 Task: Slide 15 - Participant Reviews.
Action: Mouse moved to (37, 88)
Screenshot: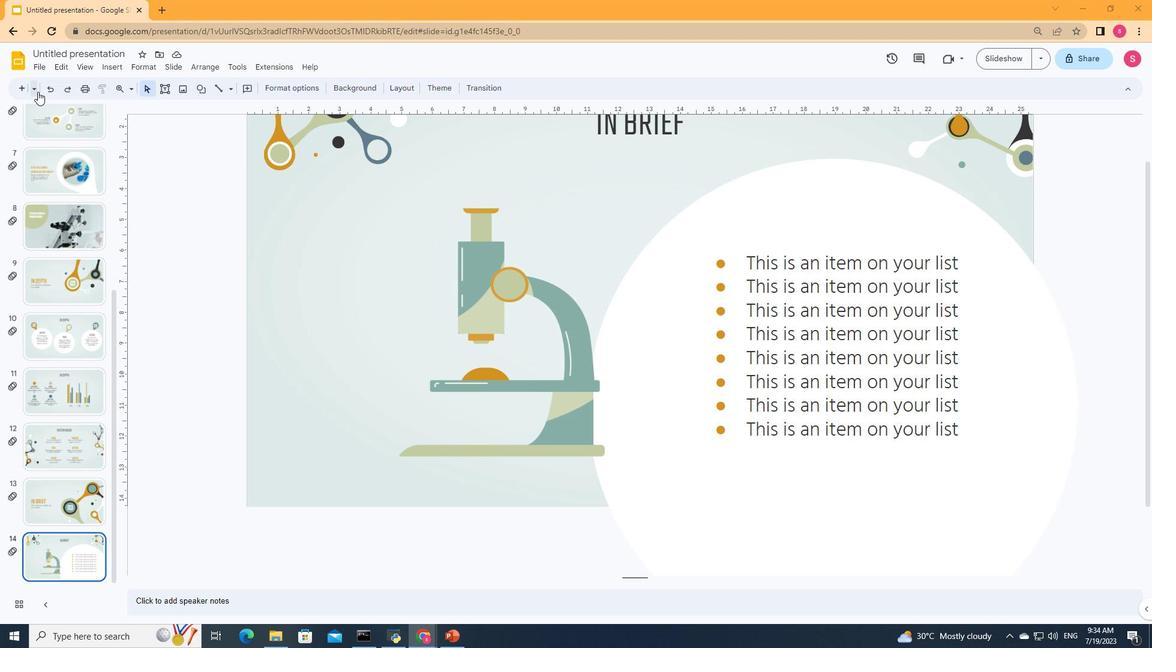 
Action: Mouse pressed left at (37, 88)
Screenshot: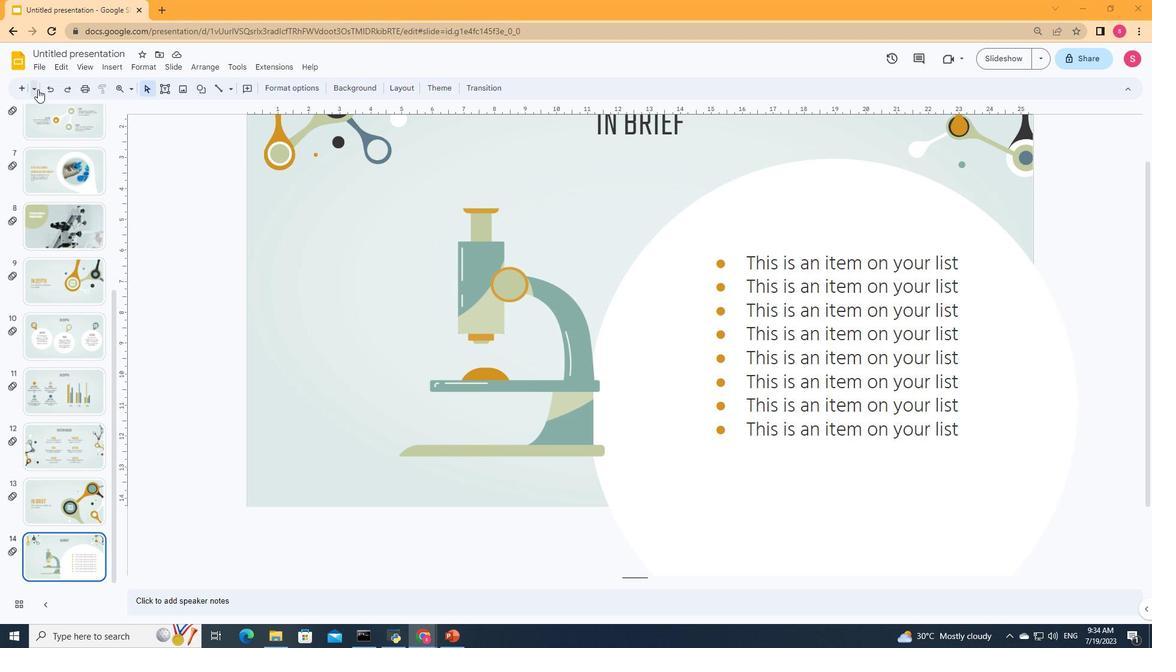 
Action: Mouse moved to (137, 448)
Screenshot: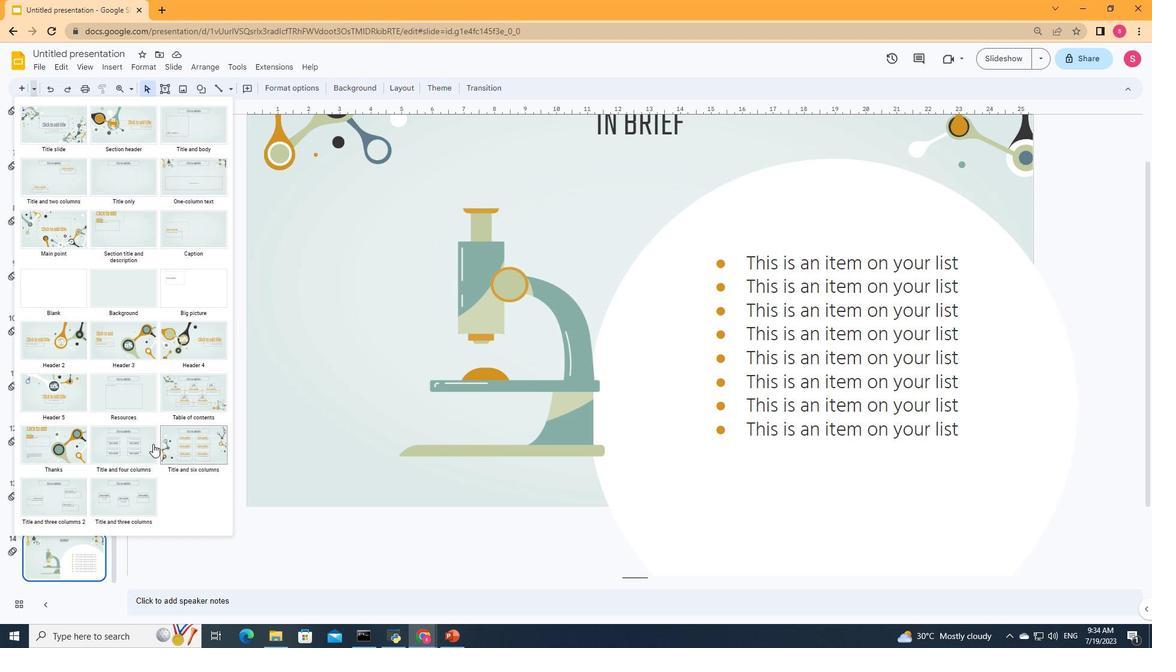 
Action: Mouse pressed left at (137, 448)
Screenshot: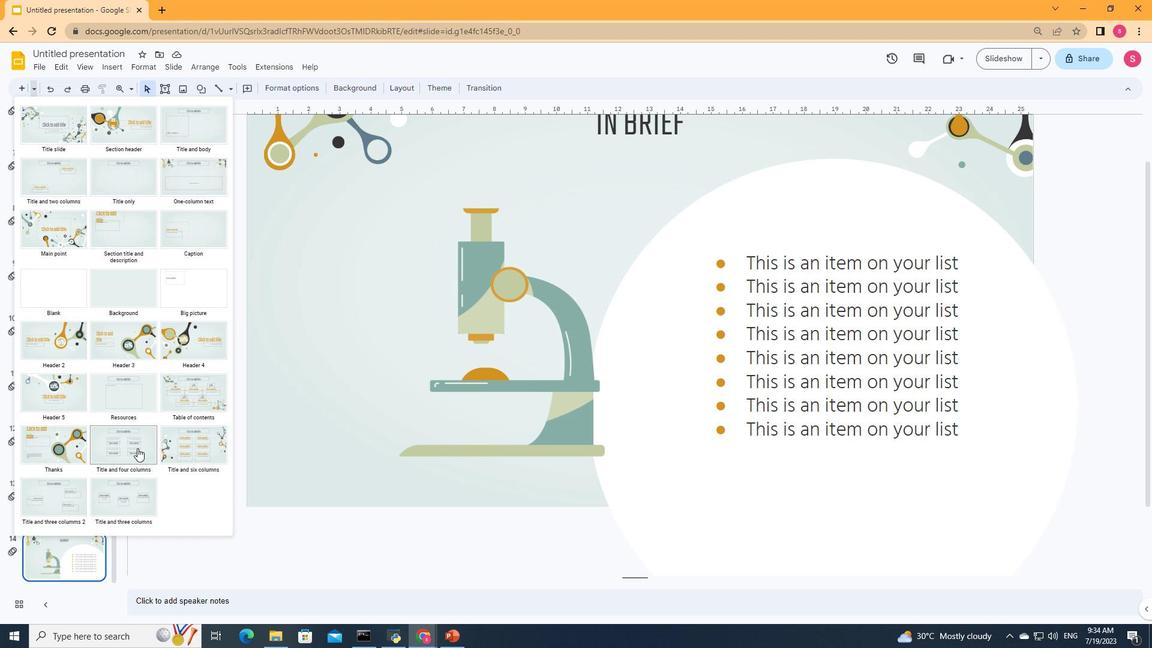 
Action: Mouse moved to (600, 164)
Screenshot: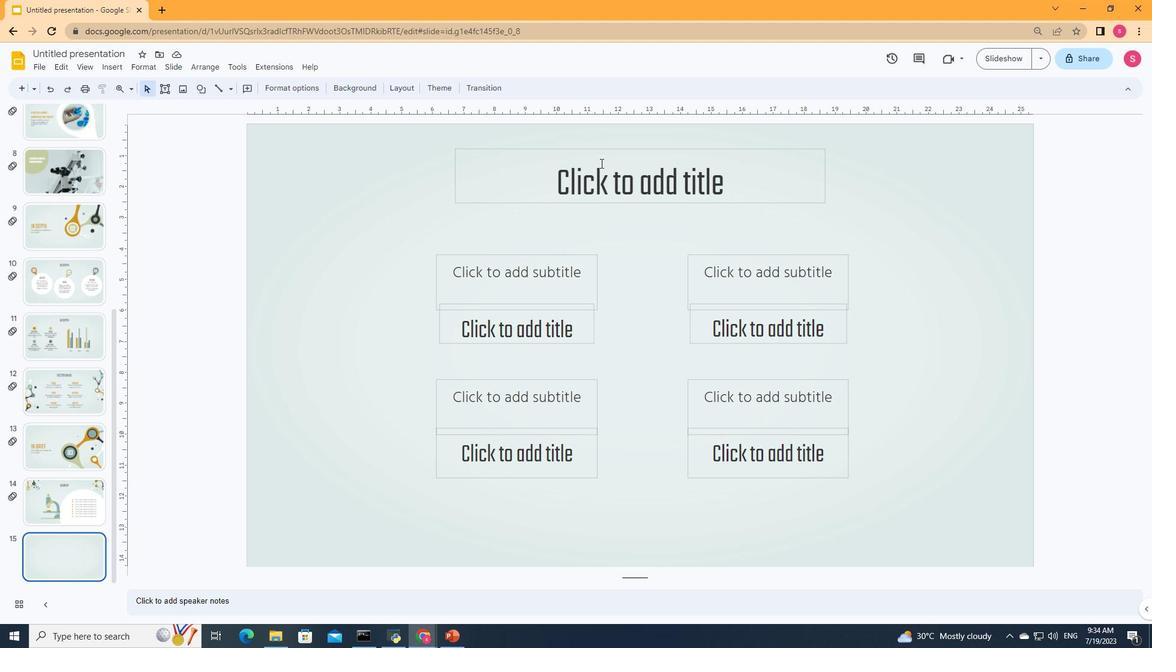 
Action: Mouse pressed left at (600, 164)
Screenshot: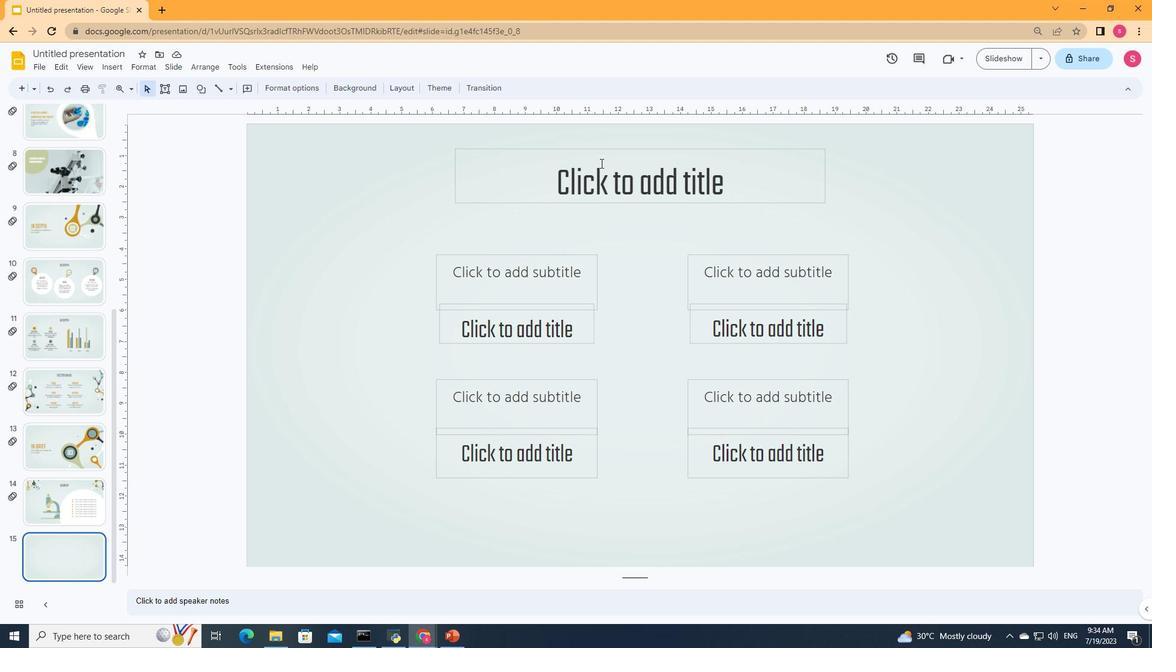 
Action: Key pressed <Key.shift>PARTICIPANT<Key.space>REVIEWS
Screenshot: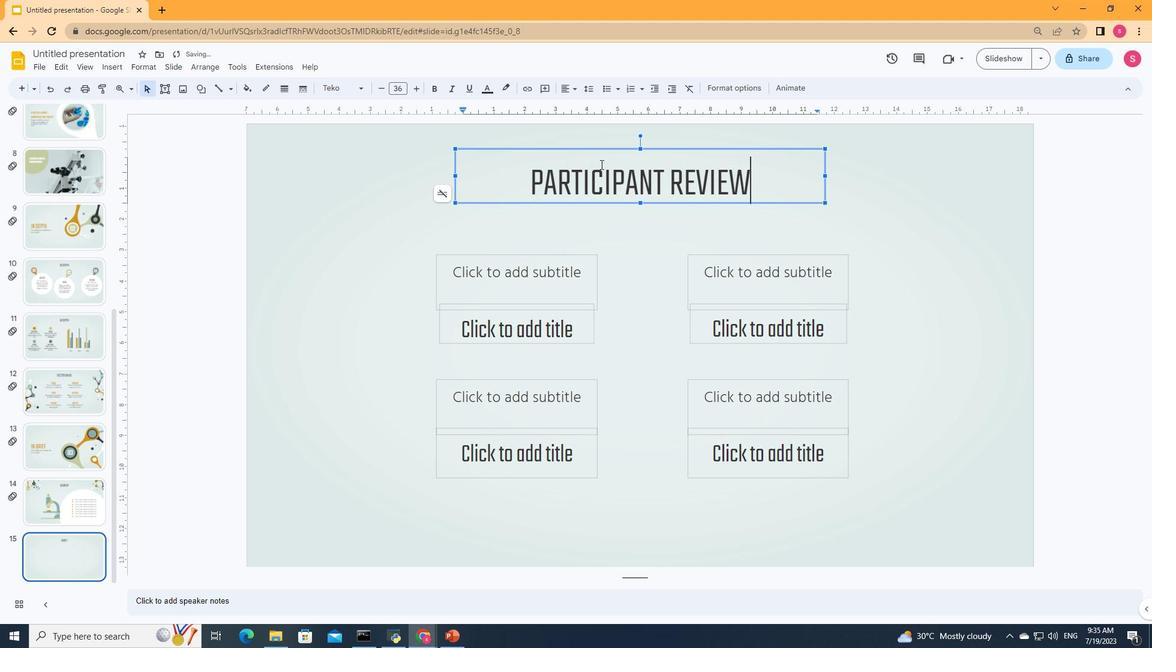 
Action: Mouse moved to (540, 285)
Screenshot: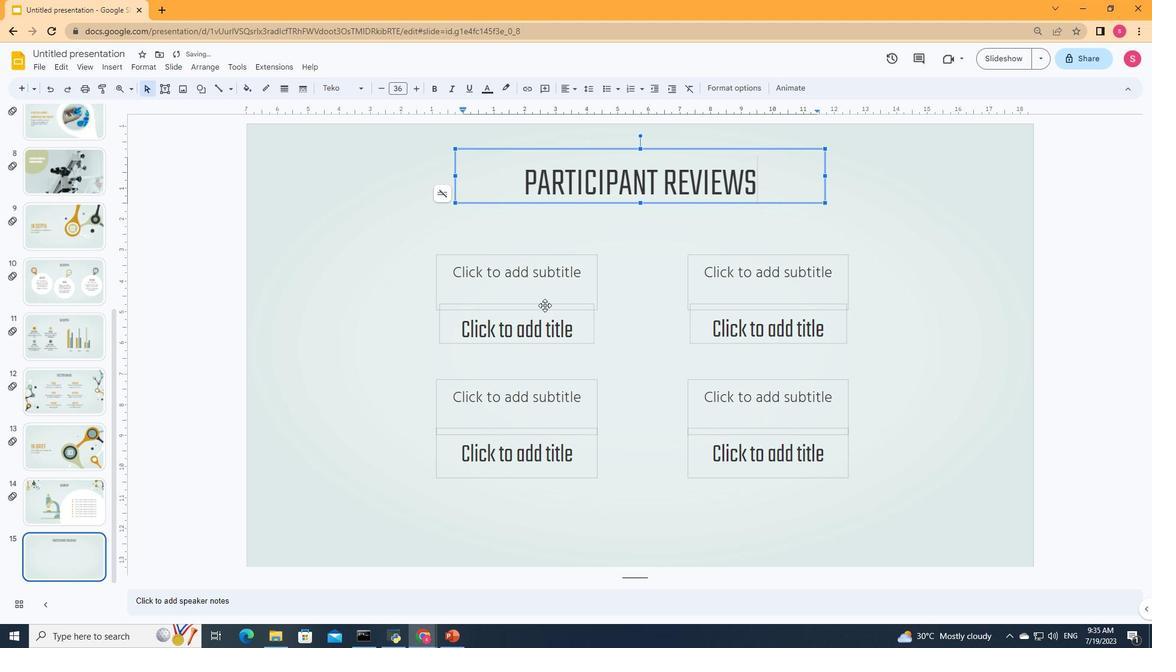 
Action: Mouse pressed left at (540, 285)
Screenshot: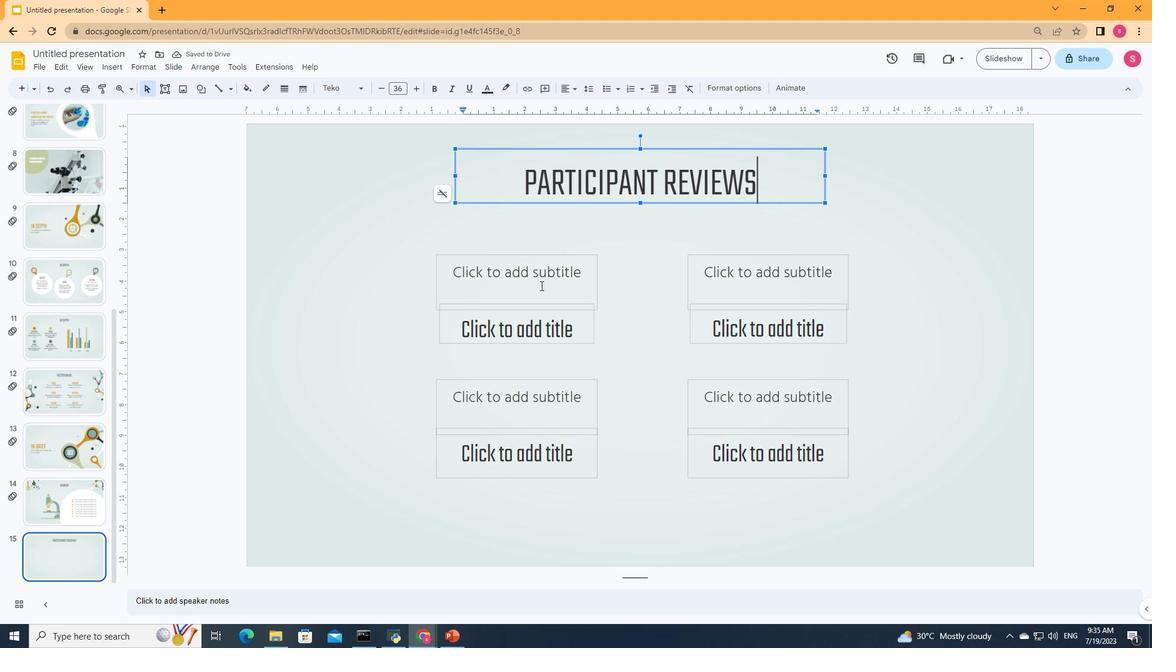 
Action: Key pressed <Key.shift><Key.shift><Key.shift><Key.shift><Key.shift><Key.shift><Key.shift><Key.shift><Key.shift><Key.shift><Key.shift><Key.shift><Key.shift><Key.shift><Key.shift><Key.shift><Key.shift><Key.shift><Key.shift><Key.shift><Key.shift><Key.shift><Key.shift><Key.shift><Key.shift><Key.shift><Key.shift><Key.shift><Key.shift><Key.shift><Key.shift><Key.shift><Key.shift><Key.shift><Key.shift><Key.shift><Key.shift><Key.shift><Key.shift><Key.shift><Key.shift><Key.shift><Key.shift><Key.shift><Key.shift><Key.shift><Key.shift><Key.shift><Key.shift>De<Key.backspace><Key.backspace><Key.shift>"<Key.shift><Key.shift><Key.shift><Key.shift><Key.shift><Key.shift><Key.shift><Key.shift><Key.shift><Key.shift>Despite<Key.space>being<Key.space>red,<Key.space><Key.shift>Mars<Key.space><Key.shift><Key.shift><Key.shift><Key.shift><Key.shift><Key.shift><Key.shift>I<Key.backspace>is<Key.space>a<Key.space>cold<Key.space>place<Key.shift>"
Screenshot: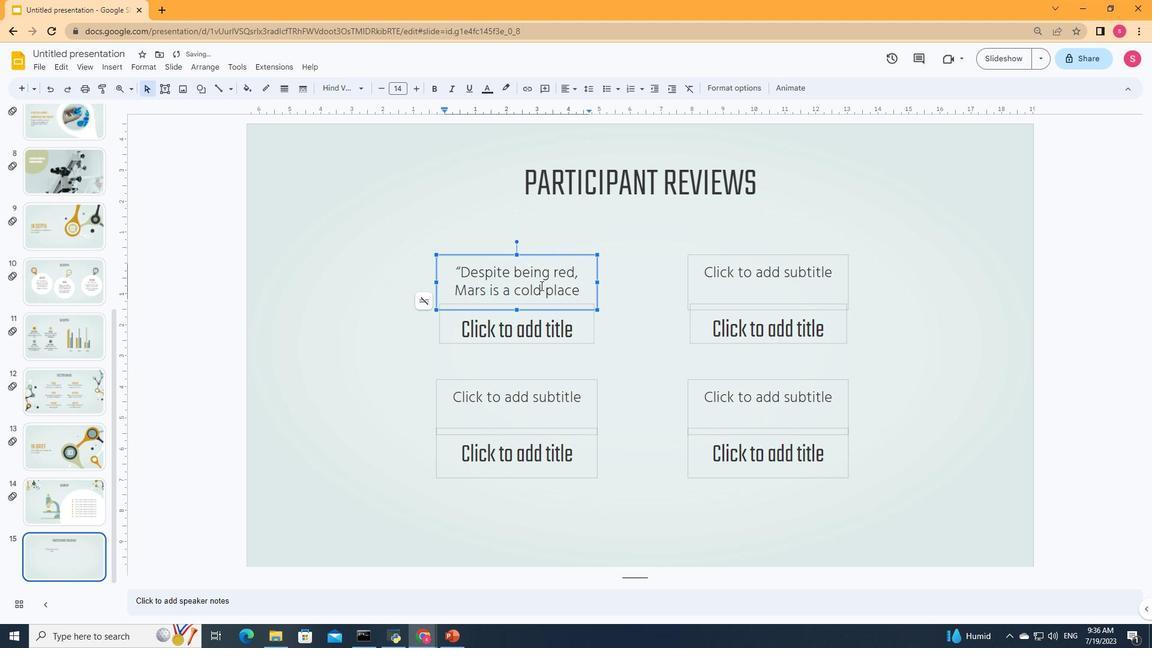 
Action: Mouse moved to (516, 330)
Screenshot: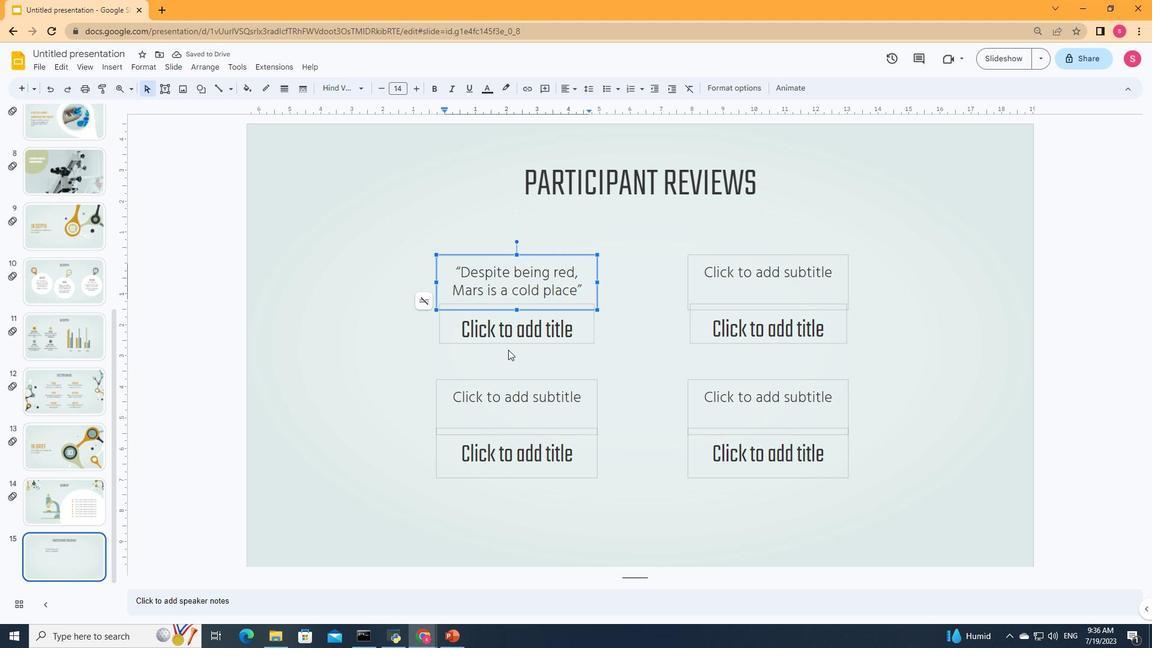 
Action: Mouse pressed left at (516, 330)
Screenshot: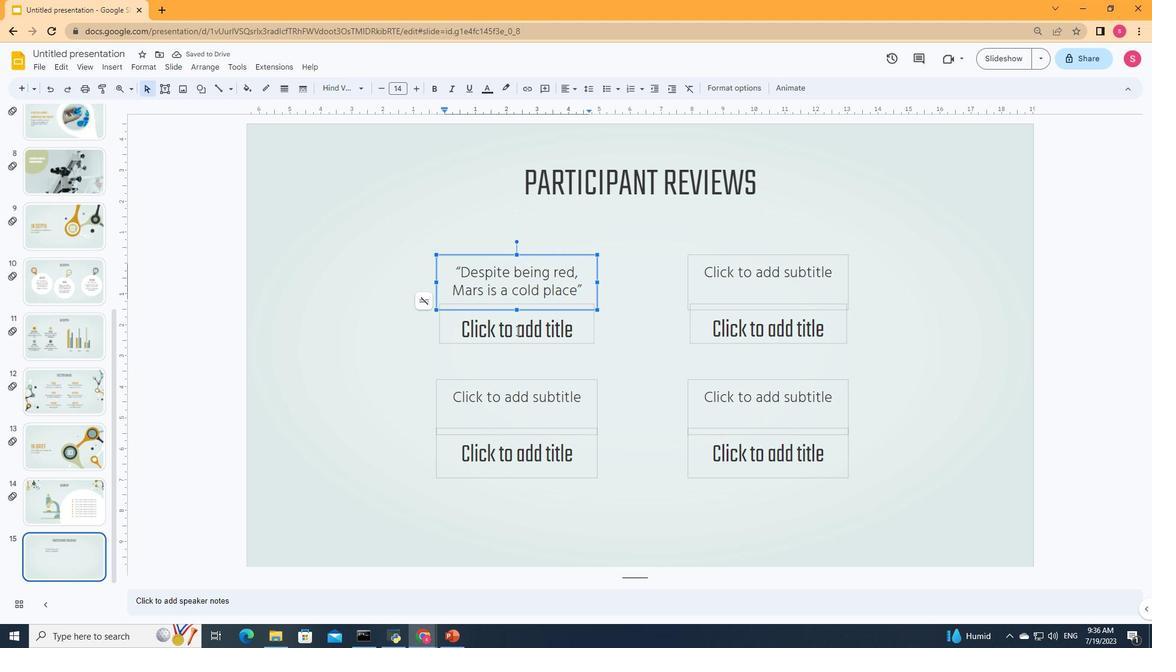 
Action: Key pressed <Key.shift><Key.shift><Key.shift>_<Key.backspace>-<Key.shift>La<Key.backspace><Key.shift>ANE<Key.space>SHARPE
Screenshot: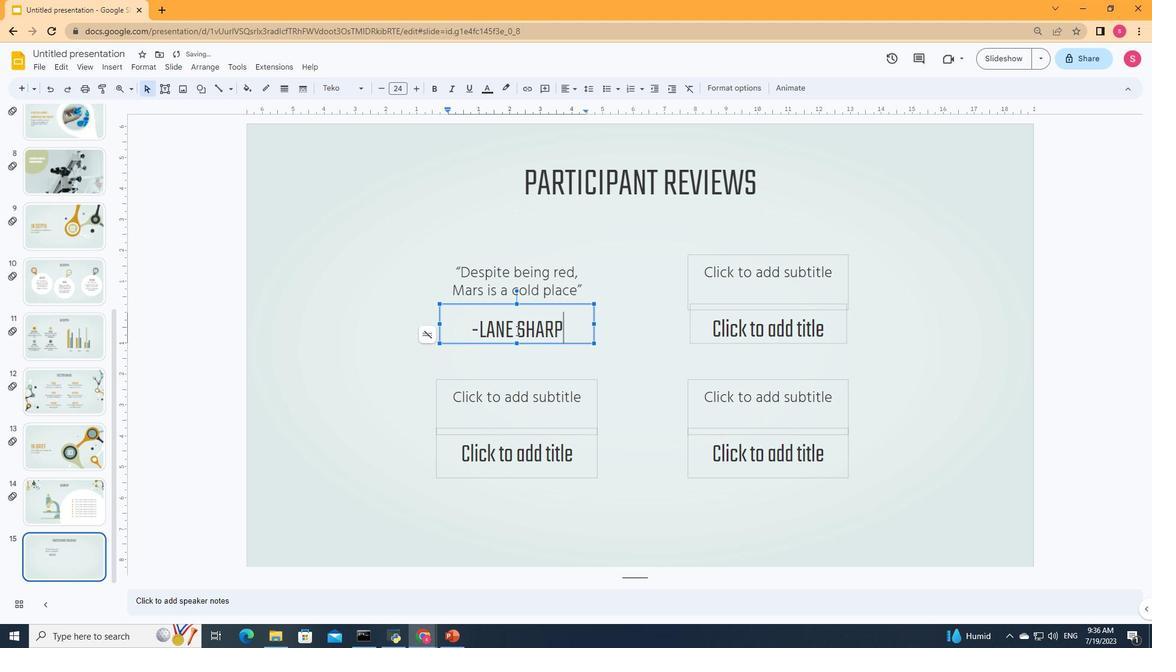 
Action: Mouse moved to (474, 289)
Screenshot: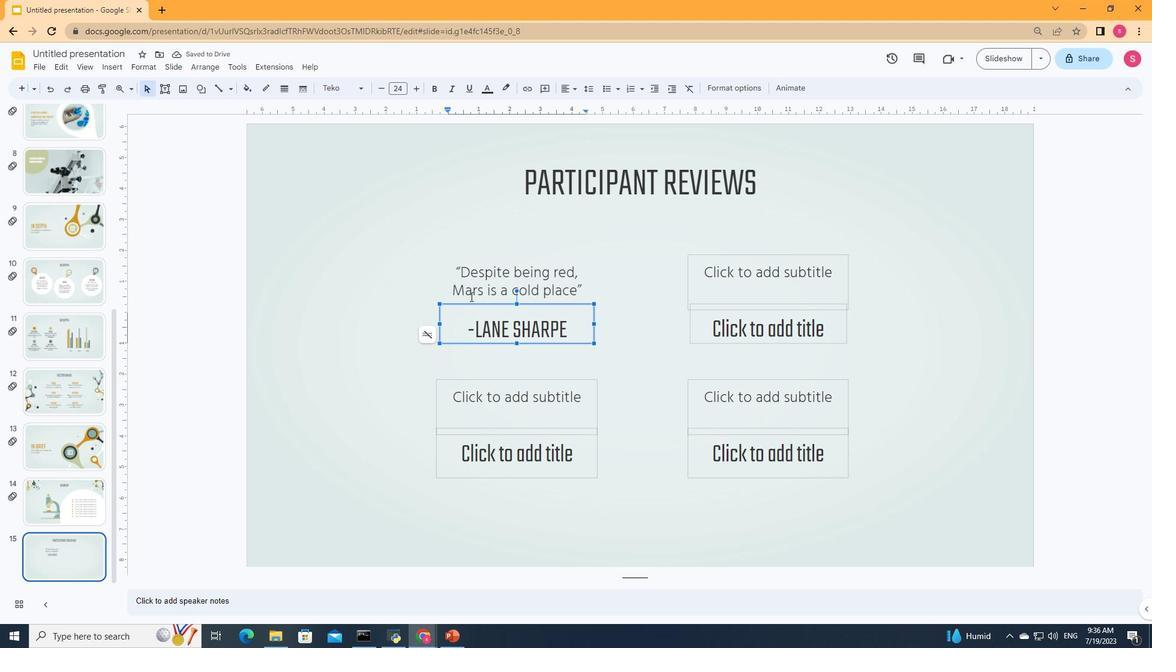
Action: Mouse pressed left at (474, 289)
Screenshot: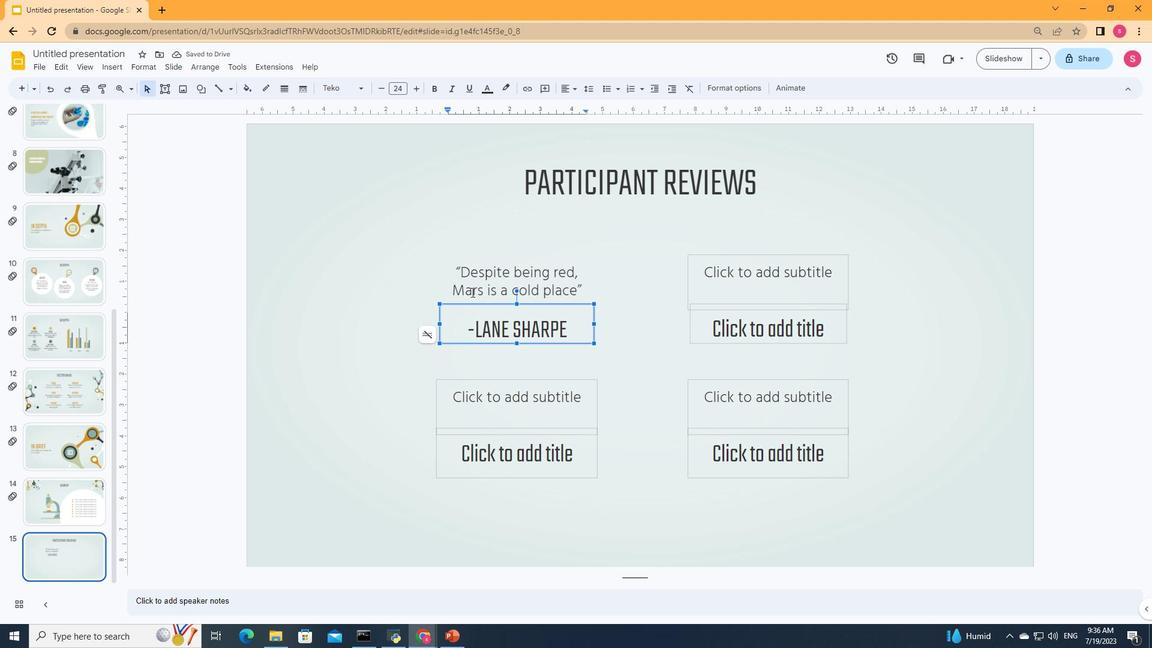 
Action: Mouse moved to (109, 69)
Screenshot: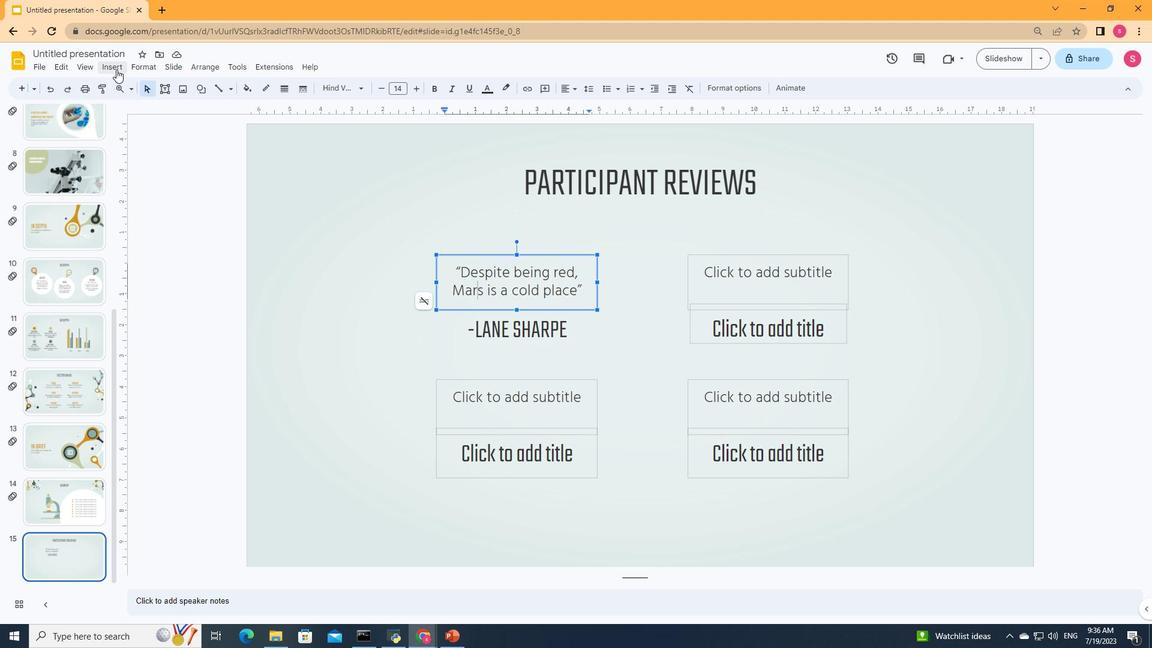 
Action: Mouse pressed left at (109, 69)
Screenshot: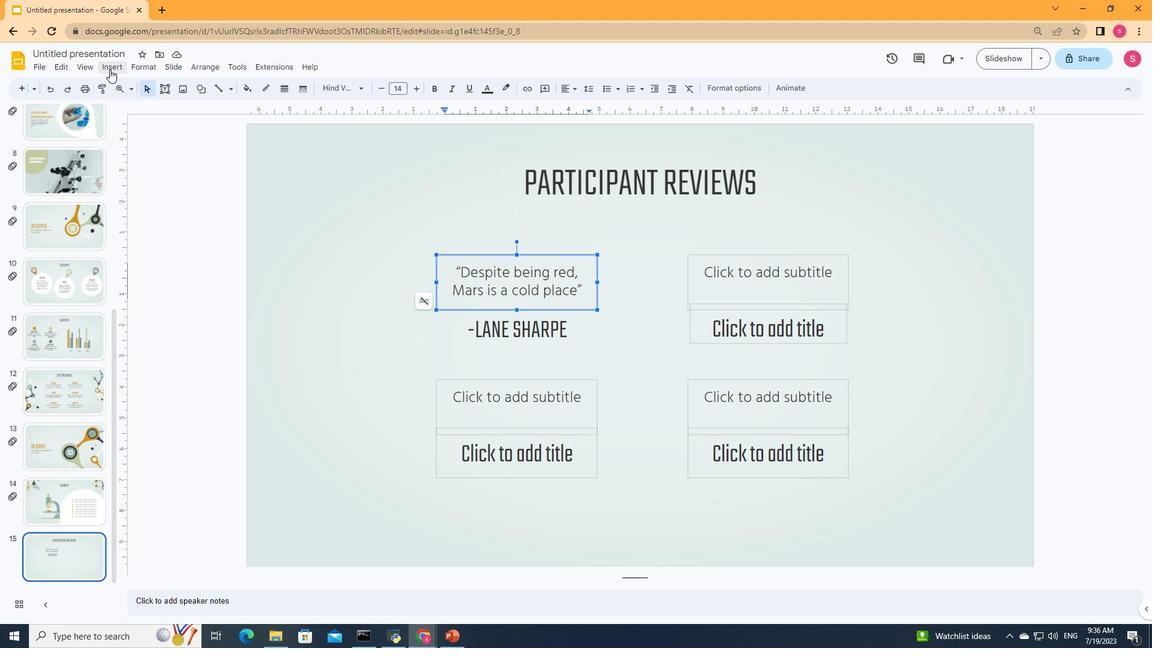 
Action: Mouse moved to (147, 87)
Screenshot: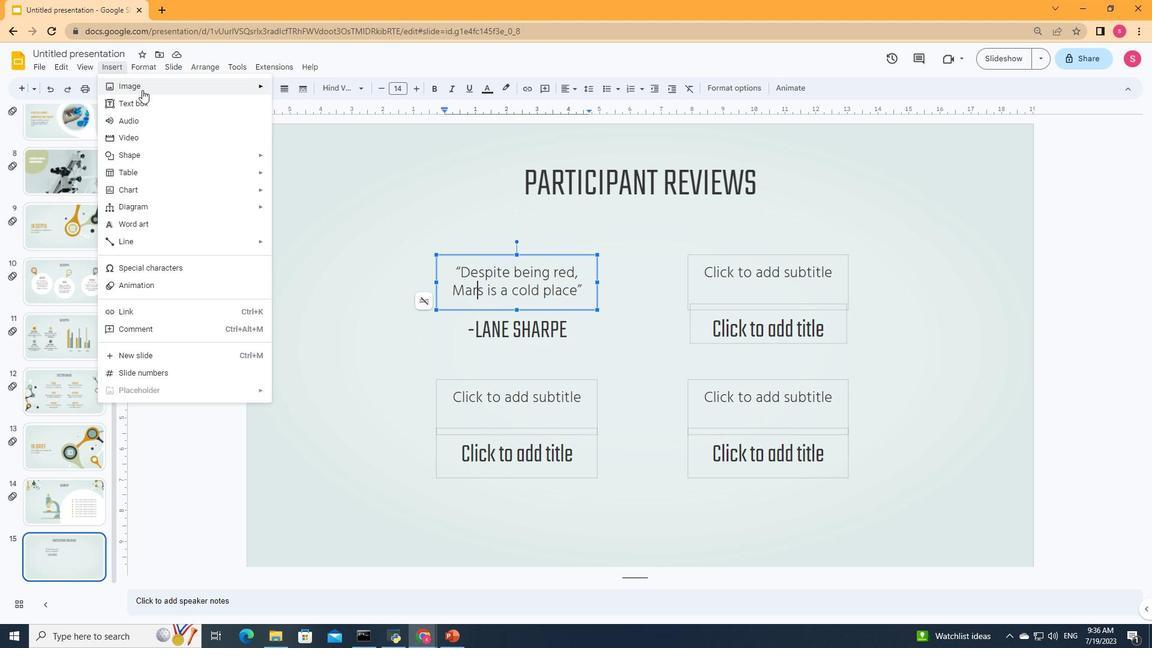 
Action: Mouse pressed left at (147, 87)
Screenshot: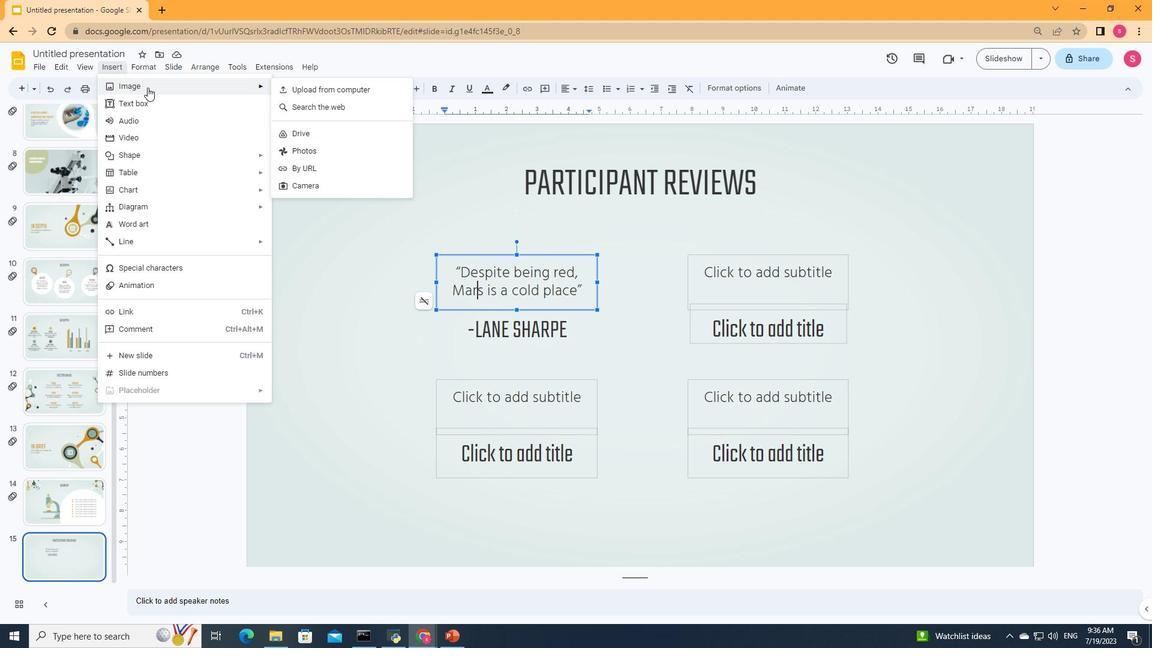 
Action: Mouse moved to (344, 88)
Screenshot: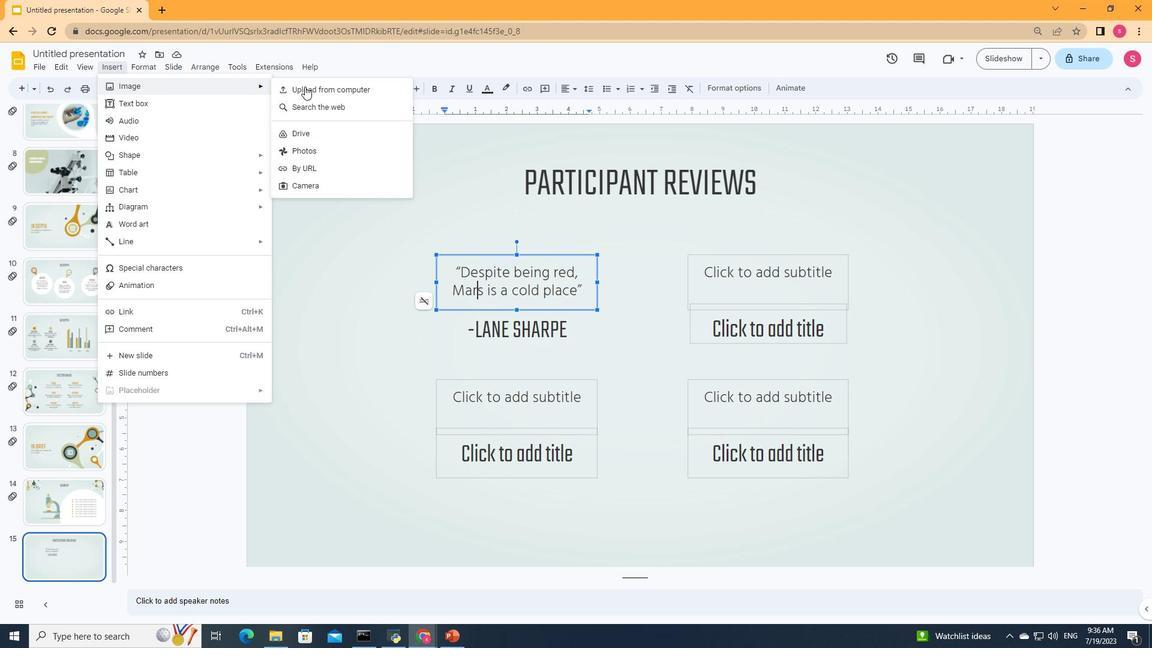 
Action: Mouse pressed left at (344, 88)
Screenshot: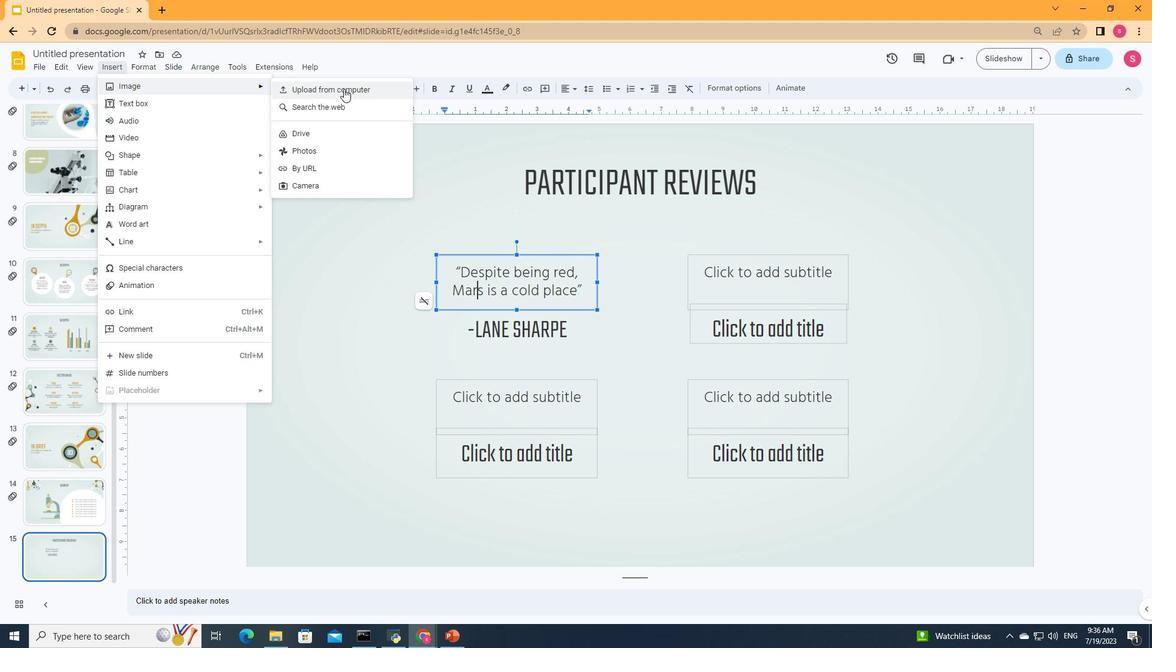 
Action: Mouse moved to (348, 180)
Screenshot: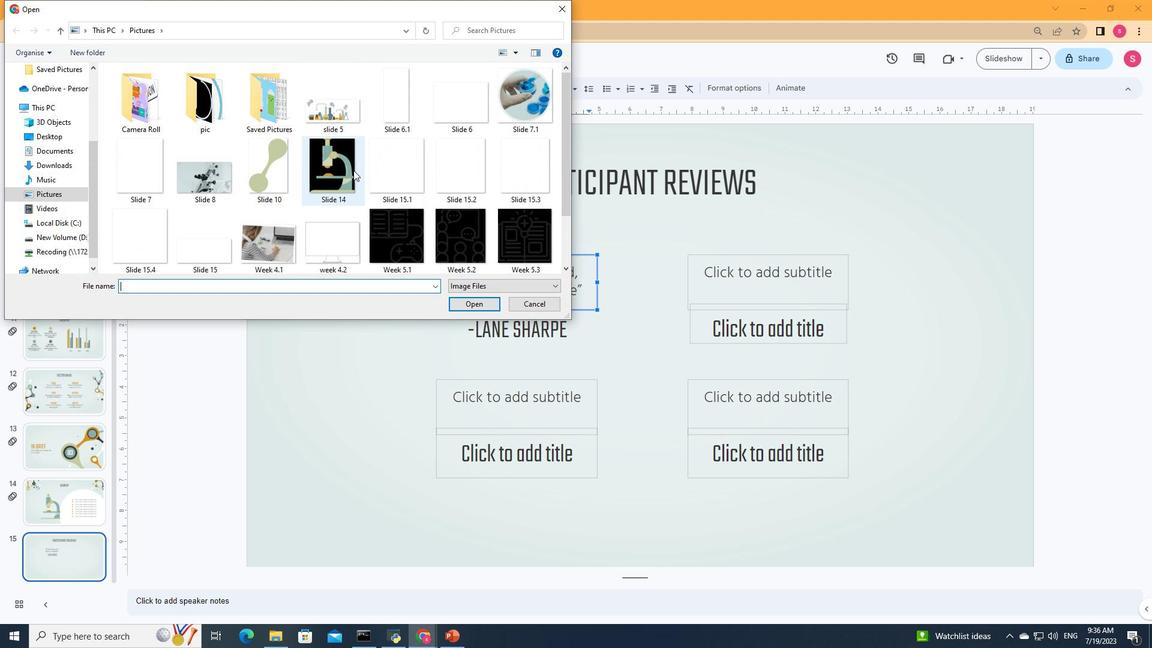 
Action: Mouse scrolled (348, 180) with delta (0, 0)
Screenshot: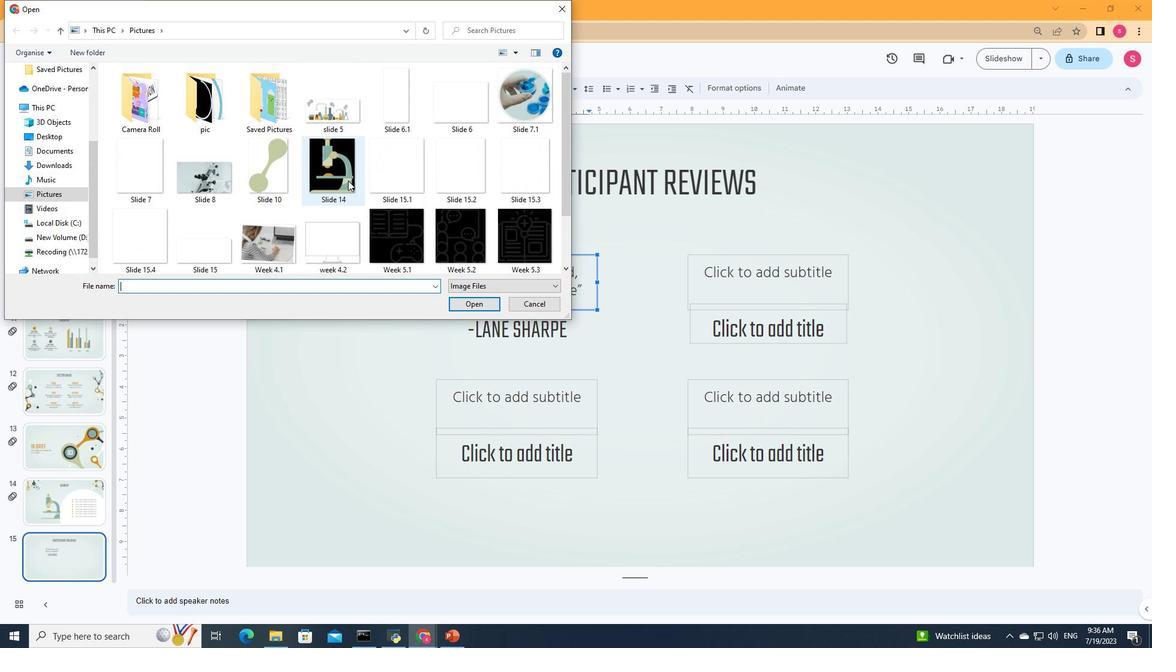 
Action: Mouse scrolled (348, 180) with delta (0, 0)
Screenshot: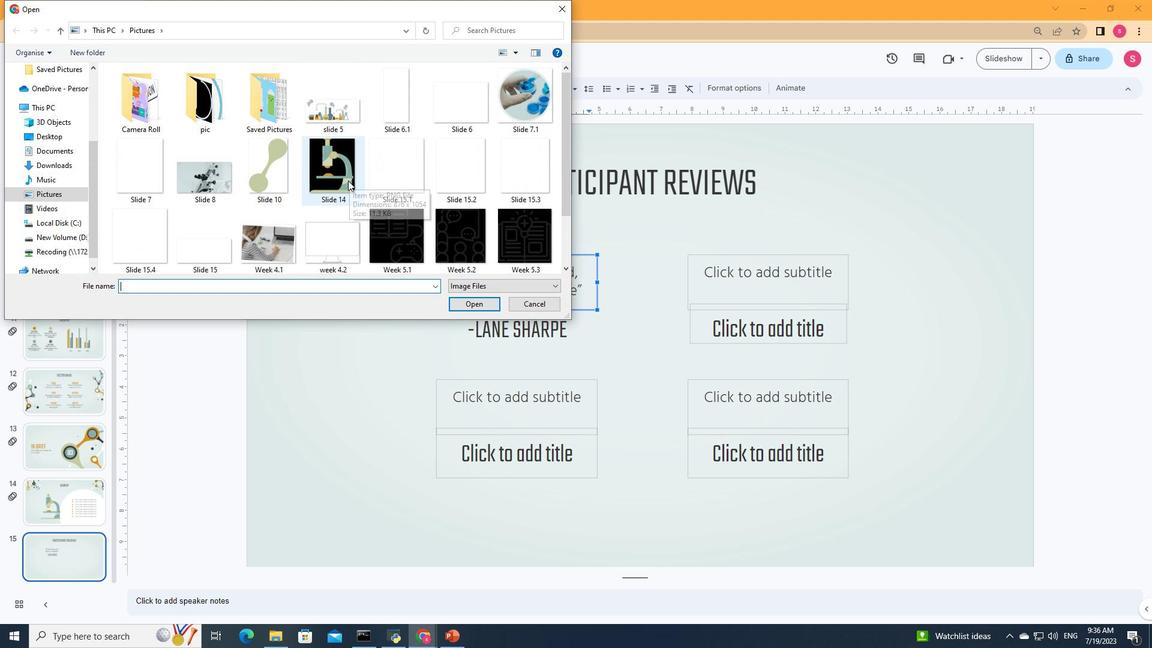 
Action: Mouse moved to (200, 180)
Screenshot: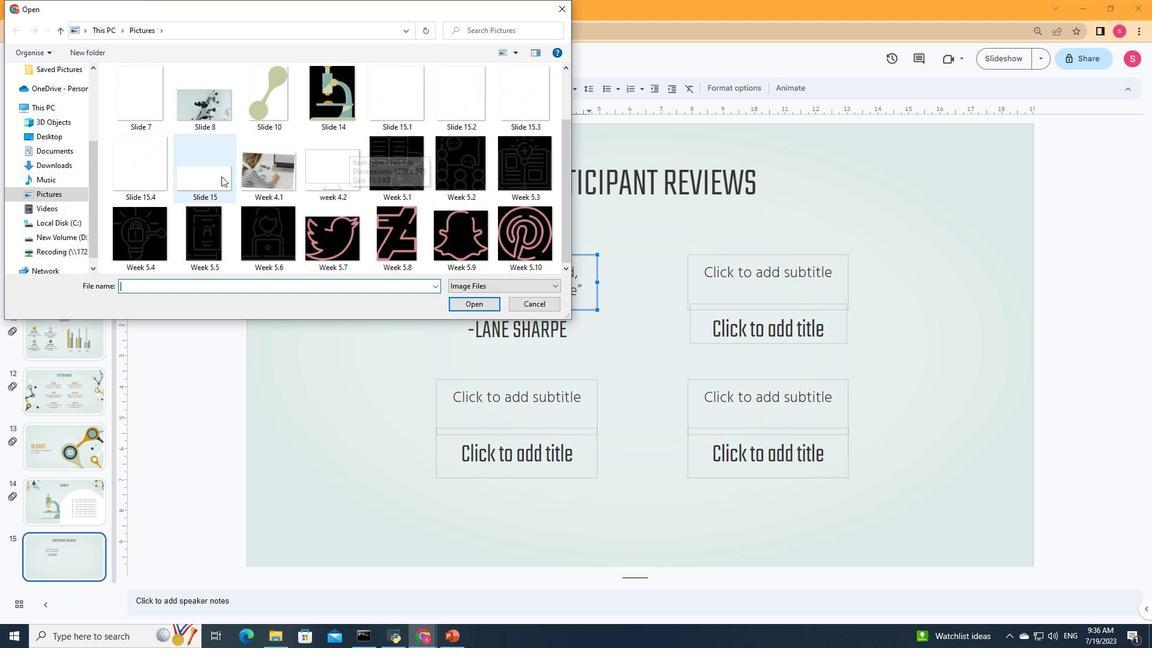 
Action: Mouse pressed left at (200, 180)
Screenshot: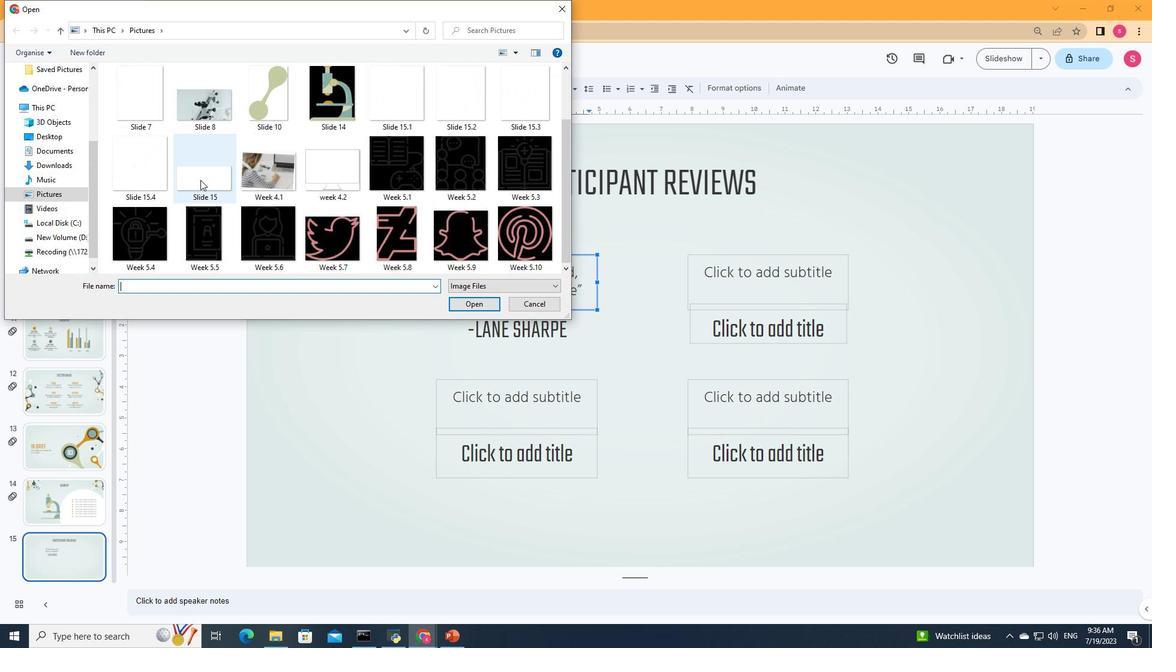 
Action: Mouse moved to (482, 304)
Screenshot: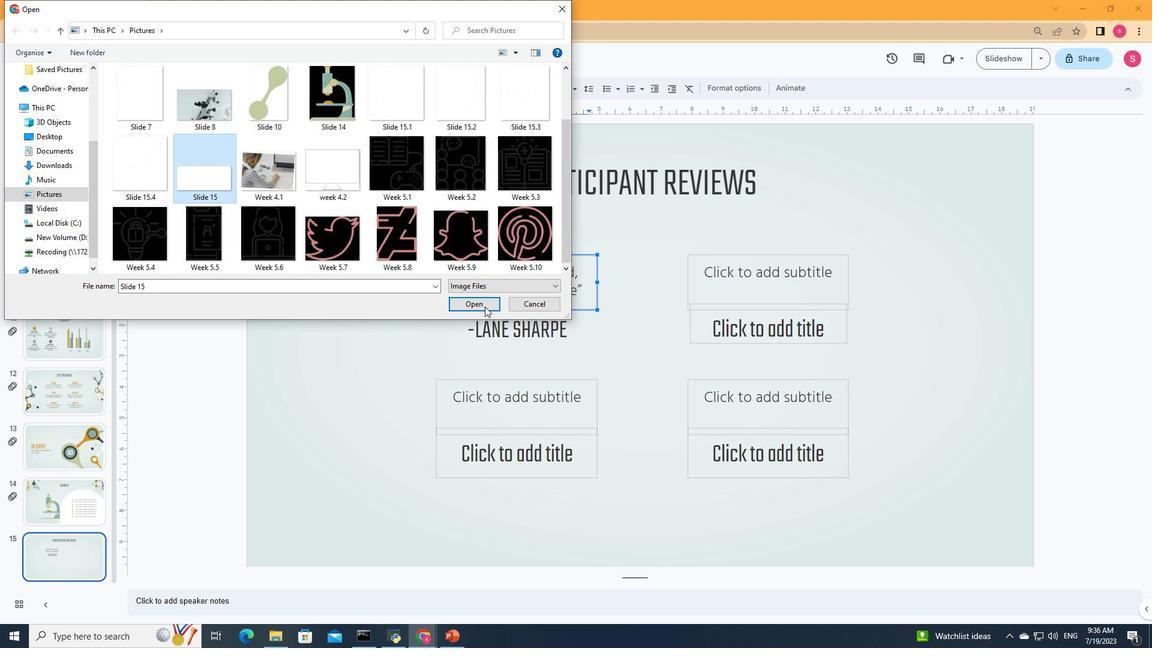 
Action: Mouse pressed left at (482, 304)
Screenshot: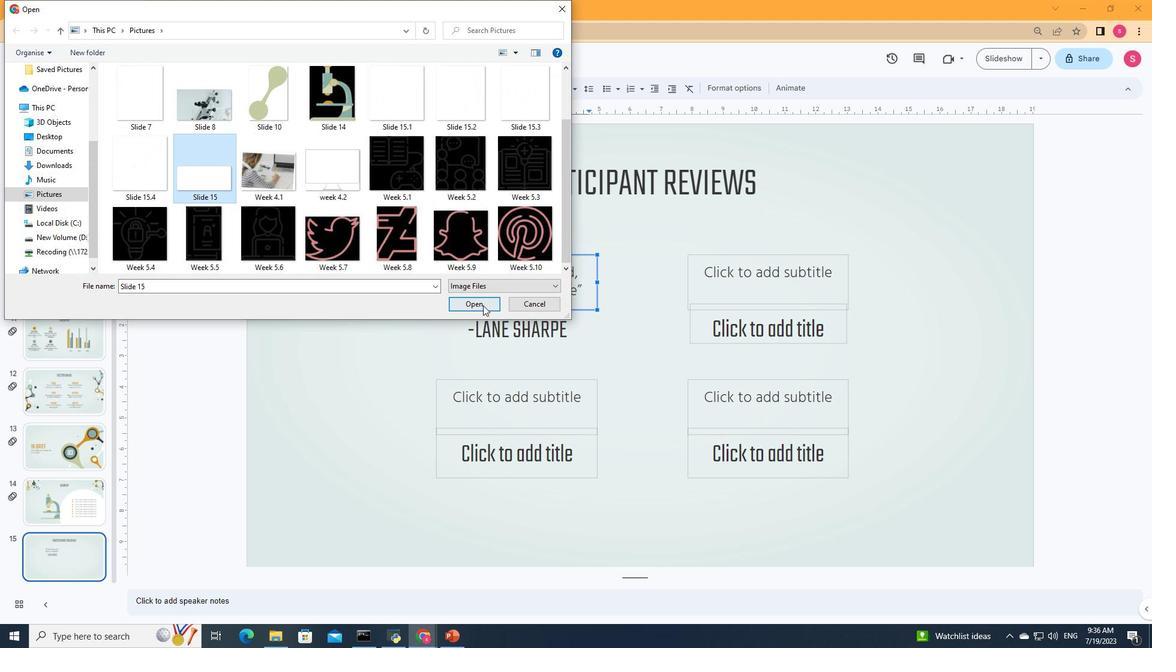 
Action: Mouse moved to (479, 304)
Screenshot: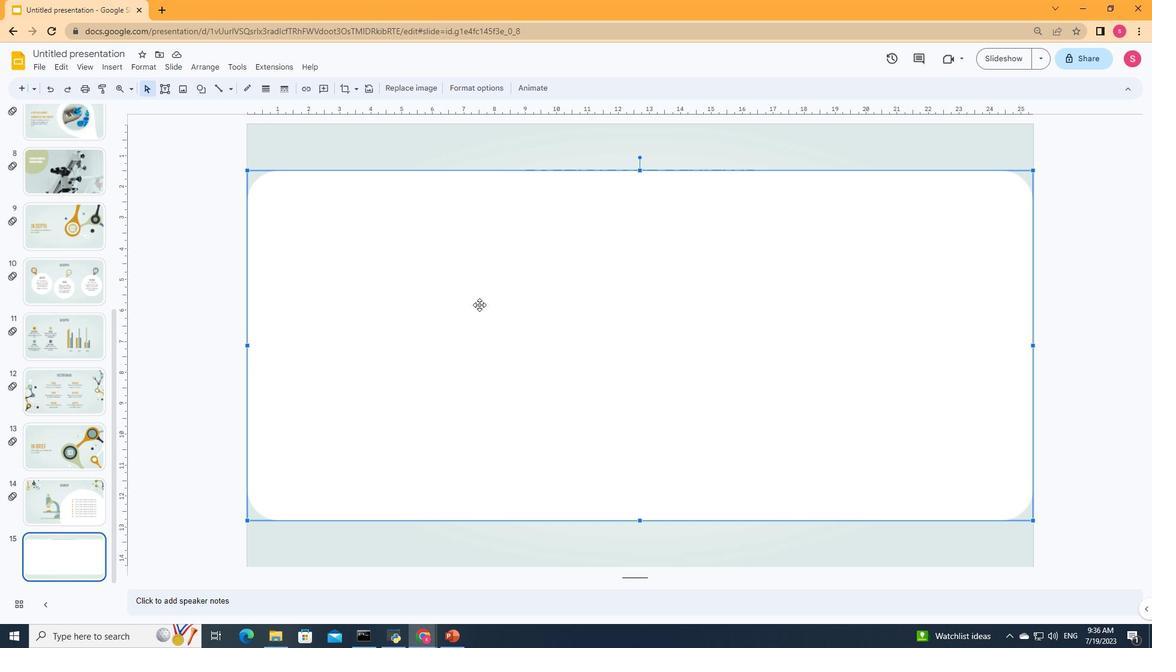 
Action: Key pressed <Key.delete>
Screenshot: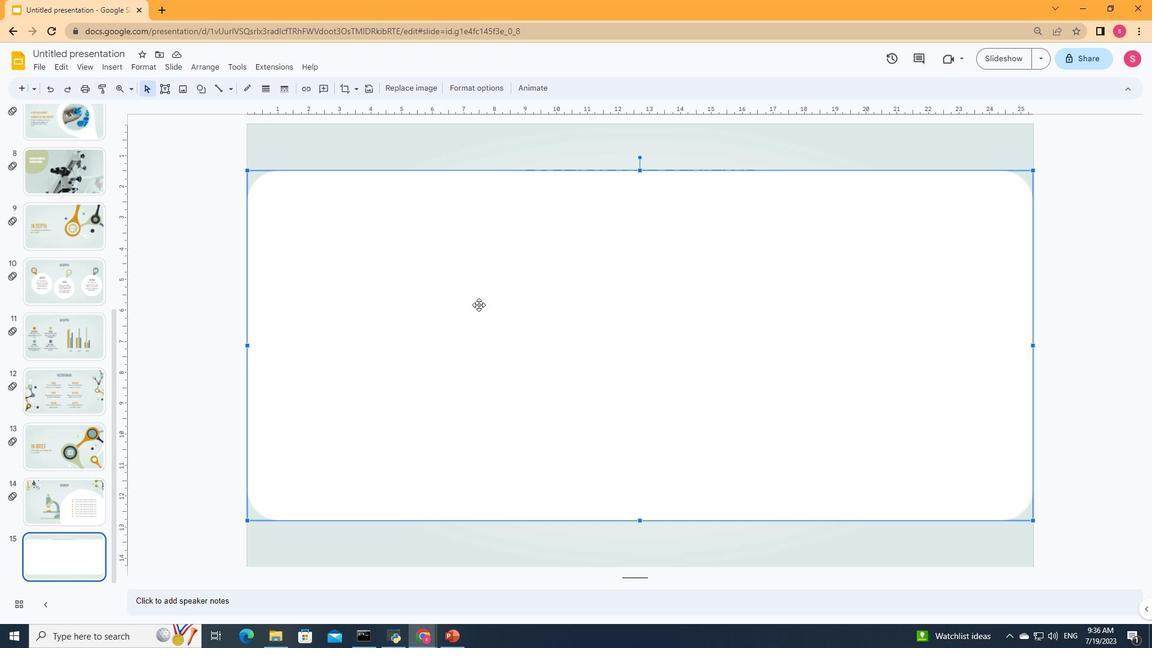 
Action: Mouse moved to (202, 94)
Screenshot: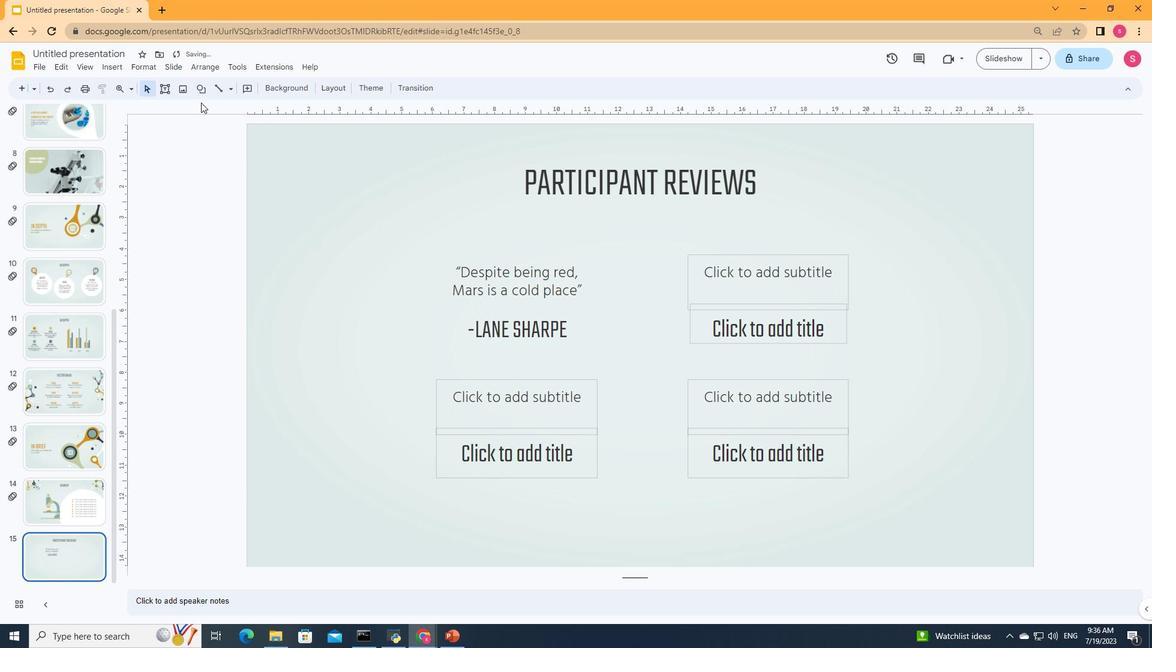 
Action: Mouse pressed left at (202, 94)
Screenshot: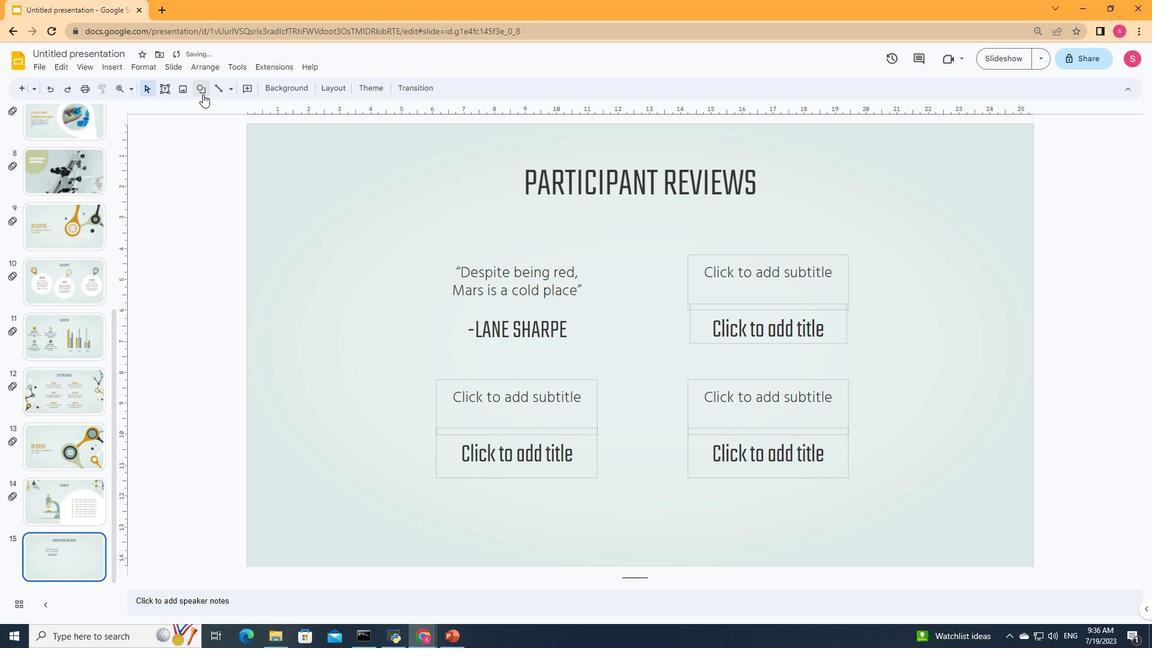 
Action: Mouse moved to (350, 111)
Screenshot: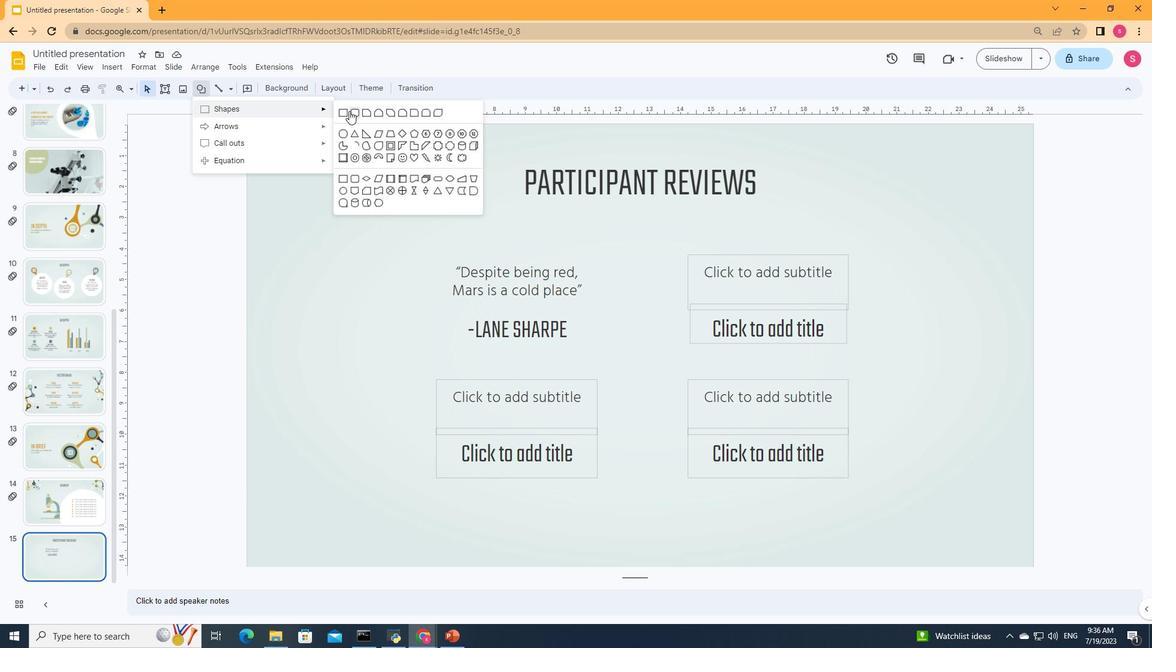 
Action: Mouse pressed left at (350, 111)
Screenshot: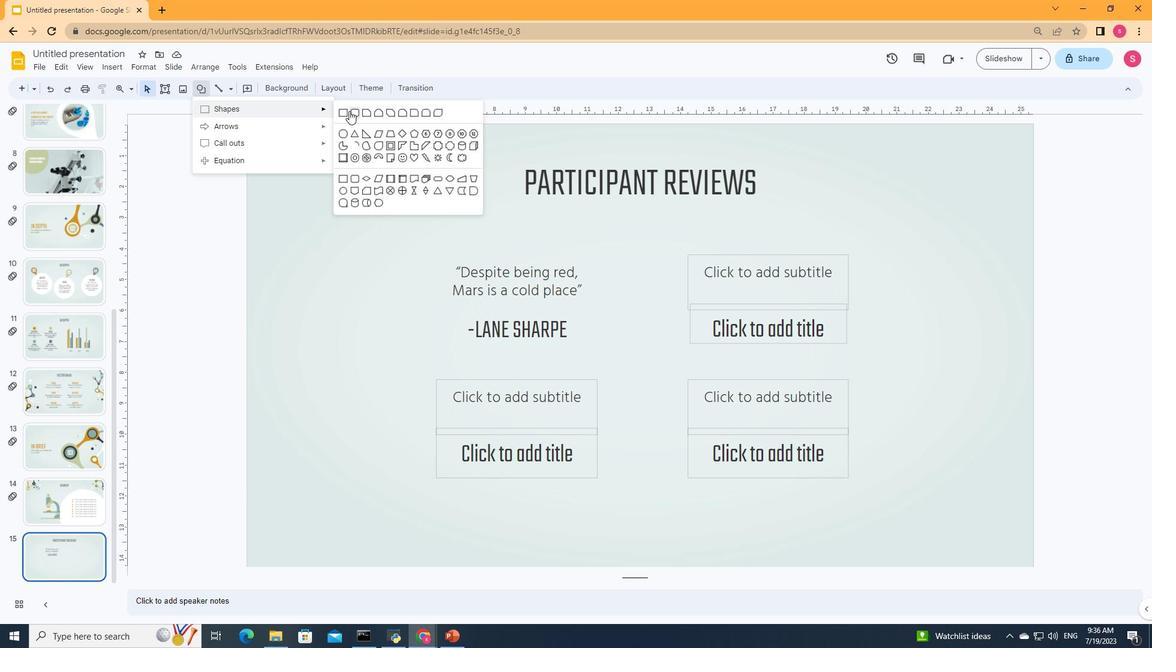 
Action: Mouse moved to (431, 247)
Screenshot: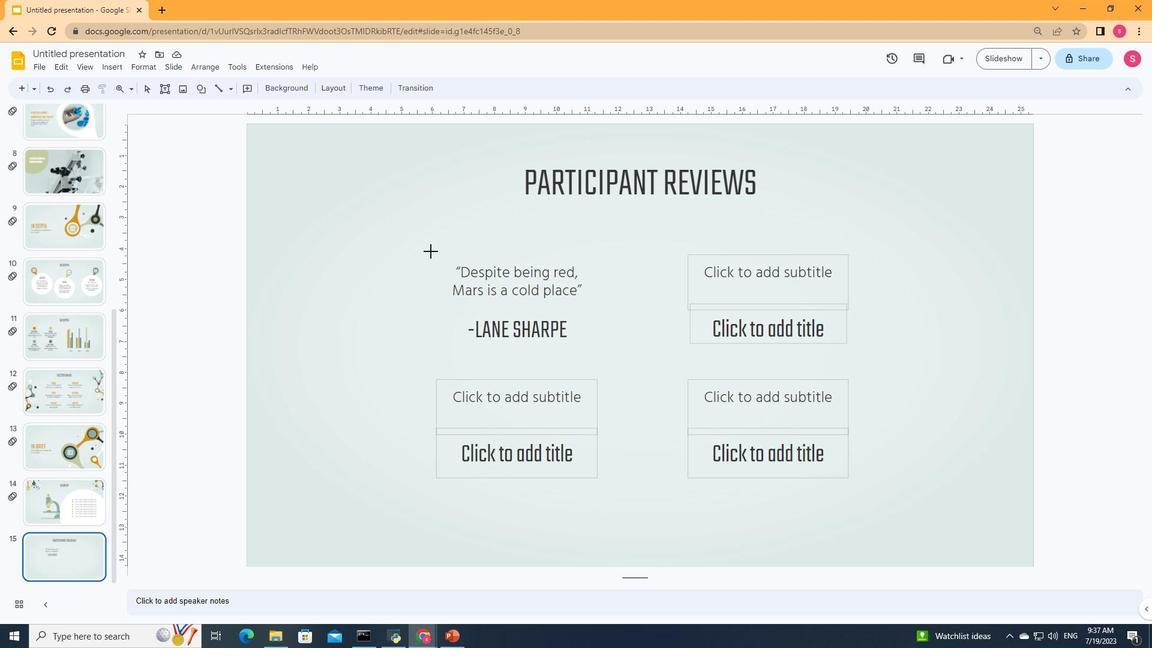 
Action: Mouse pressed left at (431, 247)
Screenshot: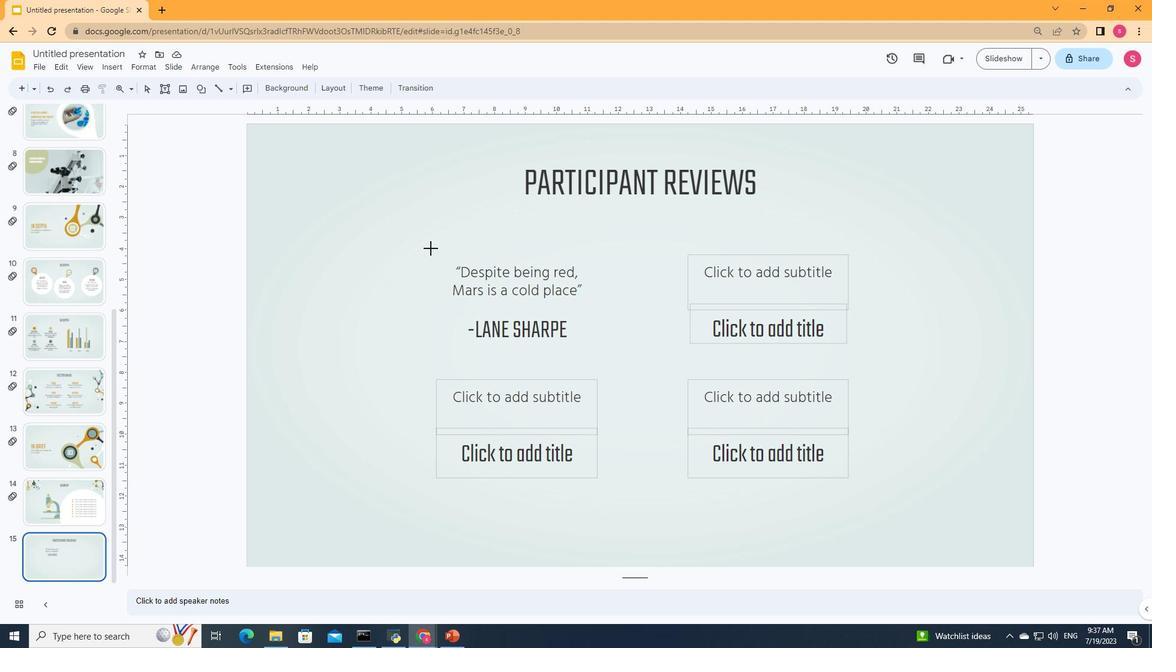
Action: Mouse moved to (494, 324)
Screenshot: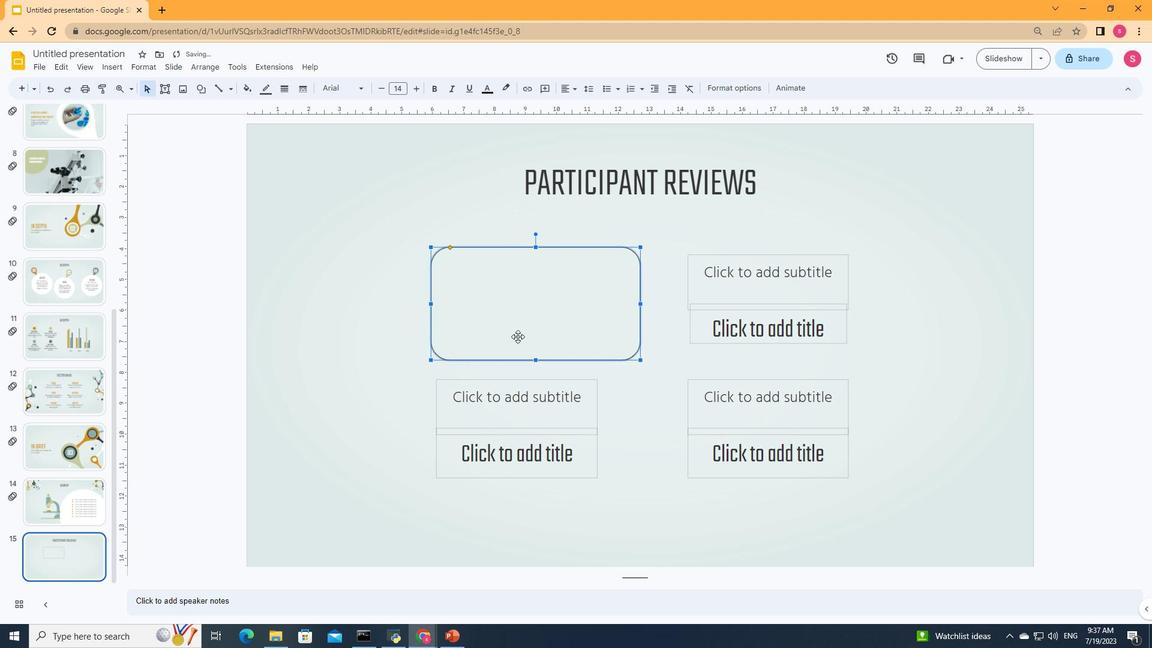 
Action: Mouse pressed left at (494, 324)
Screenshot: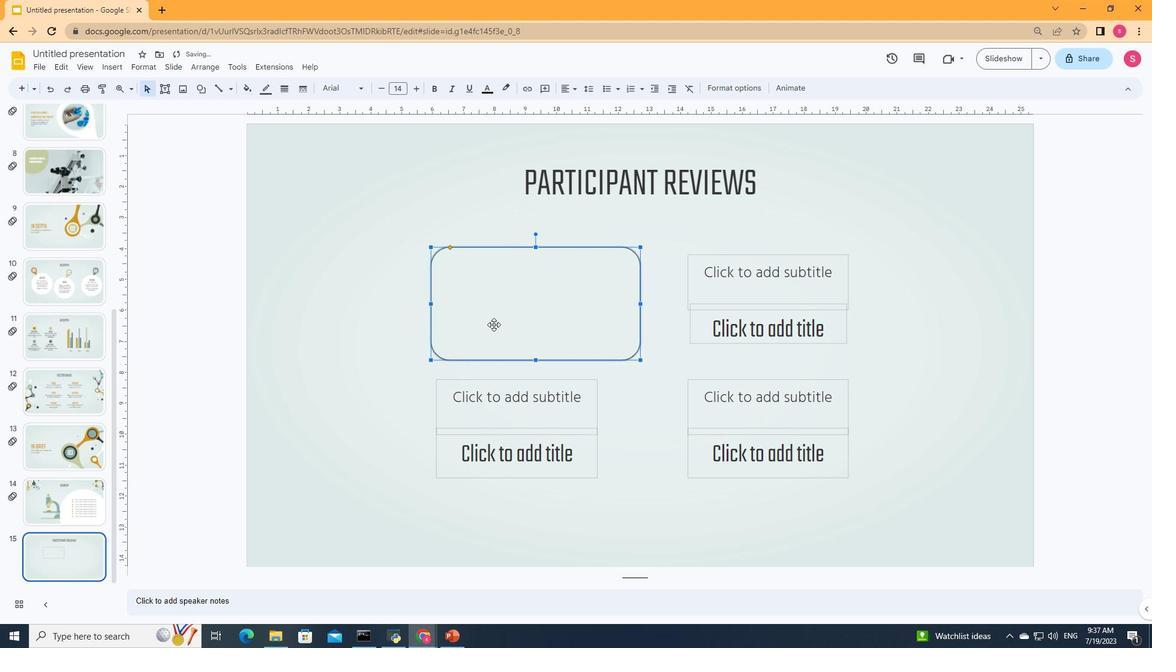 
Action: Mouse moved to (512, 289)
Screenshot: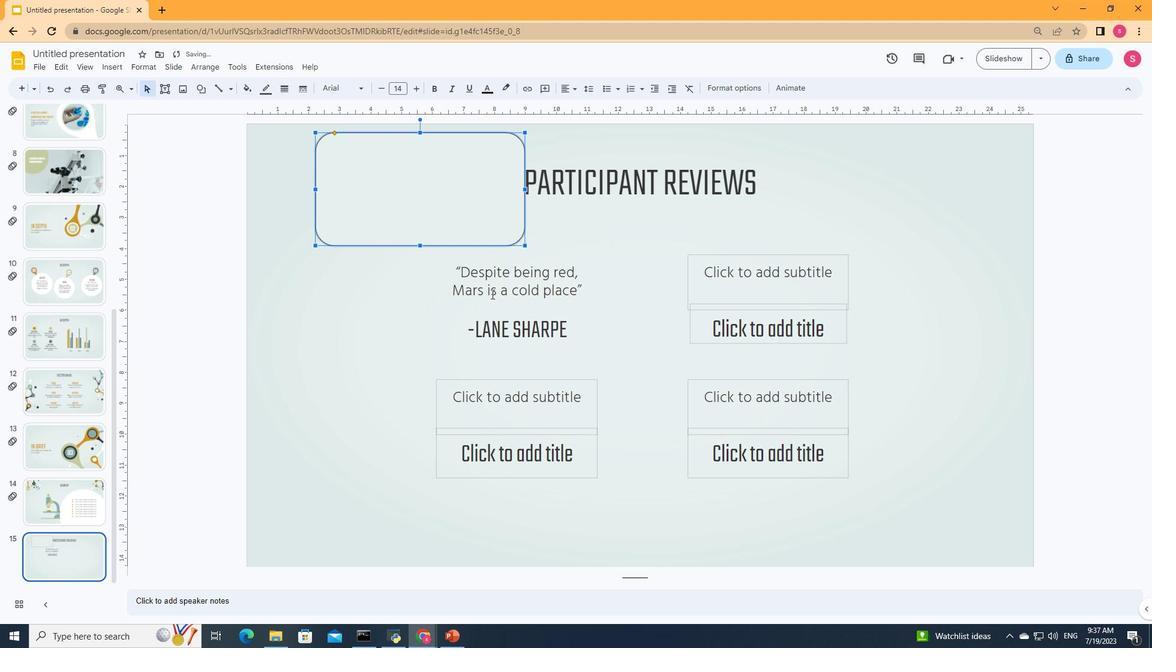 
Action: Mouse pressed left at (512, 289)
Screenshot: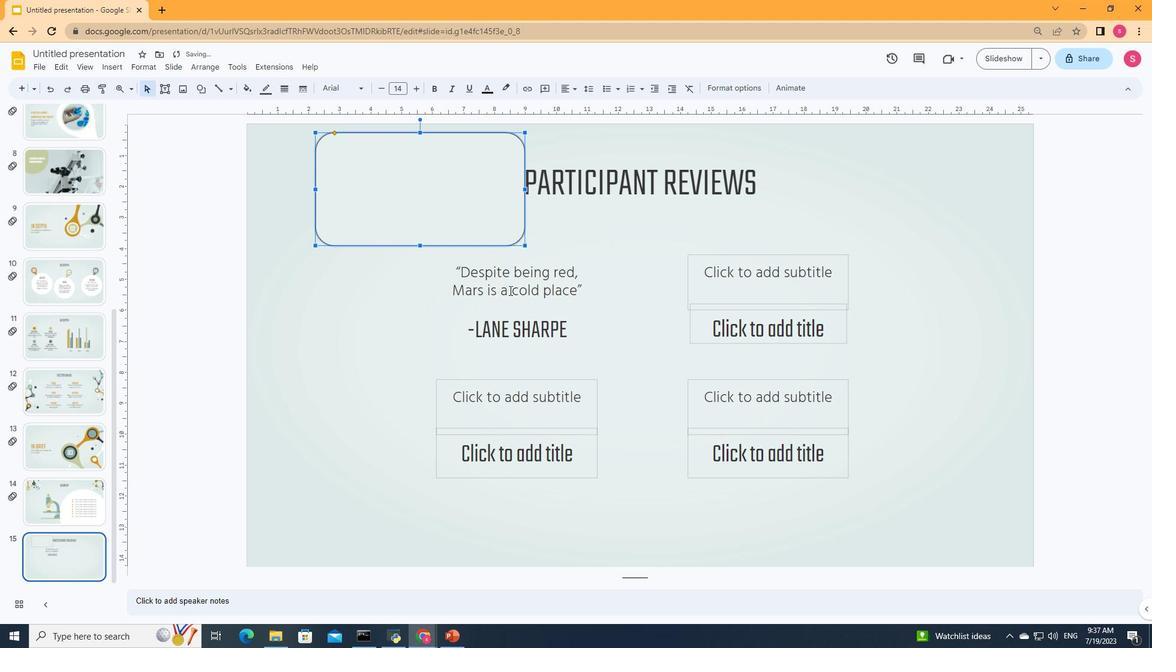 
Action: Mouse moved to (527, 336)
Screenshot: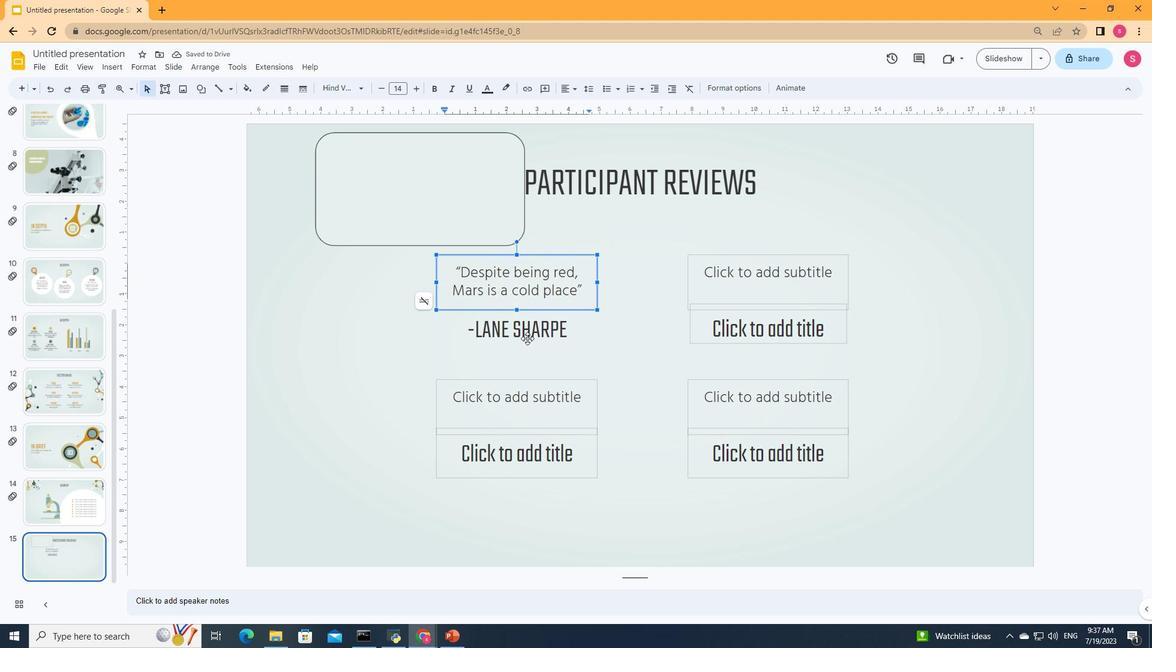 
Action: Mouse pressed left at (527, 336)
Screenshot: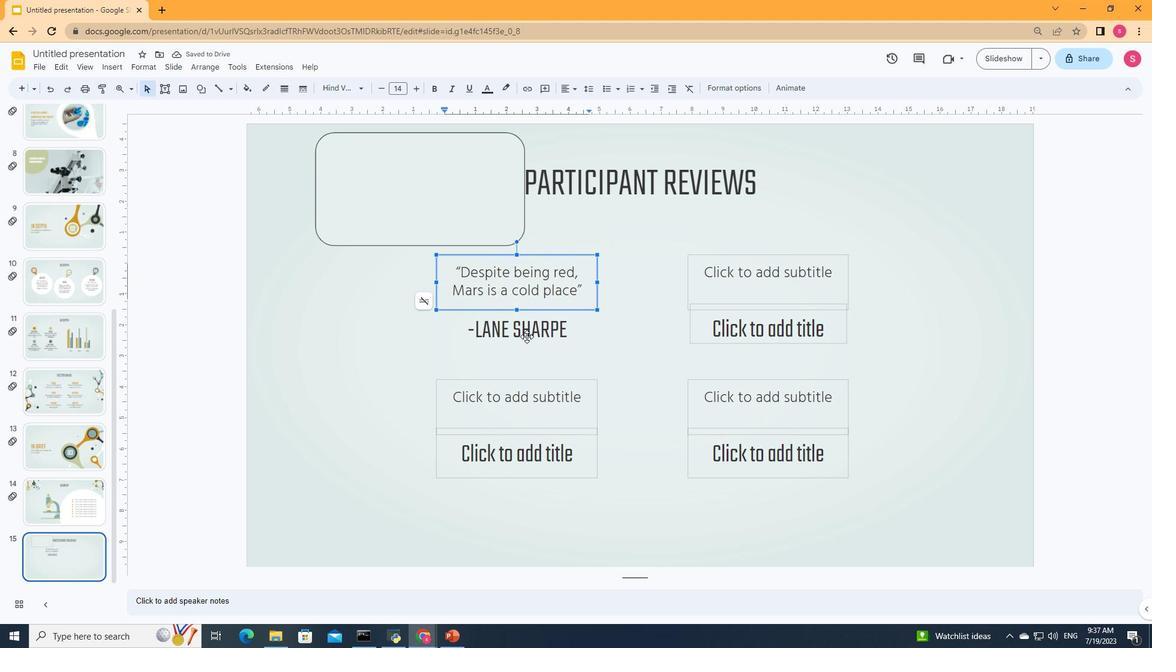 
Action: Mouse moved to (512, 291)
Screenshot: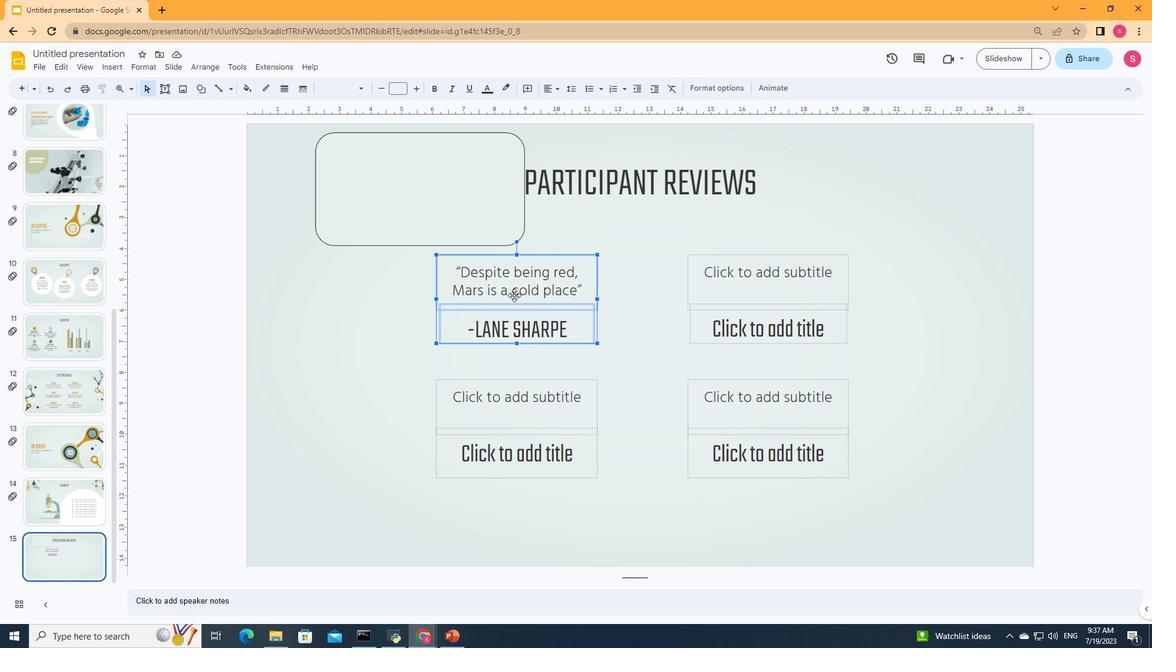 
Action: Mouse pressed left at (512, 291)
Screenshot: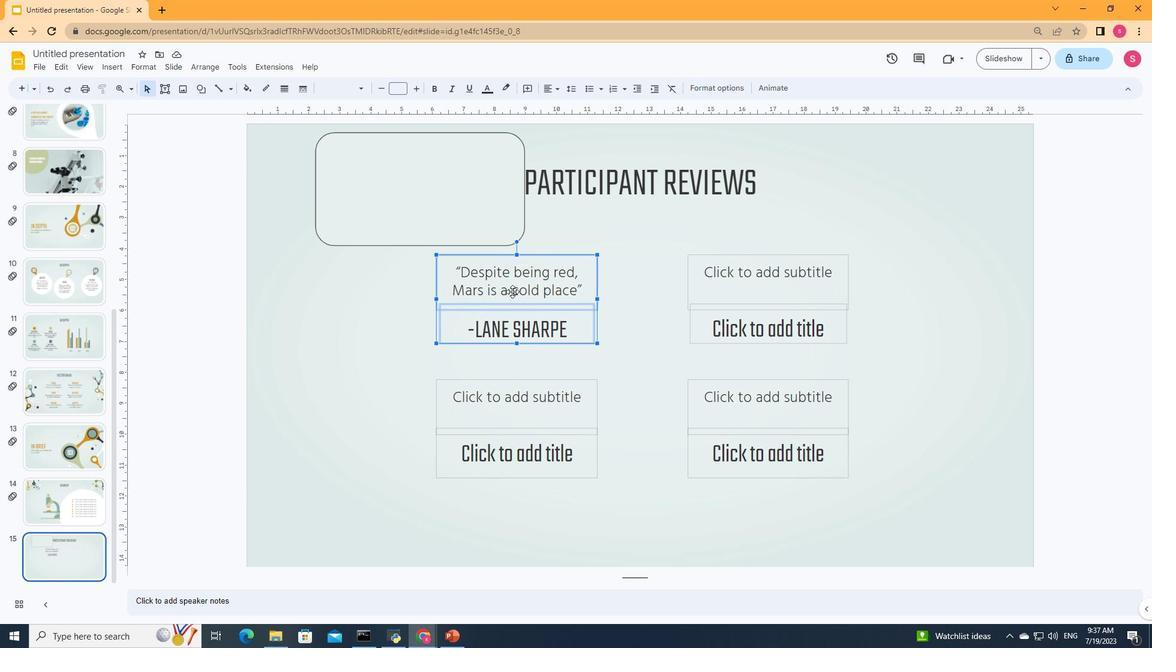 
Action: Mouse moved to (434, 202)
Screenshot: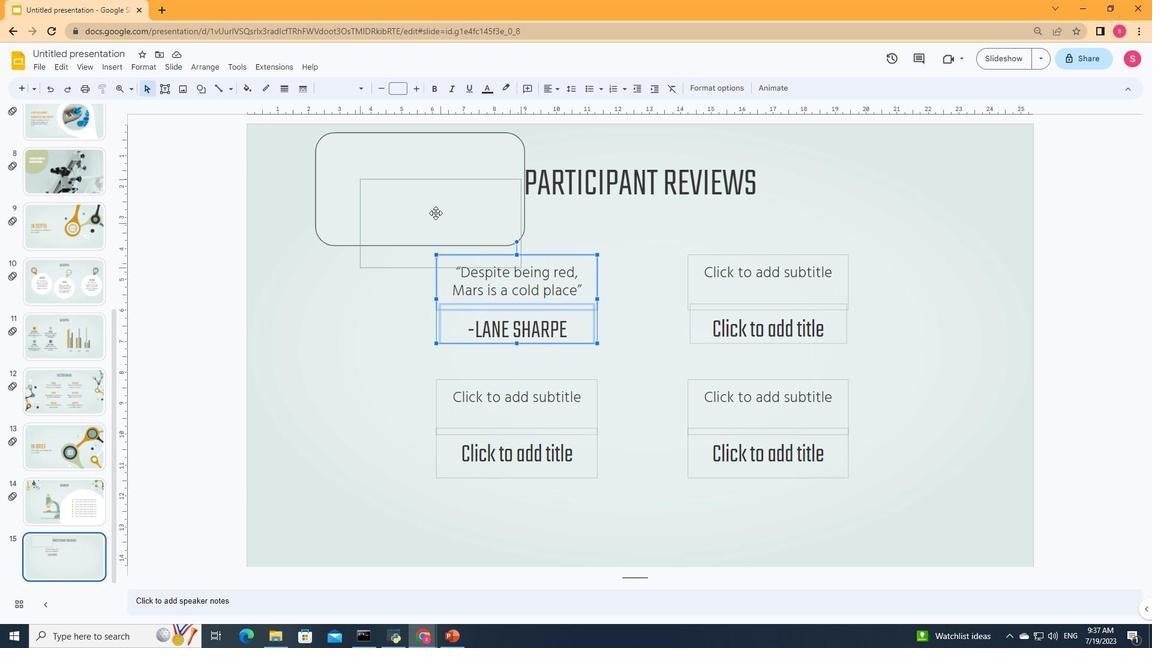 
Action: Key pressed ctrl+Z
Screenshot: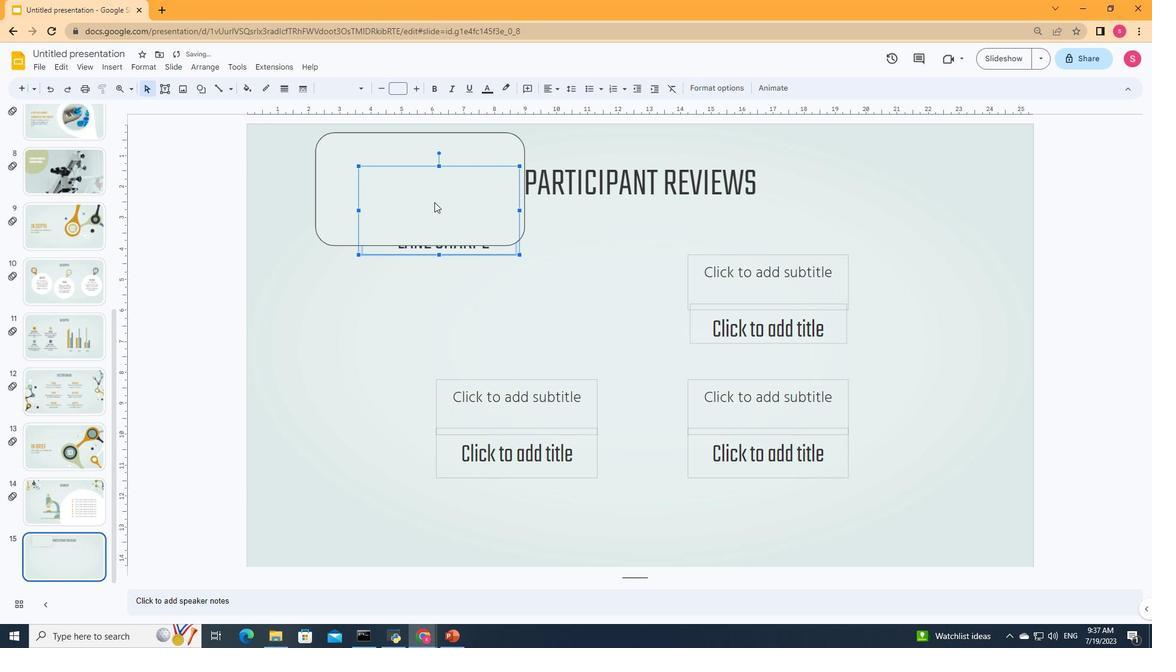 
Action: Mouse moved to (521, 257)
Screenshot: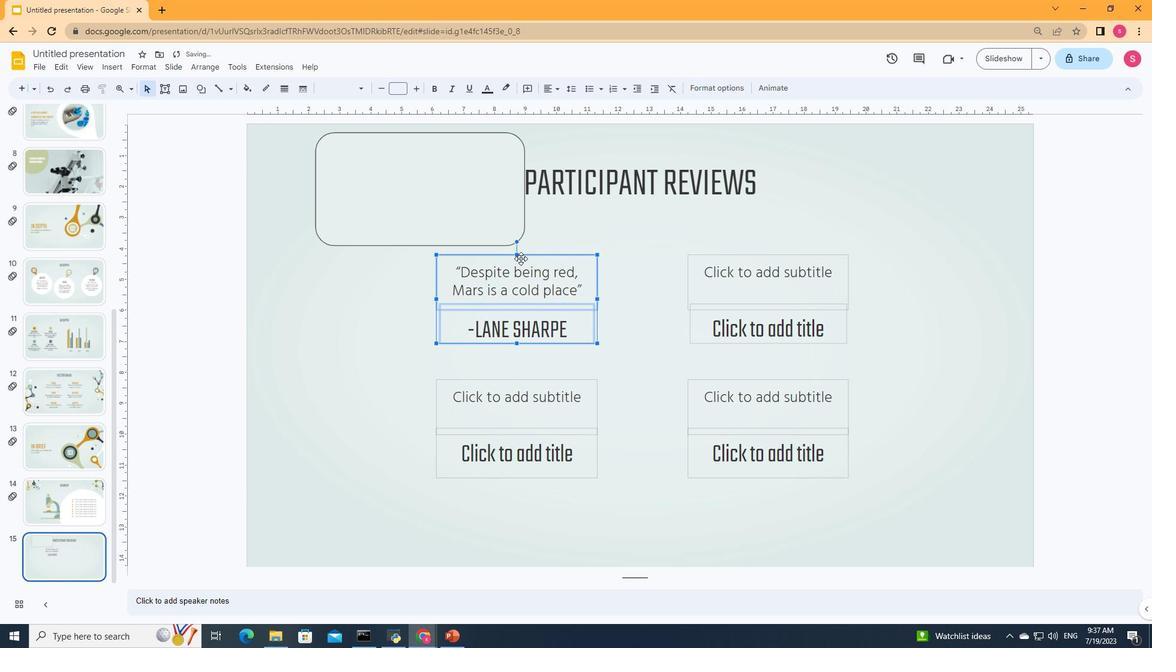 
Action: Mouse pressed left at (521, 257)
Screenshot: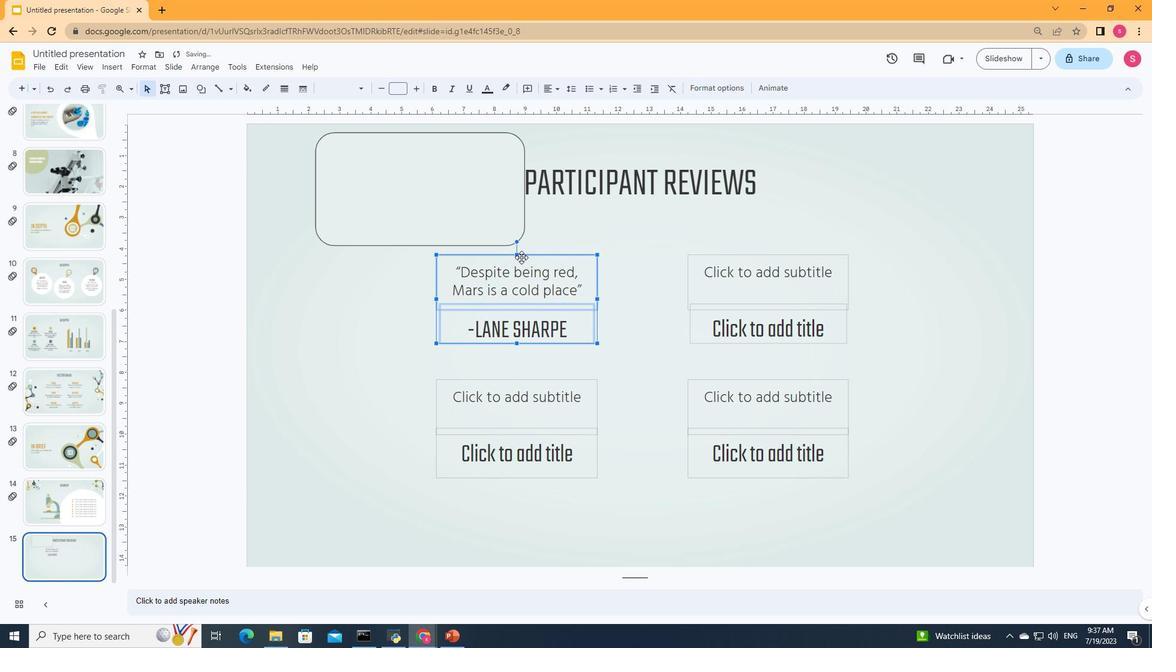 
Action: Mouse moved to (522, 256)
Screenshot: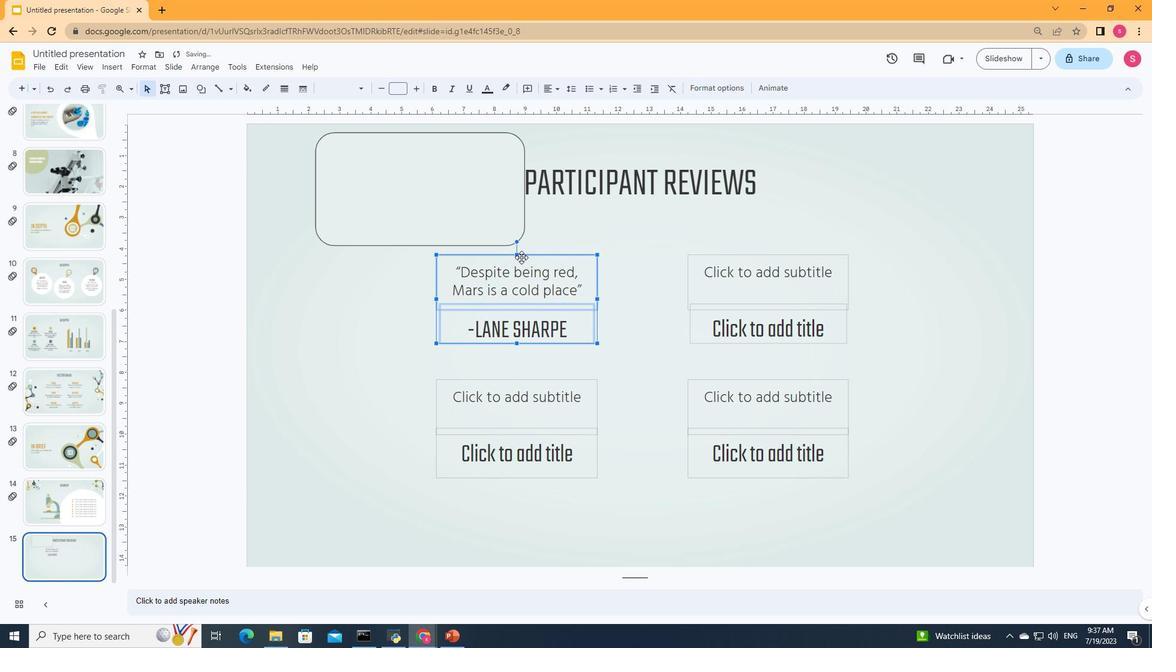 
Action: Mouse pressed left at (522, 256)
Screenshot: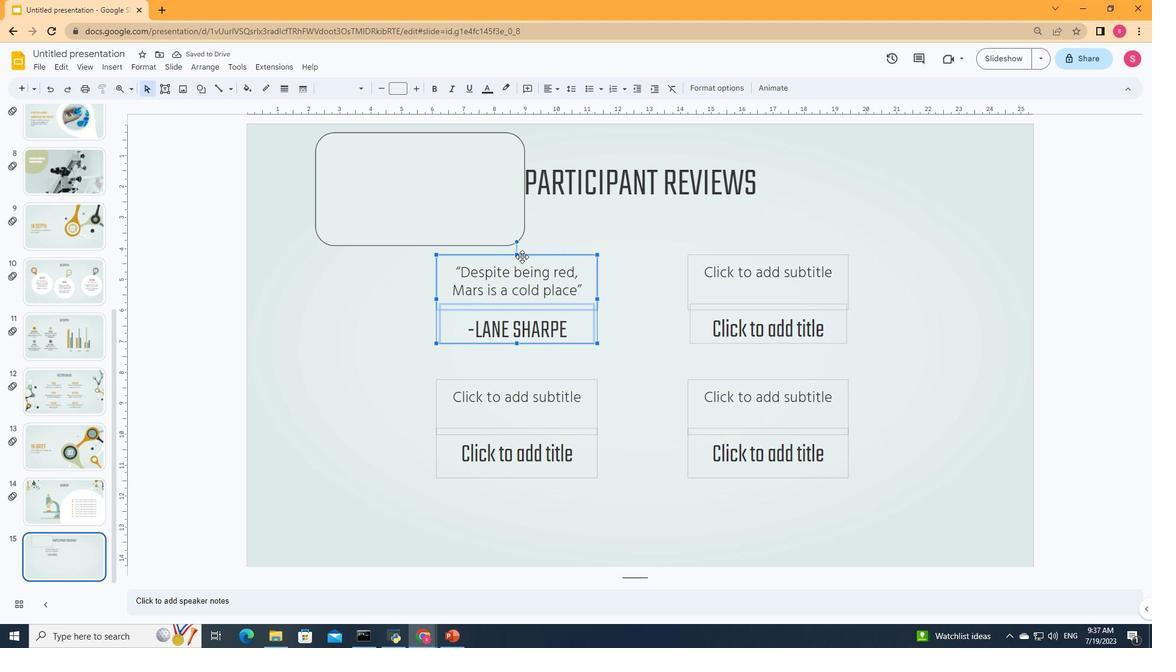 
Action: Mouse moved to (499, 279)
Screenshot: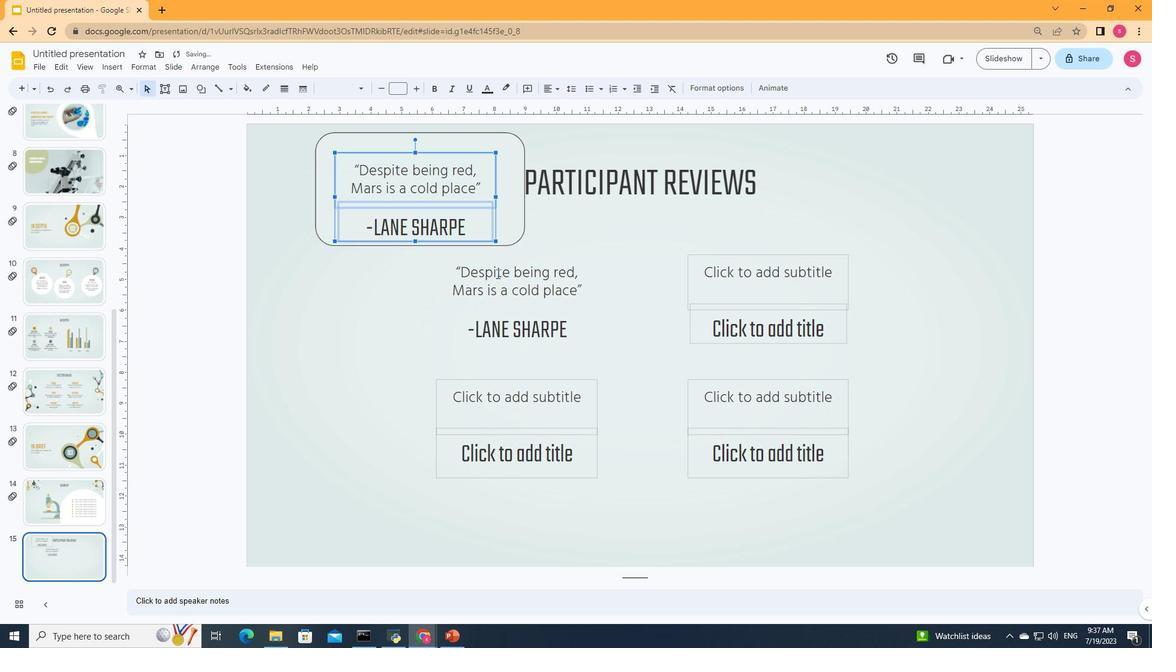
Action: Mouse pressed left at (499, 279)
Screenshot: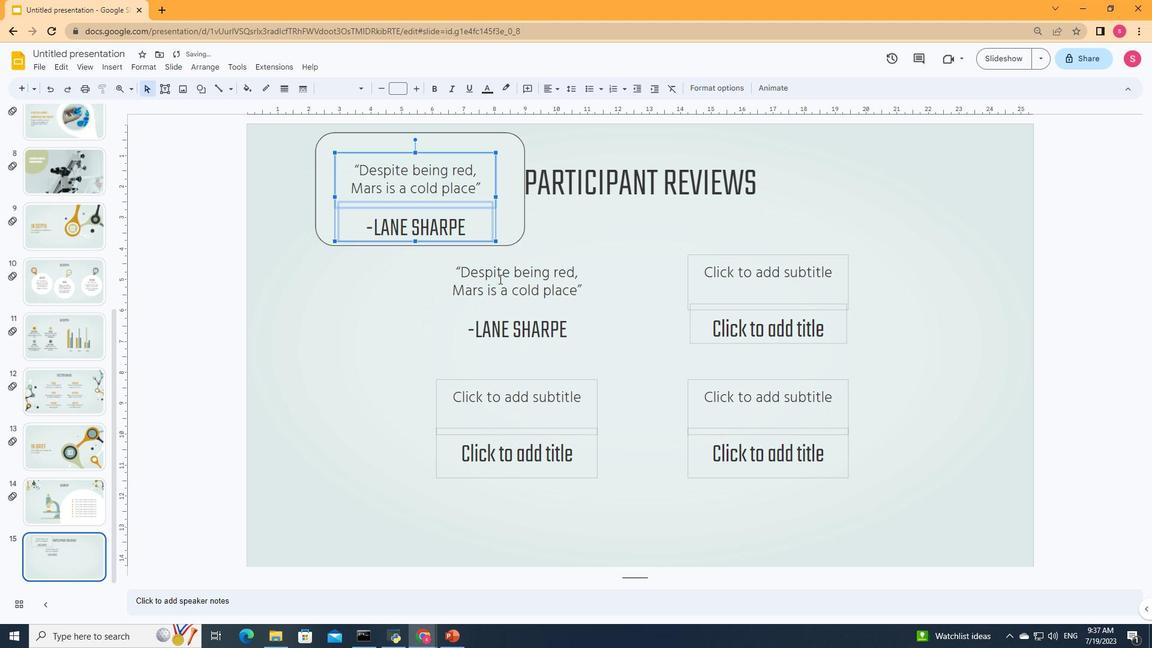 
Action: Mouse moved to (512, 336)
Screenshot: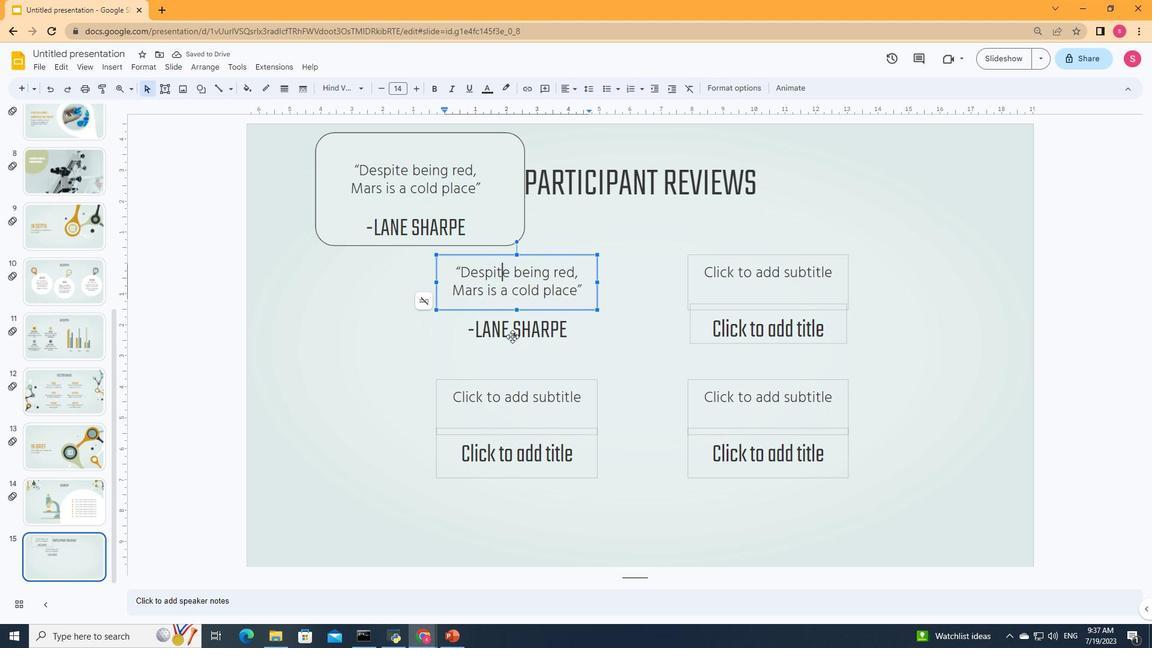 
Action: Mouse pressed left at (512, 336)
Screenshot: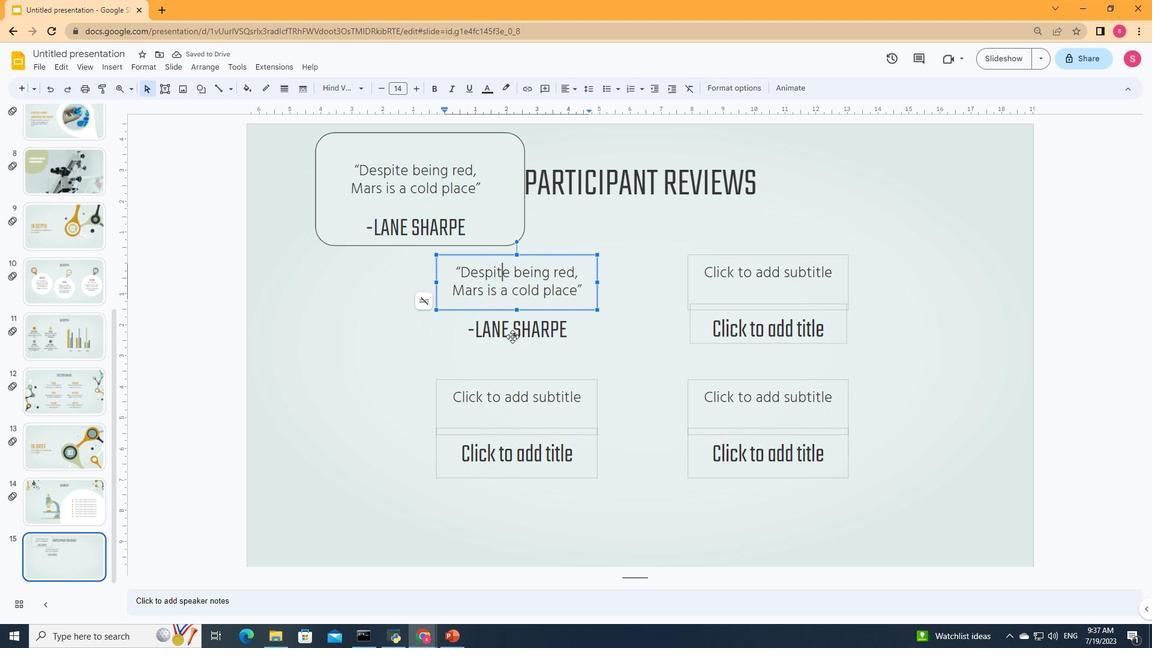 
Action: Mouse moved to (512, 336)
Screenshot: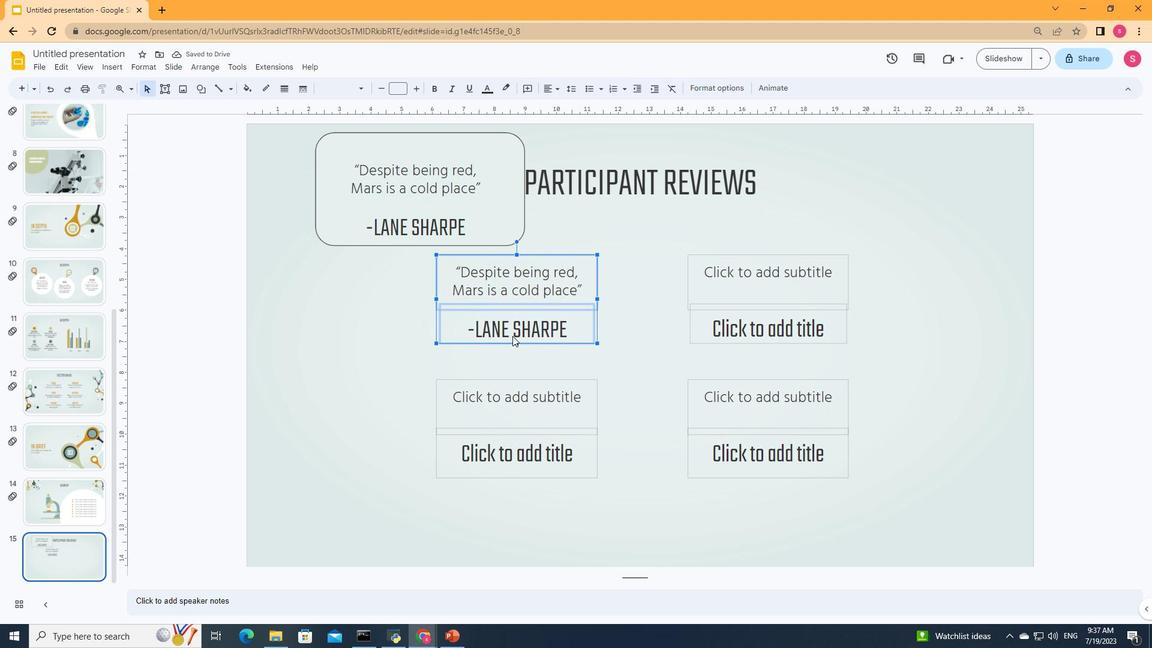 
Action: Key pressed <Key.delete>
Screenshot: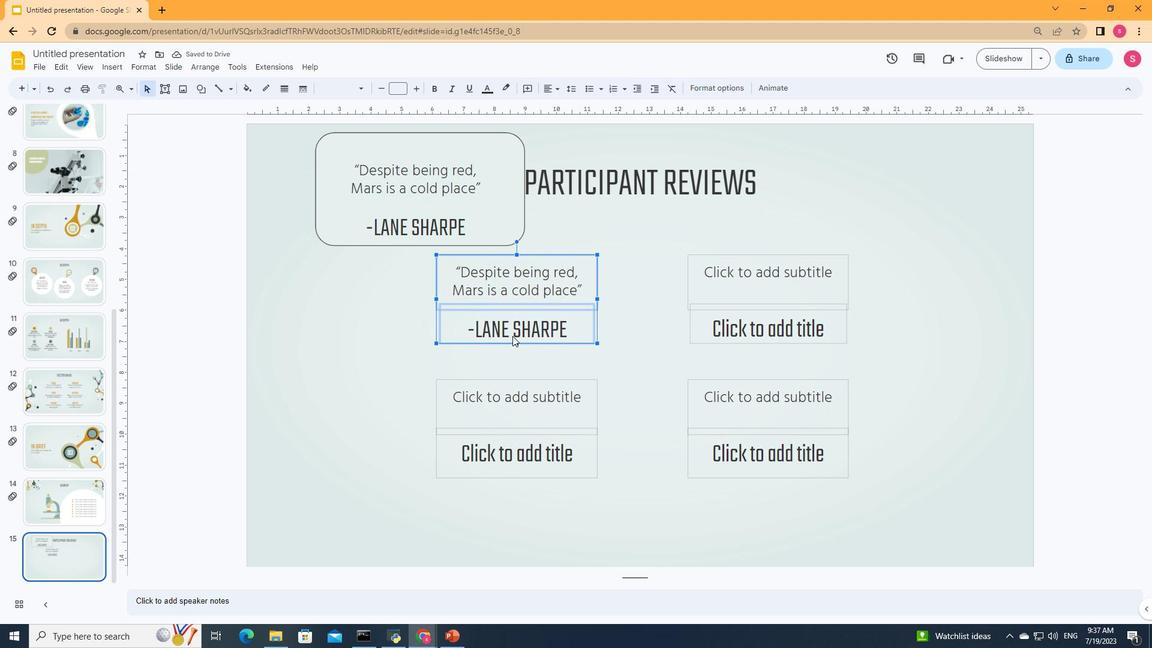 
Action: Mouse moved to (424, 160)
Screenshot: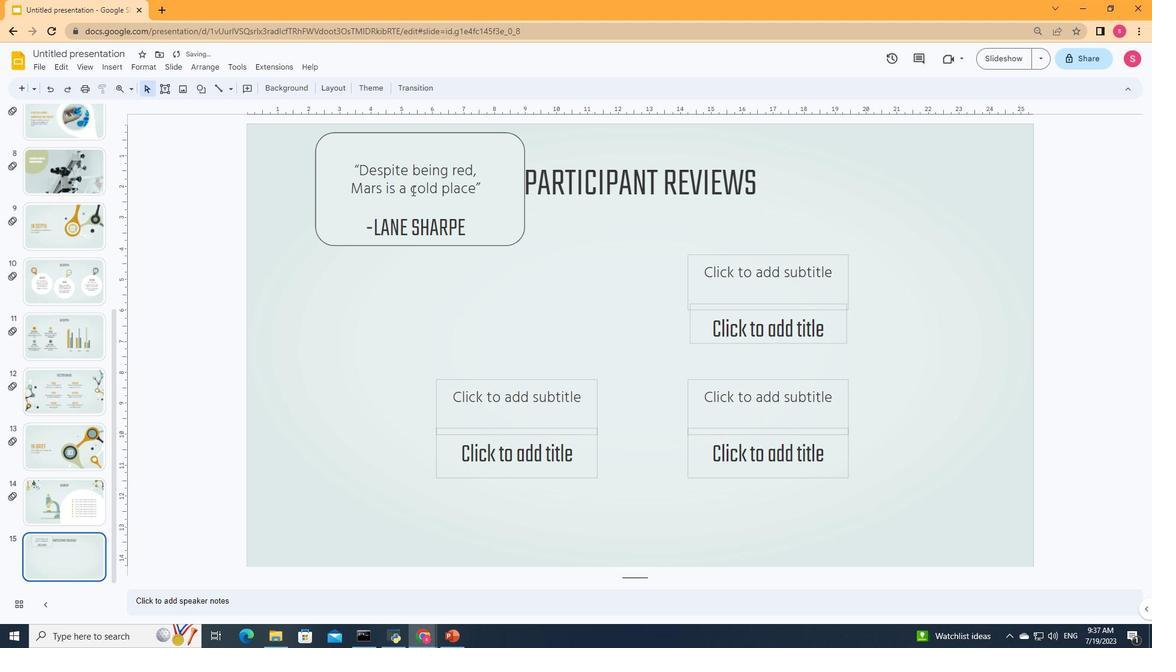 
Action: Mouse pressed left at (424, 160)
Screenshot: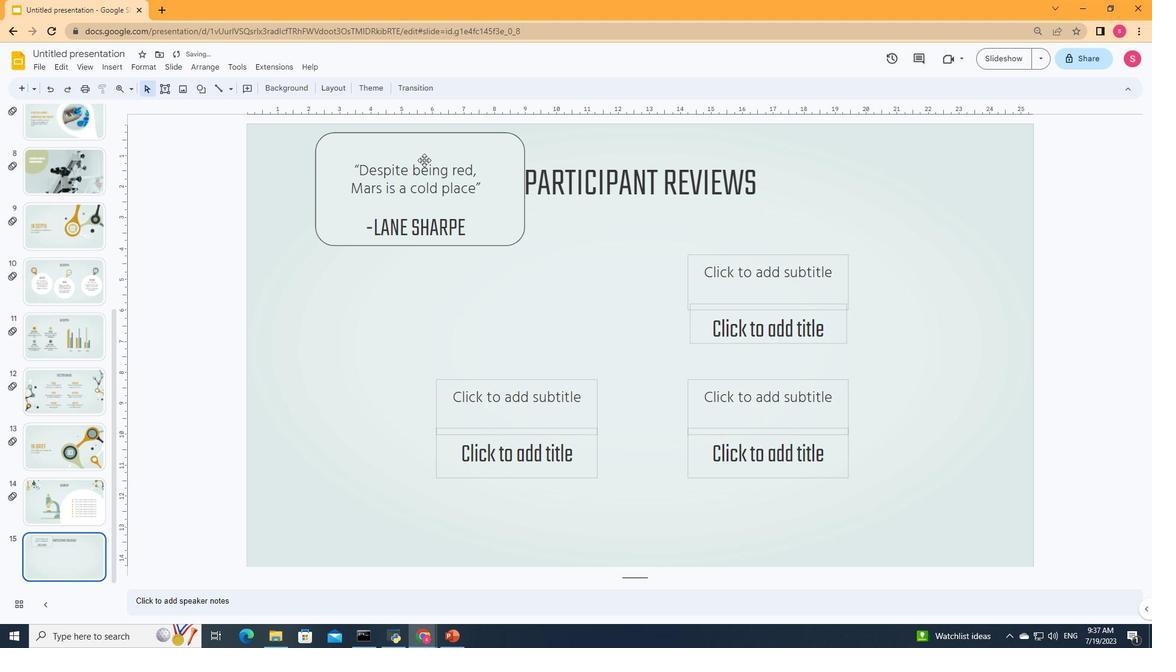 
Action: Mouse moved to (435, 220)
Screenshot: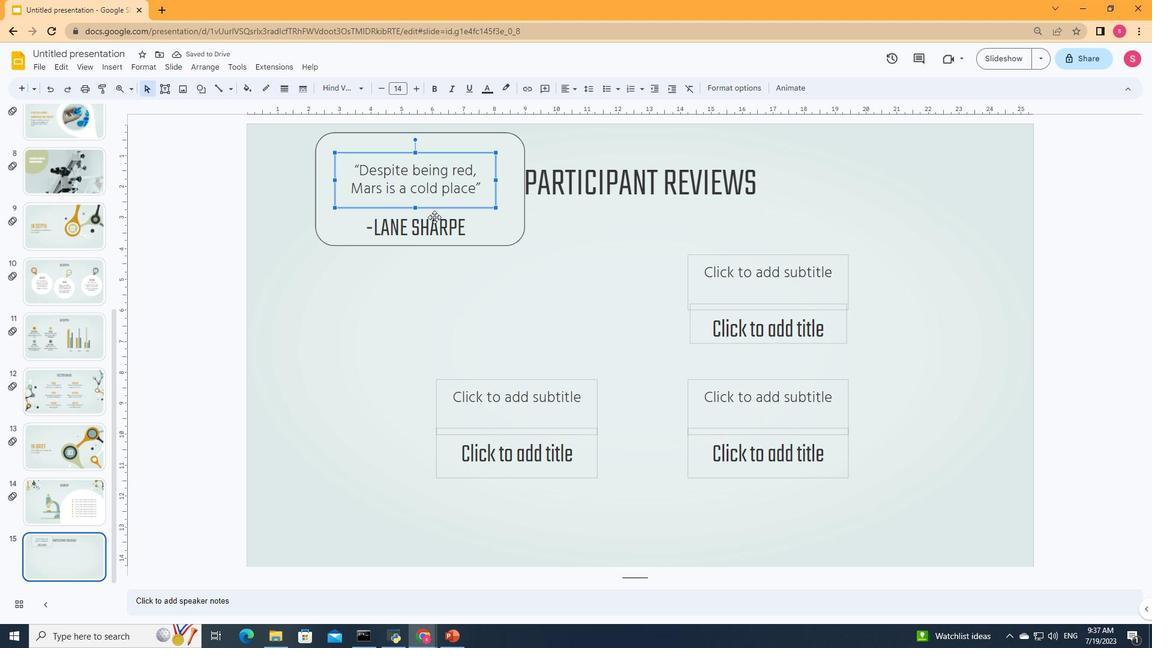 
Action: Mouse pressed left at (435, 220)
Screenshot: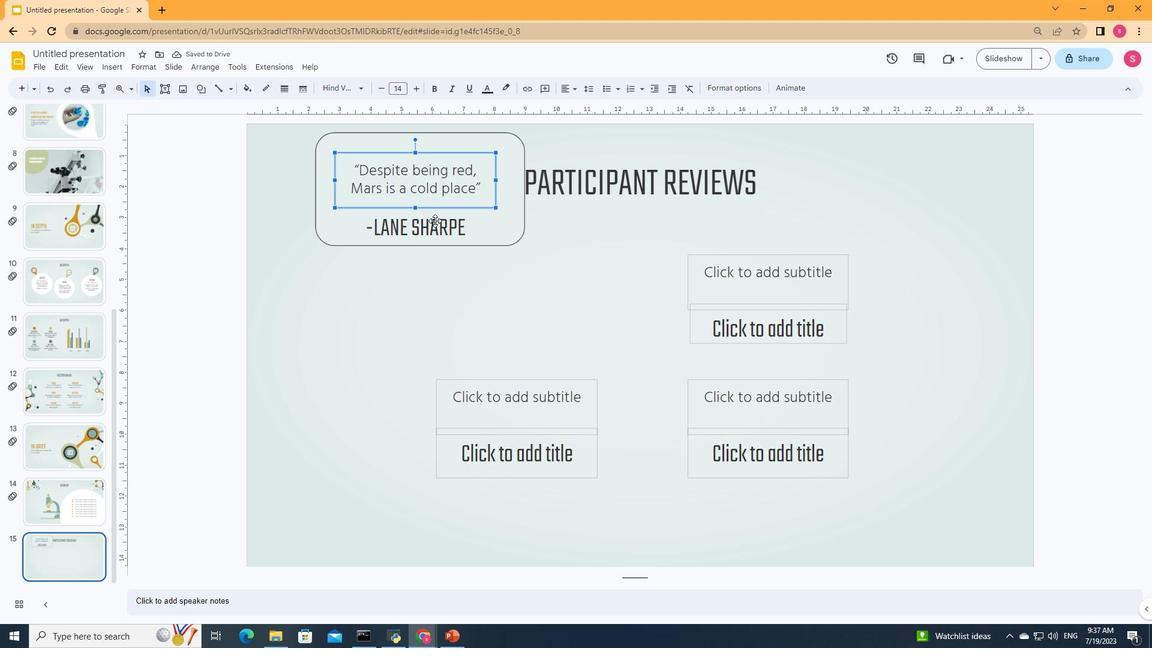 
Action: Mouse moved to (446, 153)
Screenshot: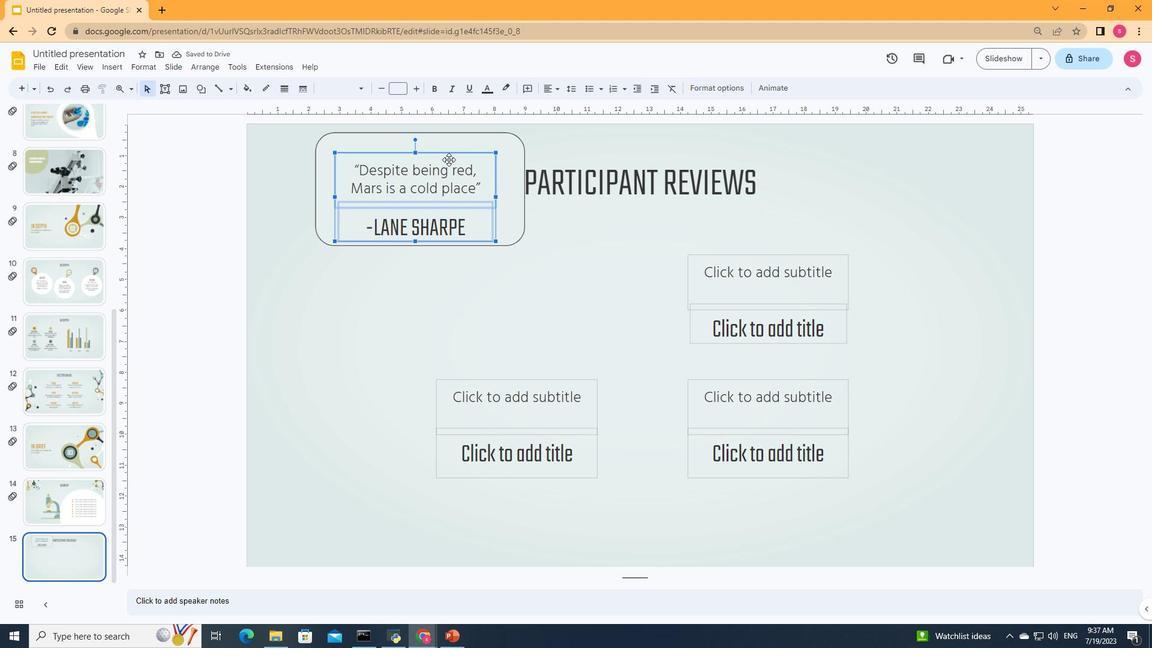 
Action: Mouse pressed left at (446, 153)
Screenshot: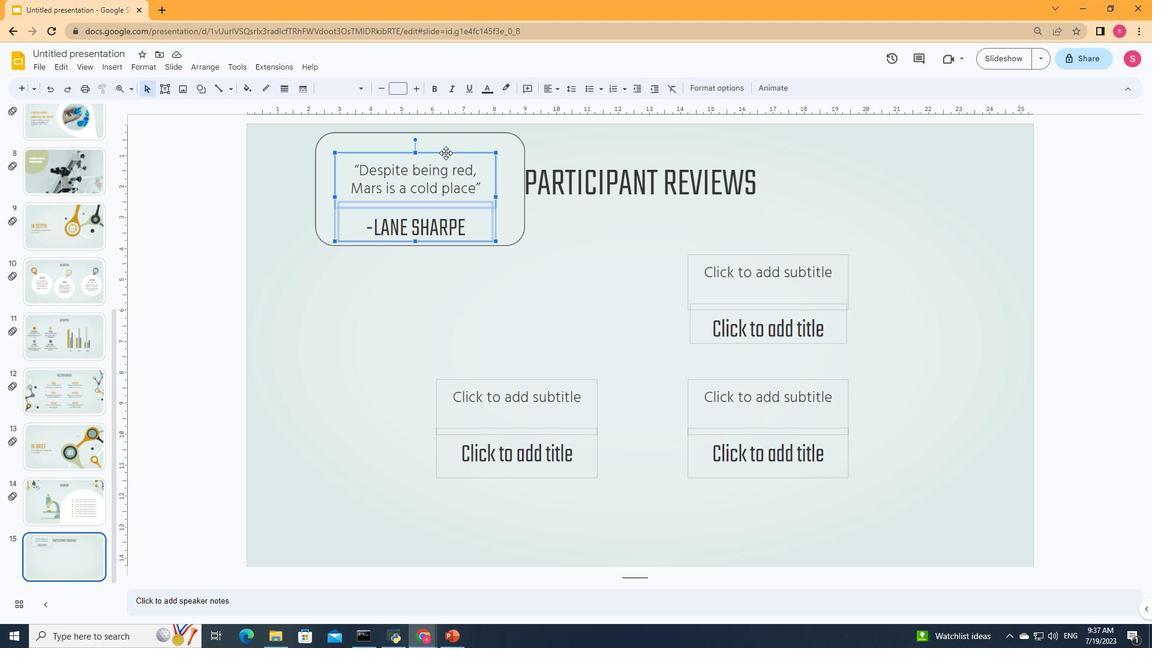
Action: Mouse moved to (430, 175)
Screenshot: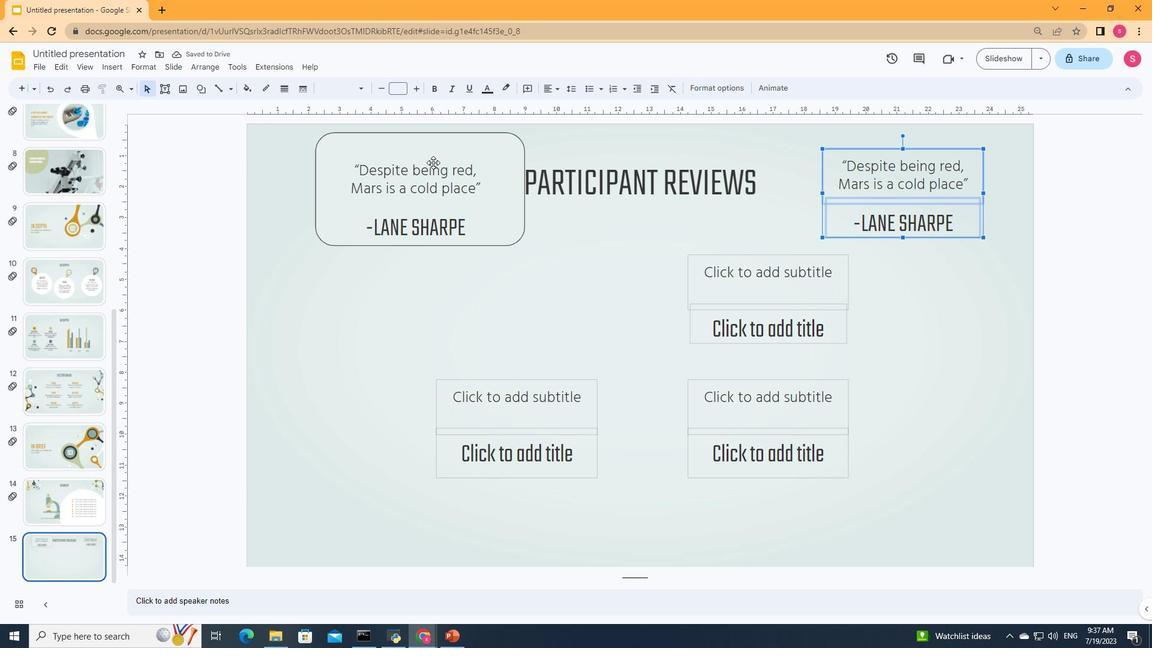 
Action: Mouse pressed left at (430, 175)
Screenshot: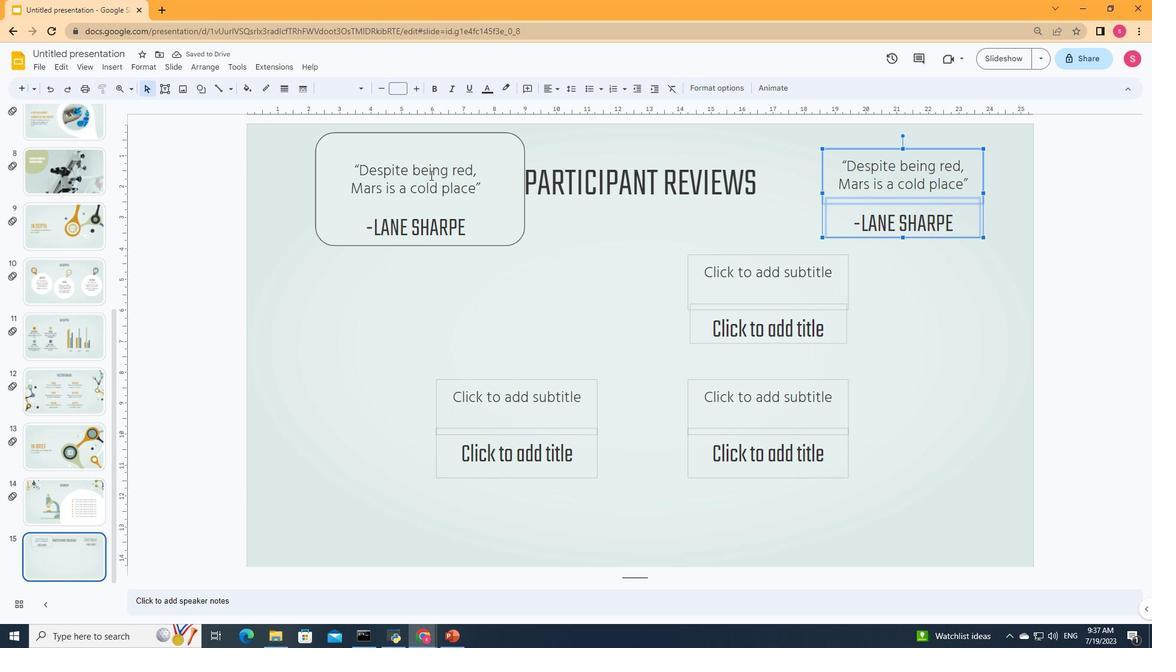 
Action: Mouse moved to (428, 226)
Screenshot: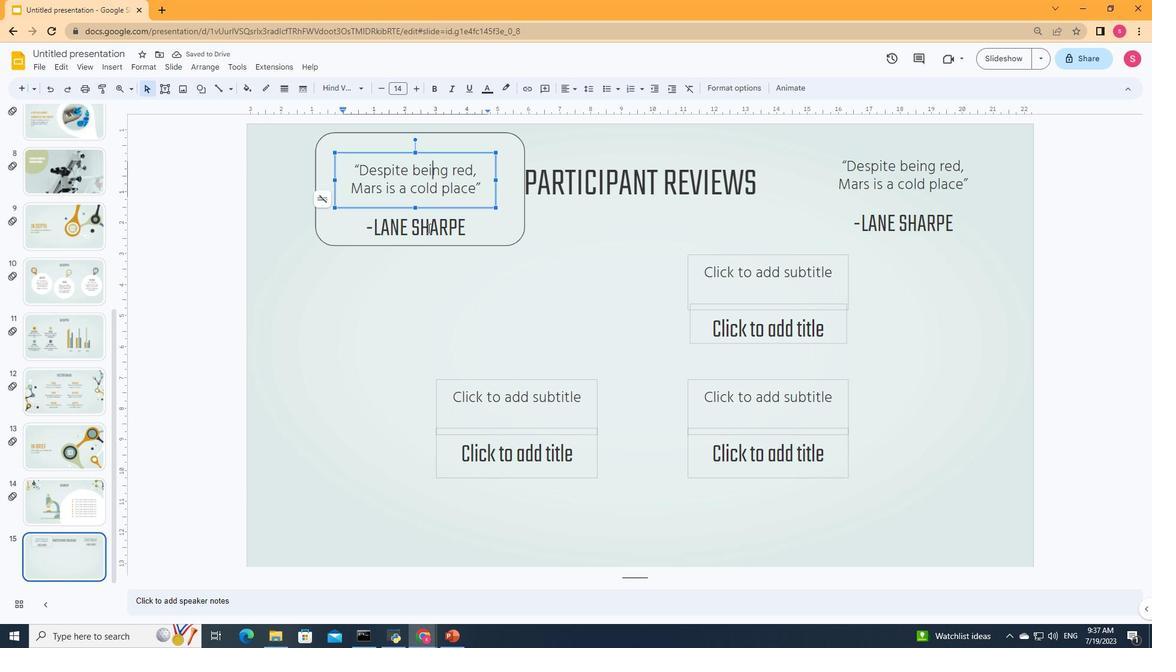 
Action: Mouse pressed left at (428, 226)
Screenshot: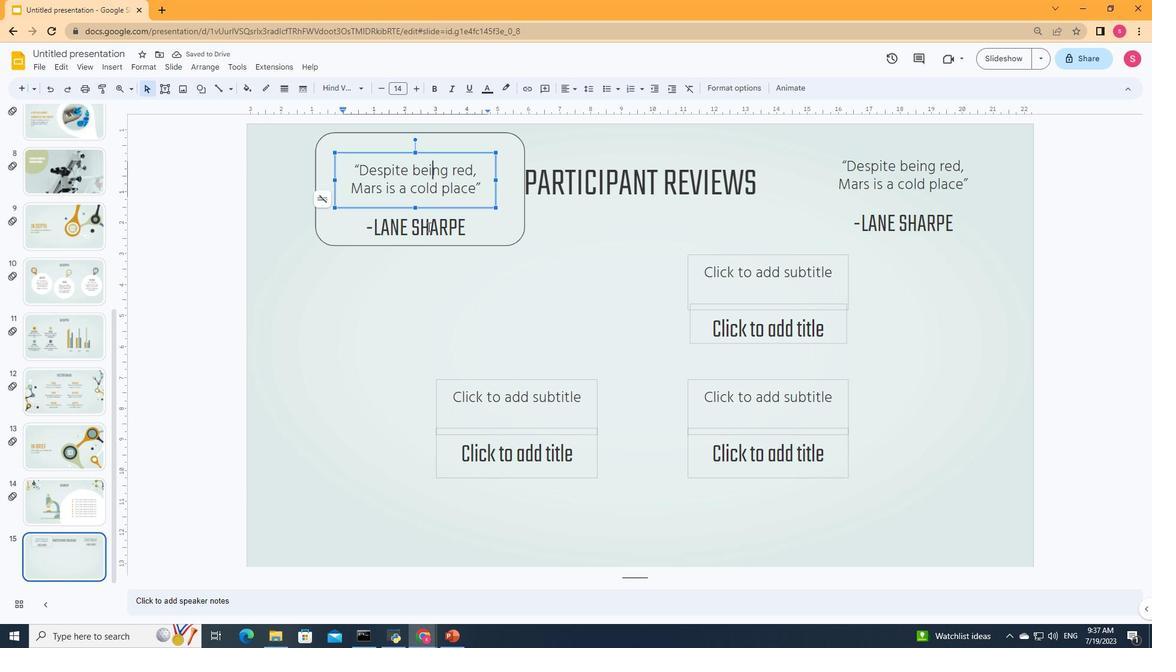 
Action: Mouse moved to (437, 177)
Screenshot: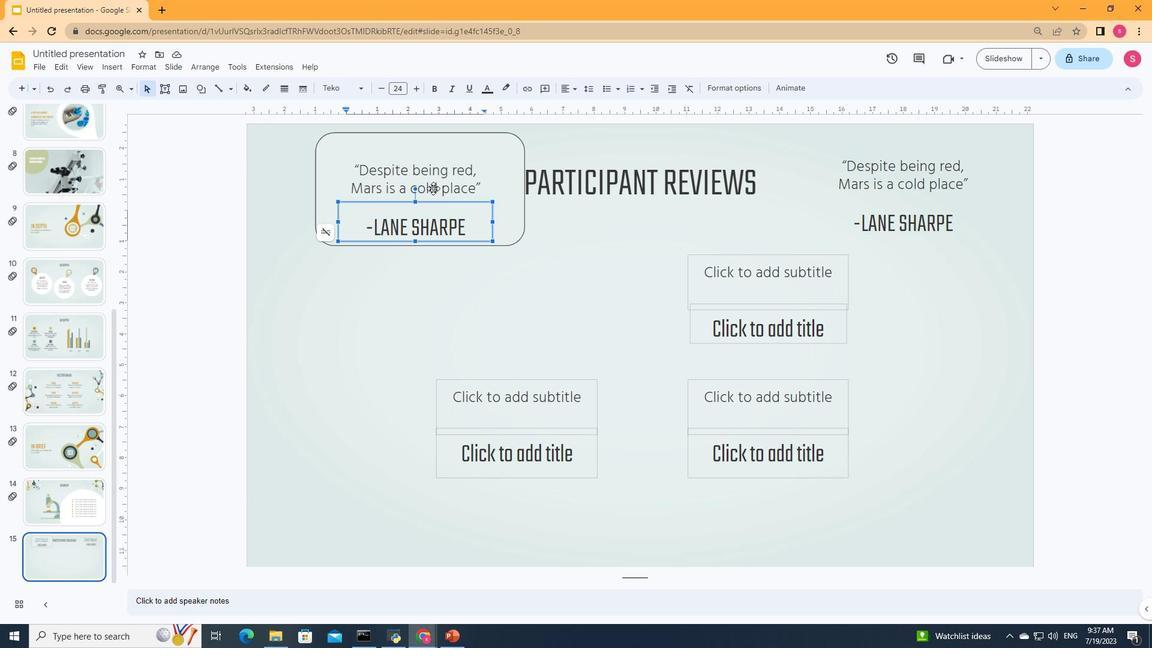 
Action: Mouse pressed left at (437, 177)
Screenshot: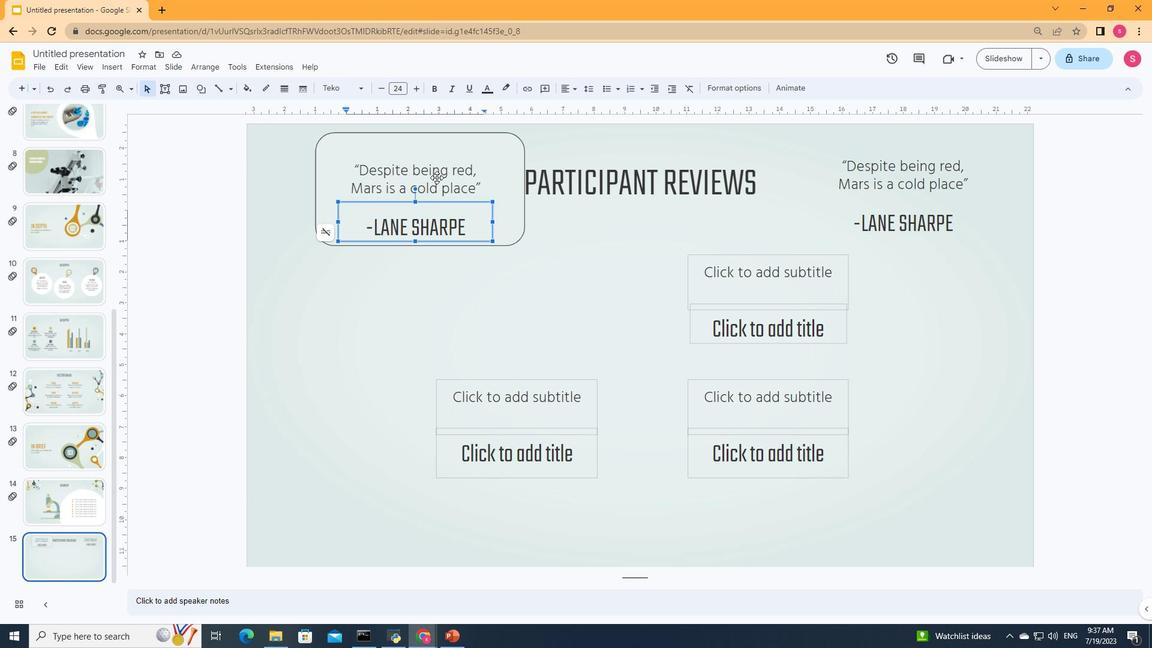 
Action: Mouse moved to (423, 154)
Screenshot: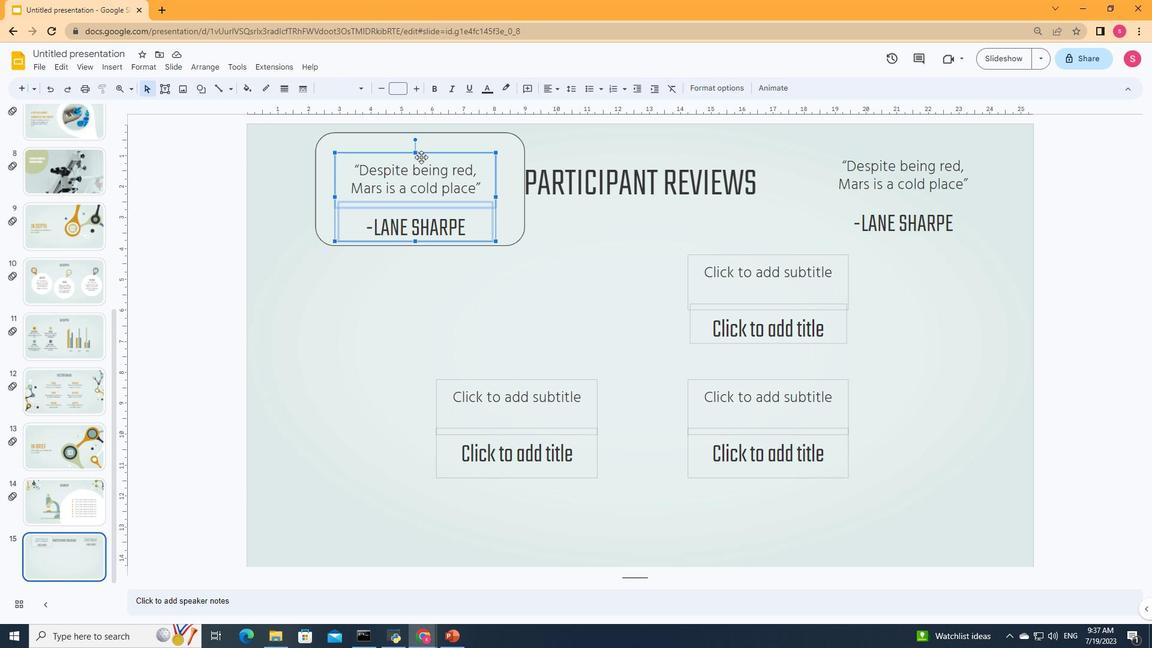 
Action: Mouse pressed left at (423, 154)
Screenshot: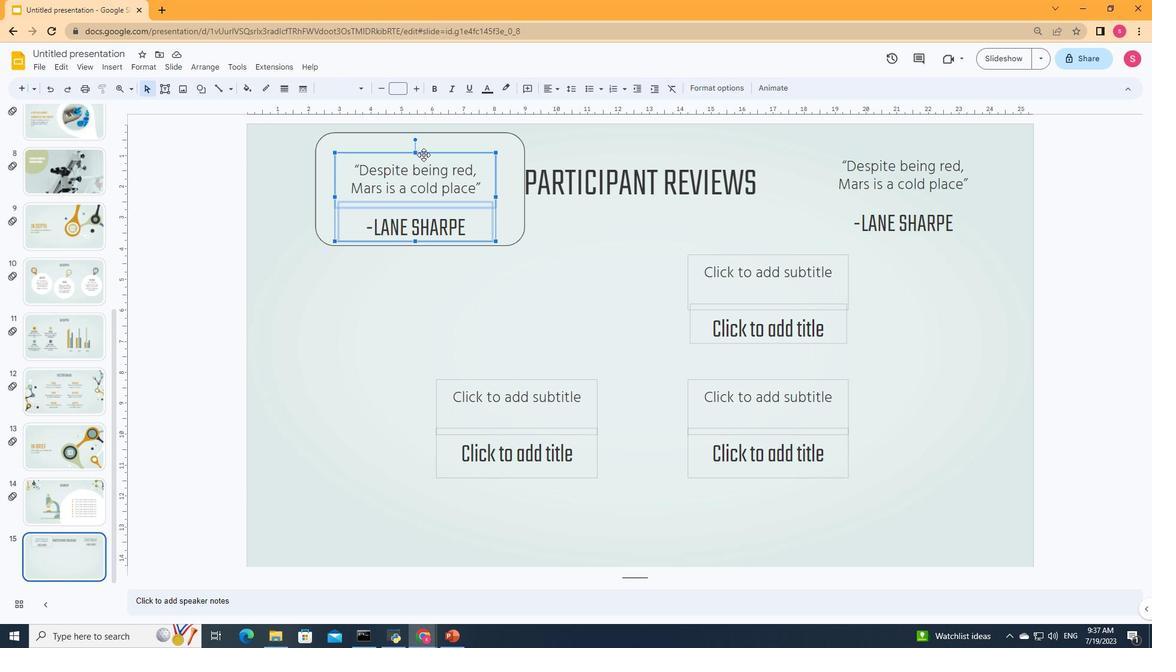 
Action: Mouse moved to (397, 136)
Screenshot: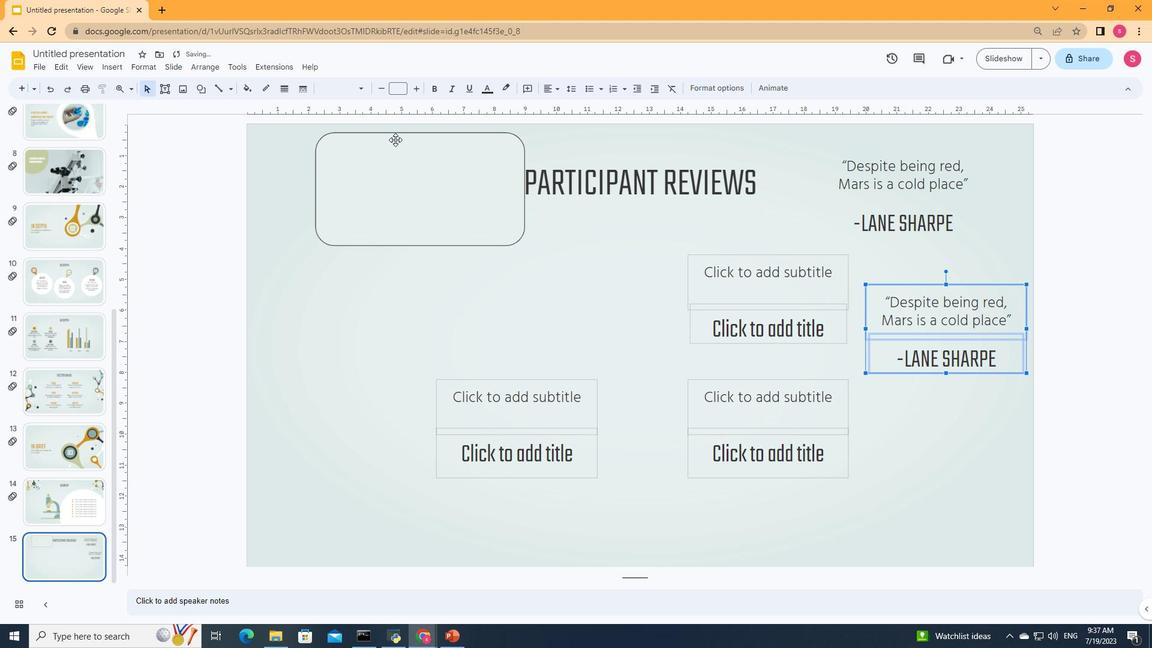 
Action: Mouse pressed left at (397, 136)
Screenshot: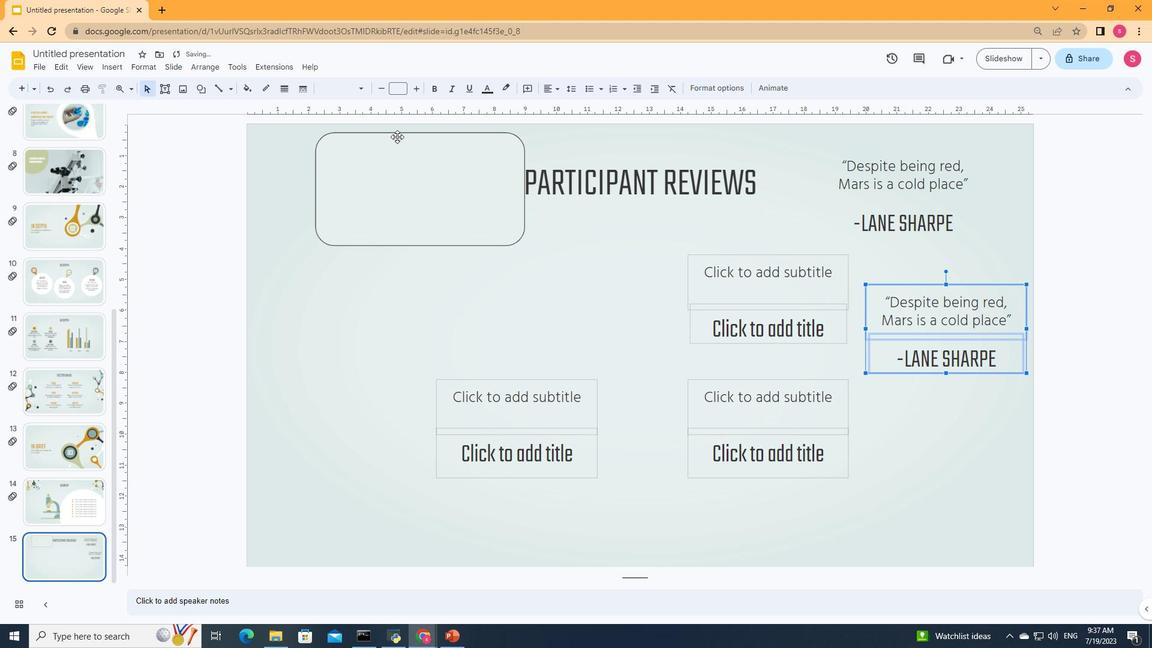 
Action: Mouse moved to (428, 301)
Screenshot: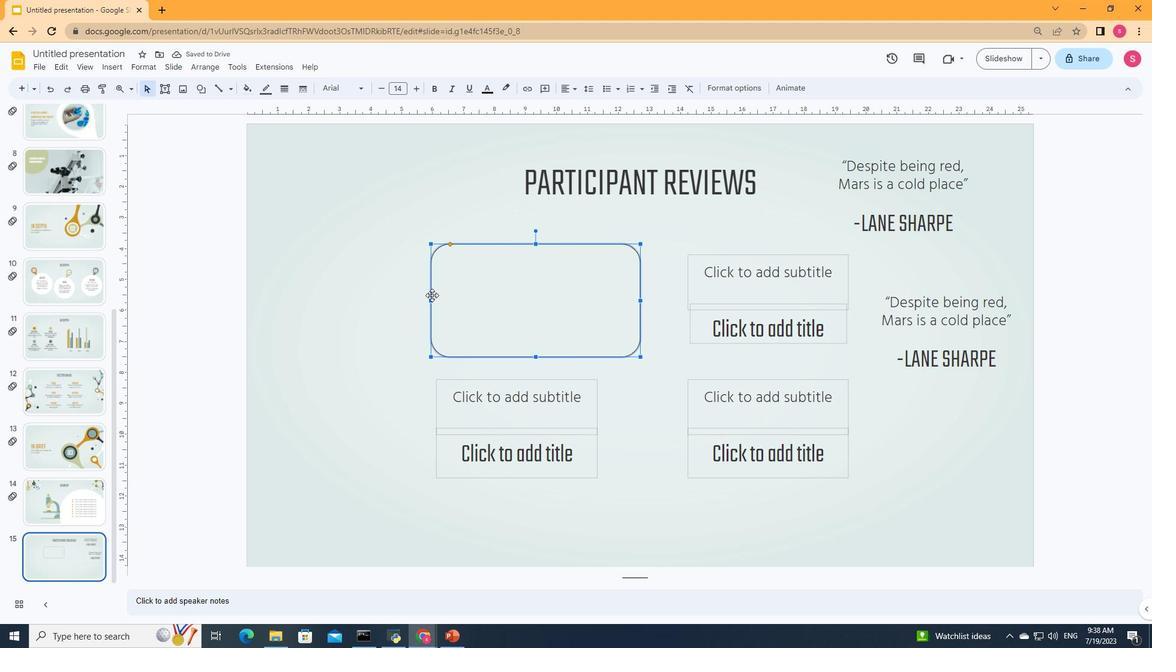 
Action: Mouse pressed left at (428, 301)
Screenshot: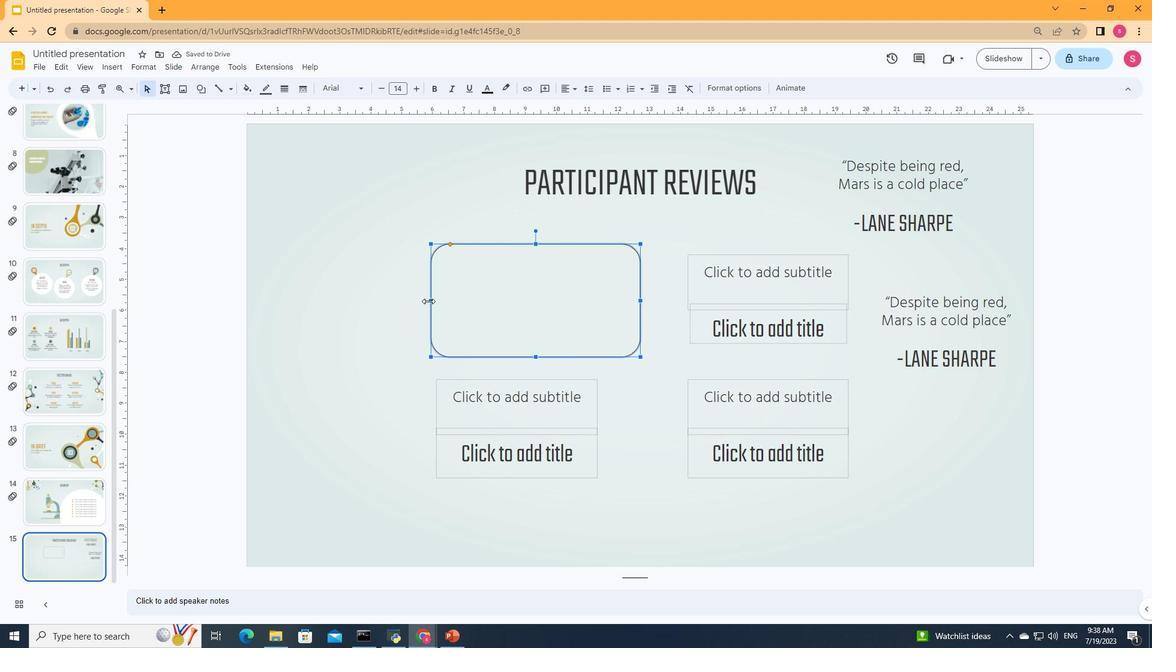 
Action: Mouse moved to (264, 90)
Screenshot: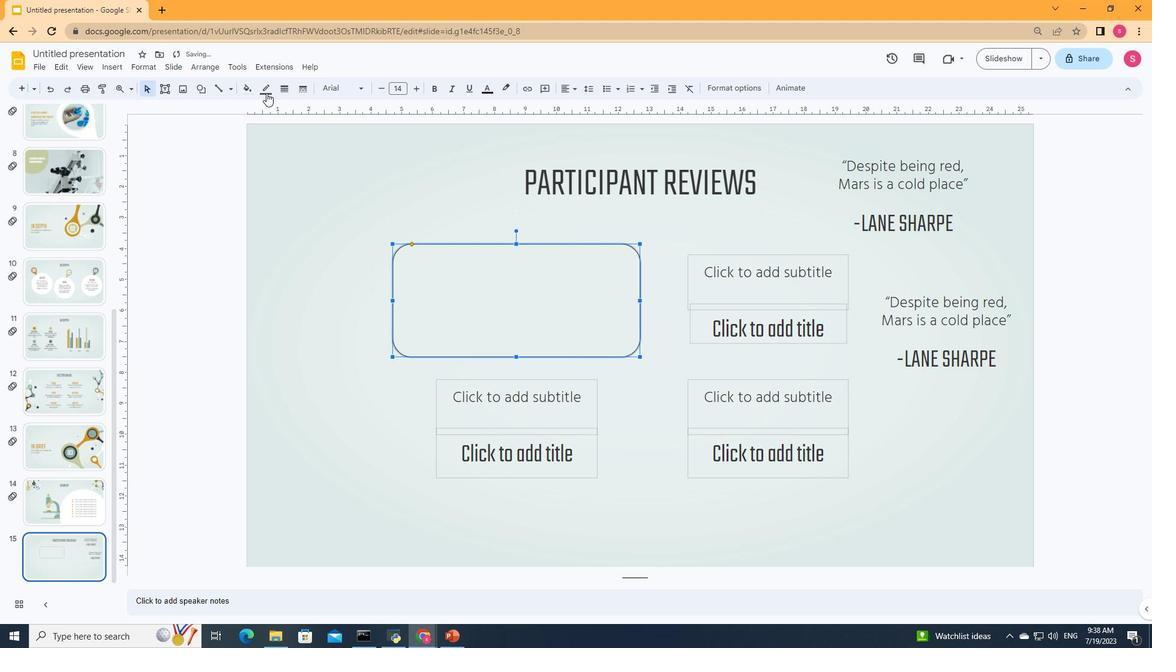 
Action: Mouse pressed left at (264, 90)
Screenshot: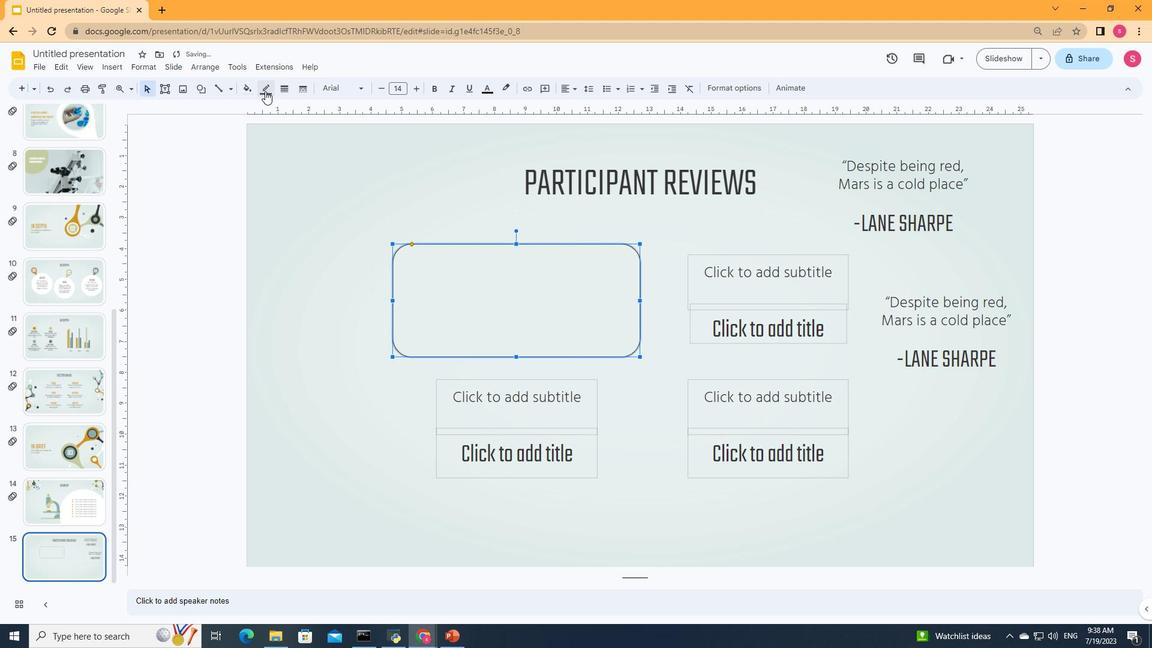 
Action: Mouse moved to (294, 279)
Screenshot: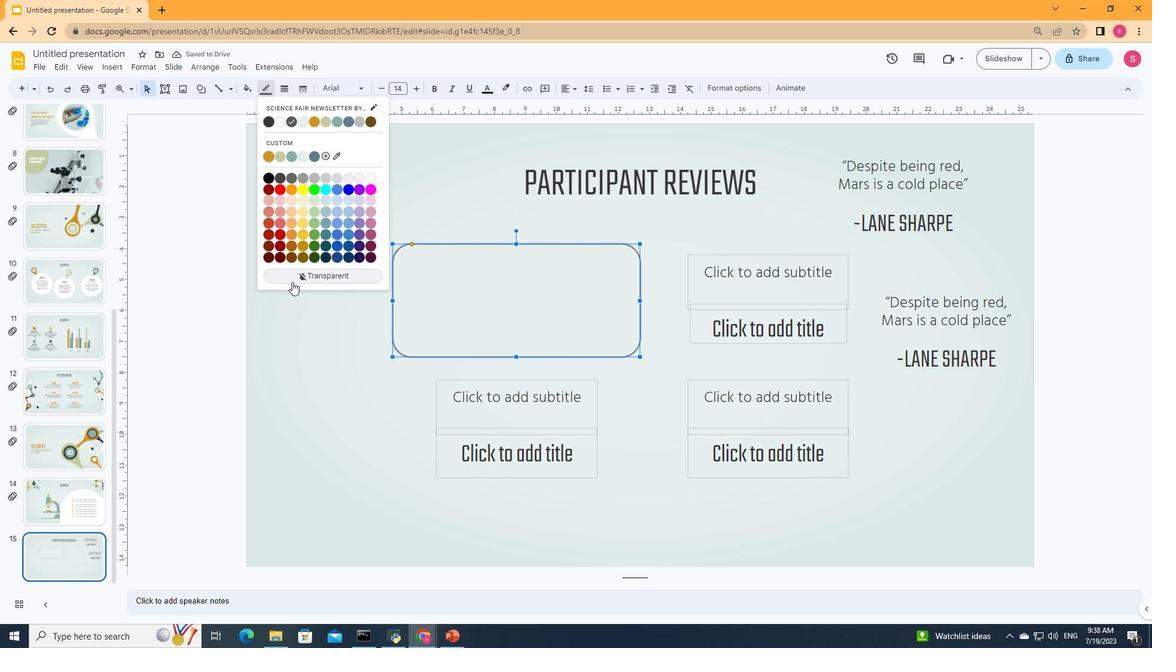 
Action: Mouse pressed left at (294, 279)
Screenshot: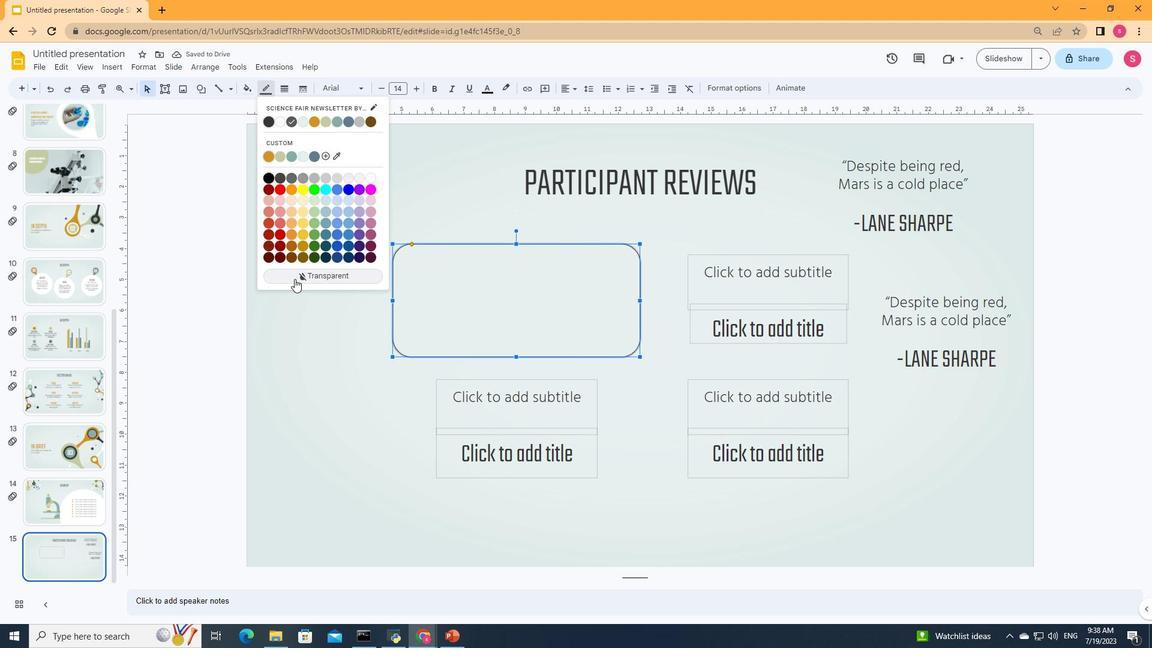 
Action: Mouse moved to (359, 226)
Screenshot: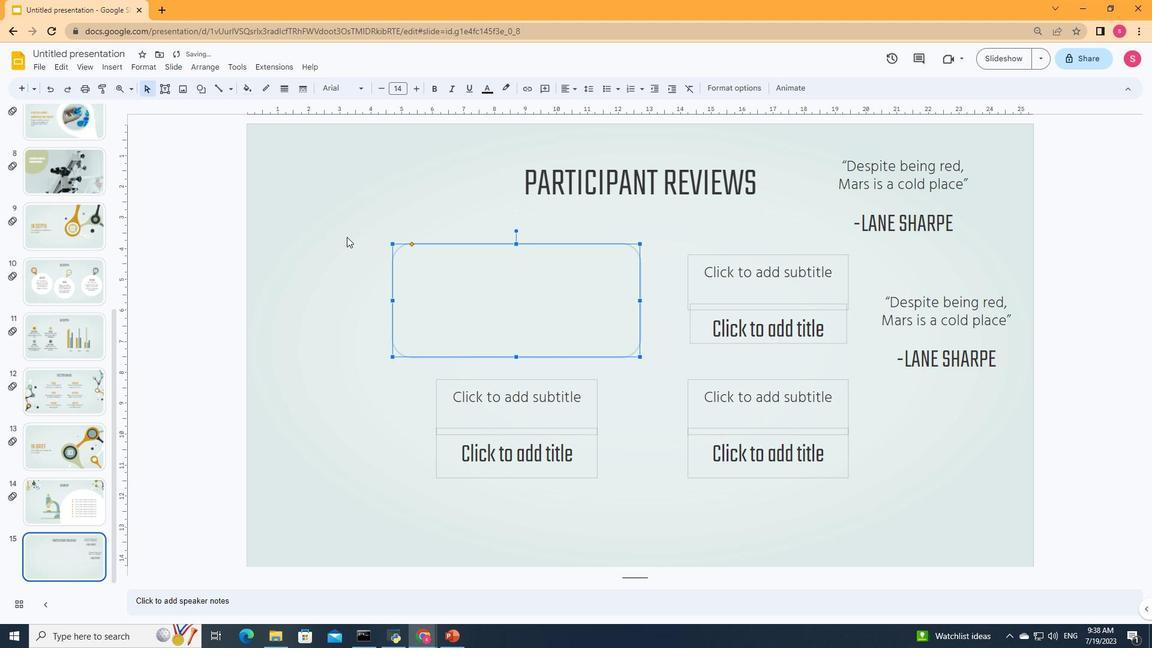 
Action: Mouse pressed left at (359, 226)
Screenshot: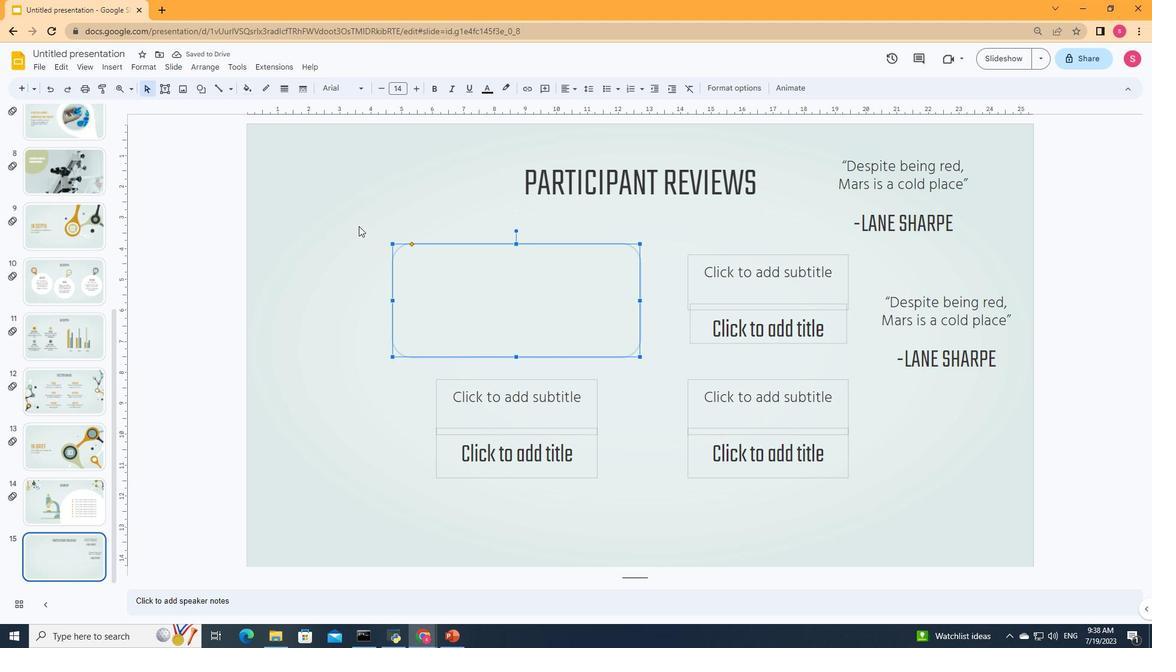 
Action: Mouse moved to (474, 283)
Screenshot: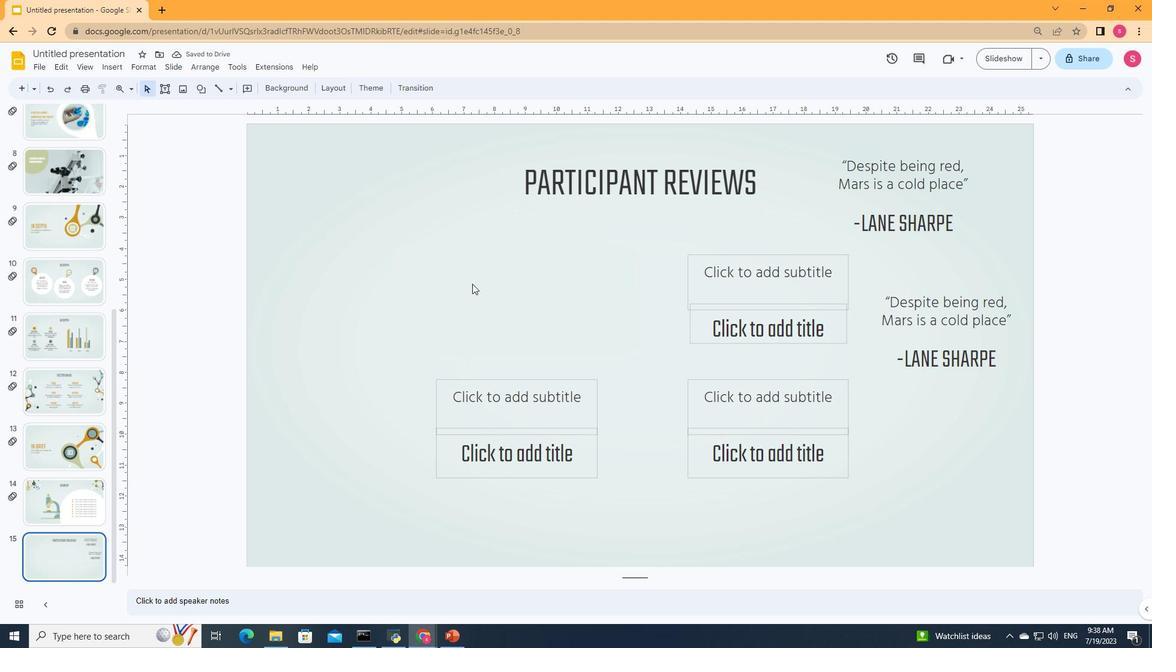 
Action: Mouse pressed left at (474, 283)
Screenshot: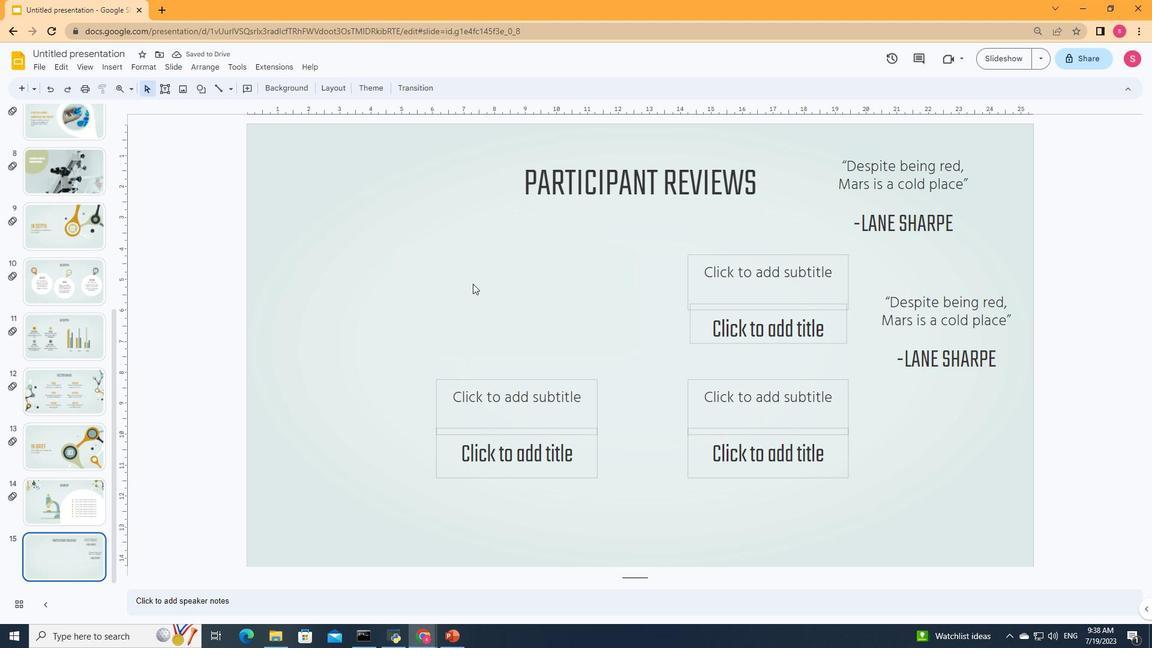 
Action: Mouse moved to (243, 87)
Screenshot: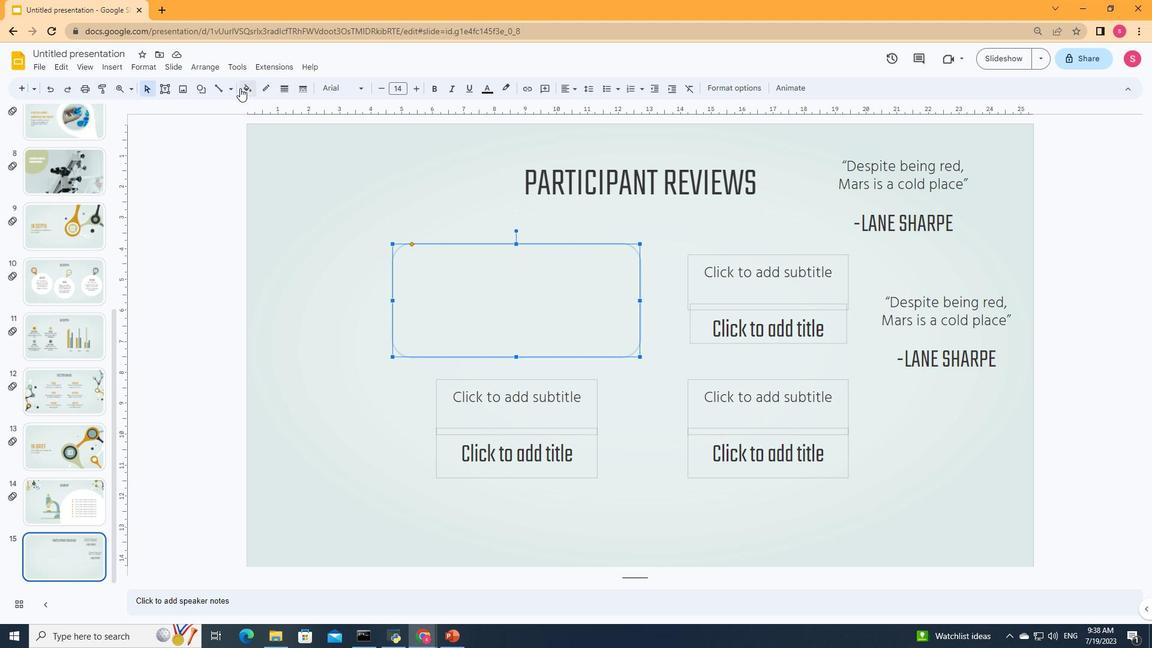 
Action: Mouse pressed left at (243, 87)
Screenshot: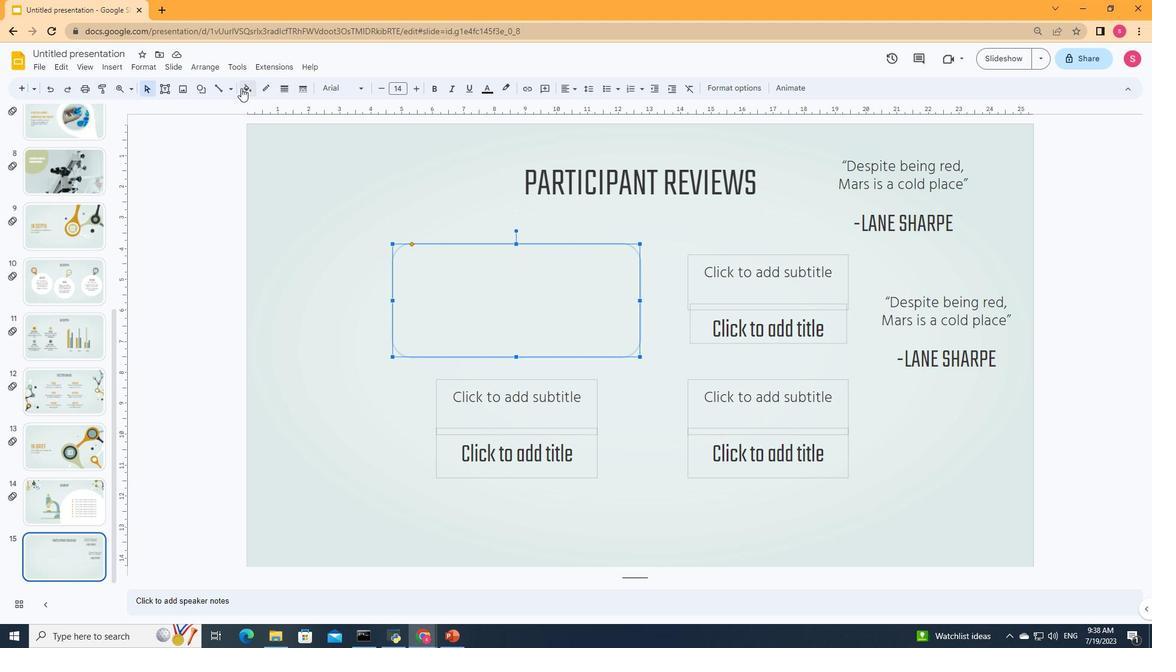 
Action: Mouse moved to (261, 141)
Screenshot: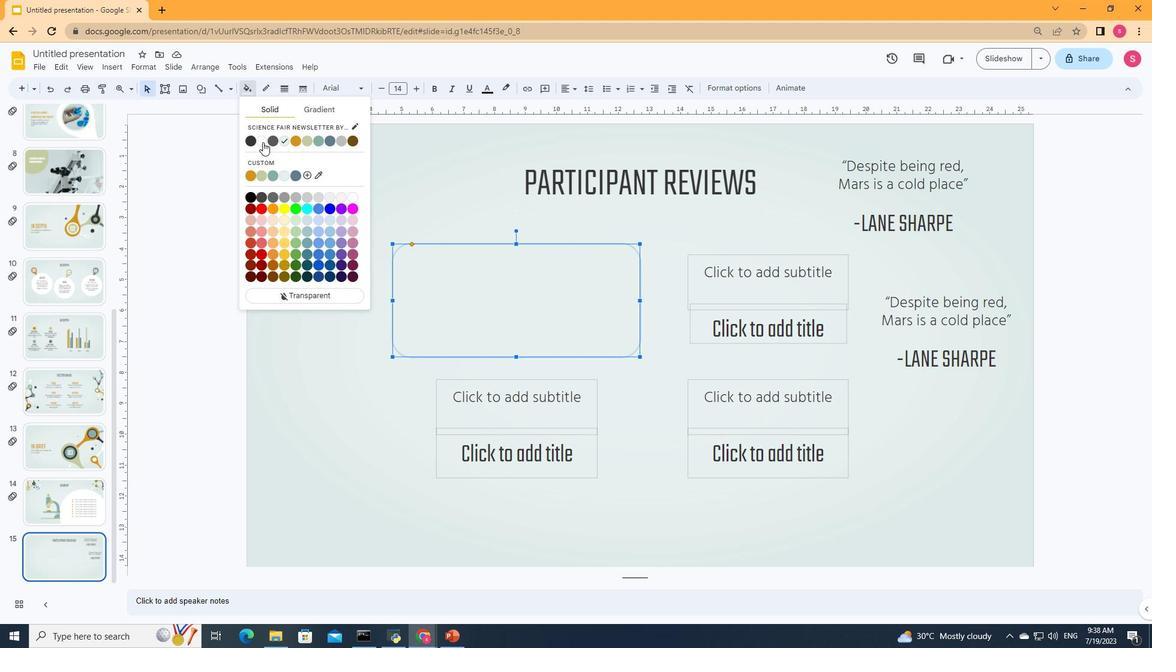 
Action: Mouse pressed left at (261, 141)
Screenshot: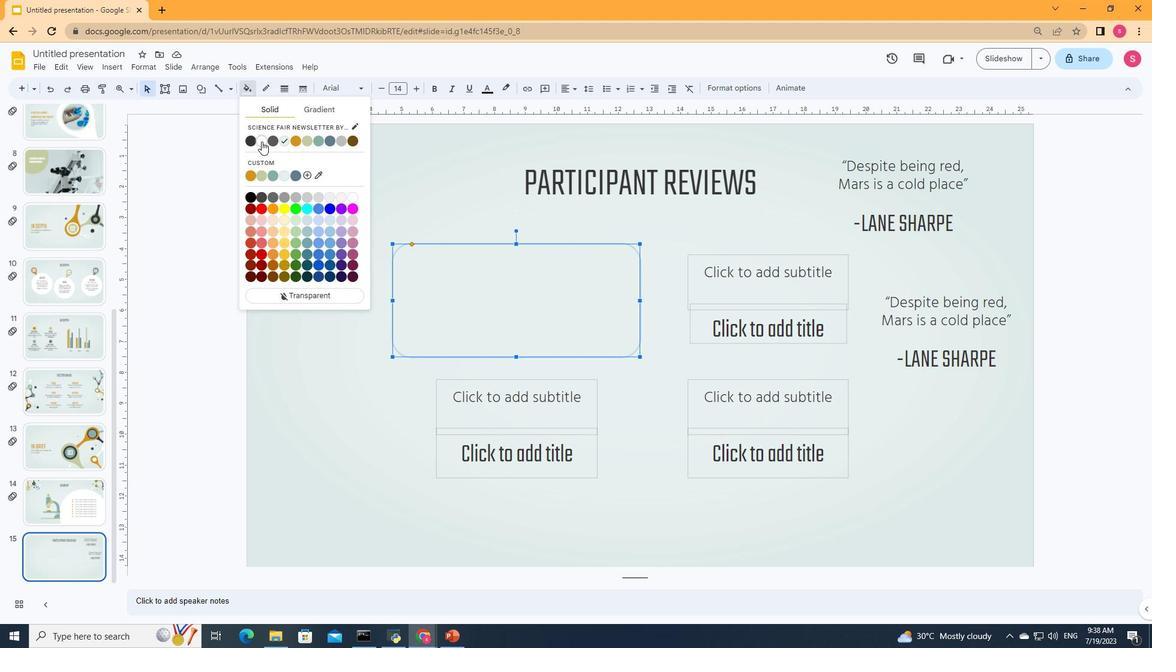
Action: Mouse moved to (292, 216)
Screenshot: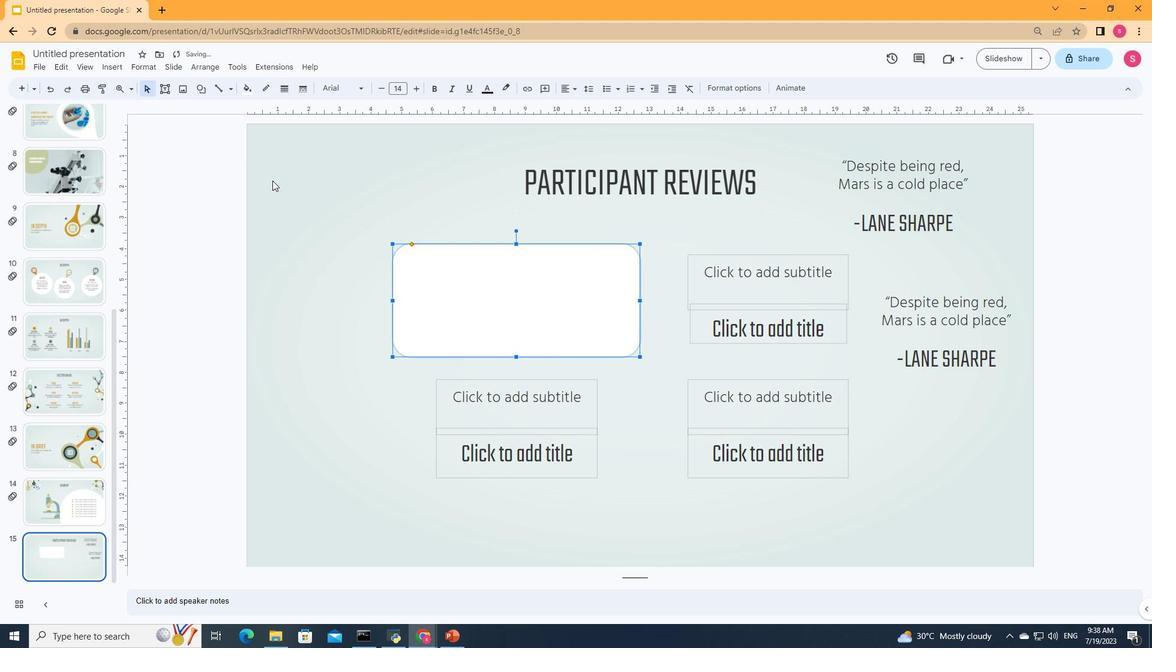 
Action: Mouse pressed left at (292, 216)
Screenshot: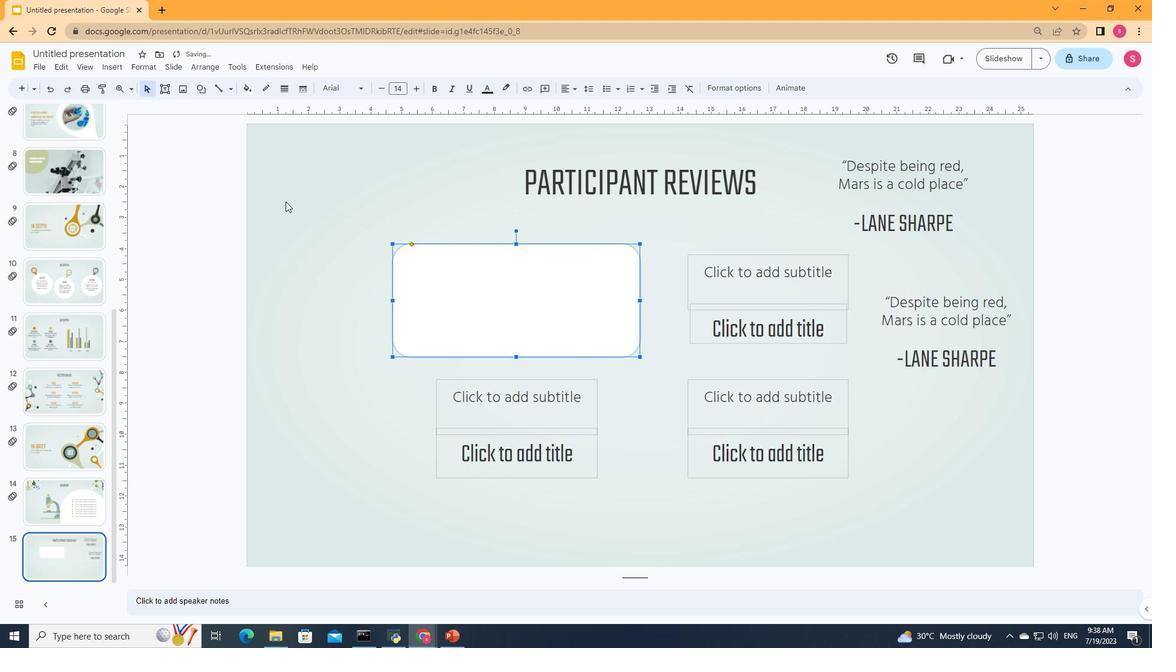 
Action: Mouse moved to (203, 92)
Screenshot: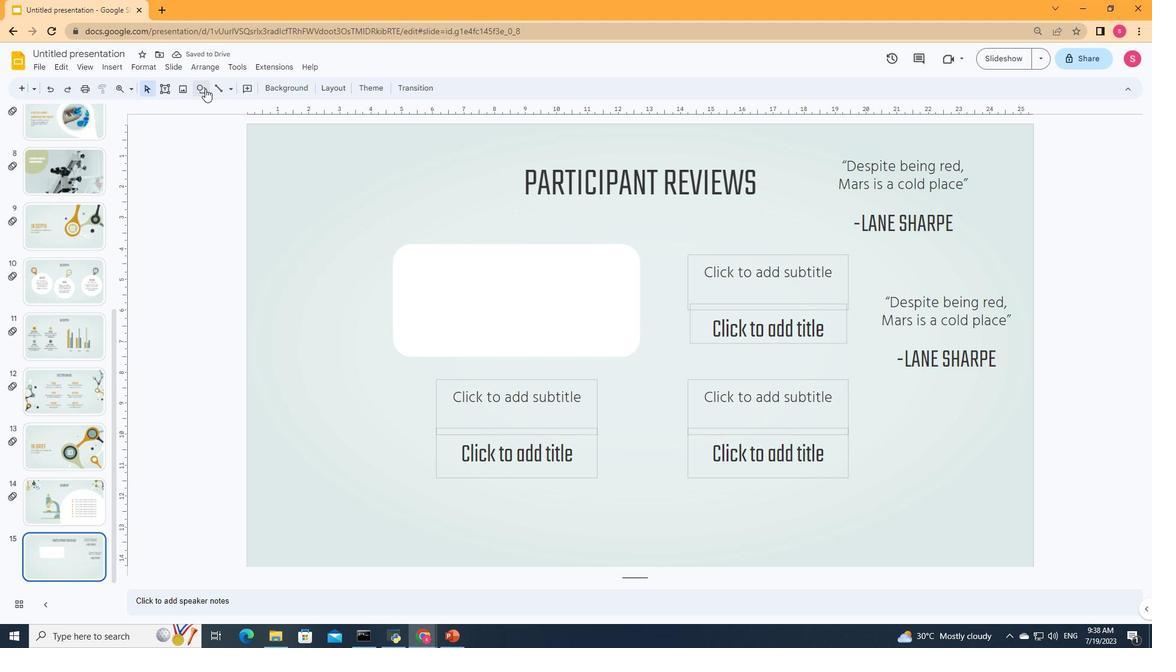 
Action: Mouse pressed left at (203, 92)
Screenshot: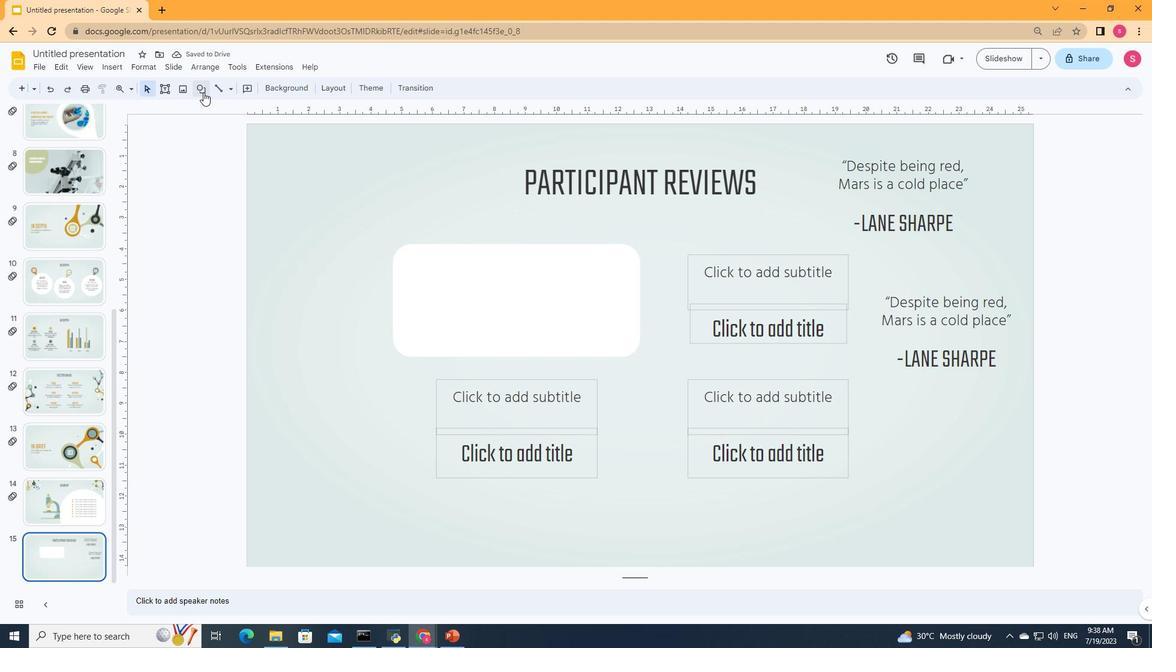 
Action: Mouse moved to (226, 111)
Screenshot: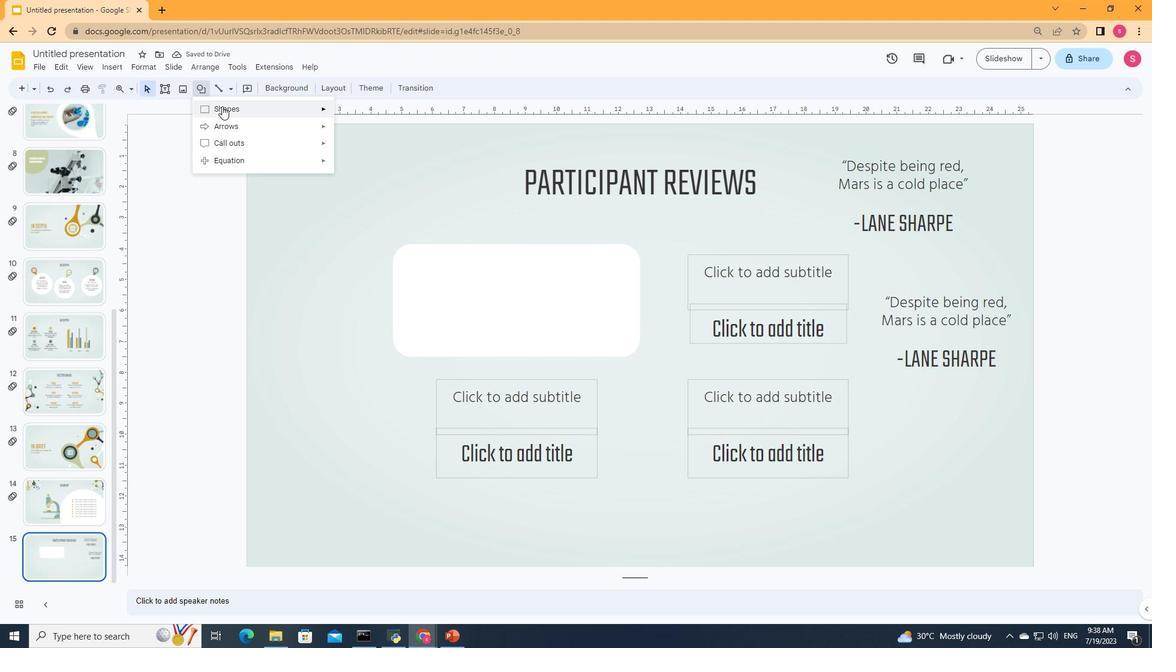 
Action: Mouse pressed left at (226, 111)
Screenshot: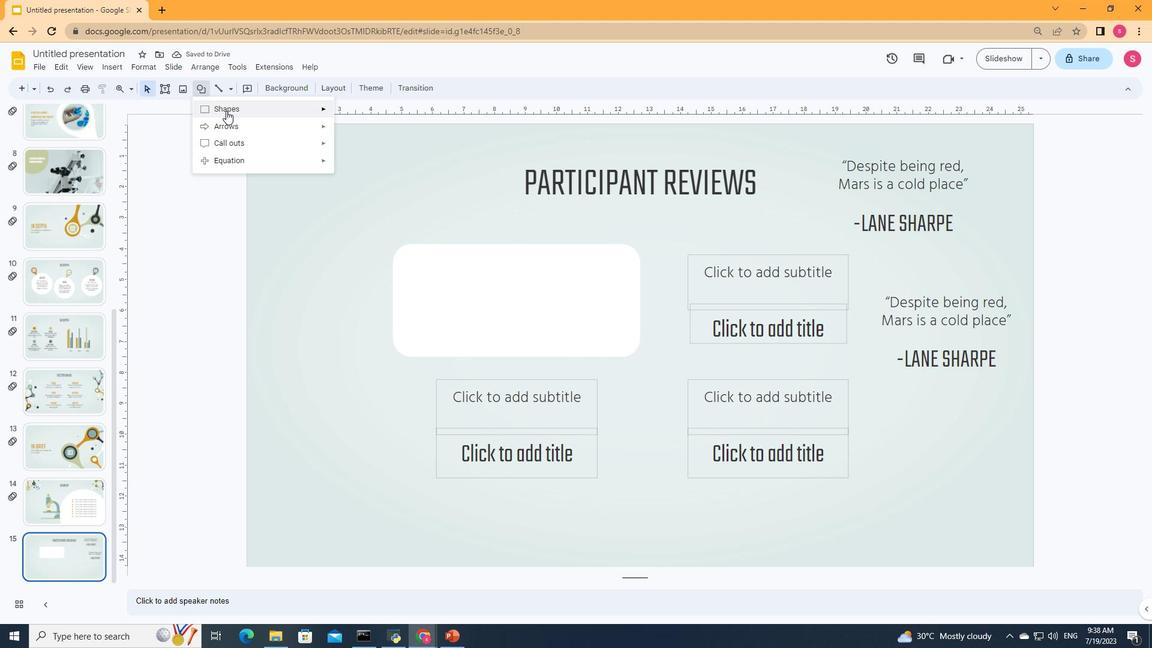 
Action: Mouse moved to (341, 137)
Screenshot: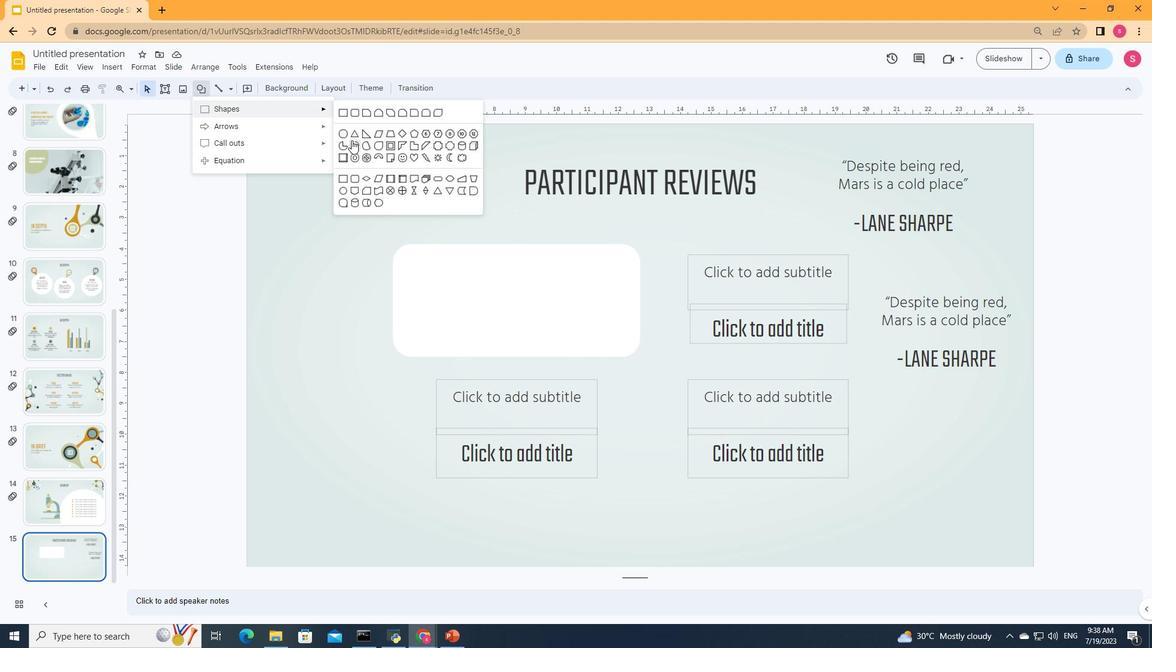 
Action: Mouse pressed left at (341, 137)
Screenshot: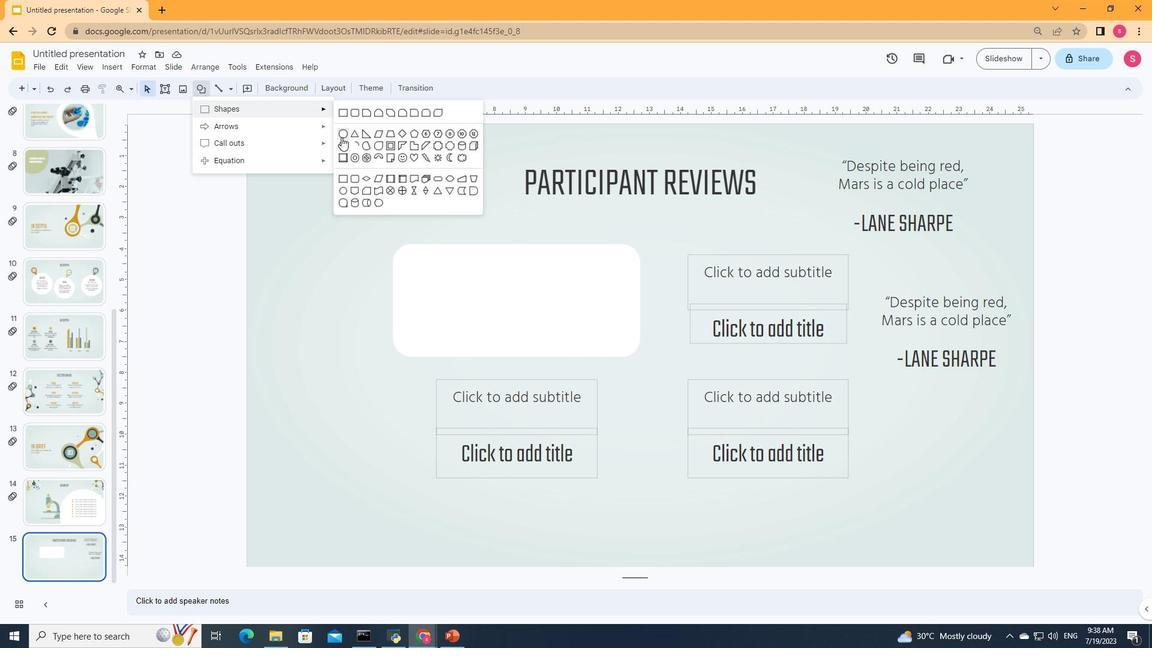 
Action: Mouse moved to (336, 271)
Screenshot: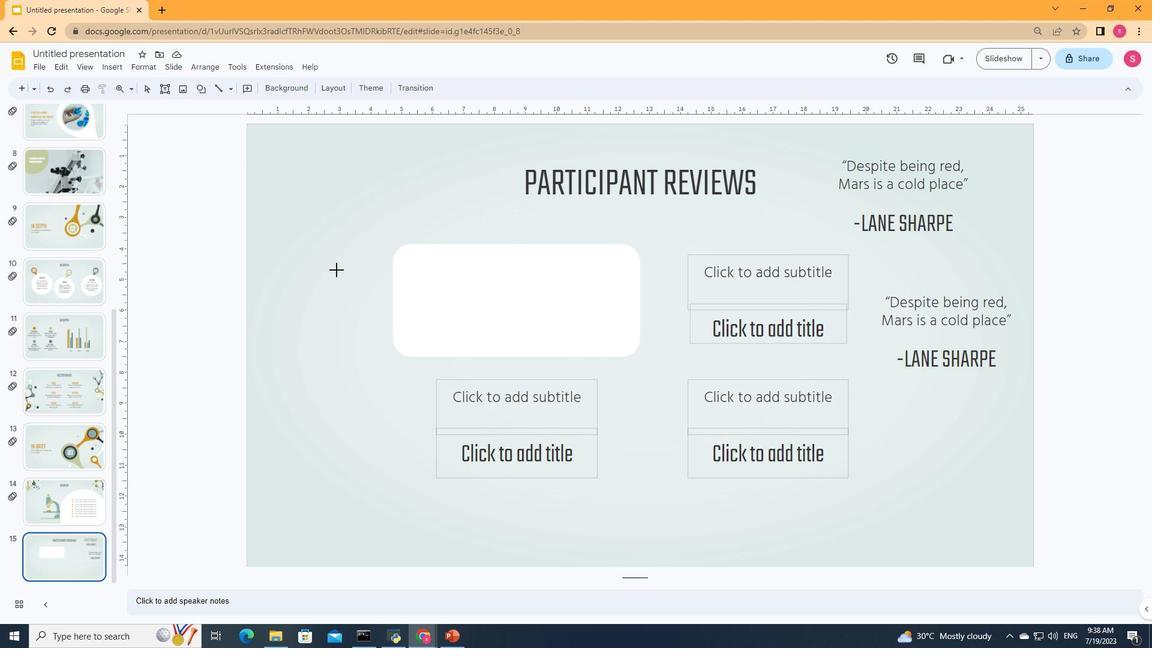
Action: Mouse pressed left at (336, 271)
Screenshot: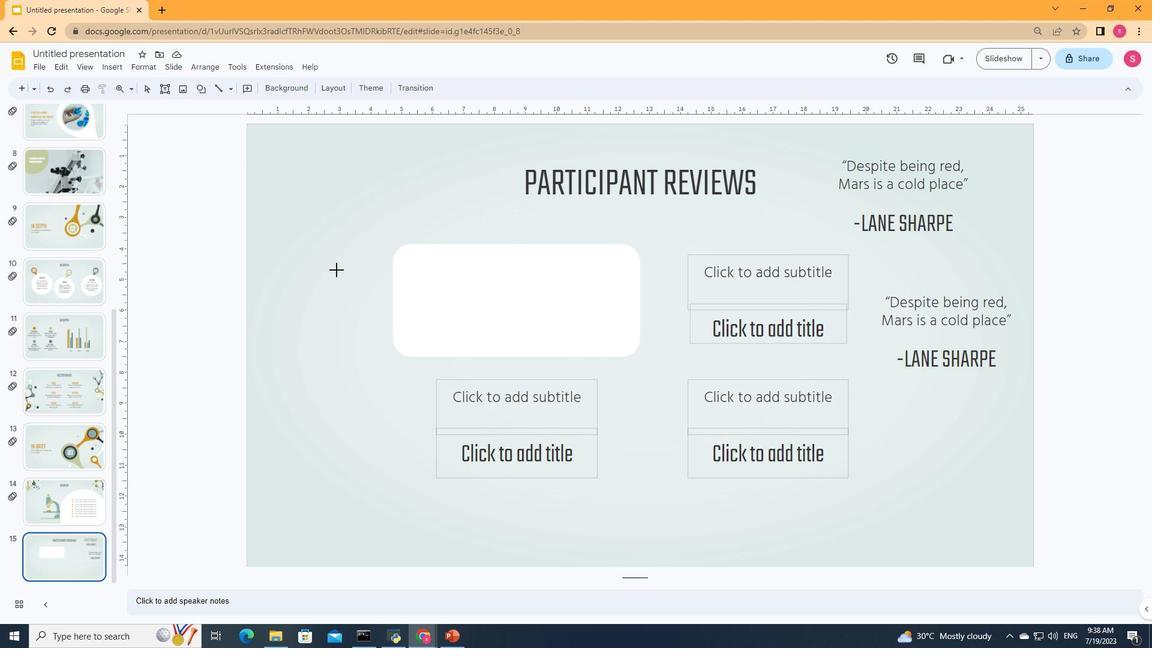 
Action: Mouse moved to (371, 307)
Screenshot: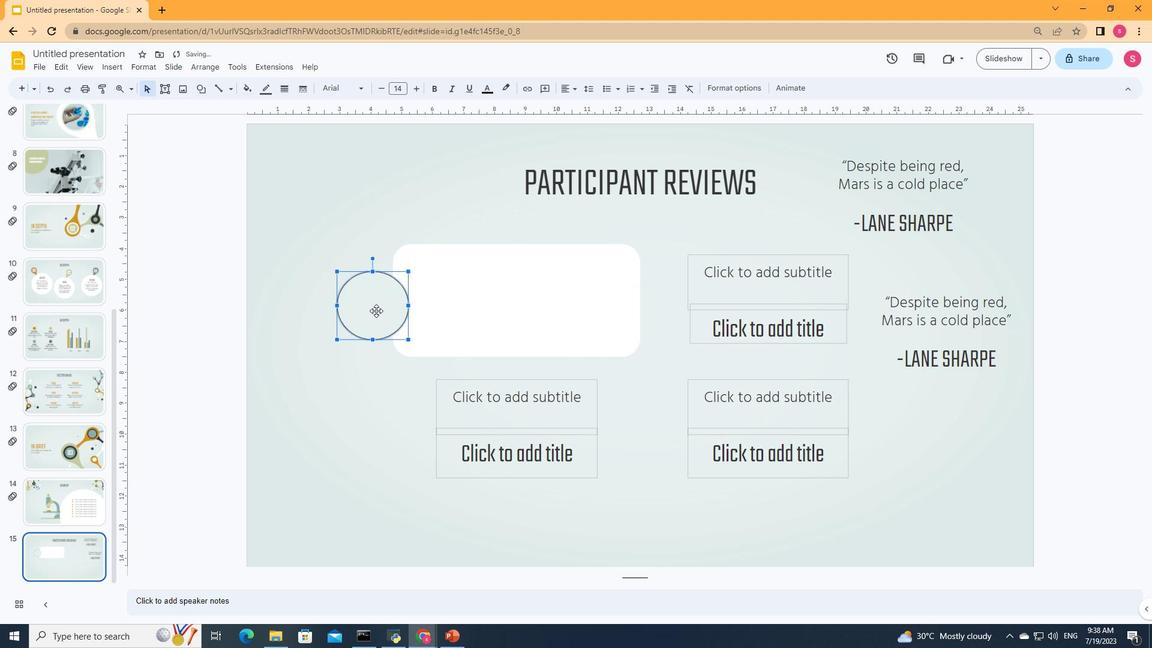 
Action: Mouse pressed left at (371, 307)
Screenshot: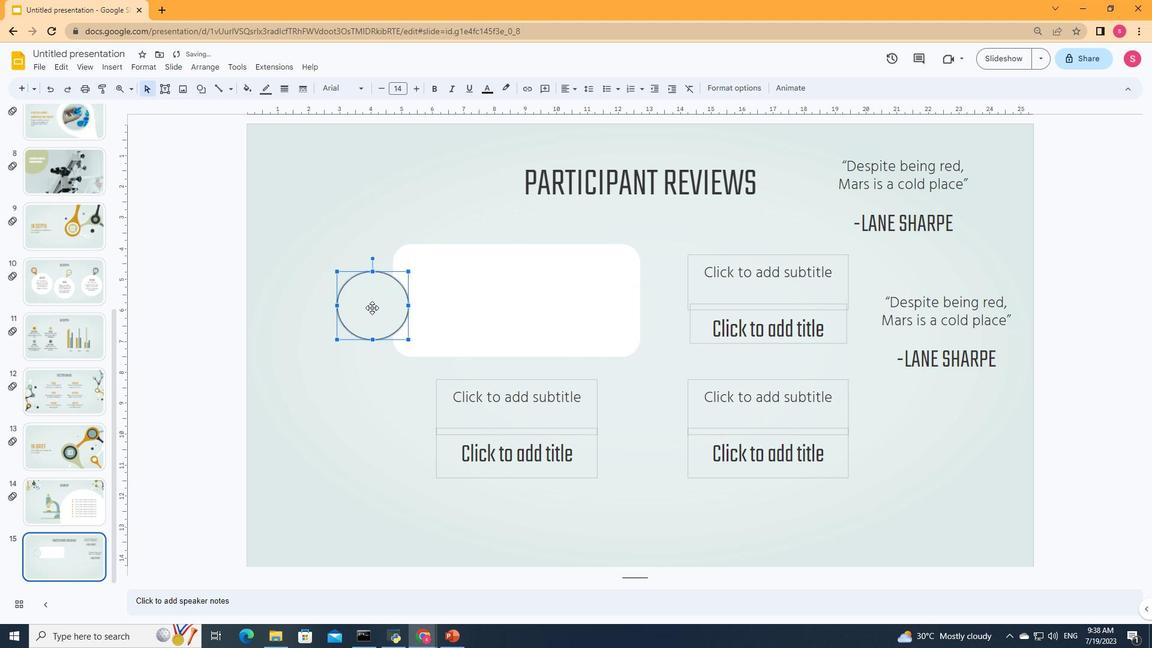 
Action: Mouse moved to (276, 88)
Screenshot: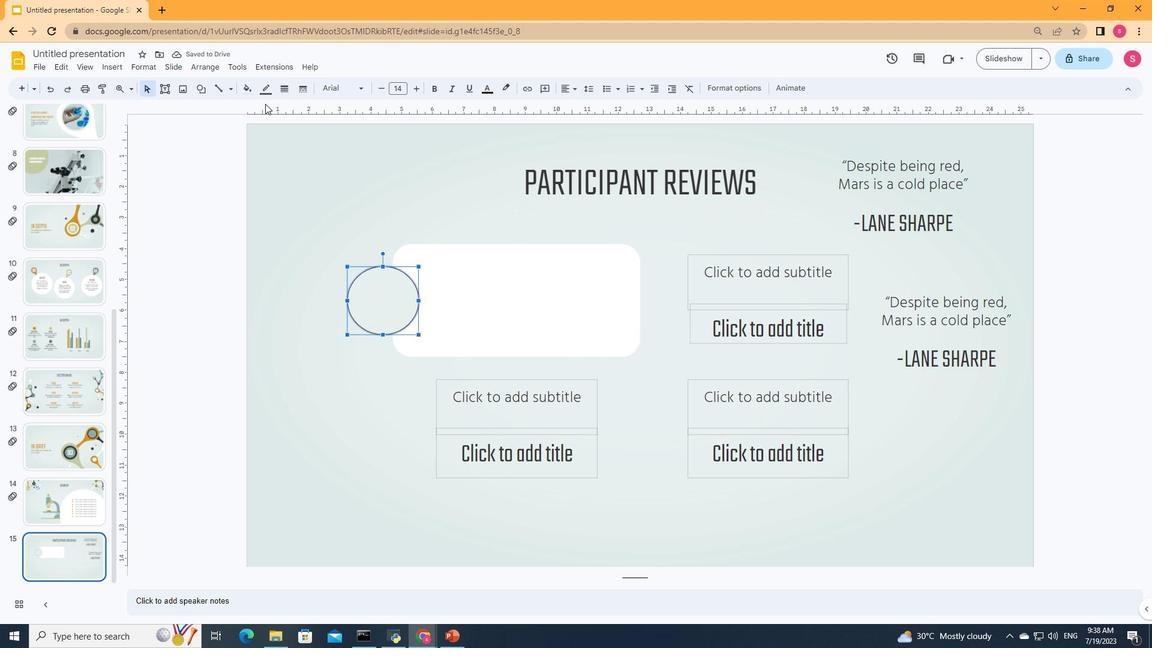 
Action: Mouse pressed left at (276, 88)
Screenshot: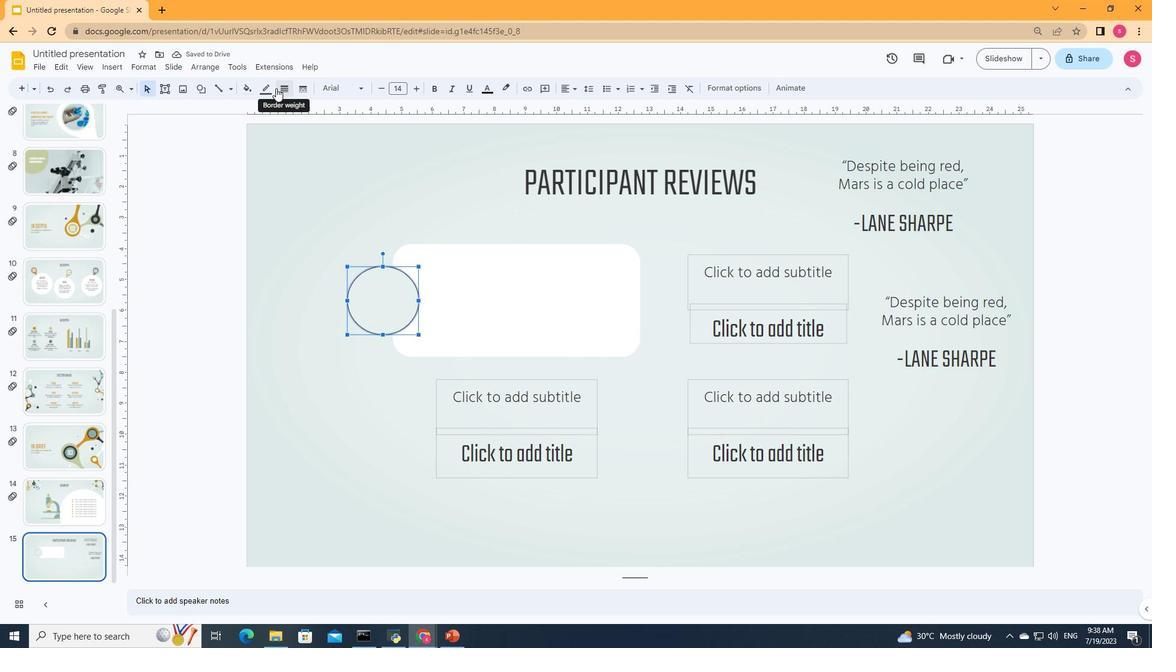 
Action: Mouse moved to (284, 174)
Screenshot: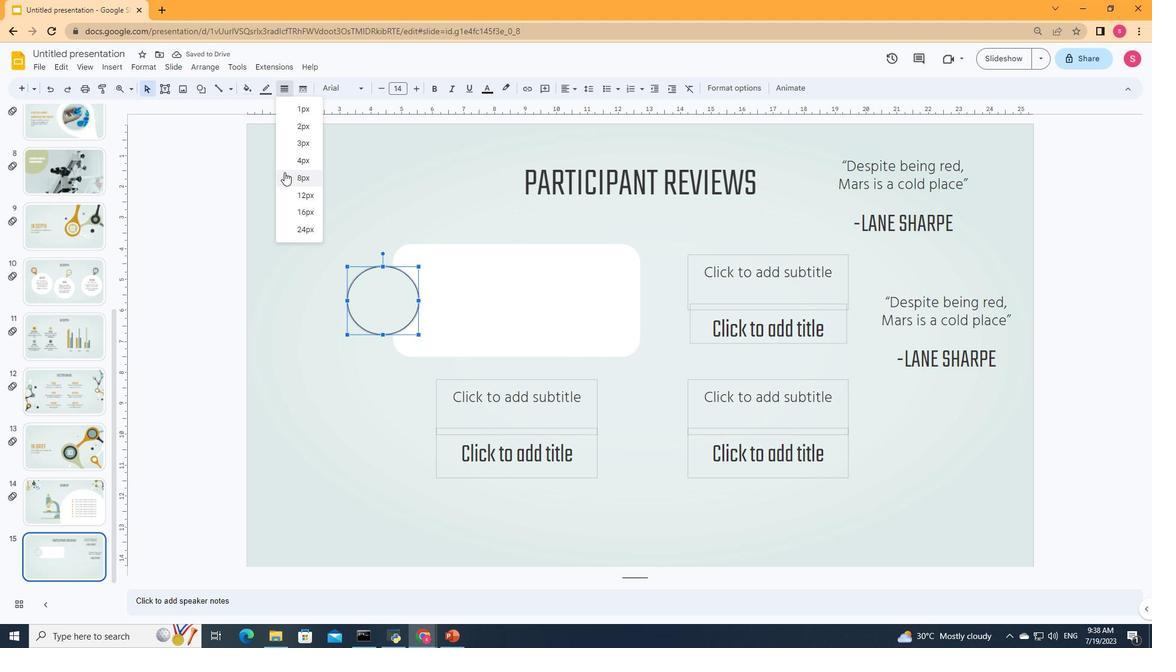 
Action: Mouse pressed left at (284, 174)
Screenshot: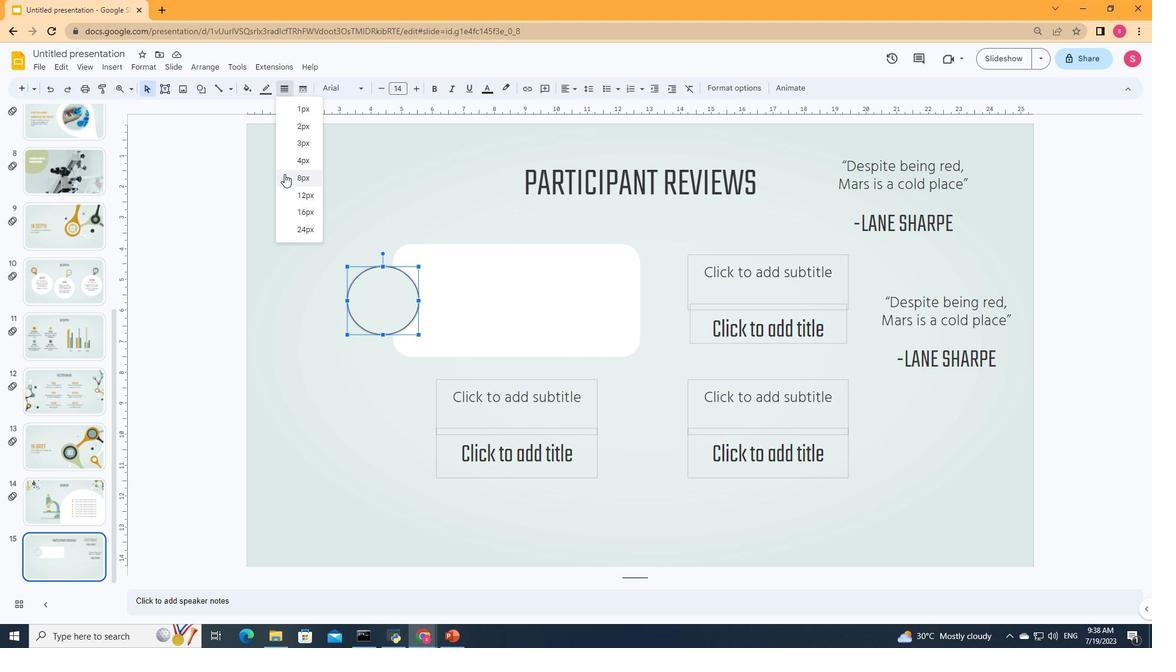
Action: Mouse moved to (267, 91)
Screenshot: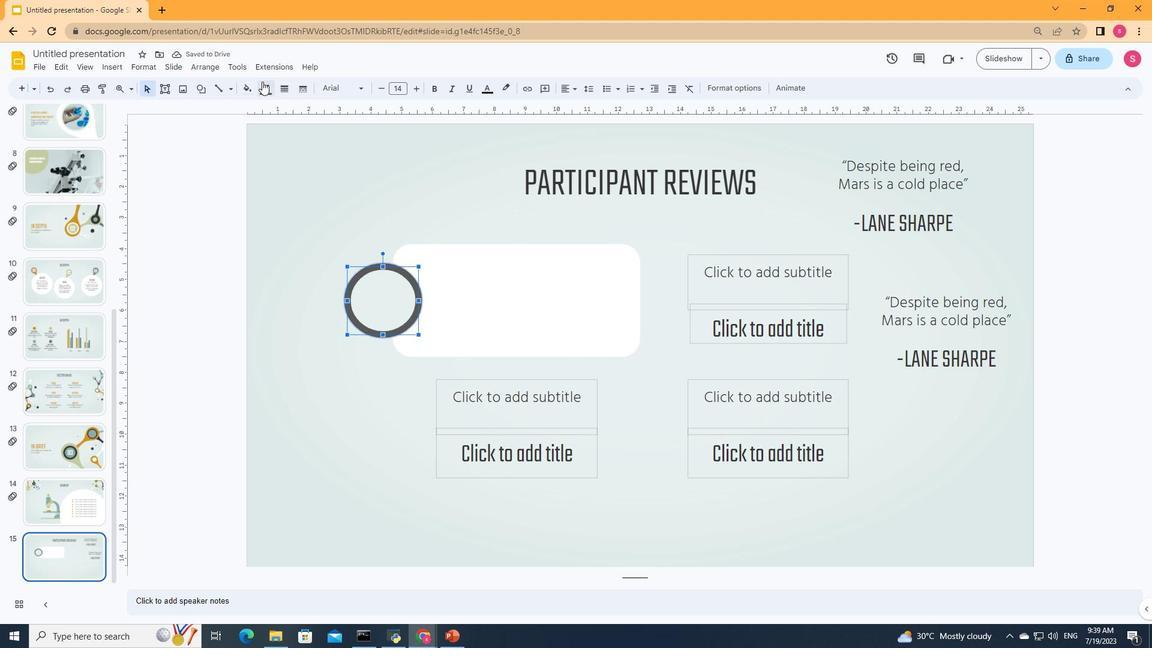 
Action: Mouse pressed left at (267, 91)
Screenshot: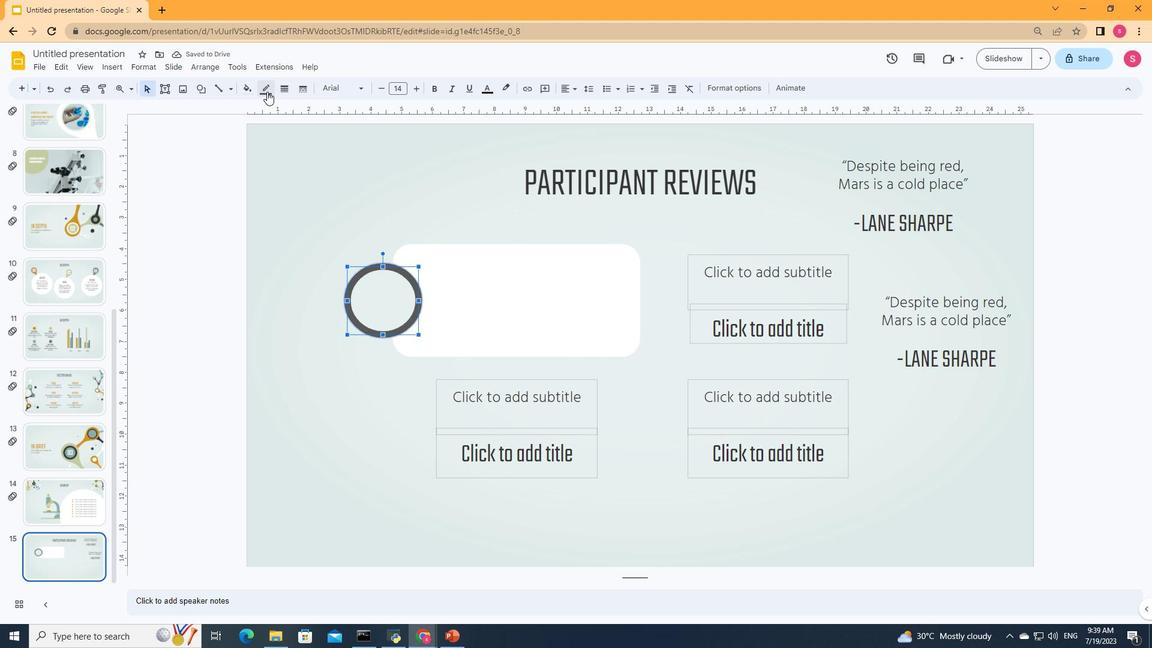 
Action: Mouse moved to (336, 156)
Screenshot: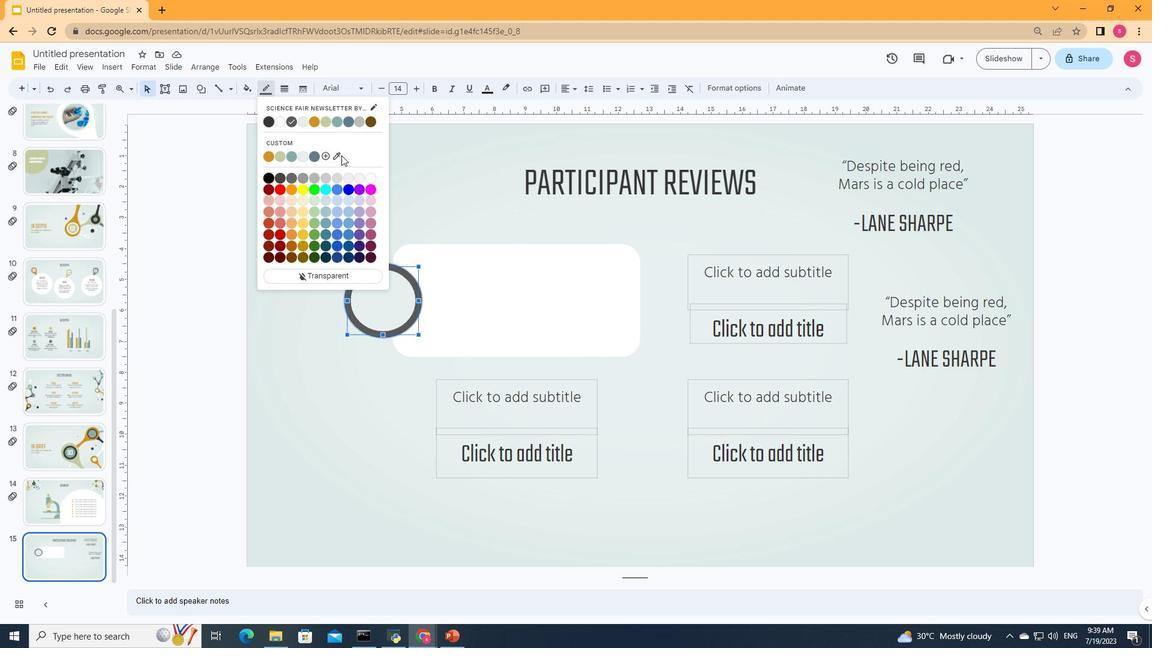 
Action: Mouse pressed left at (336, 156)
Screenshot: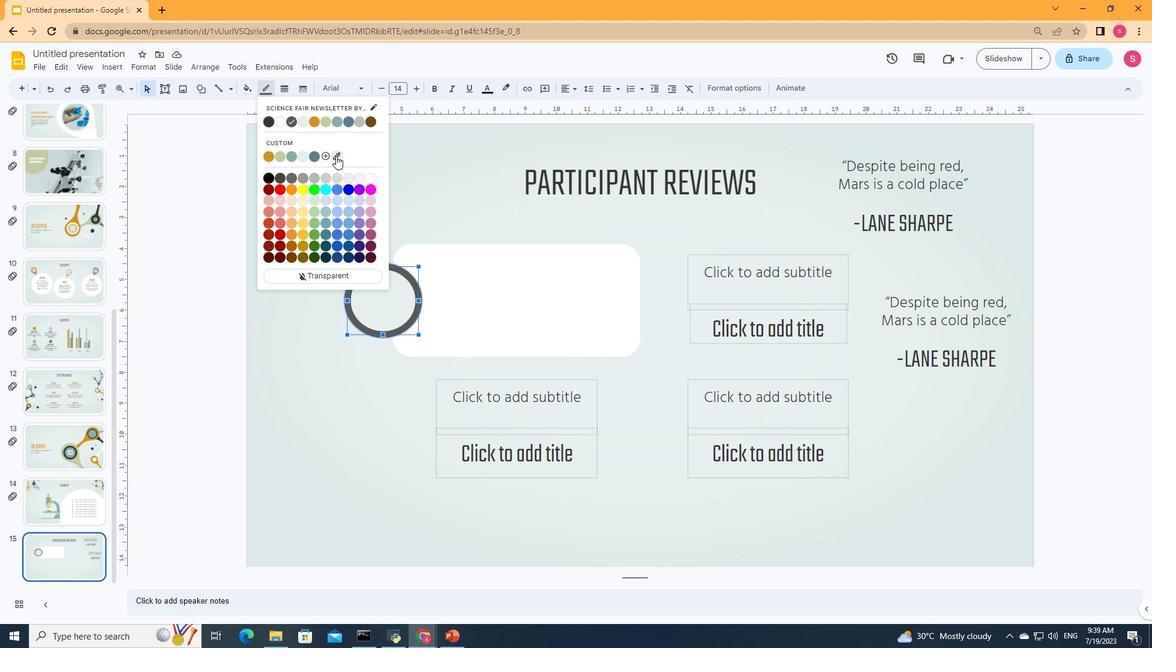 
Action: Mouse moved to (409, 156)
Screenshot: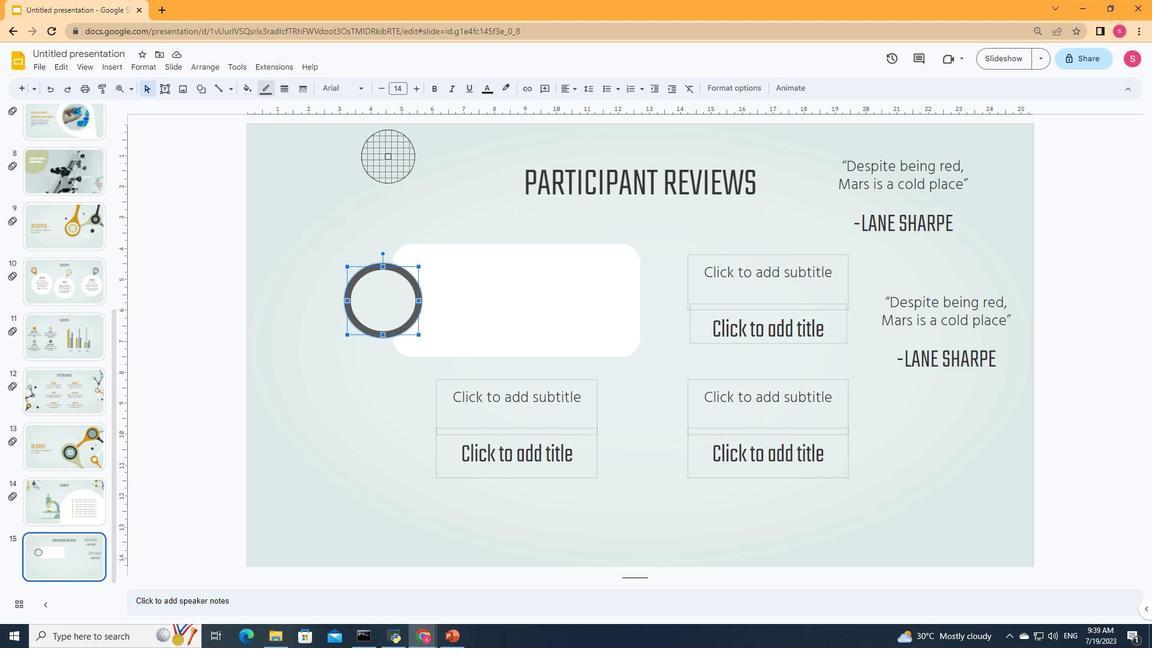 
Action: Mouse pressed left at (409, 156)
Screenshot: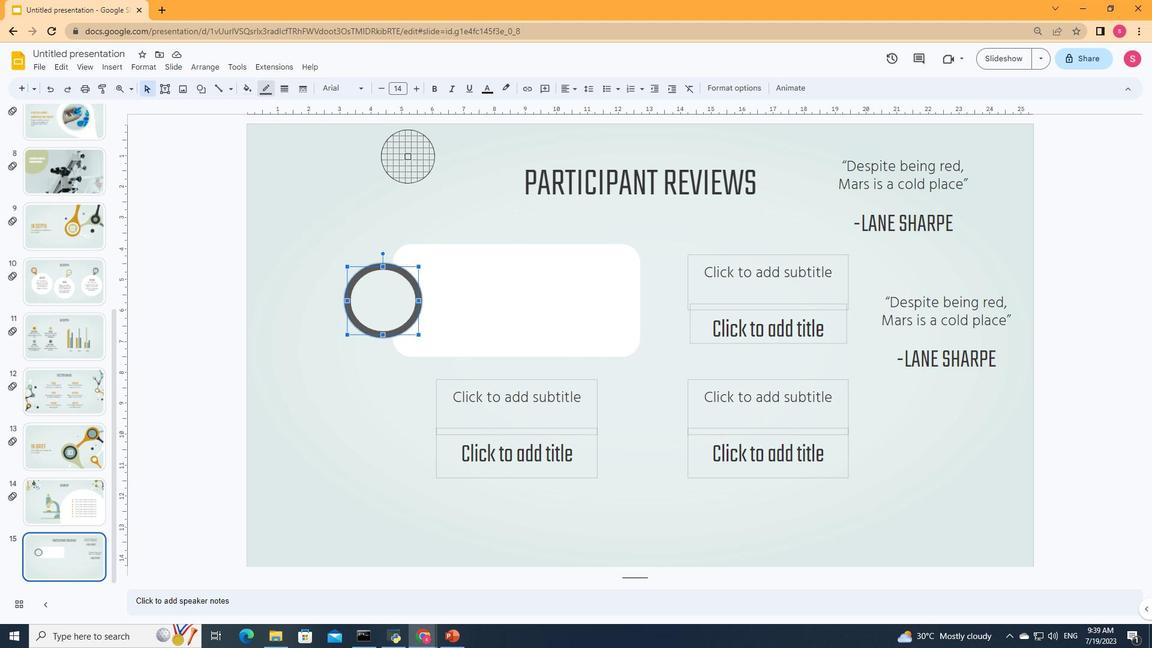 
Action: Mouse moved to (280, 93)
Screenshot: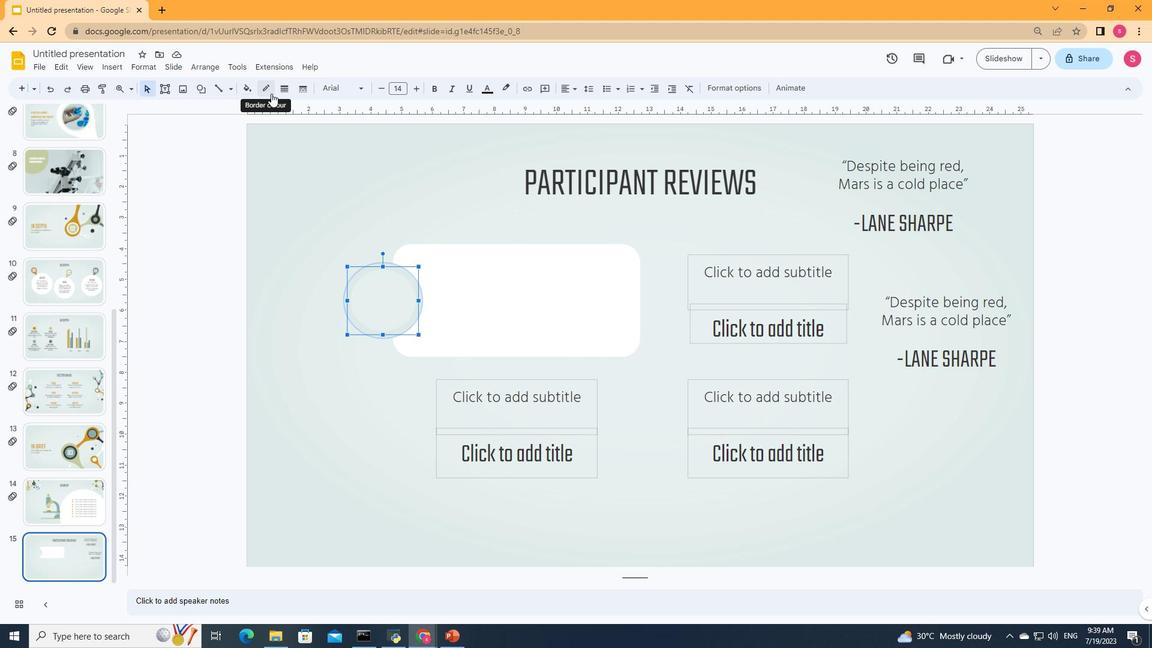 
Action: Mouse pressed left at (280, 93)
Screenshot: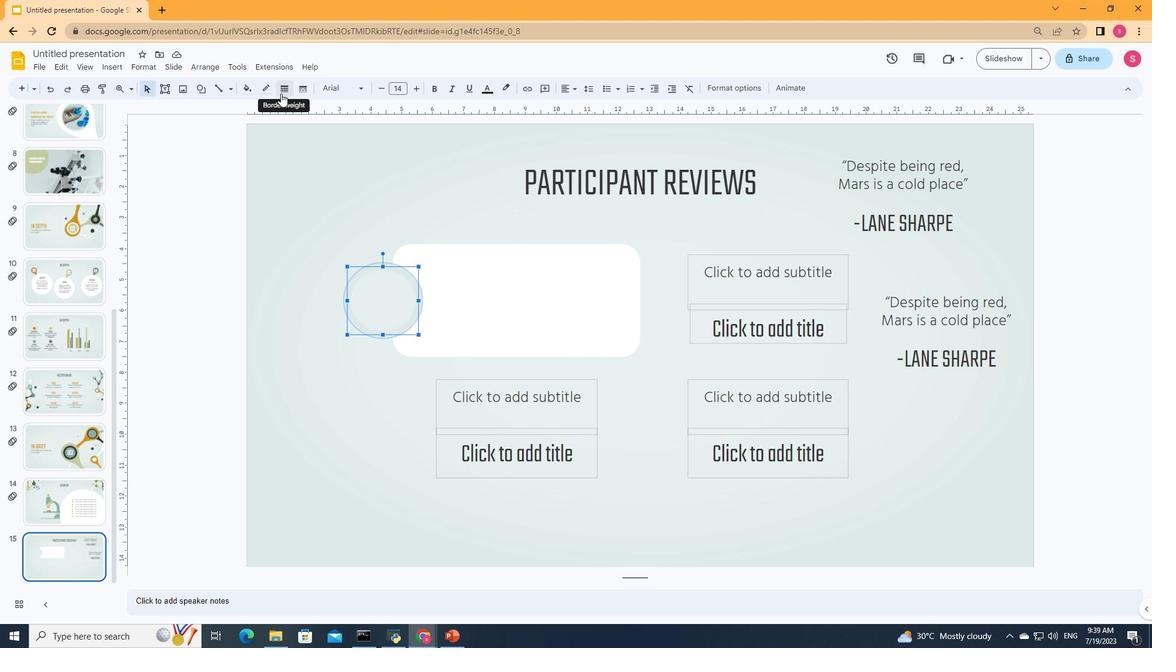 
Action: Mouse moved to (286, 213)
Screenshot: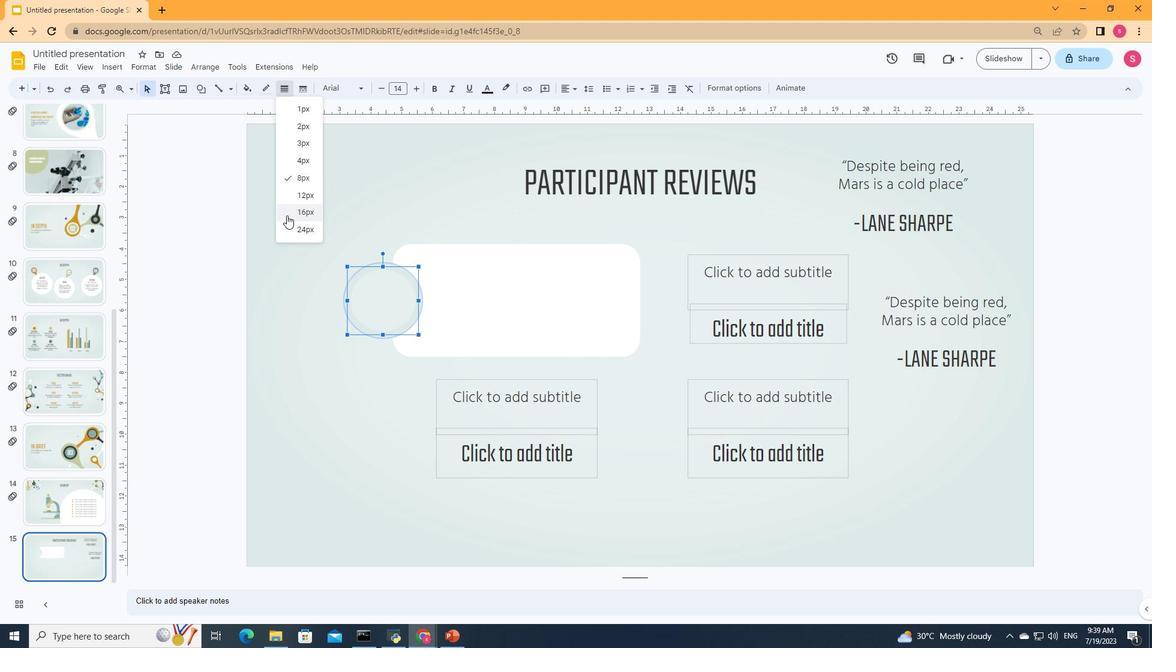
Action: Mouse pressed left at (286, 213)
Screenshot: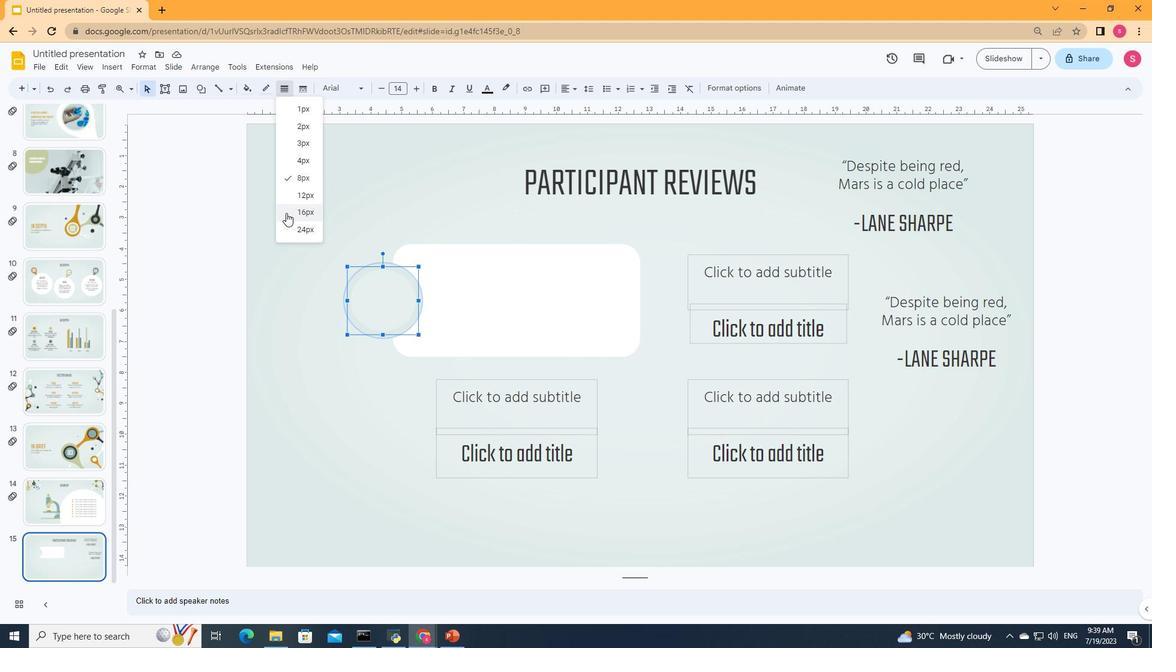 
Action: Mouse moved to (375, 295)
Screenshot: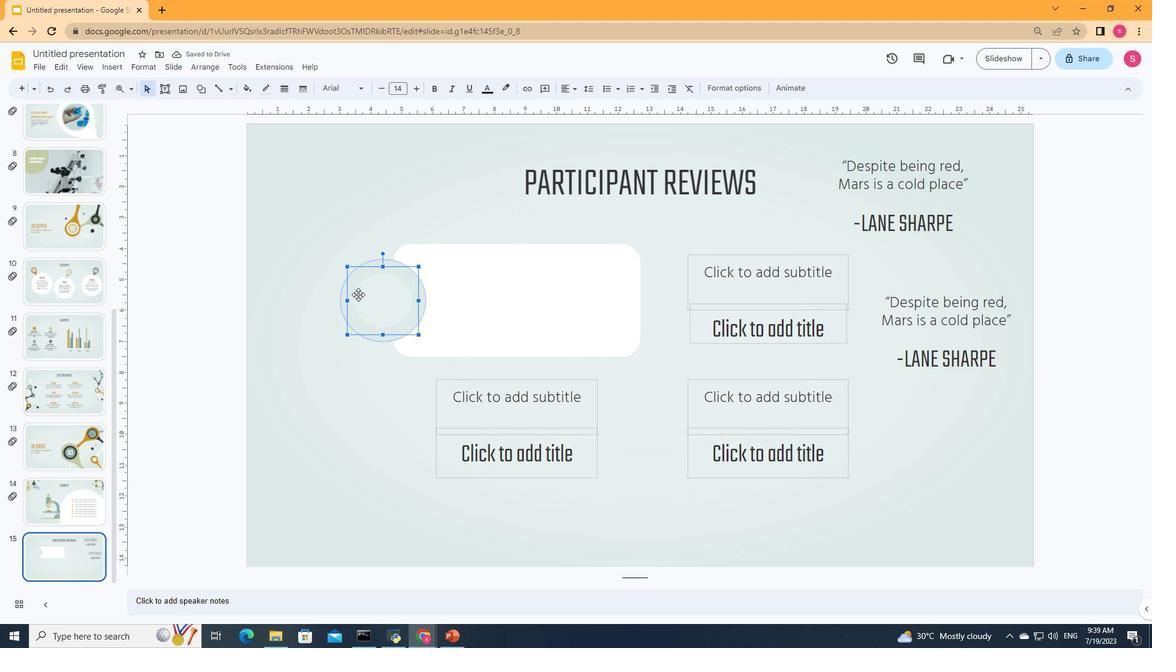 
Action: Mouse pressed left at (375, 295)
Screenshot: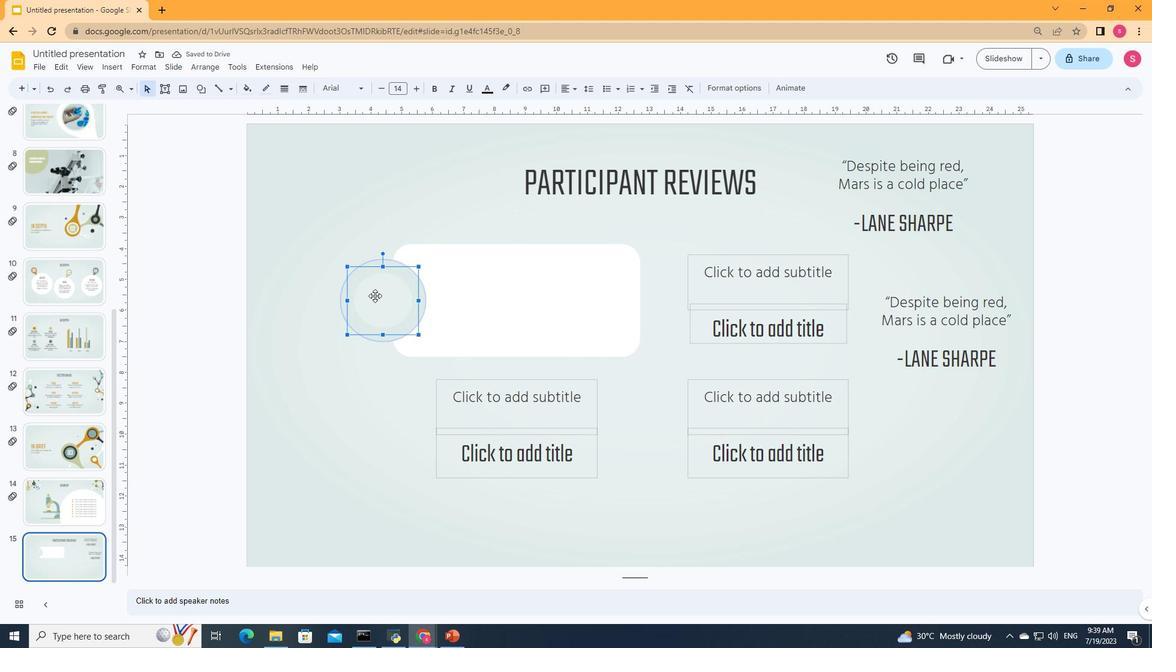 
Action: Mouse moved to (371, 299)
Screenshot: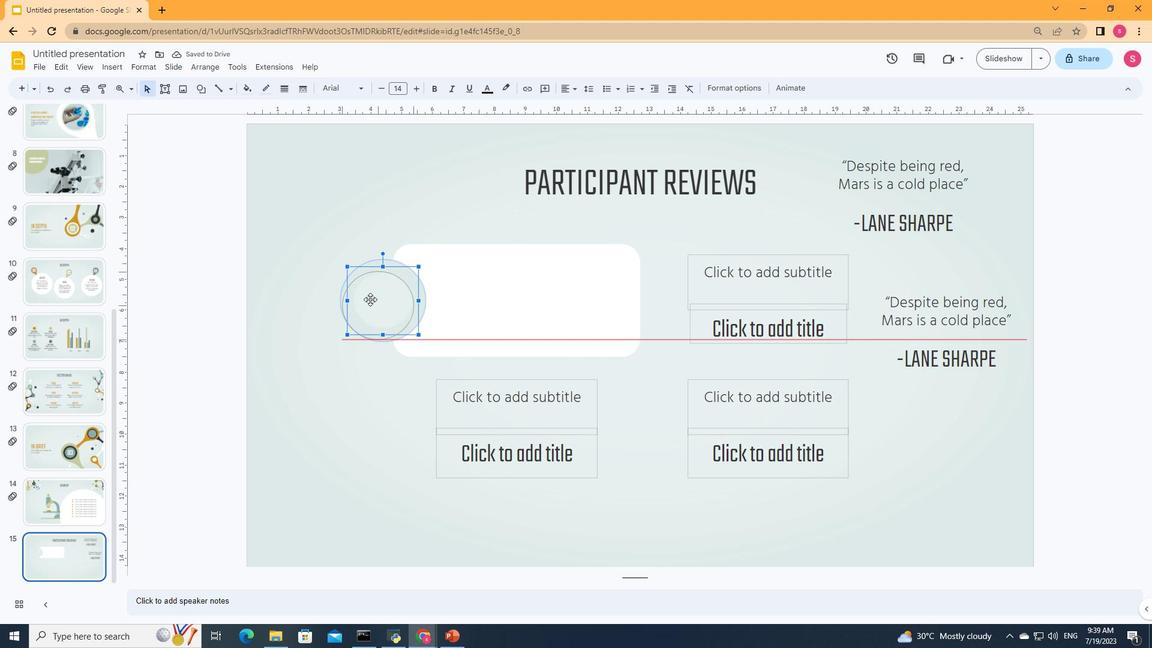 
Action: Mouse pressed left at (371, 299)
Screenshot: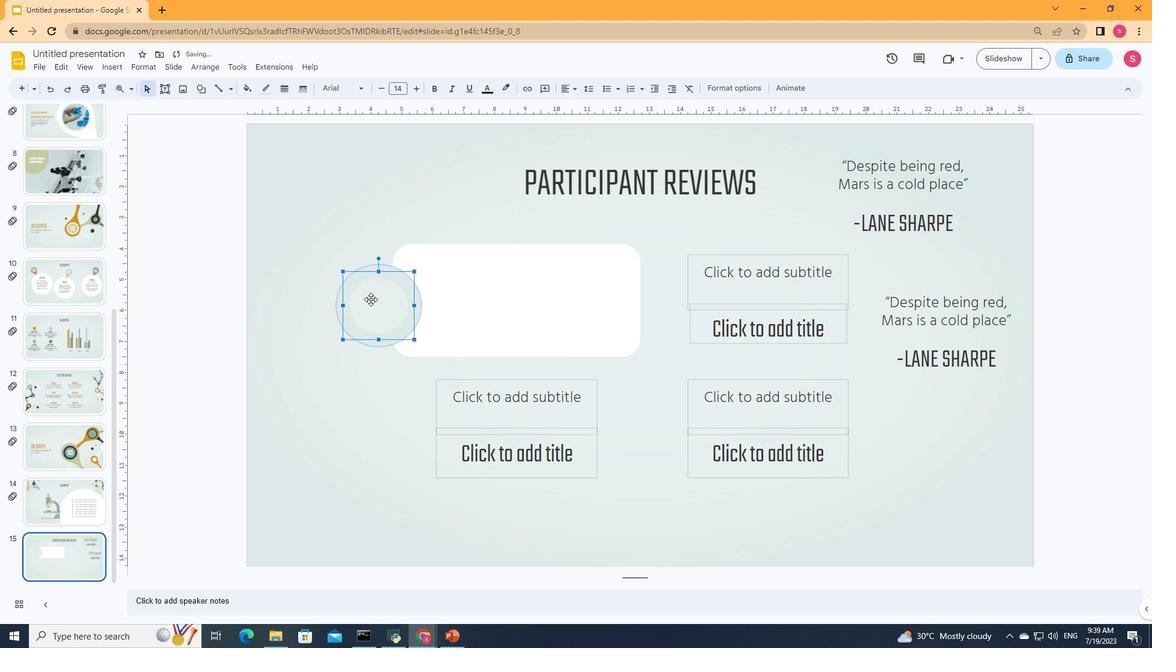 
Action: Mouse moved to (372, 290)
Screenshot: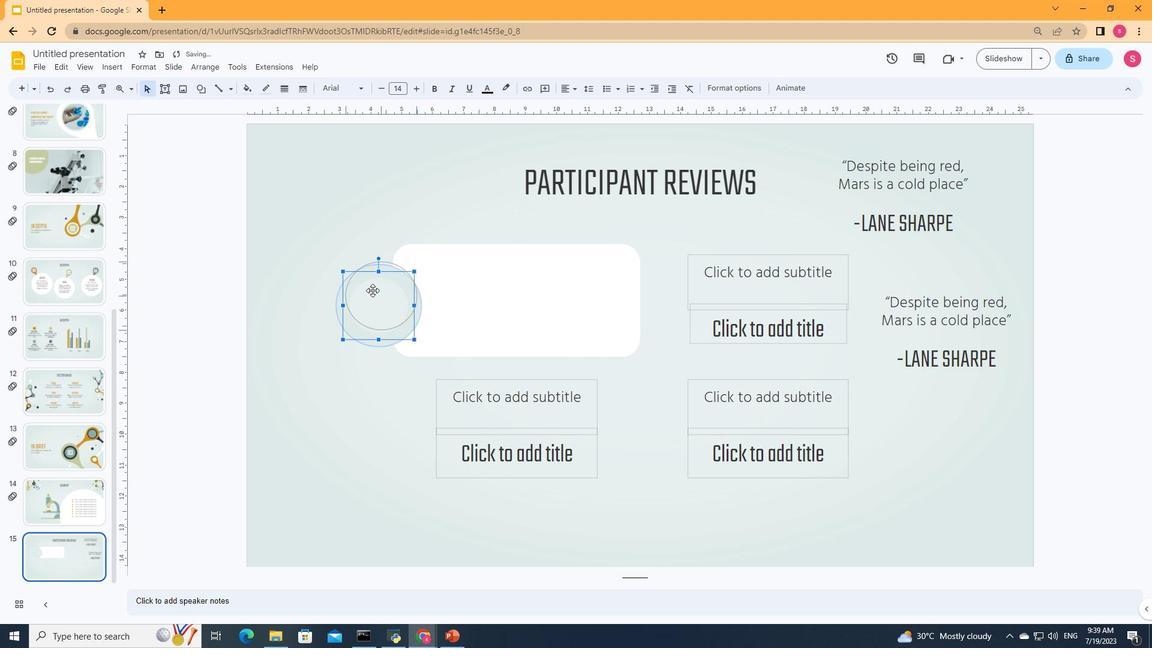 
Action: Mouse pressed left at (372, 290)
Screenshot: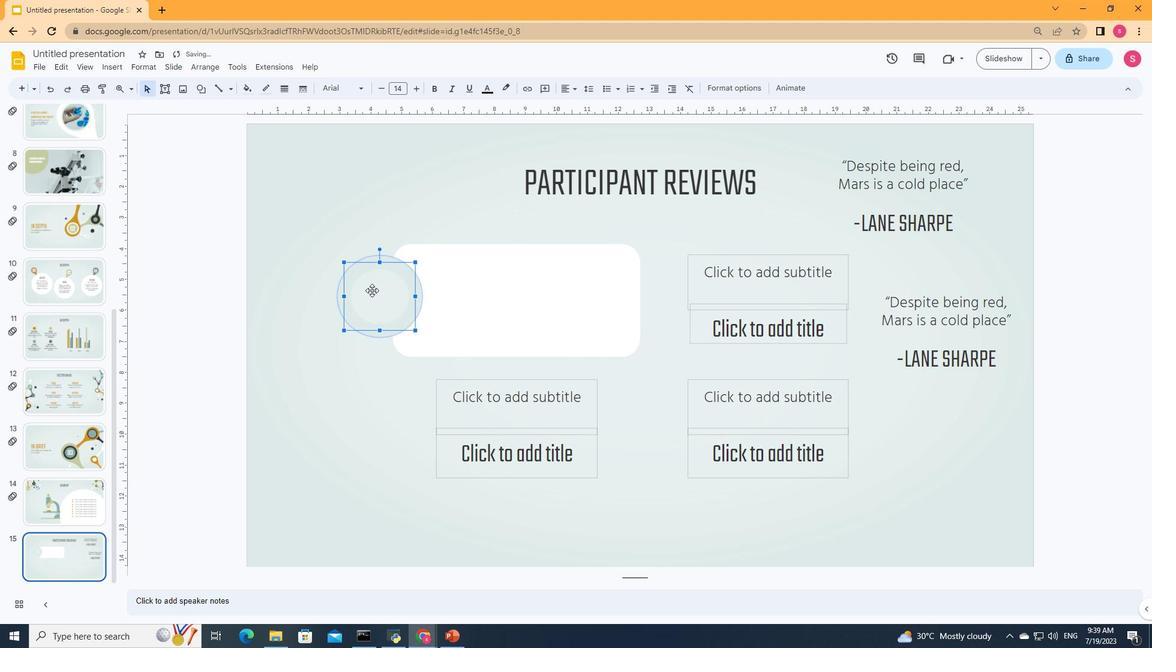 
Action: Mouse moved to (364, 216)
Screenshot: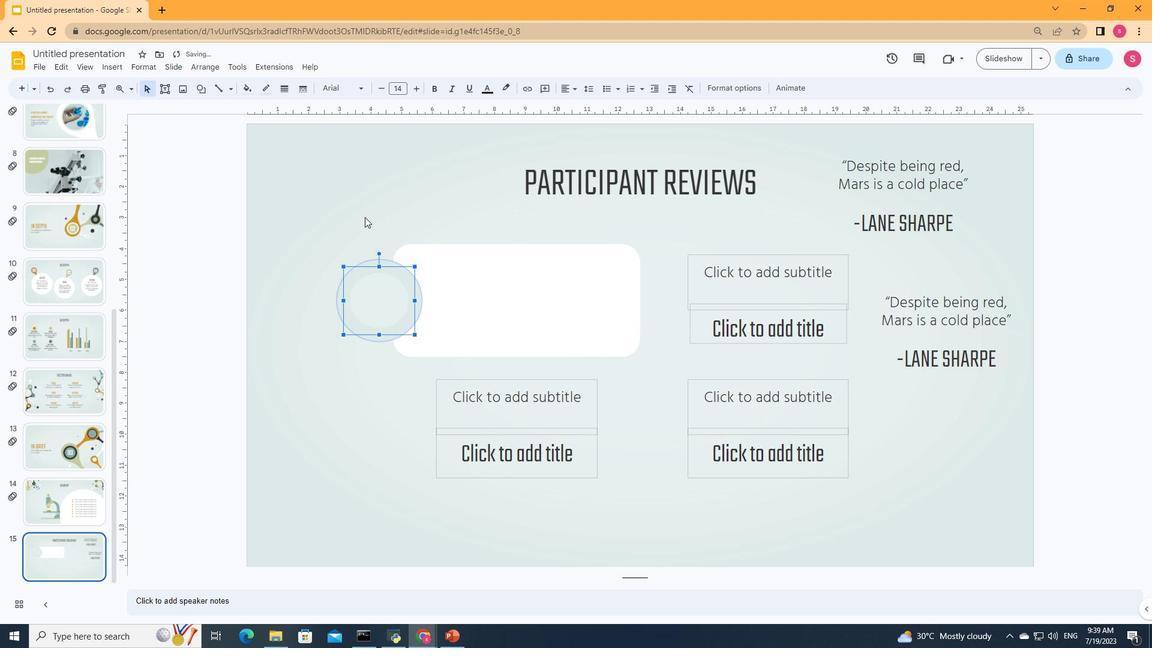 
Action: Mouse pressed left at (364, 216)
Screenshot: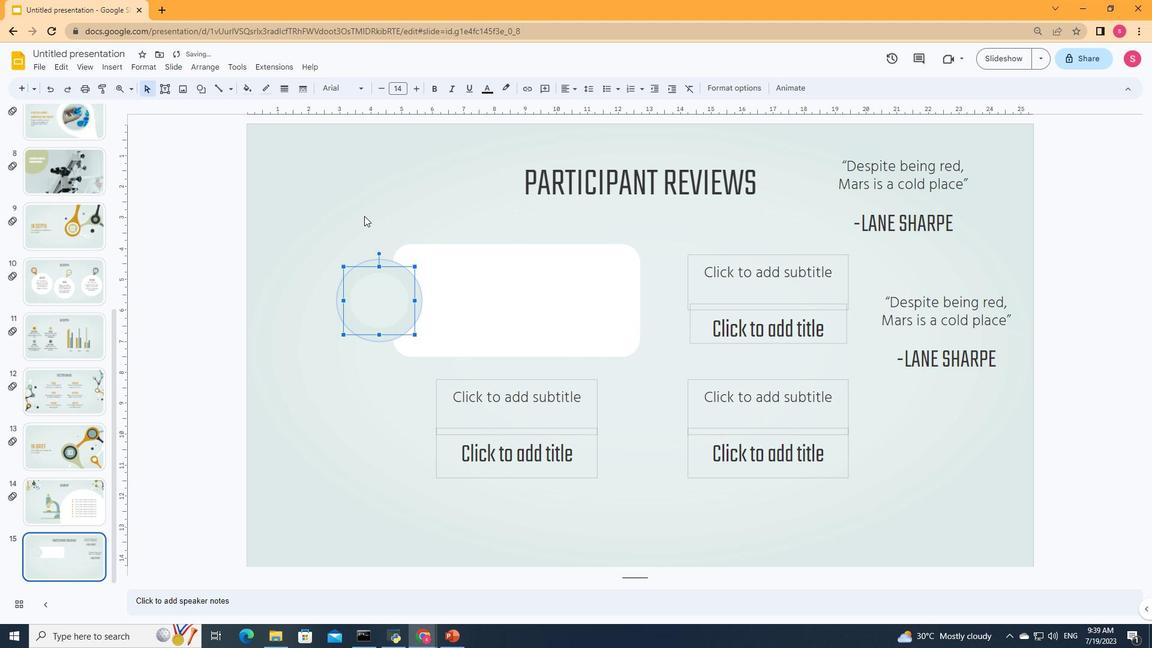 
Action: Mouse moved to (371, 301)
Screenshot: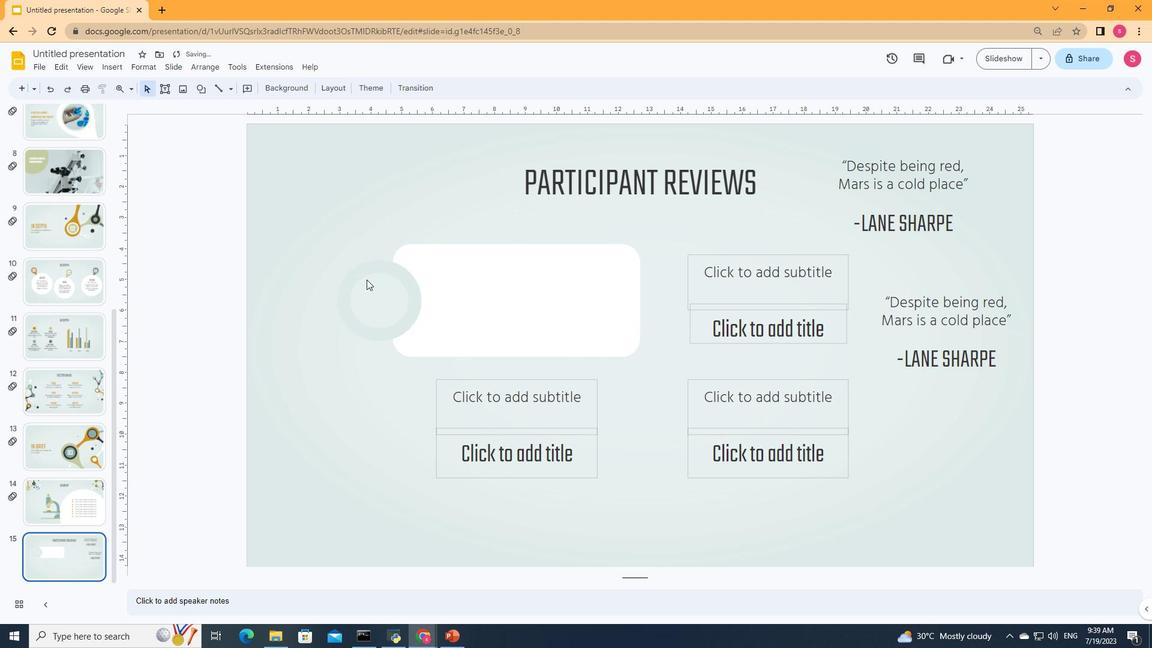 
Action: Mouse pressed left at (371, 301)
Screenshot: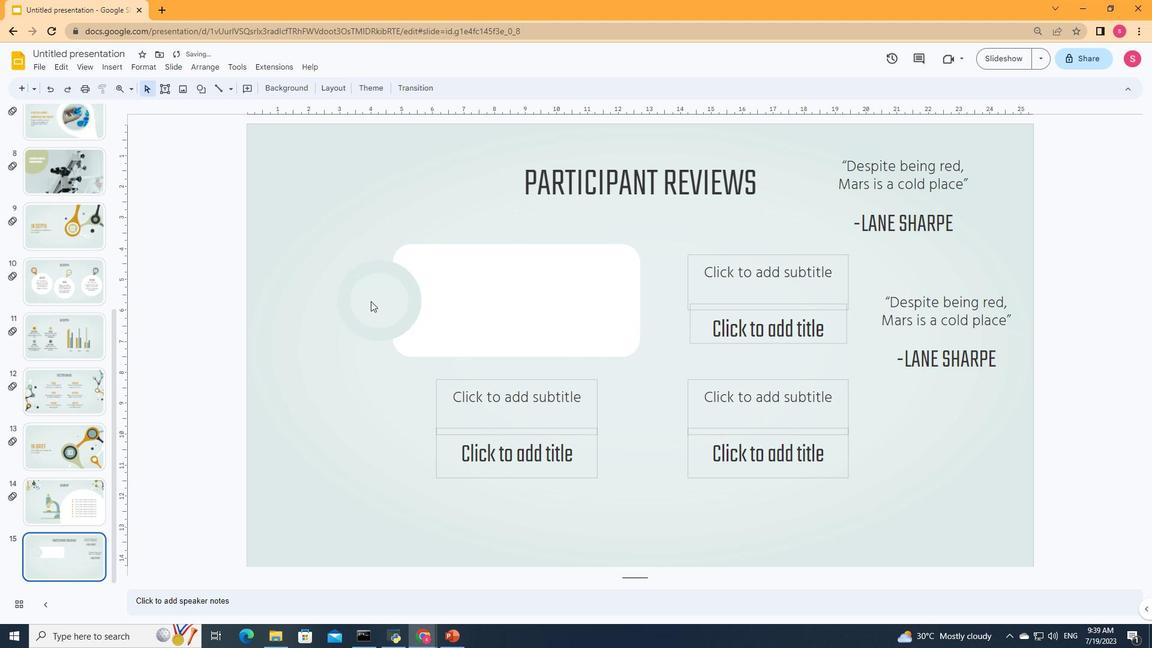 
Action: Mouse moved to (245, 86)
Screenshot: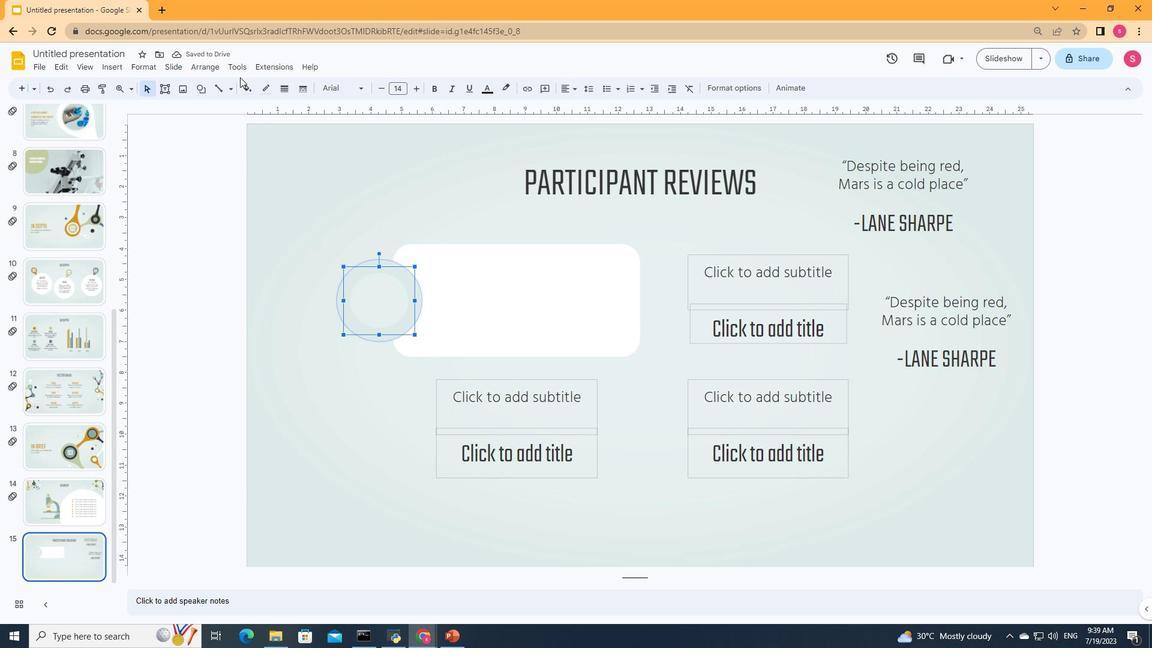 
Action: Mouse pressed left at (245, 86)
Screenshot: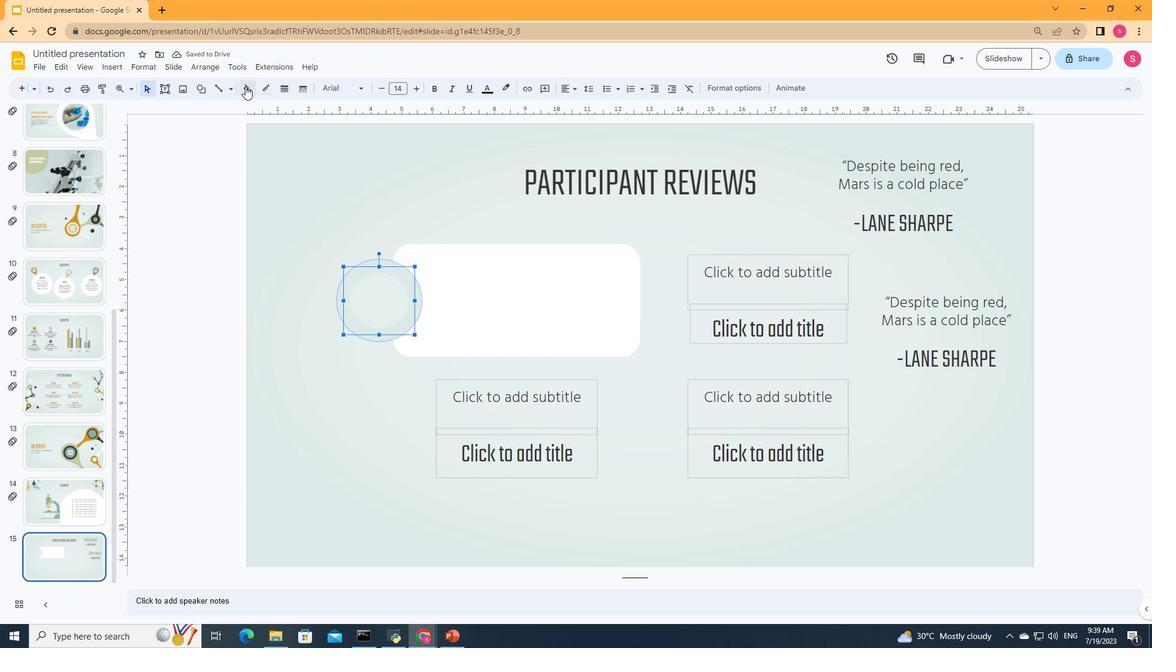 
Action: Mouse moved to (298, 141)
Screenshot: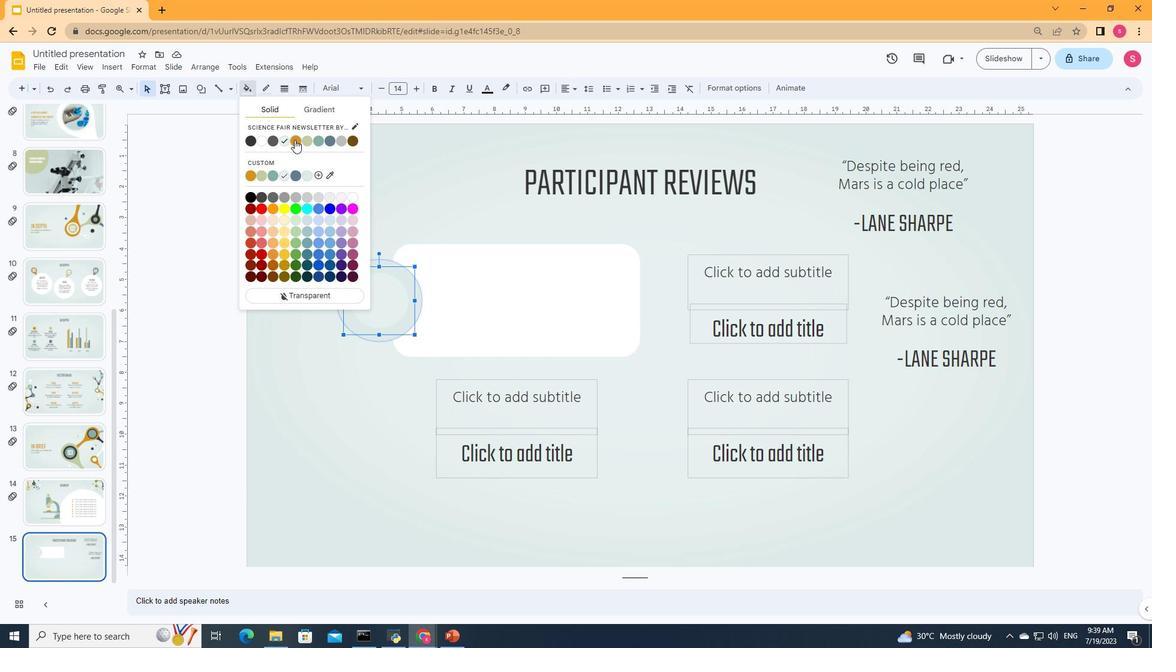 
Action: Mouse pressed left at (298, 141)
Screenshot: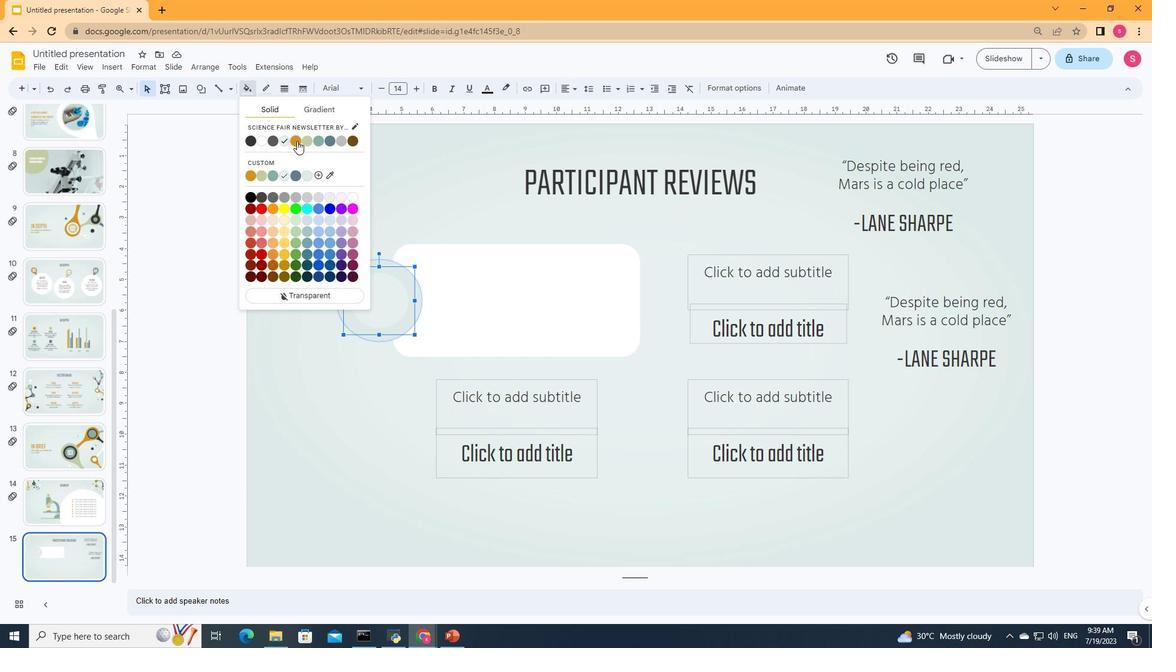 
Action: Mouse moved to (468, 319)
Screenshot: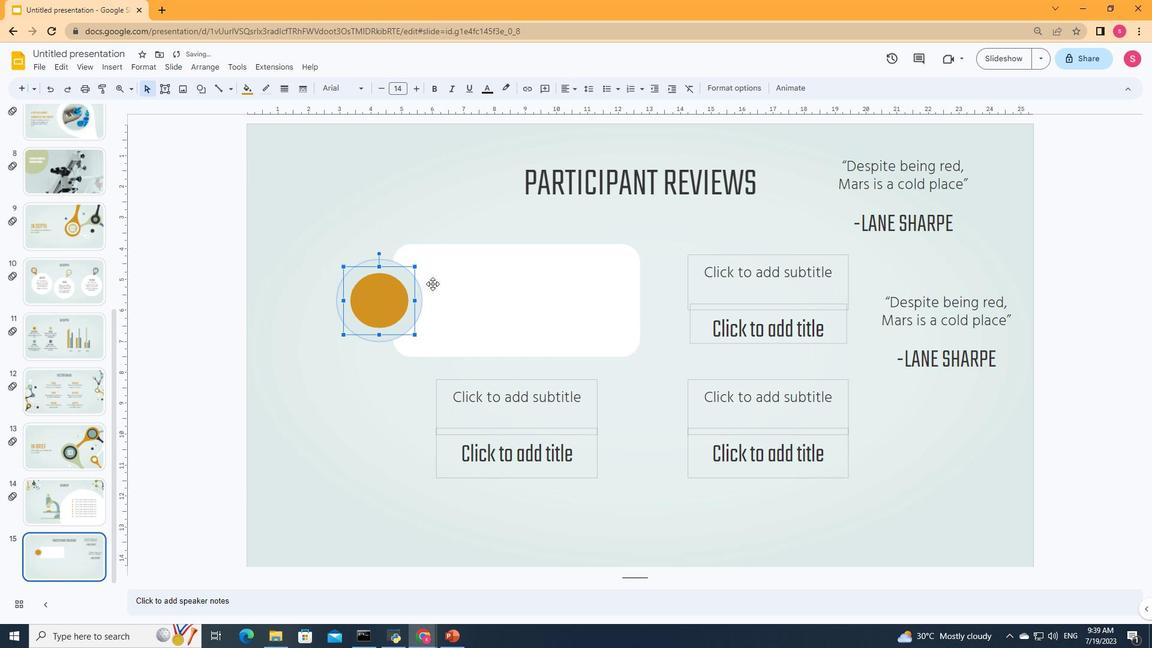 
Action: Mouse pressed left at (468, 319)
Screenshot: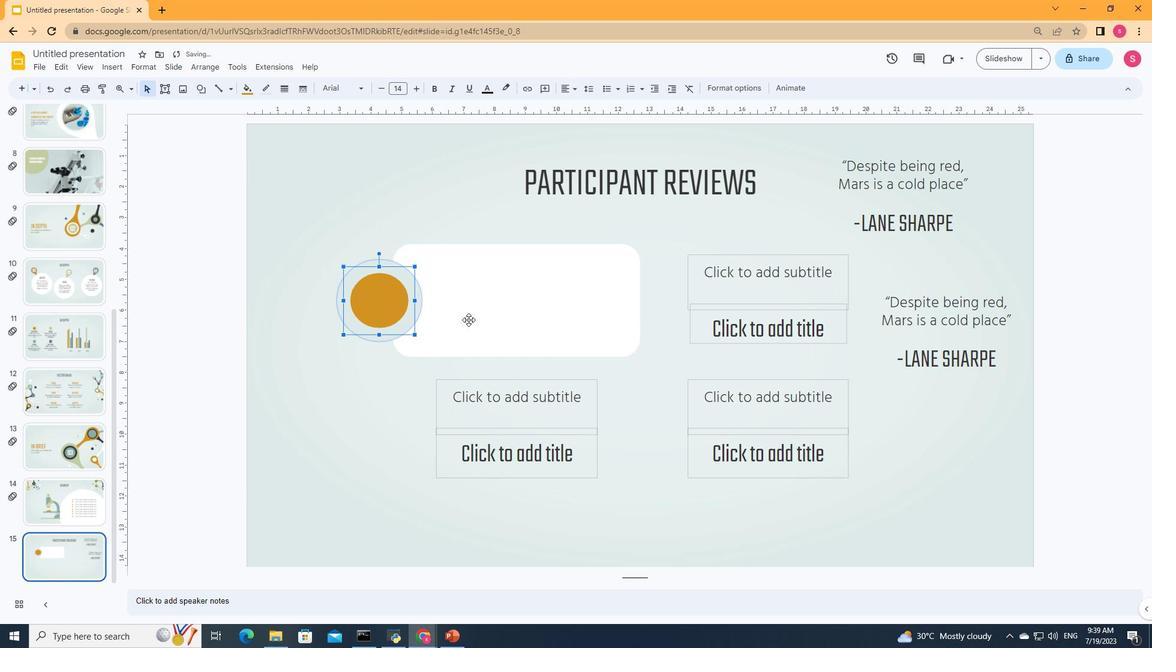 
Action: Mouse moved to (283, 393)
Screenshot: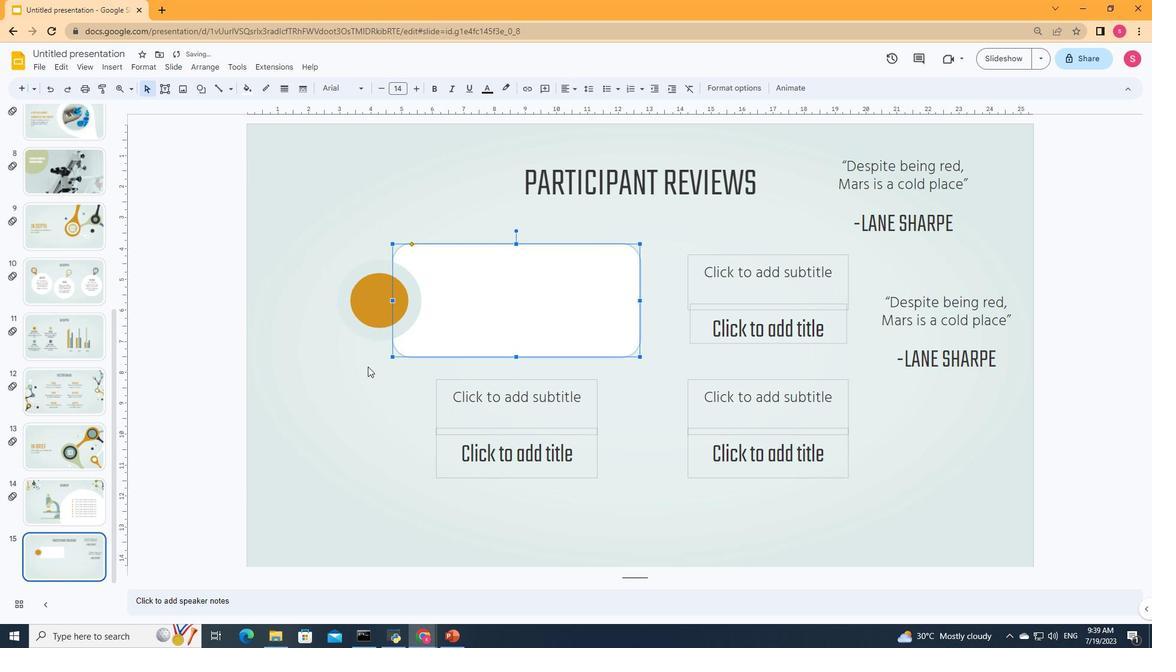 
Action: Mouse pressed left at (283, 393)
Screenshot: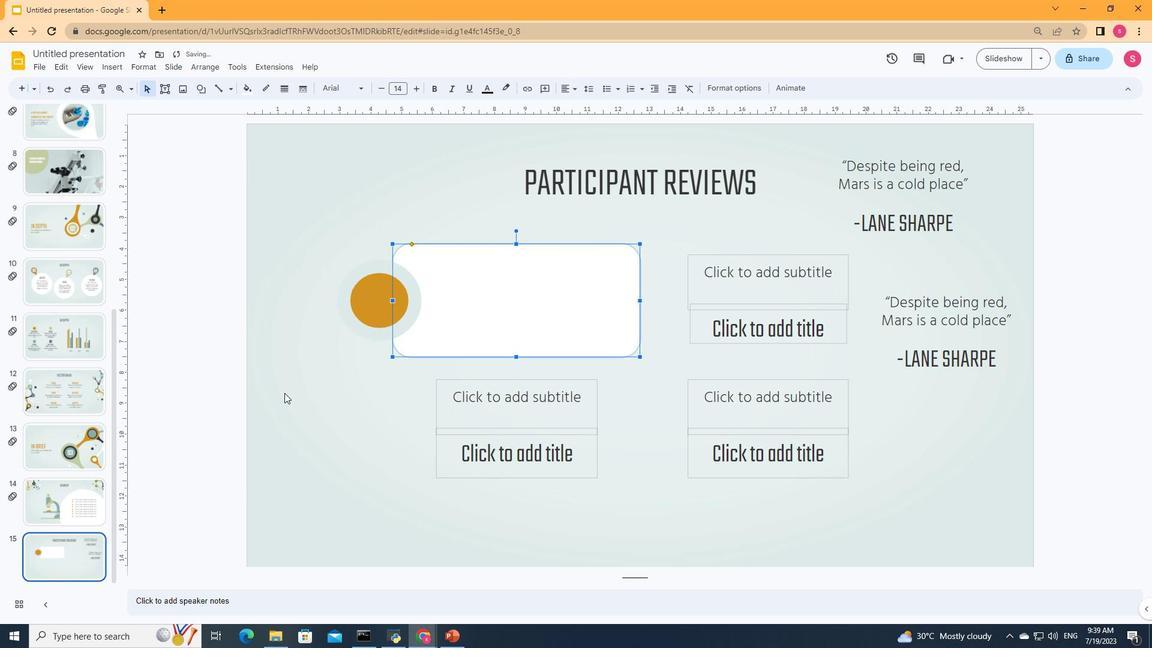 
Action: Mouse moved to (913, 178)
Screenshot: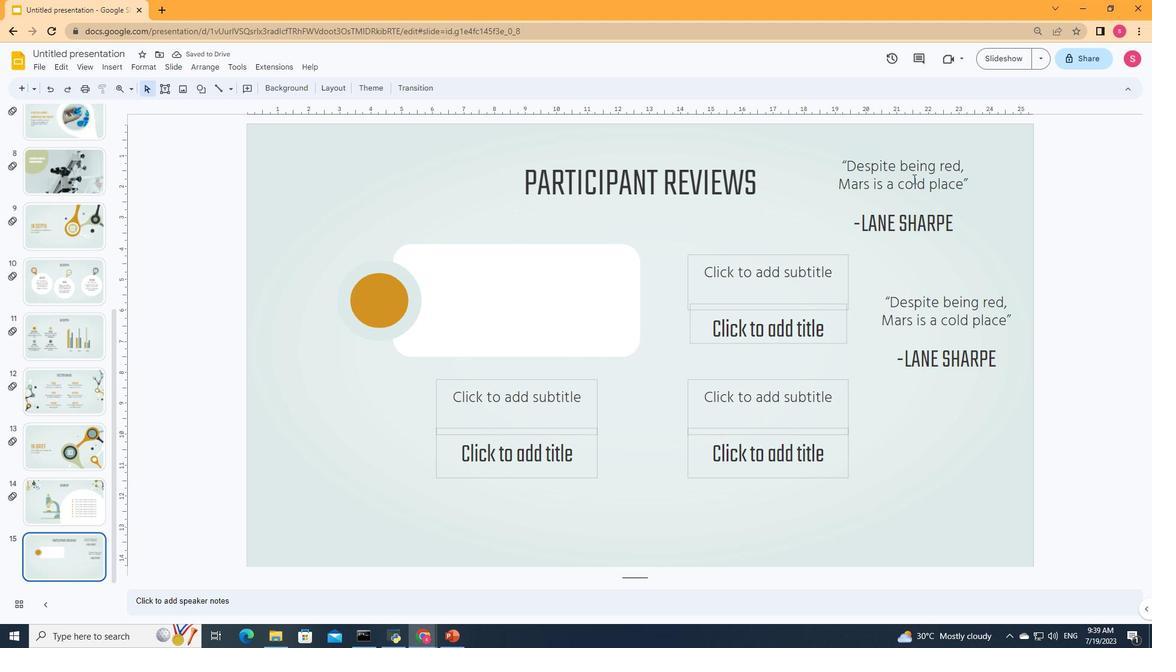 
Action: Mouse pressed left at (913, 178)
Screenshot: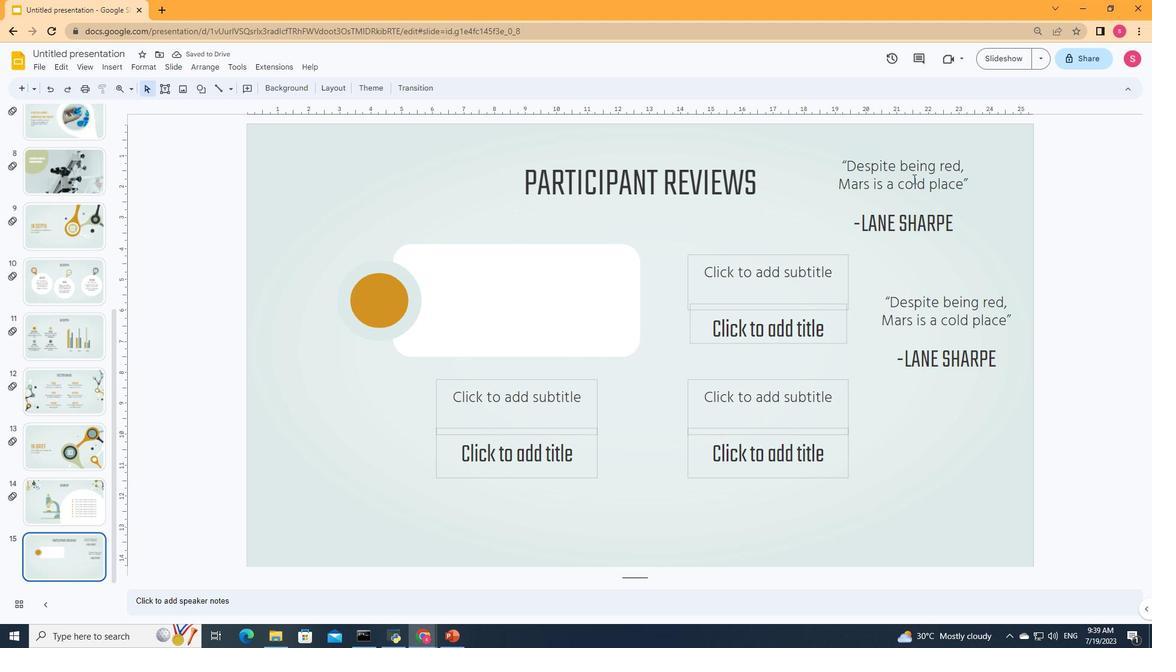 
Action: Mouse moved to (923, 221)
Screenshot: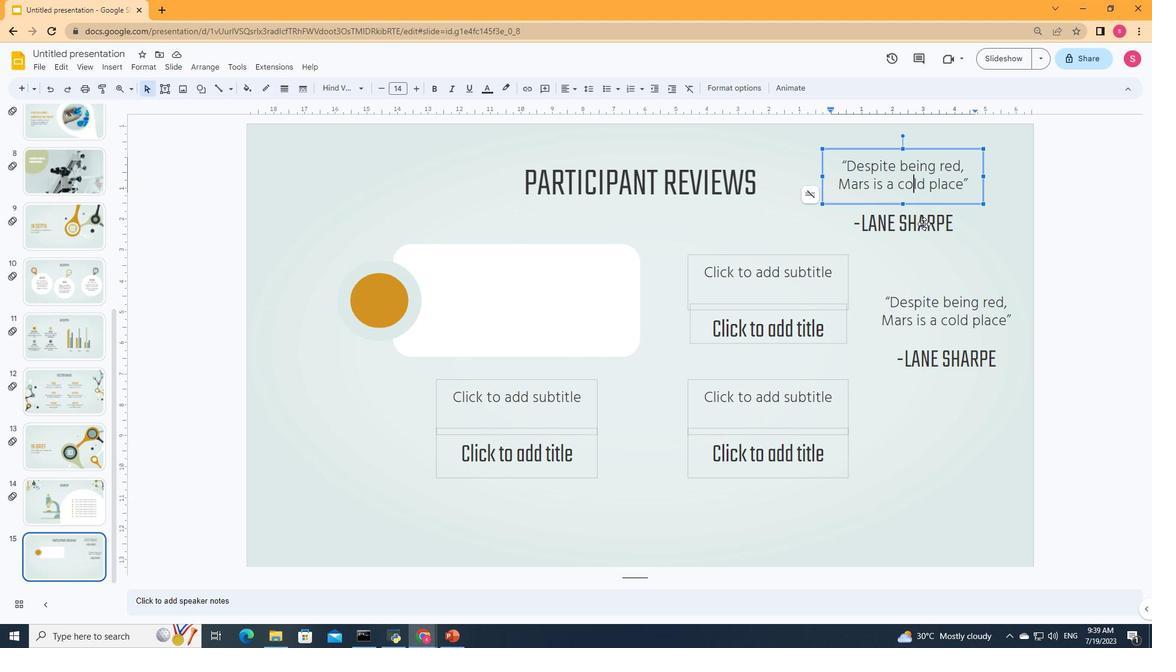 
Action: Mouse pressed left at (923, 221)
Screenshot: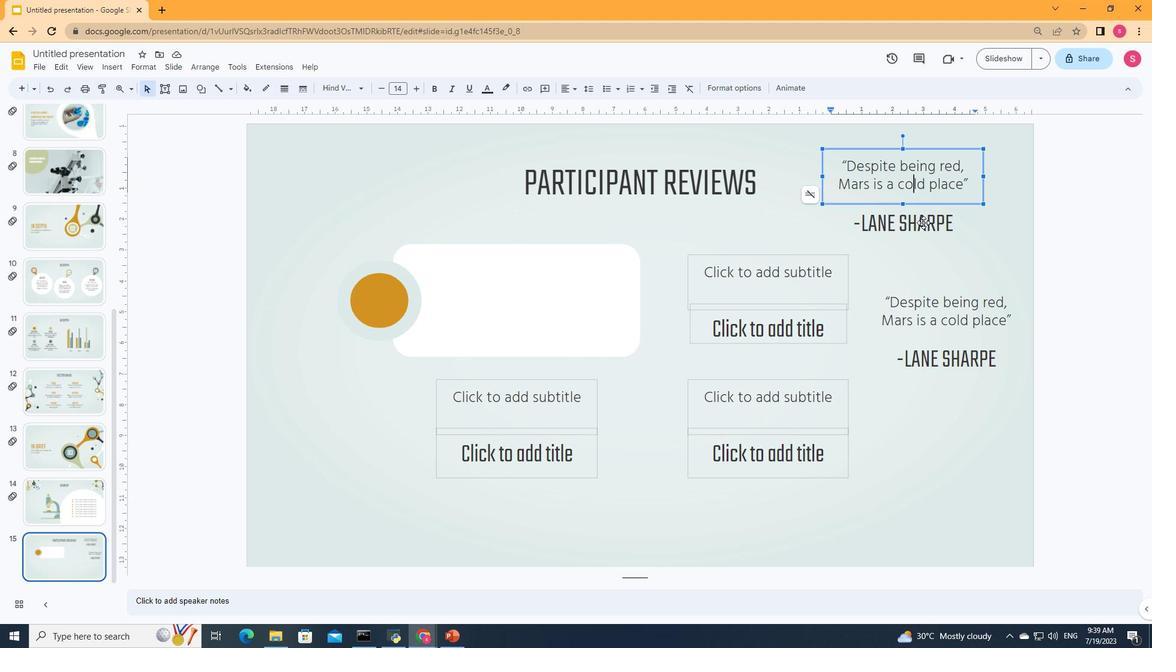 
Action: Mouse moved to (907, 174)
Screenshot: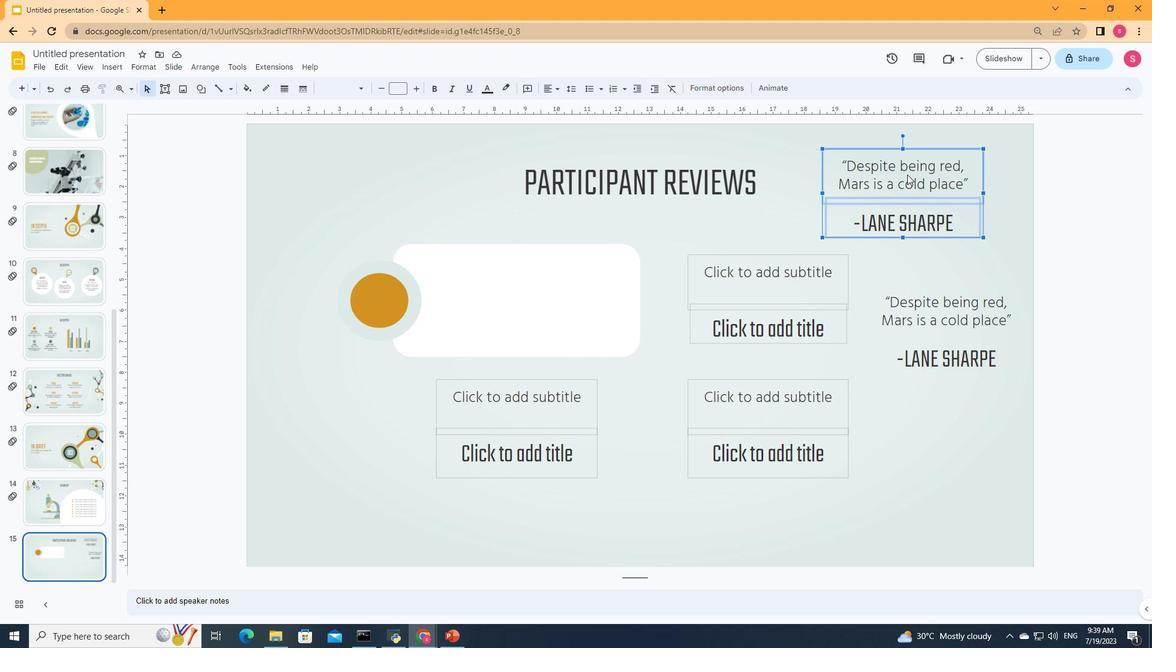 
Action: Mouse pressed left at (907, 174)
Screenshot: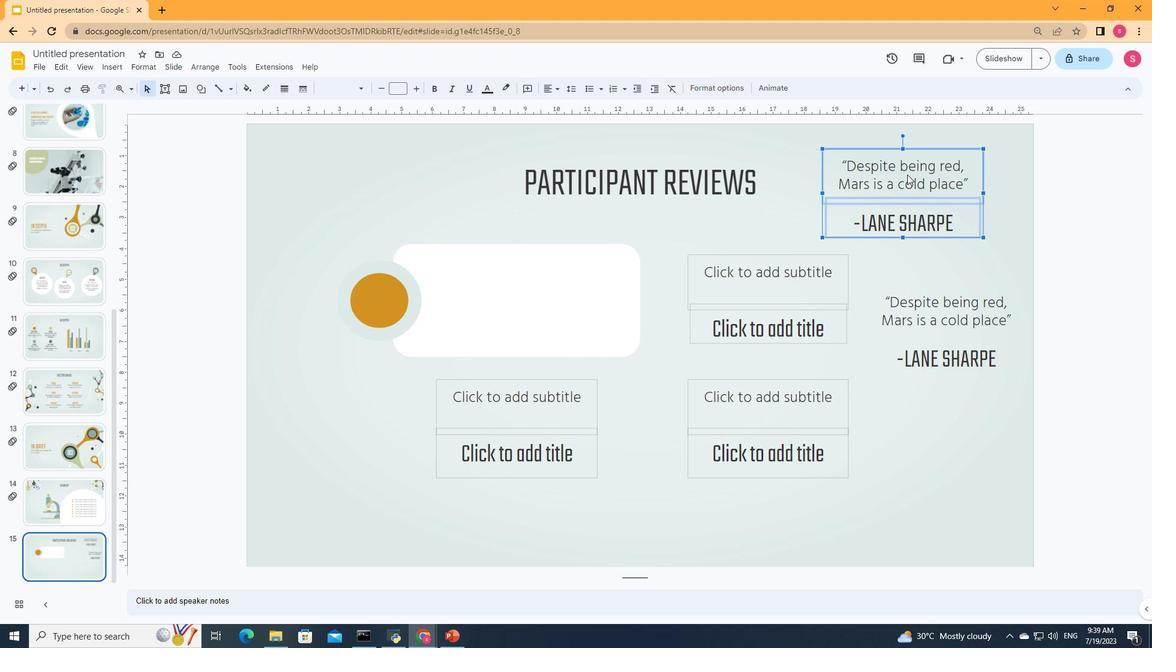 
Action: Mouse moved to (642, 231)
Screenshot: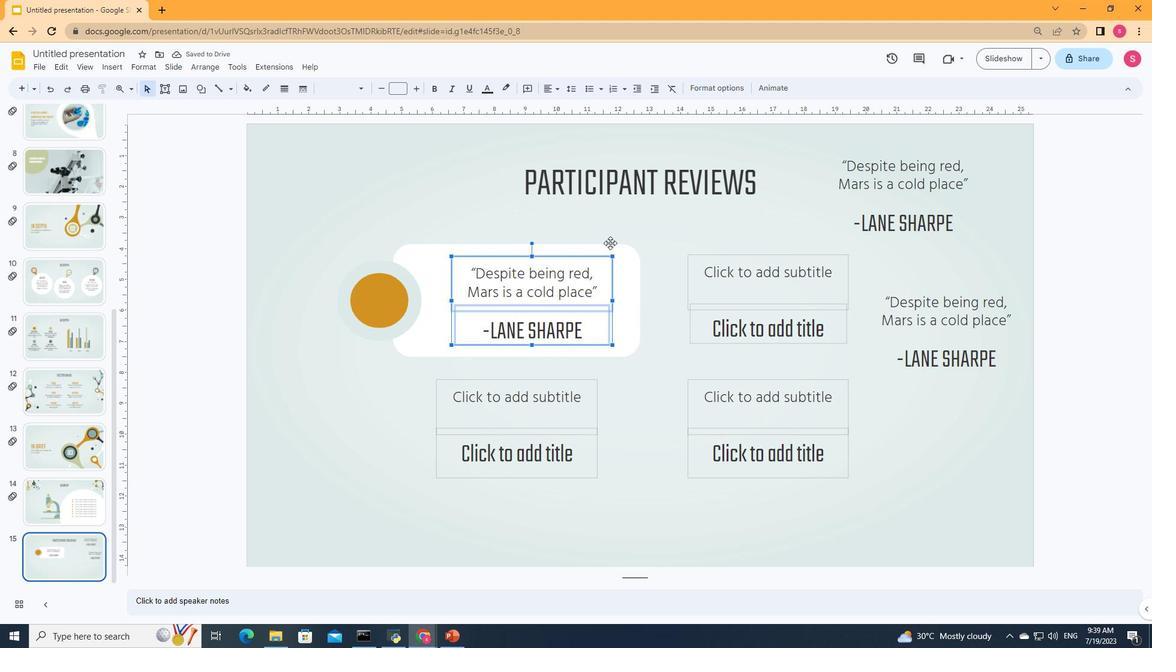 
Action: Mouse pressed left at (642, 231)
Screenshot: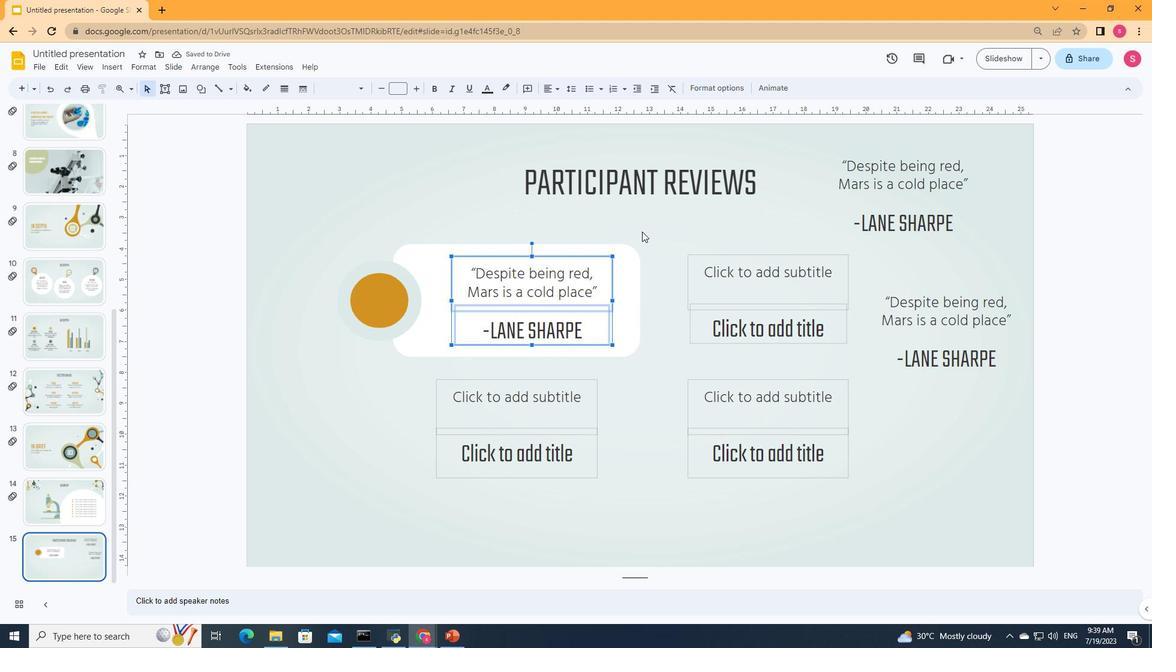 
Action: Mouse moved to (918, 306)
Screenshot: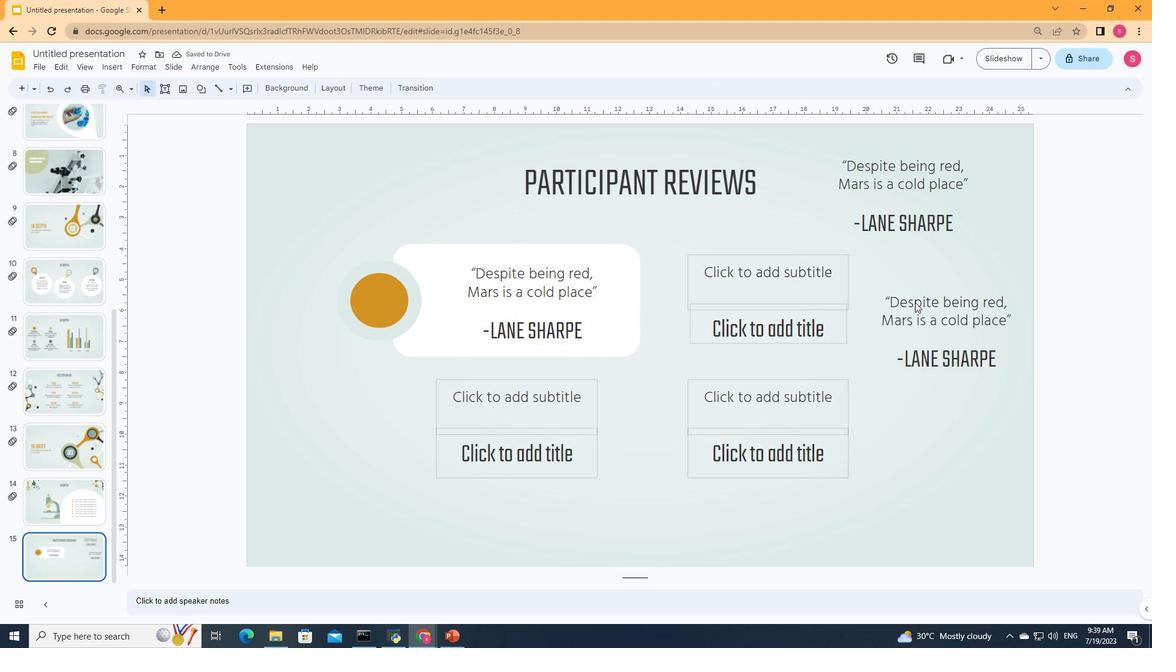 
Action: Mouse pressed left at (918, 306)
Screenshot: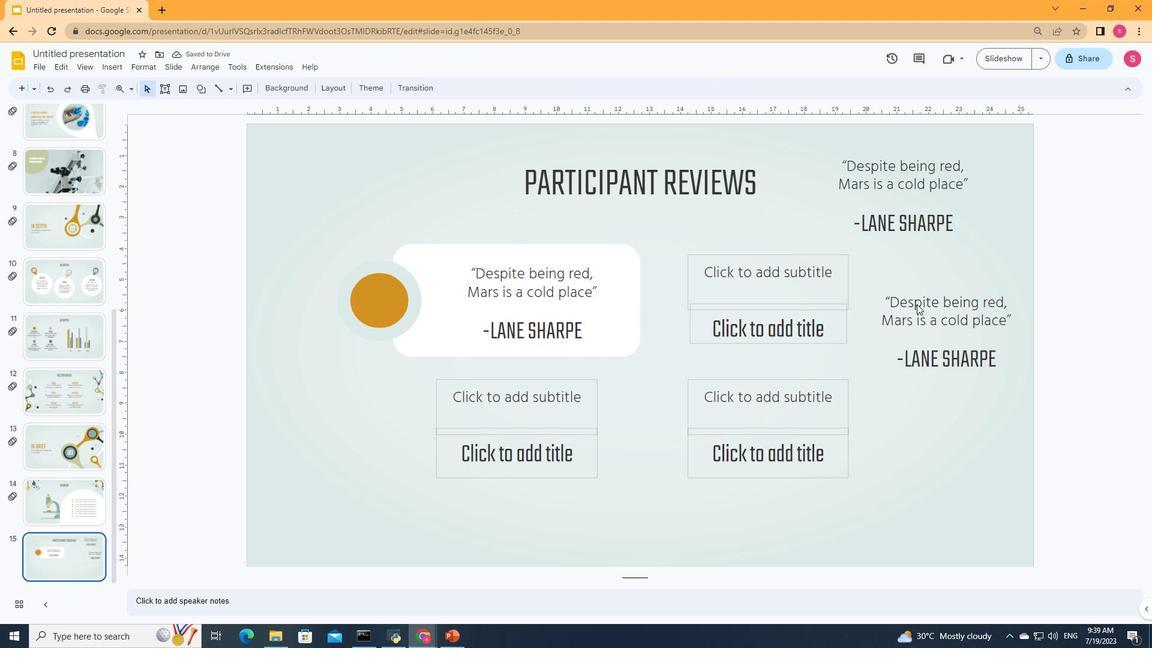 
Action: Mouse moved to (932, 286)
Screenshot: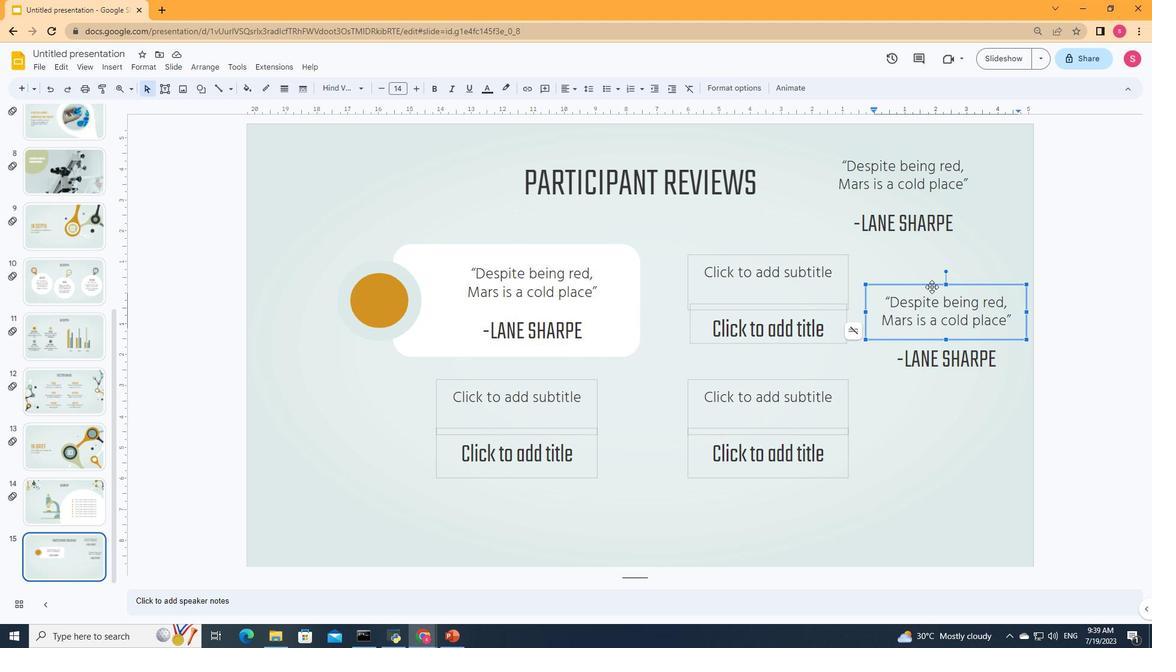 
Action: Mouse pressed left at (932, 286)
Screenshot: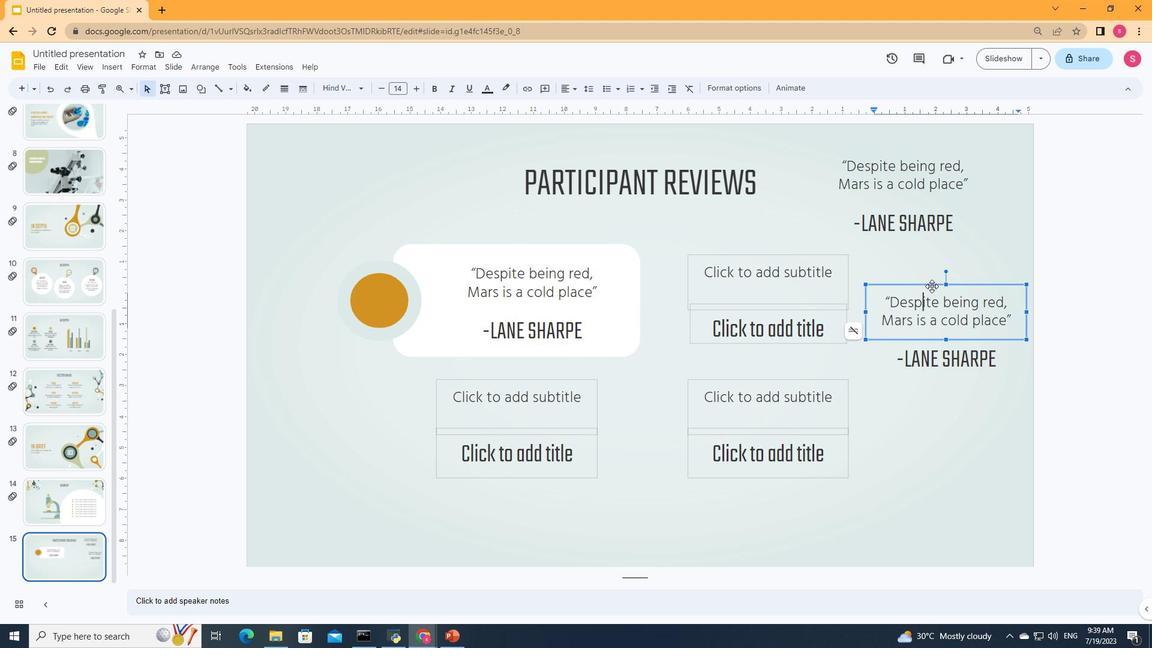 
Action: Key pressed <Key.delete>
Screenshot: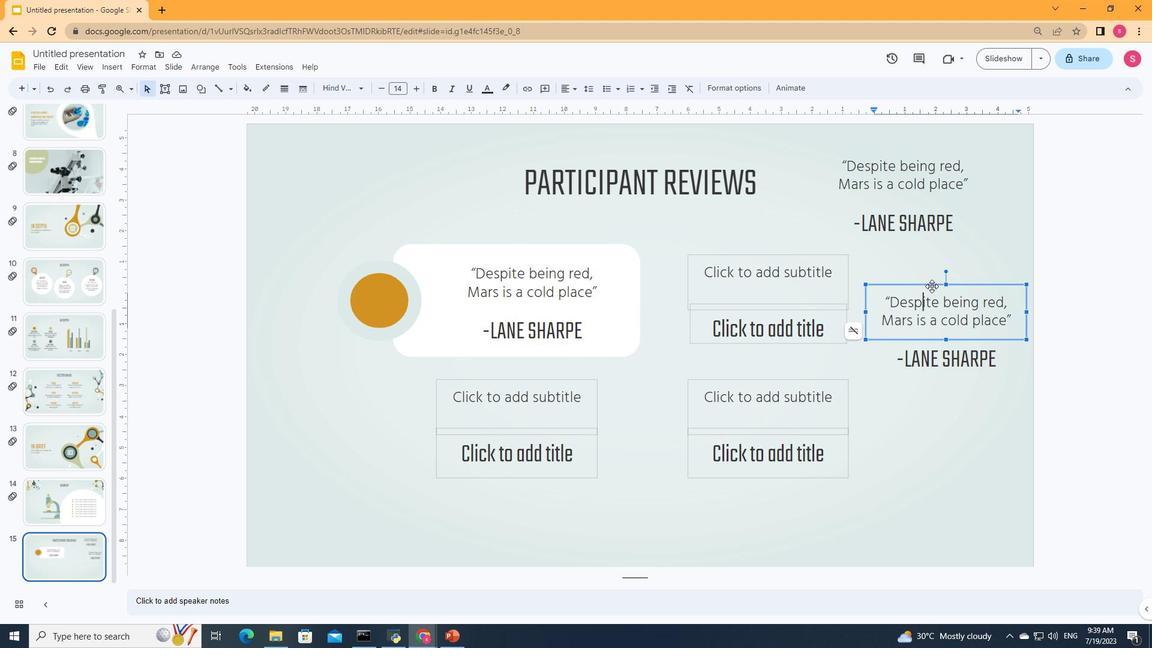 
Action: Mouse moved to (944, 353)
Screenshot: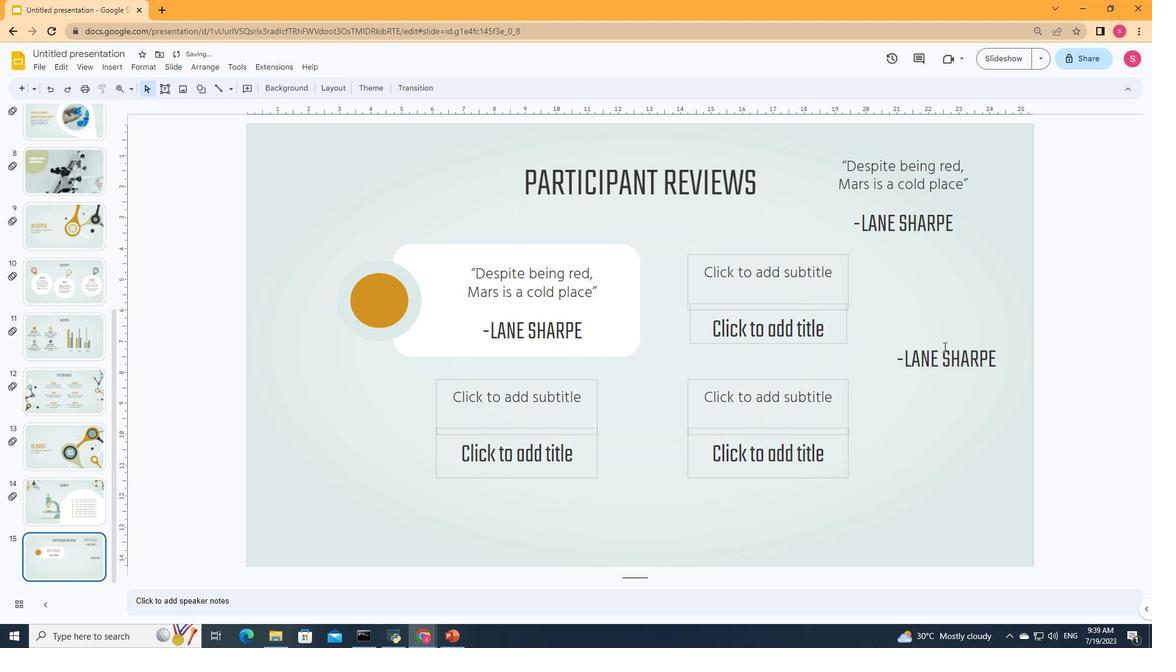 
Action: Mouse pressed left at (944, 353)
Screenshot: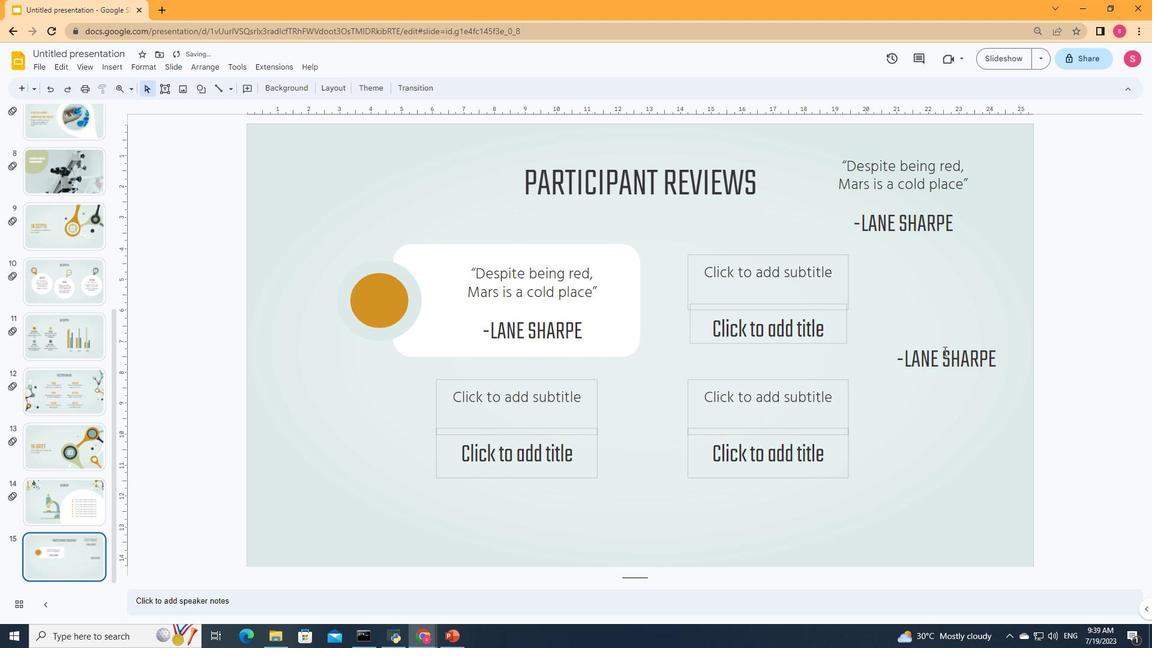 
Action: Mouse moved to (943, 332)
Screenshot: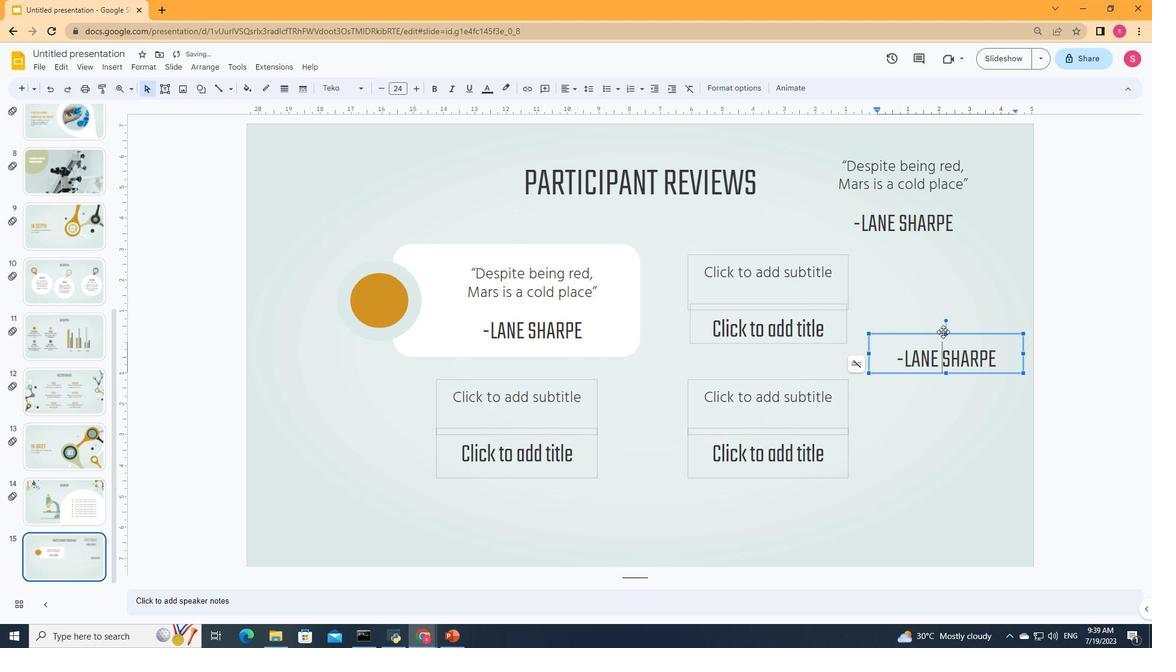 
Action: Mouse pressed left at (943, 332)
Screenshot: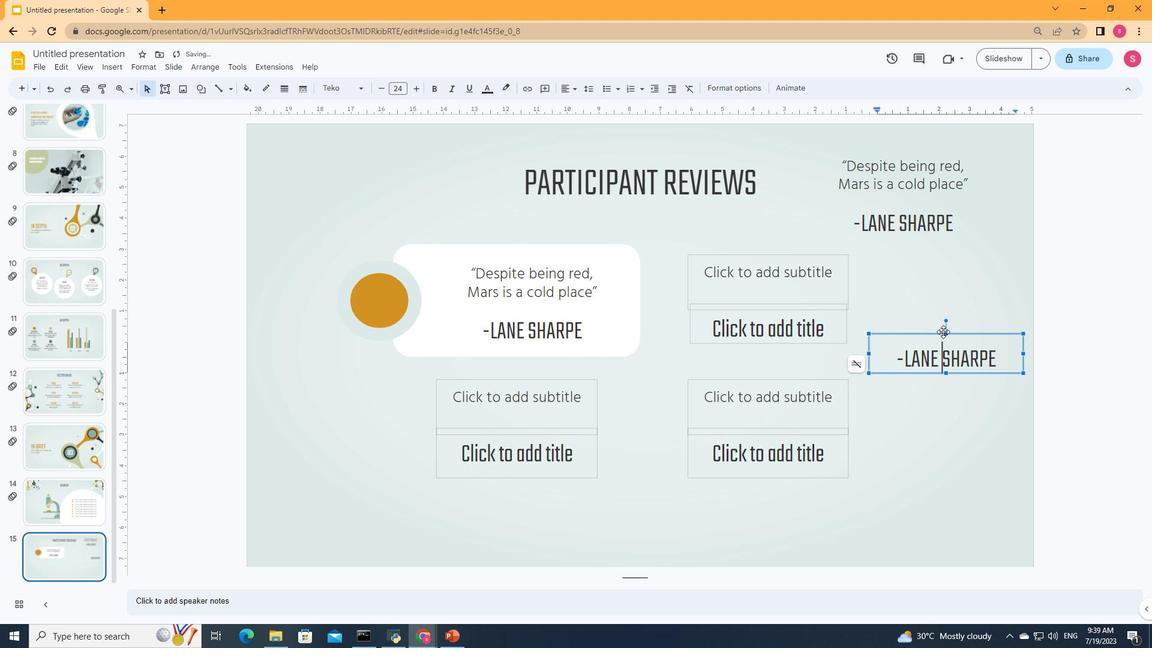 
Action: Key pressed <Key.delete>
Screenshot: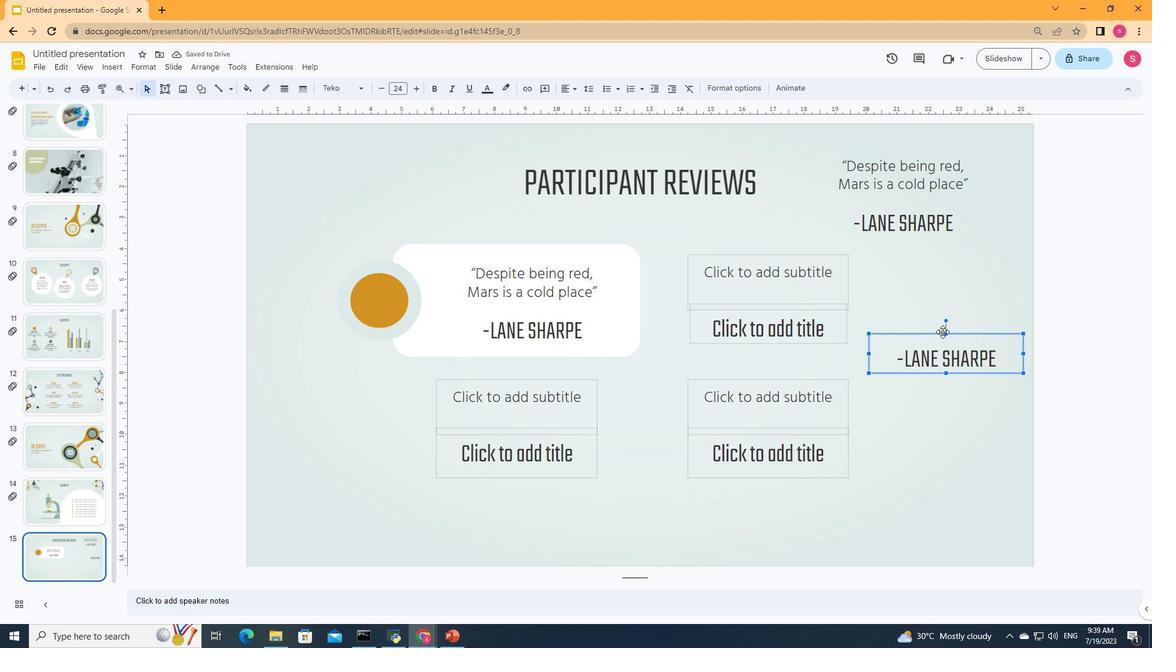 
Action: Mouse moved to (875, 220)
Screenshot: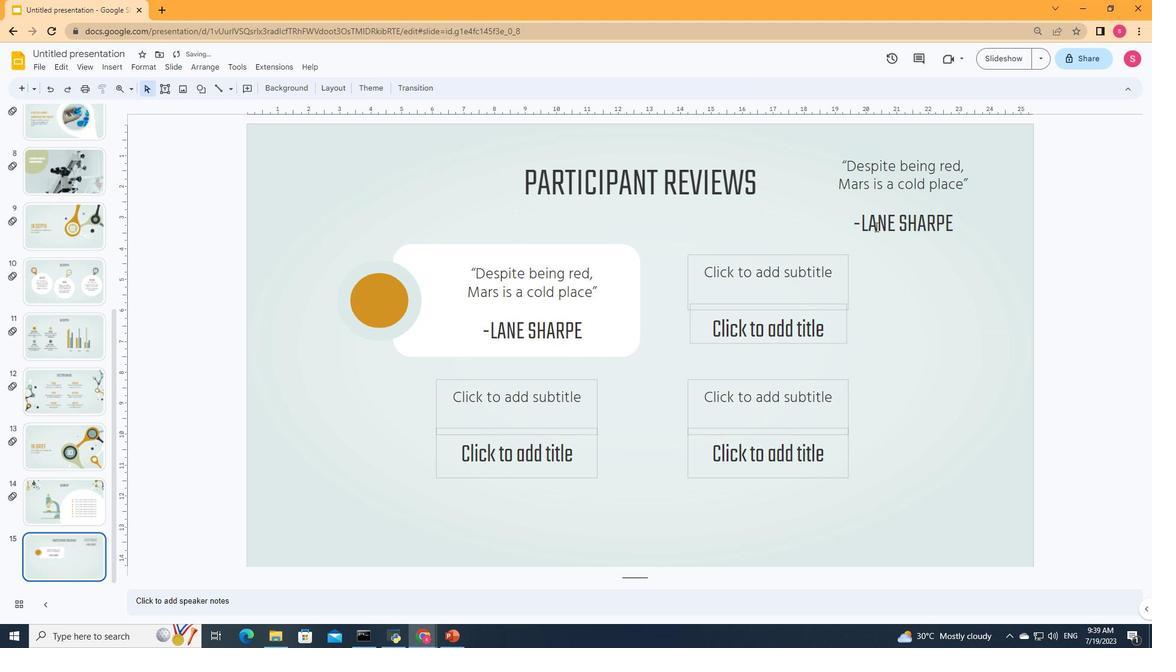 
Action: Mouse pressed left at (875, 220)
Screenshot: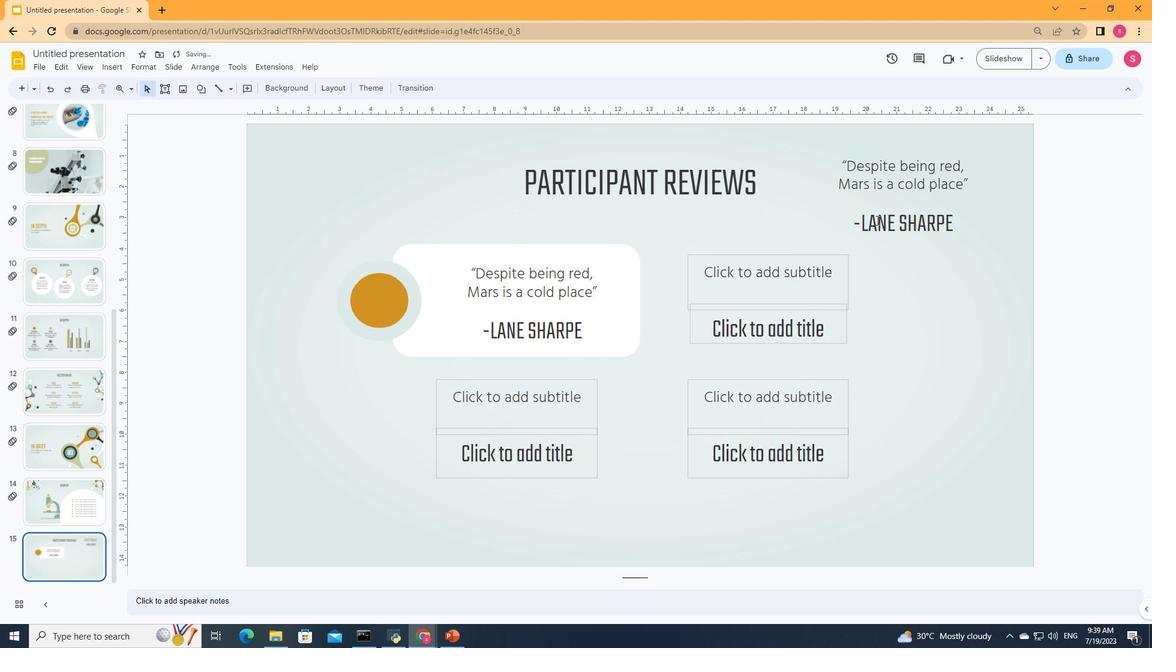 
Action: Mouse moved to (897, 198)
Screenshot: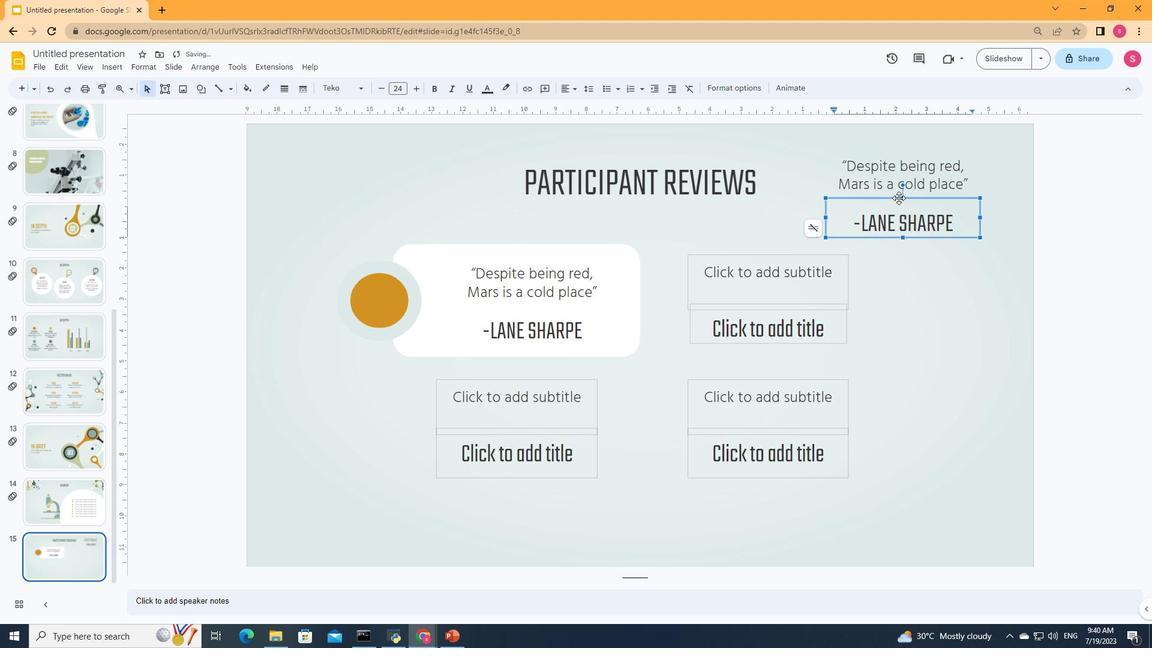 
Action: Mouse pressed left at (897, 198)
Screenshot: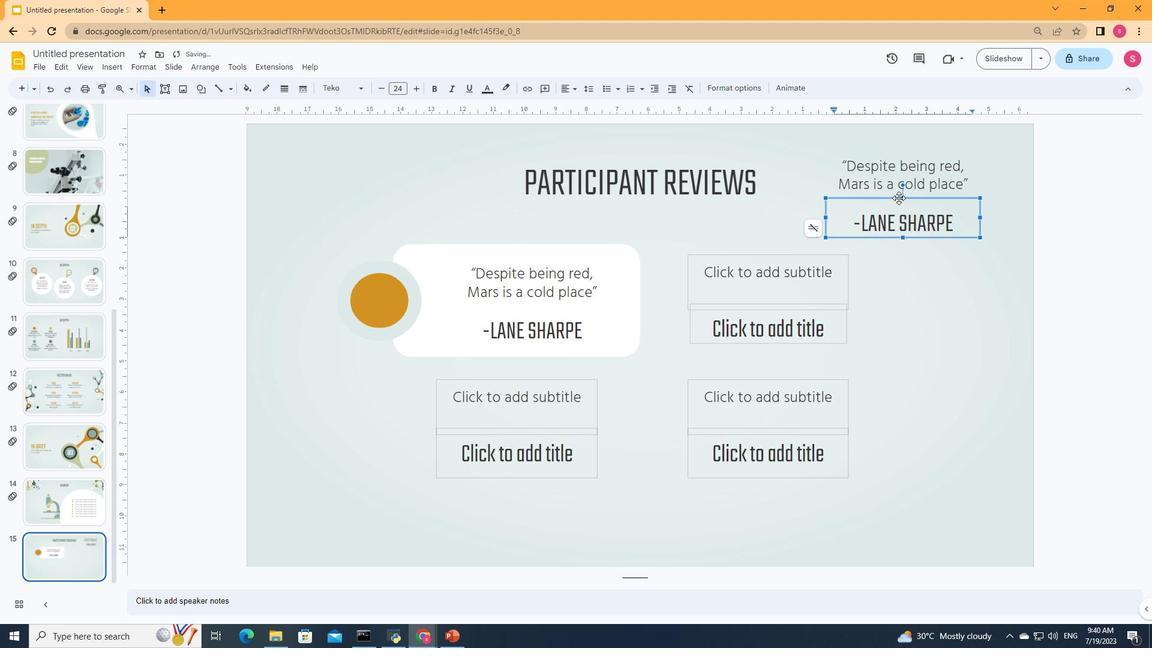 
Action: Key pressed <Key.delete>
Screenshot: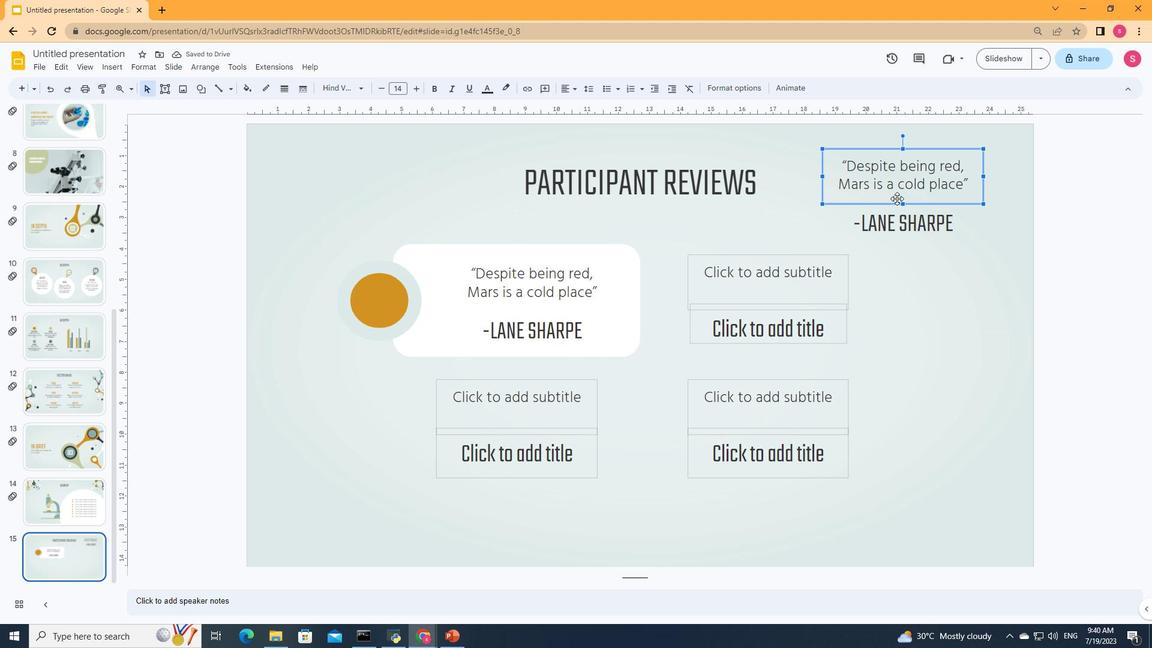 
Action: Mouse moved to (896, 215)
Screenshot: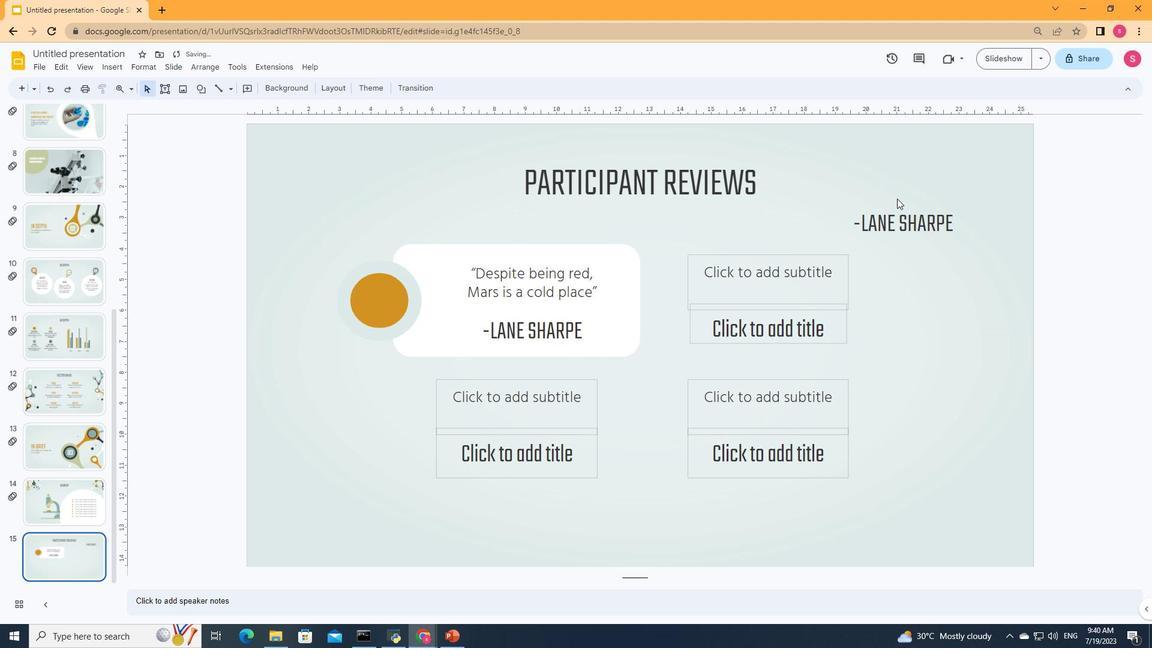 
Action: Mouse pressed left at (896, 215)
Screenshot: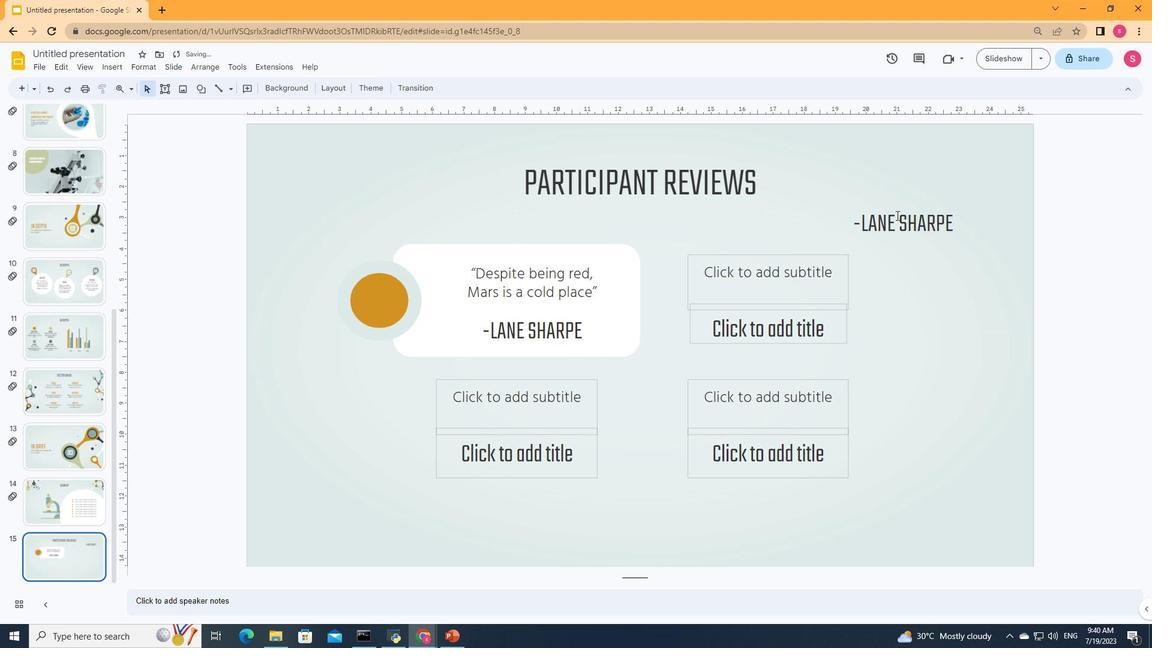 
Action: Mouse moved to (880, 195)
Screenshot: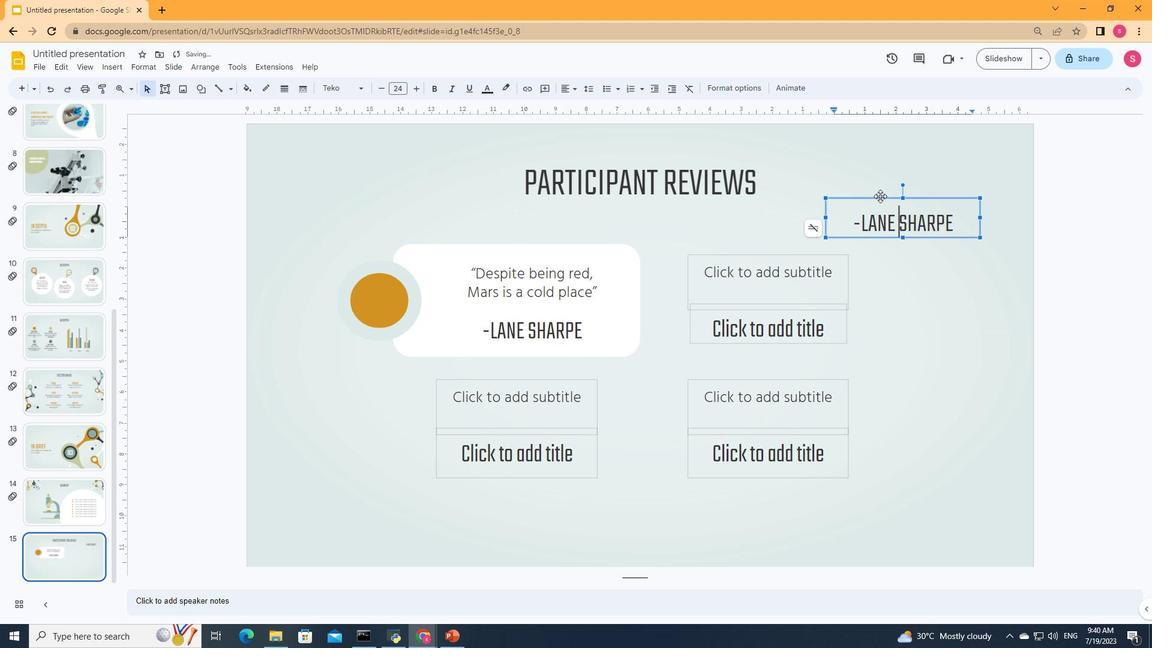 
Action: Mouse pressed left at (880, 195)
Screenshot: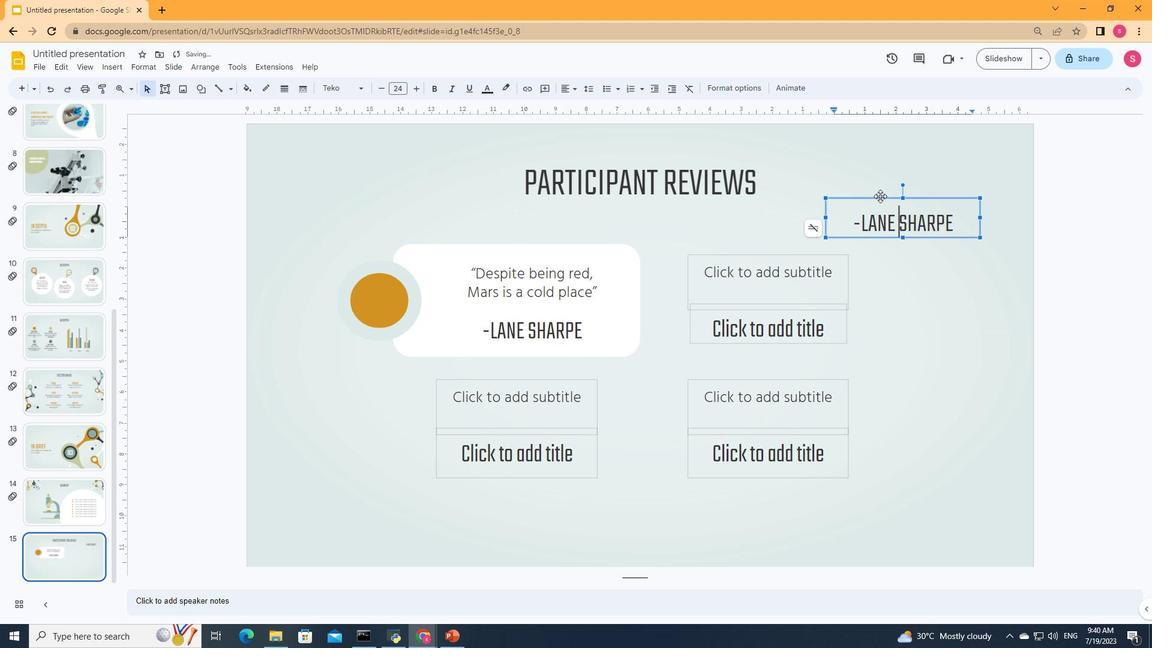 
Action: Key pressed <Key.delete>
Screenshot: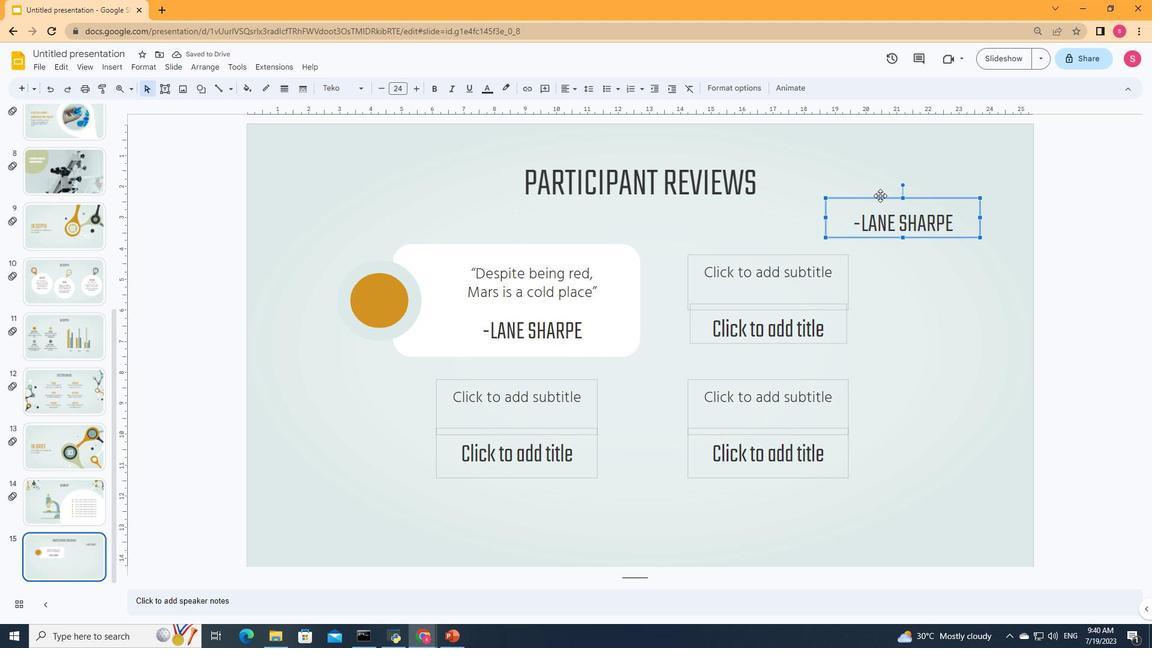 
Action: Mouse moved to (746, 264)
Screenshot: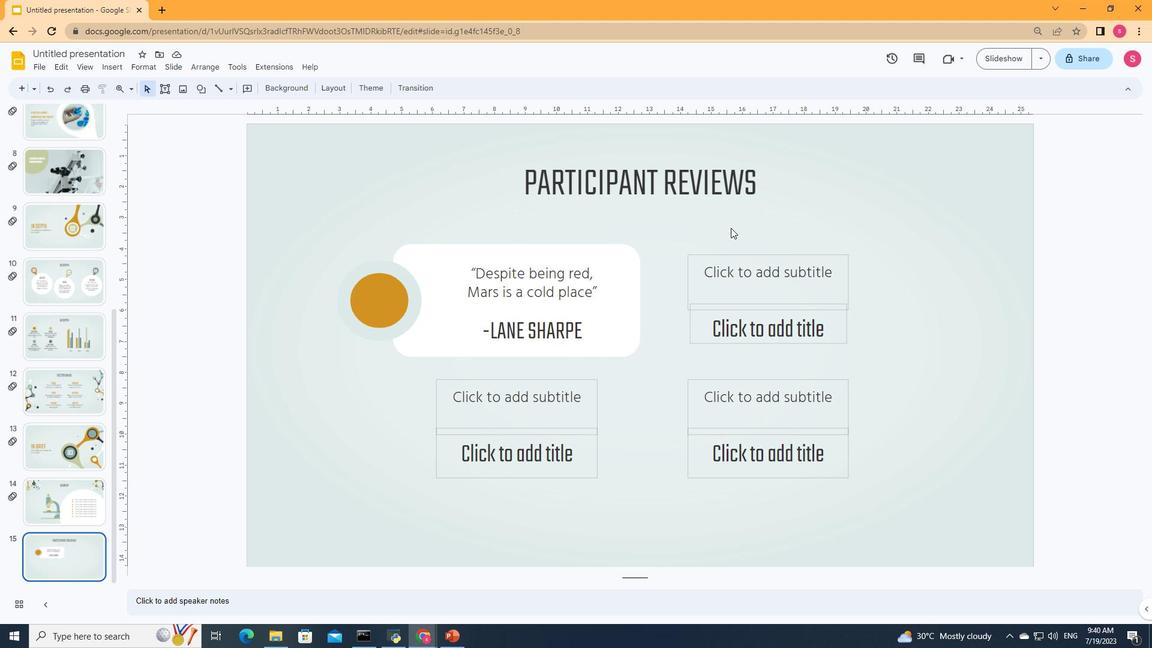 
Action: Mouse pressed left at (746, 264)
Screenshot: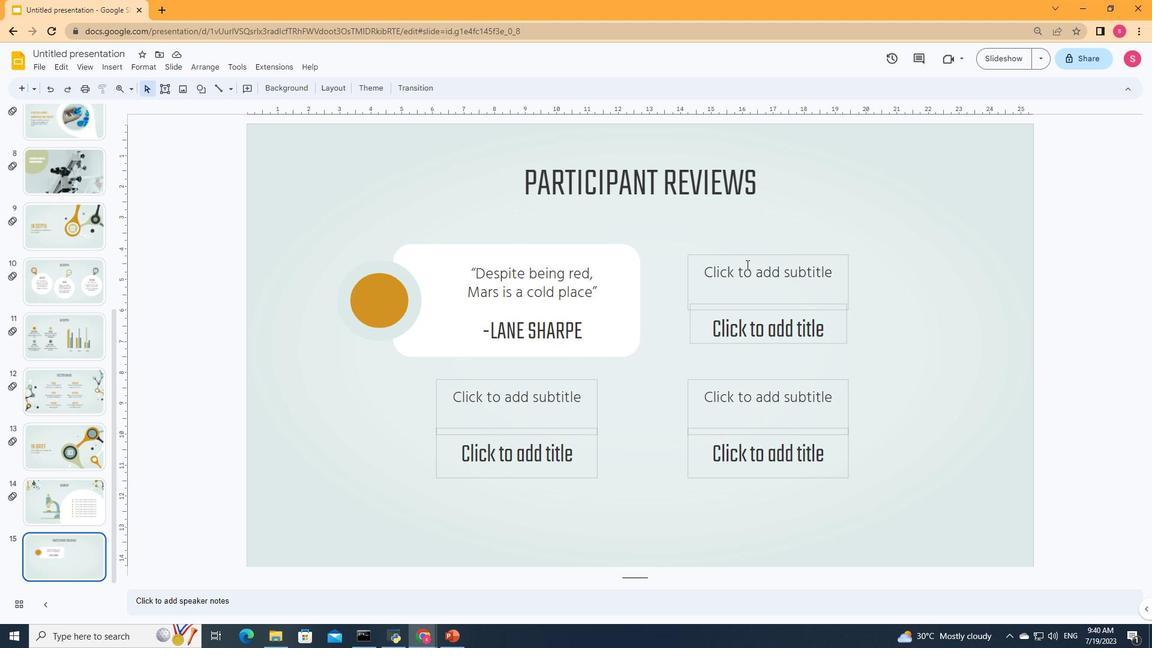 
Action: Mouse moved to (770, 257)
Screenshot: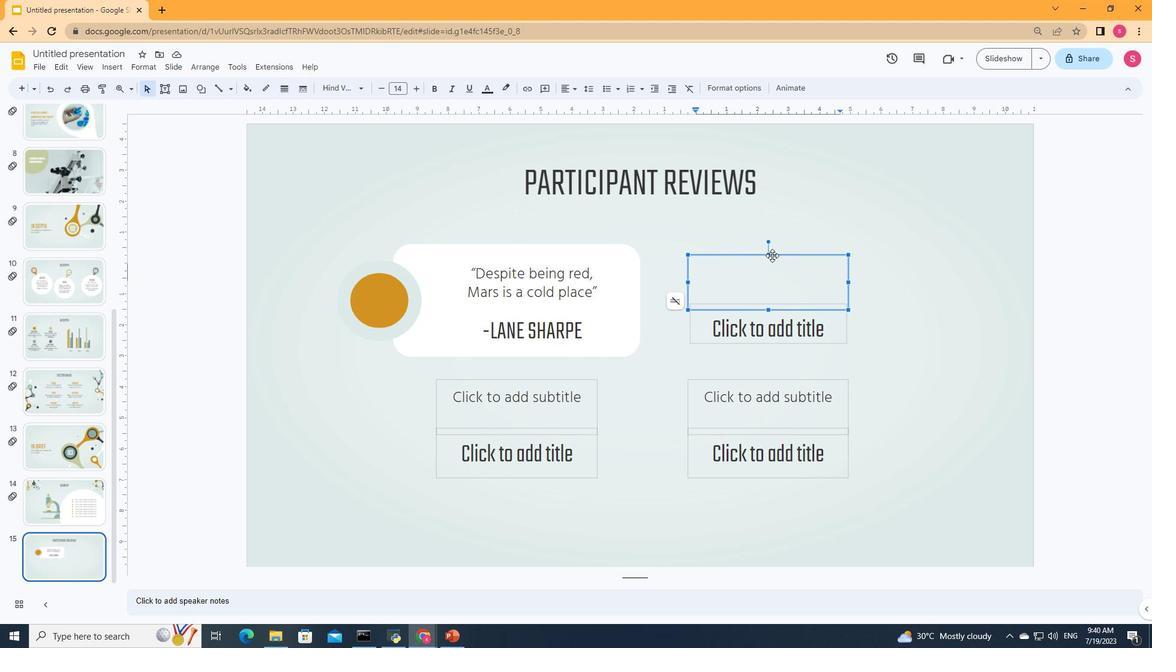 
Action: Mouse pressed left at (770, 257)
Screenshot: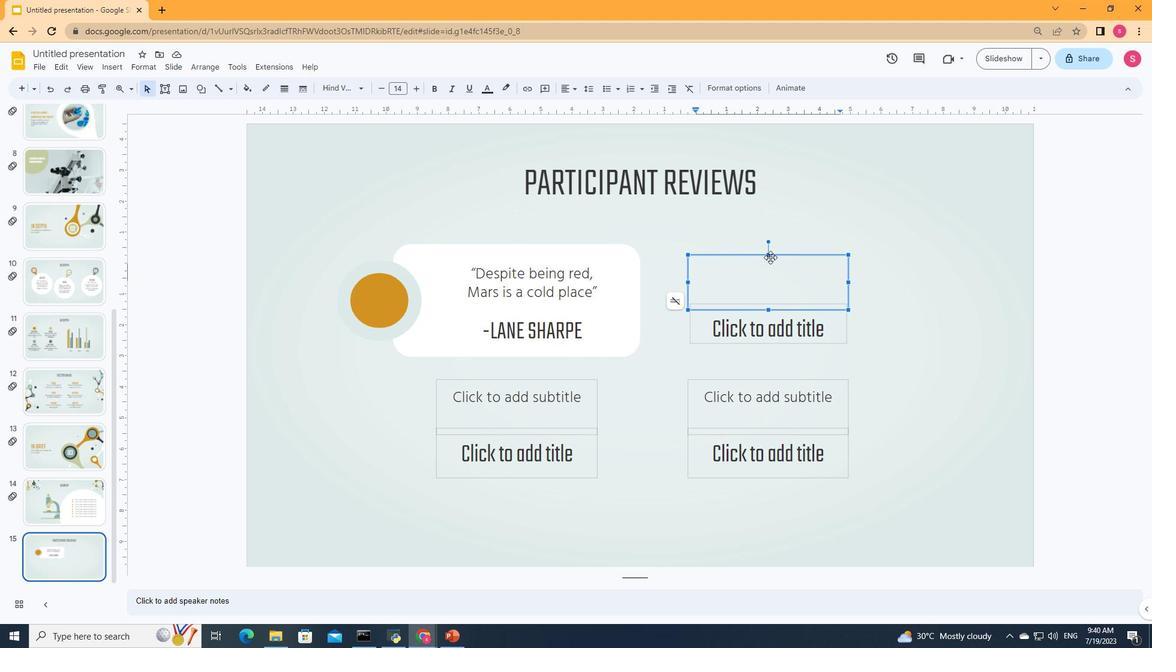 
Action: Mouse moved to (775, 251)
Screenshot: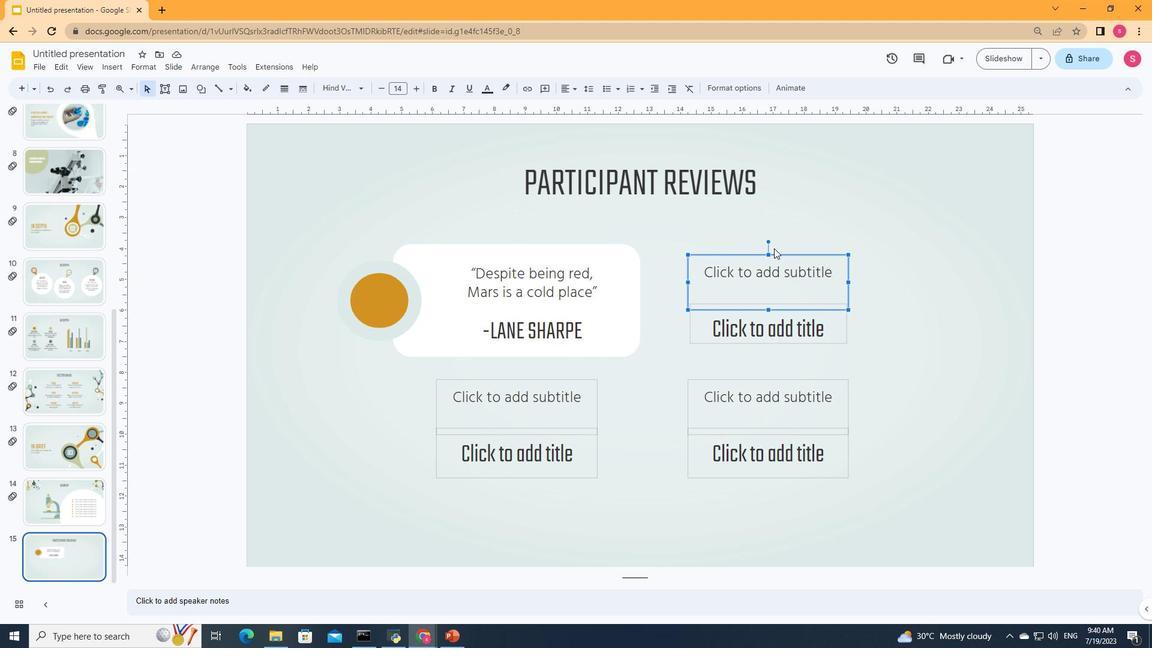 
Action: Mouse pressed left at (775, 251)
Screenshot: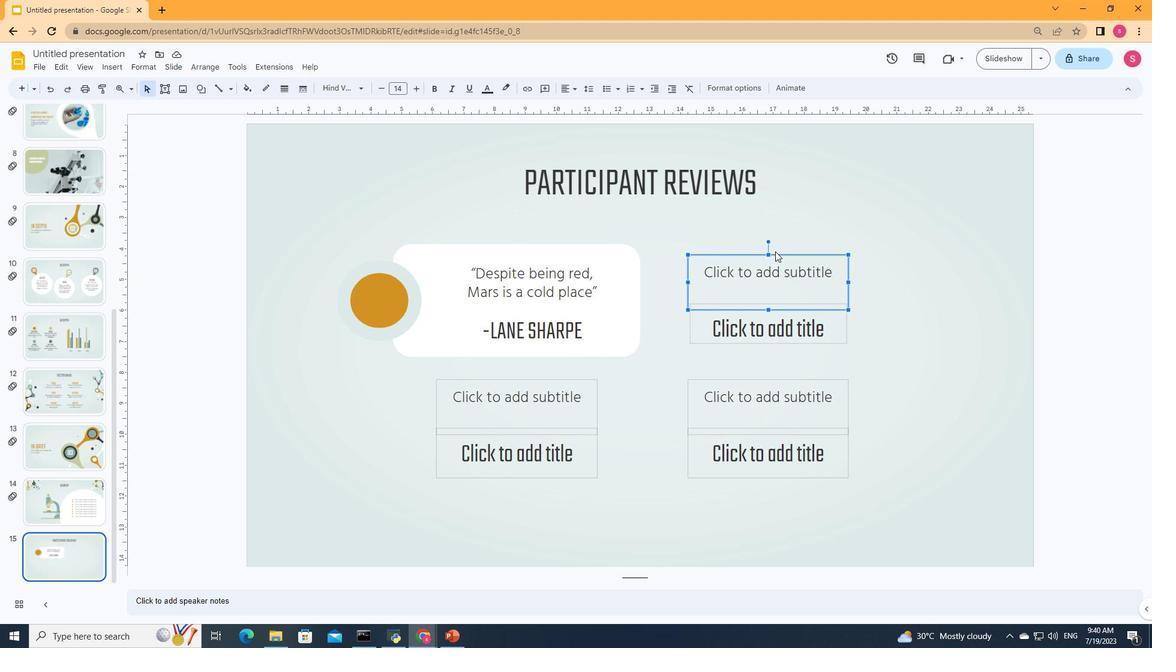 
Action: Mouse moved to (776, 255)
Screenshot: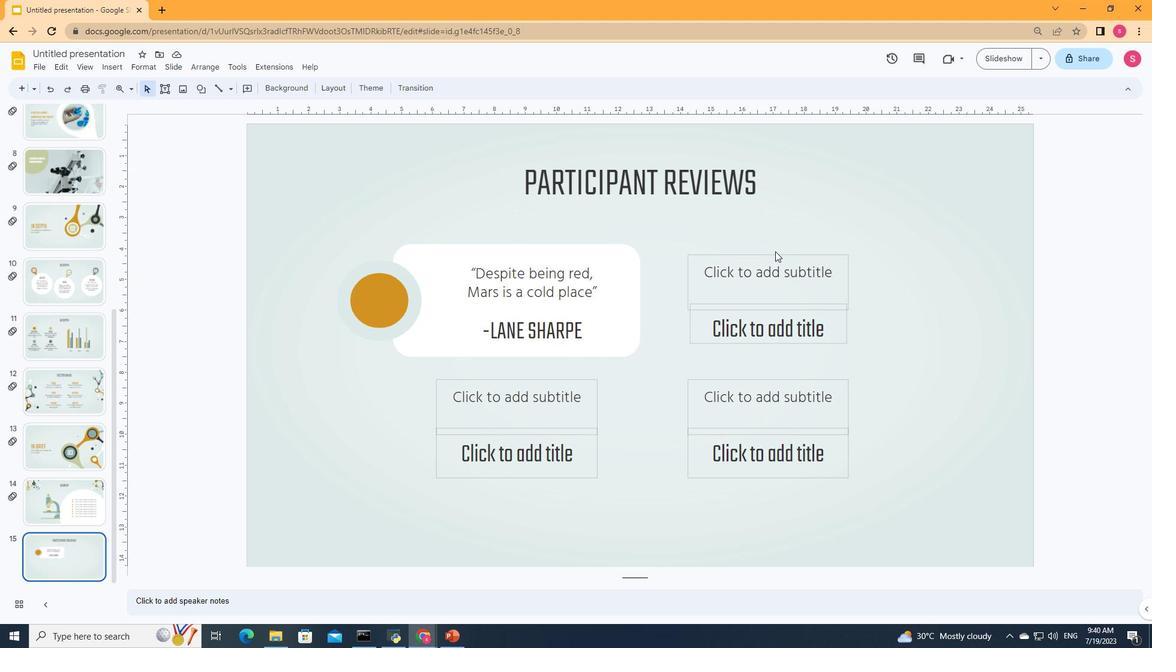 
Action: Mouse pressed left at (776, 255)
Screenshot: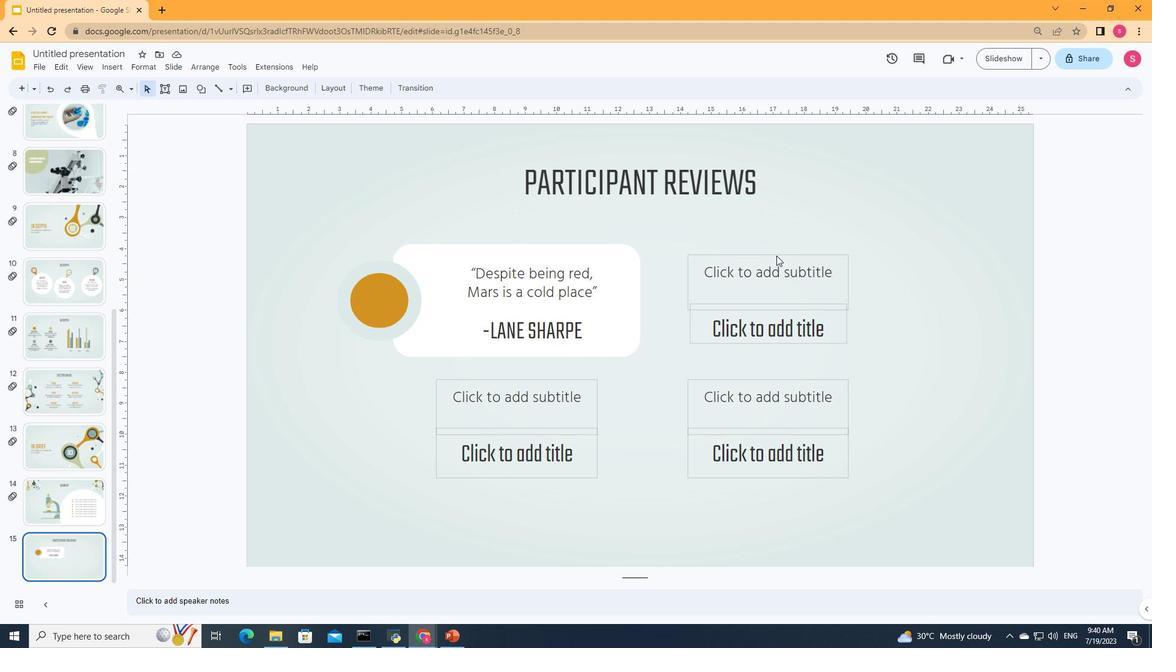 
Action: Mouse moved to (776, 255)
Screenshot: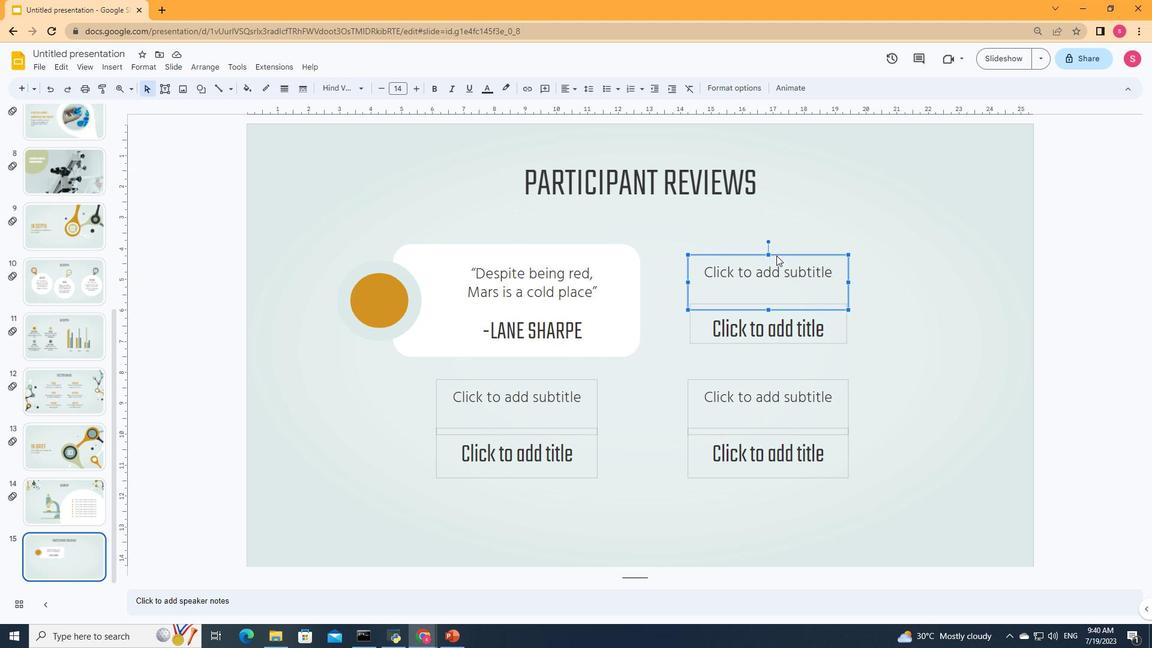 
Action: Key pressed <Key.delete>
Screenshot: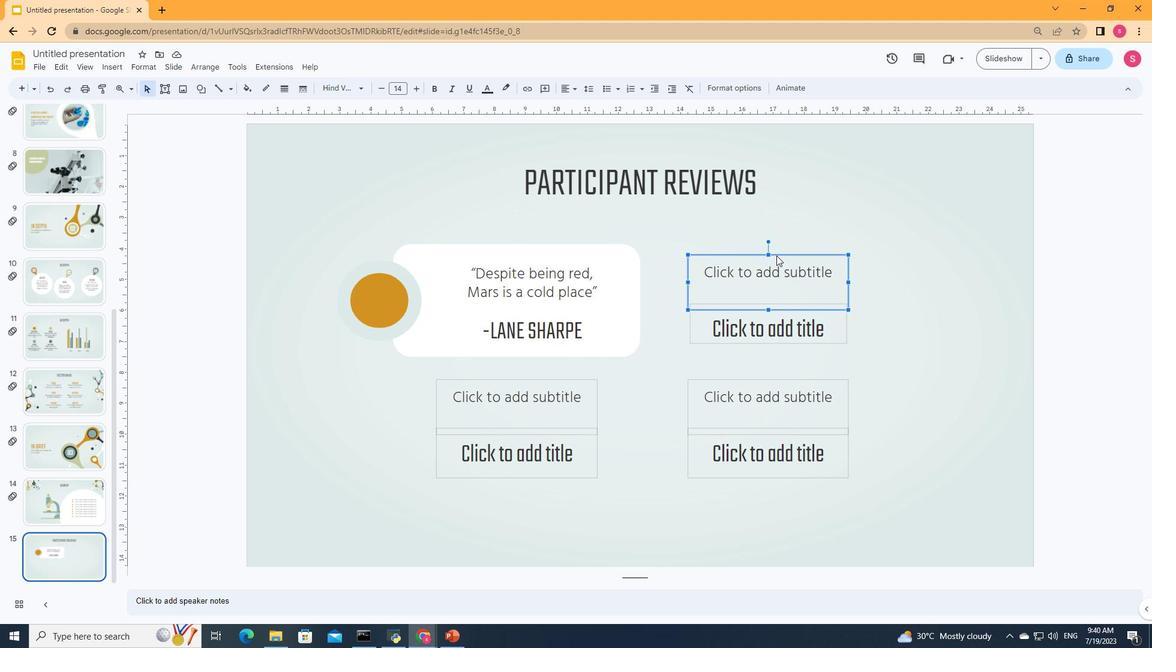 
Action: Mouse moved to (785, 303)
Screenshot: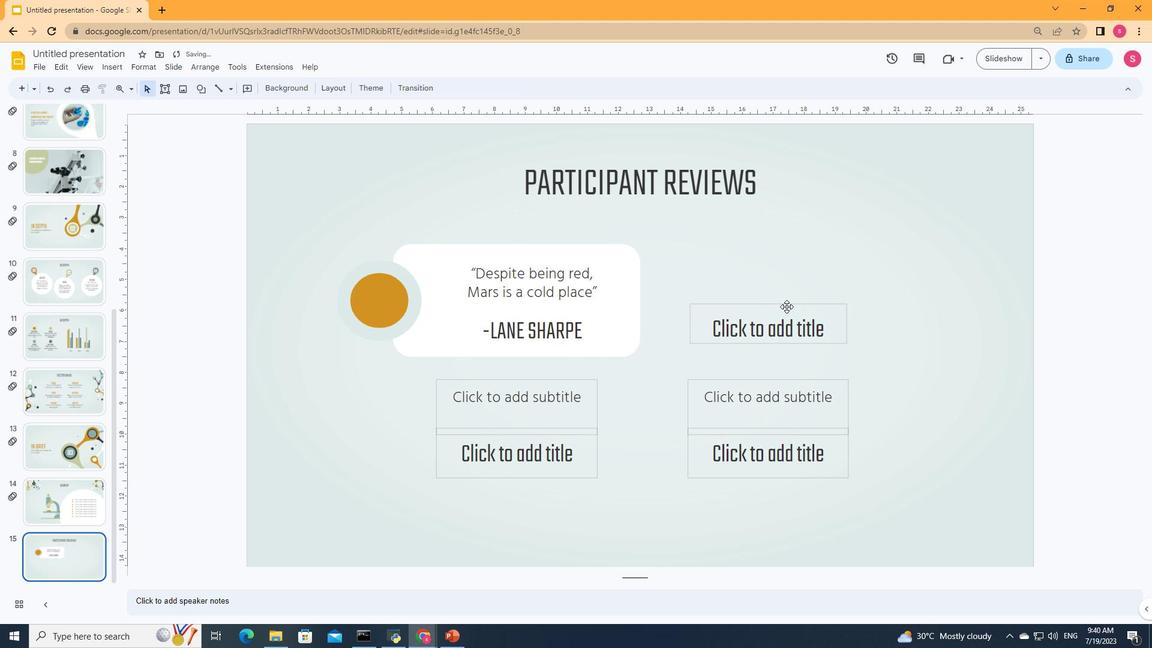 
Action: Mouse pressed left at (785, 303)
Screenshot: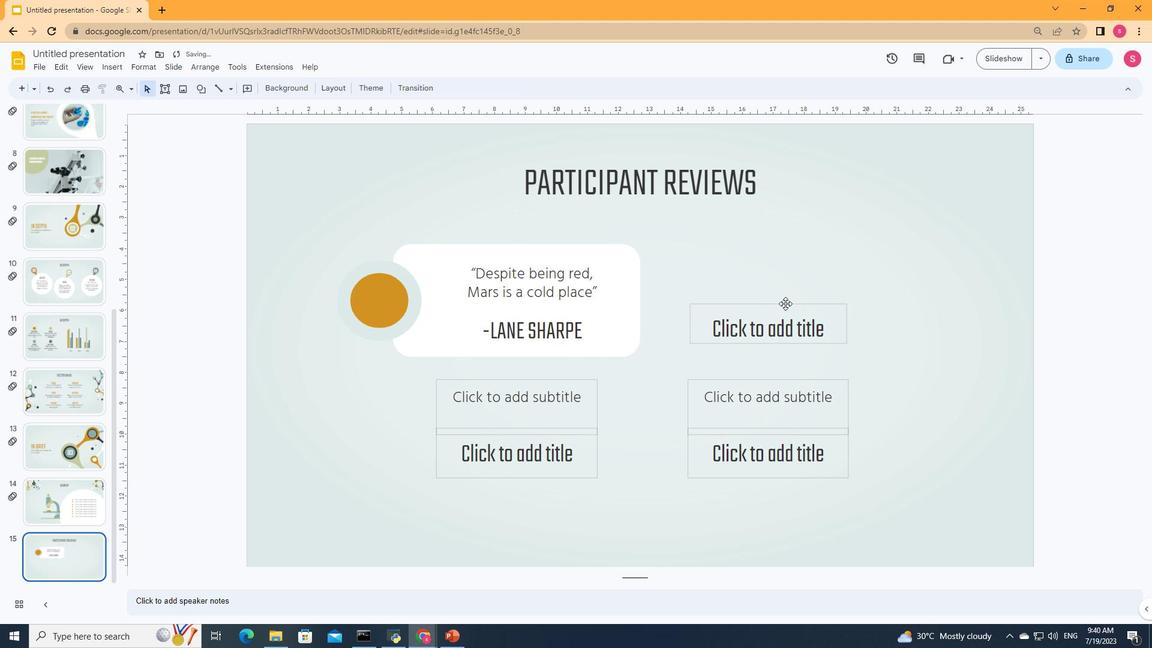 
Action: Key pressed <Key.delete>
Screenshot: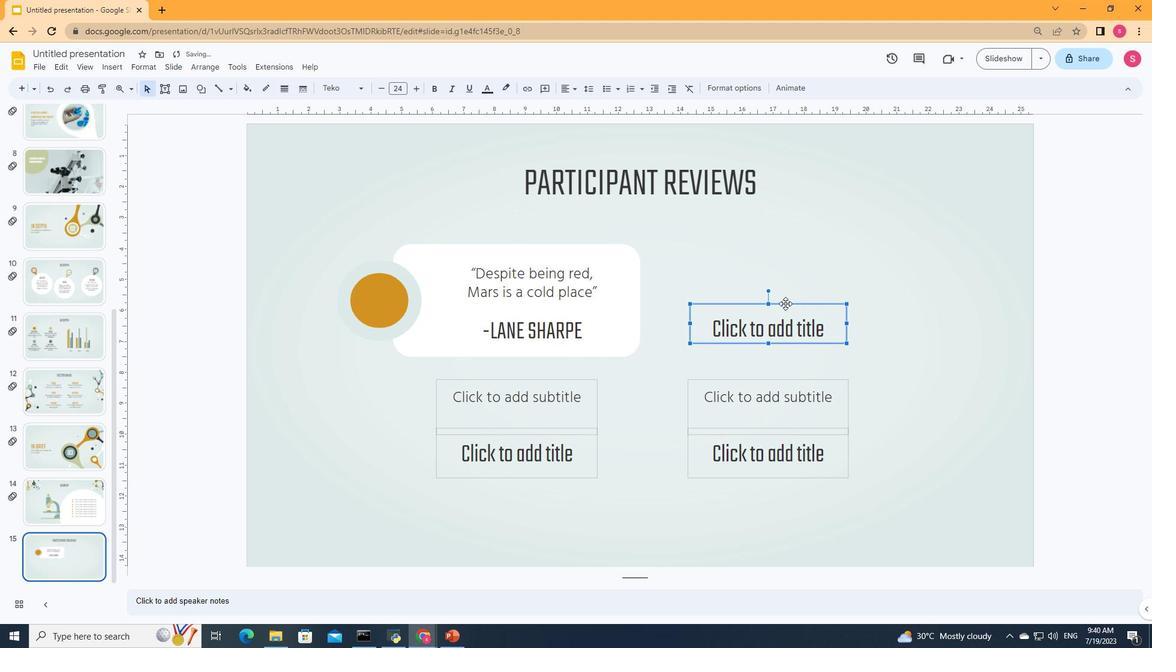 
Action: Mouse moved to (632, 323)
Screenshot: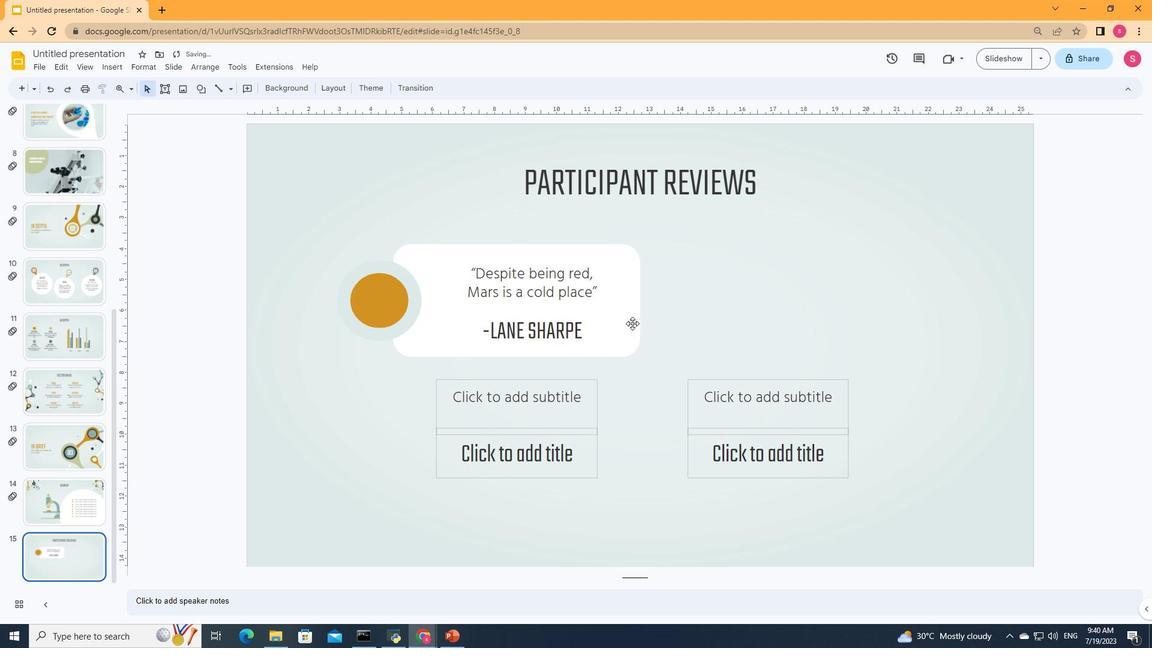 
Action: Mouse pressed left at (632, 323)
Screenshot: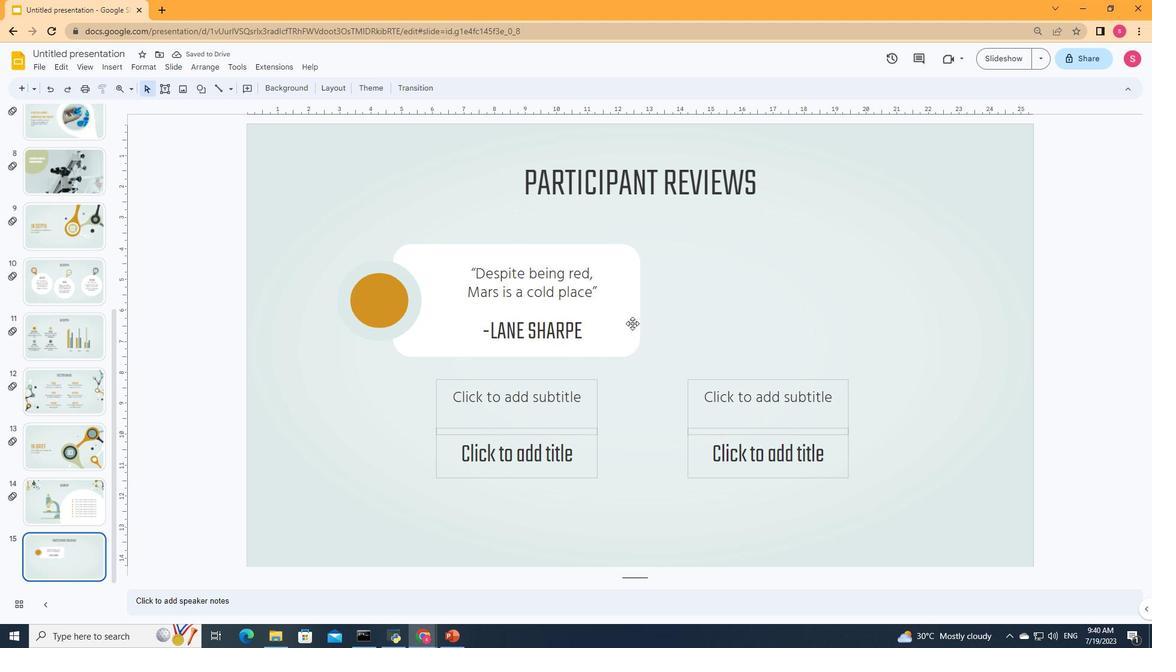 
Action: Mouse moved to (564, 297)
Screenshot: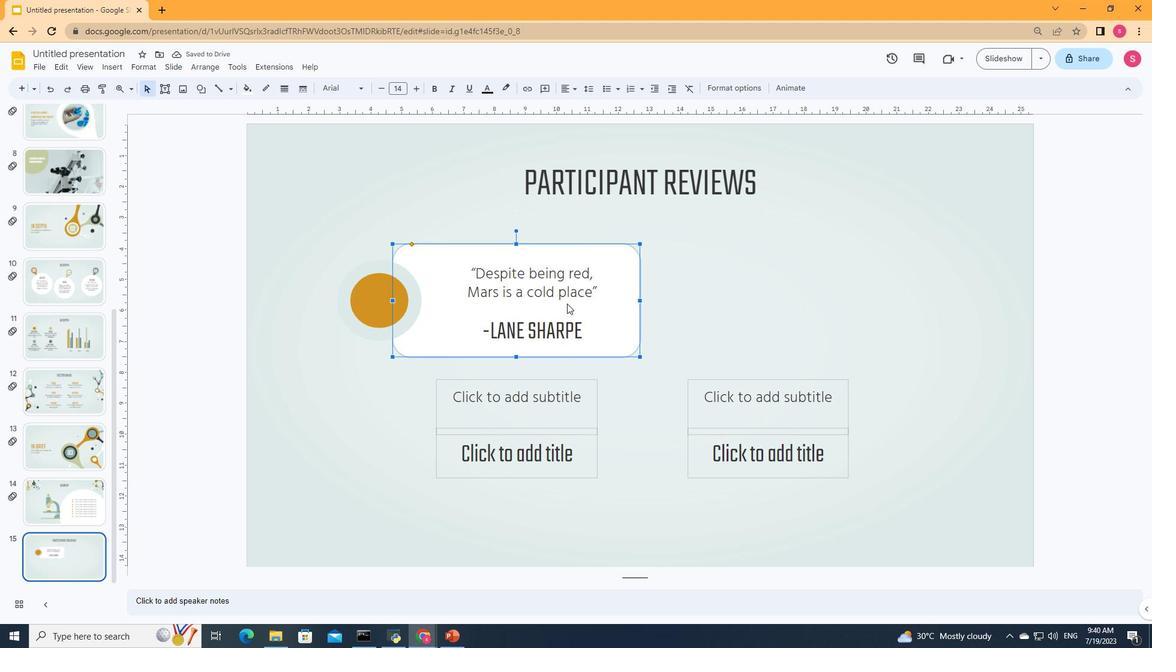 
Action: Mouse pressed left at (564, 297)
Screenshot: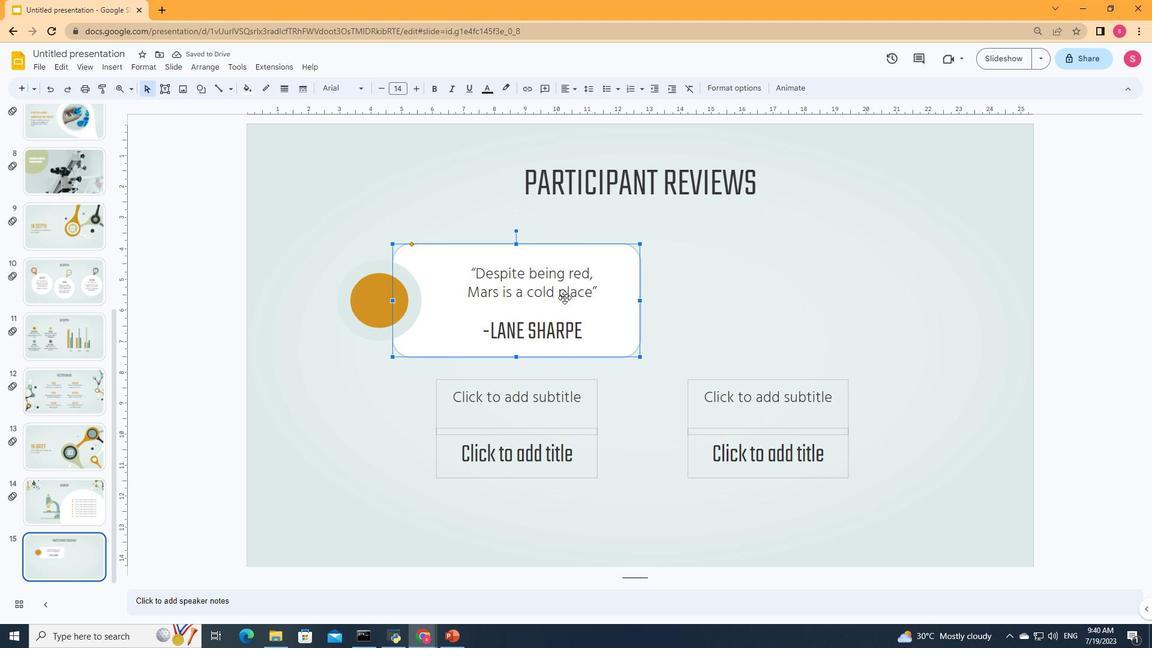 
Action: Mouse moved to (568, 328)
Screenshot: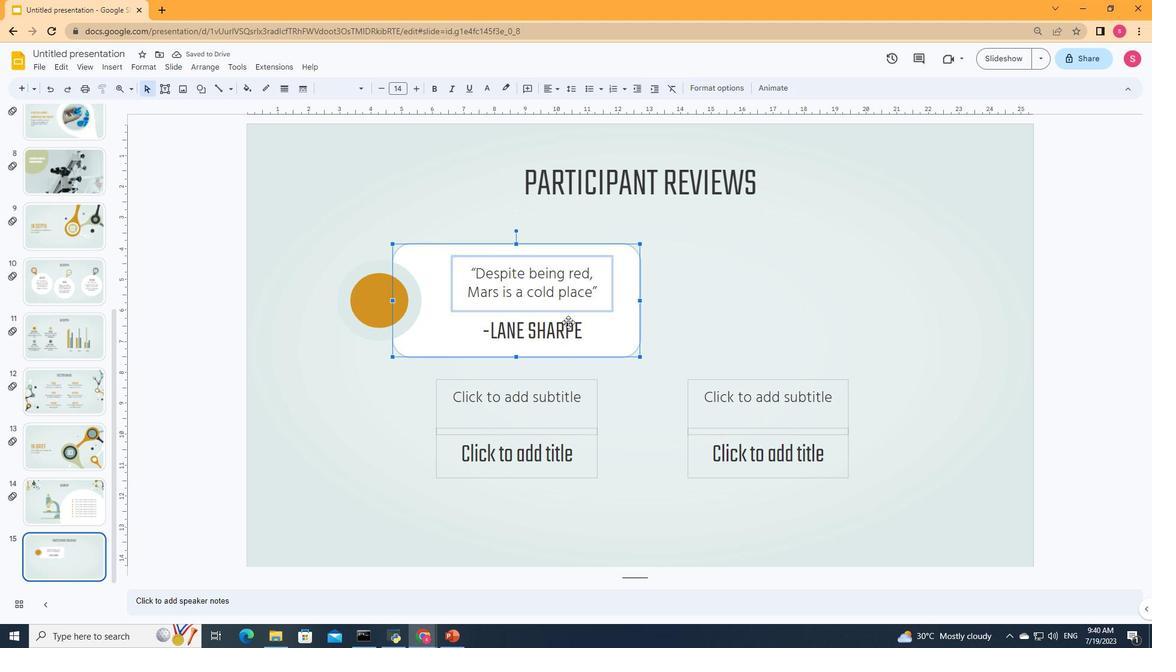 
Action: Mouse pressed left at (568, 328)
Screenshot: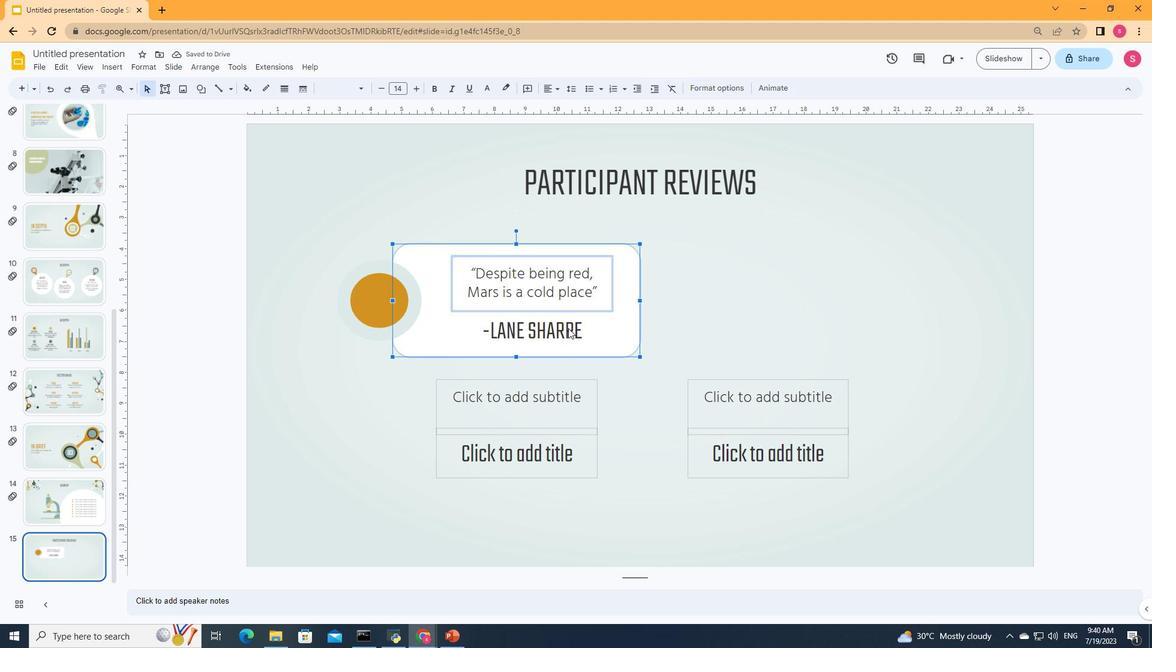 
Action: Mouse moved to (411, 301)
Screenshot: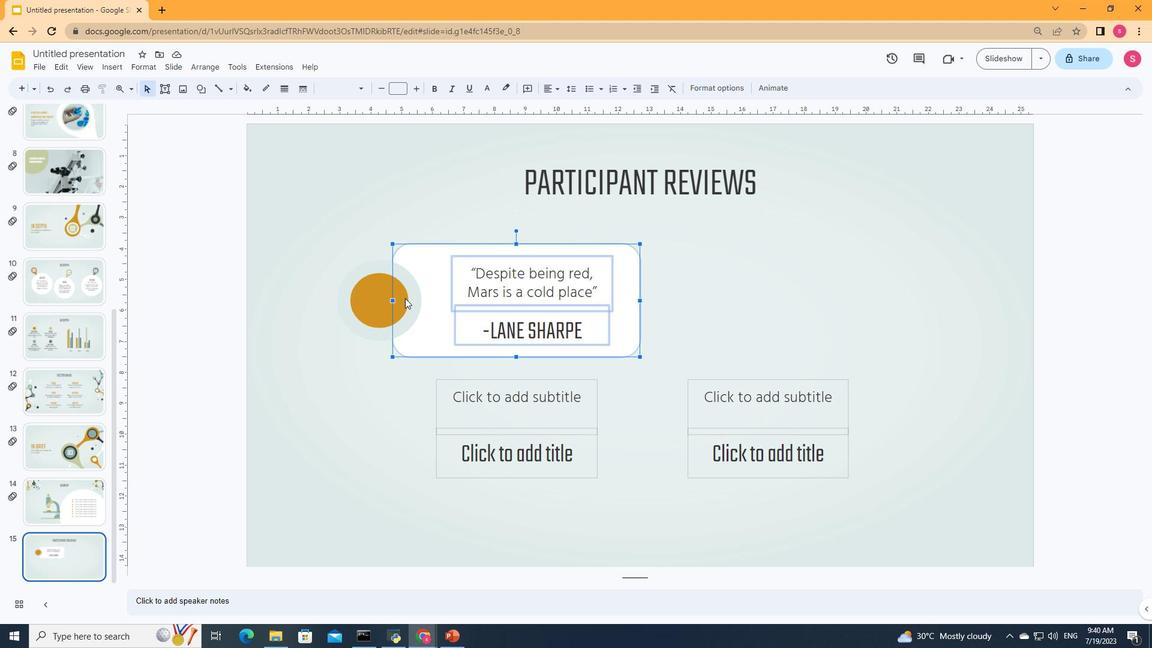 
Action: Mouse pressed left at (411, 301)
Screenshot: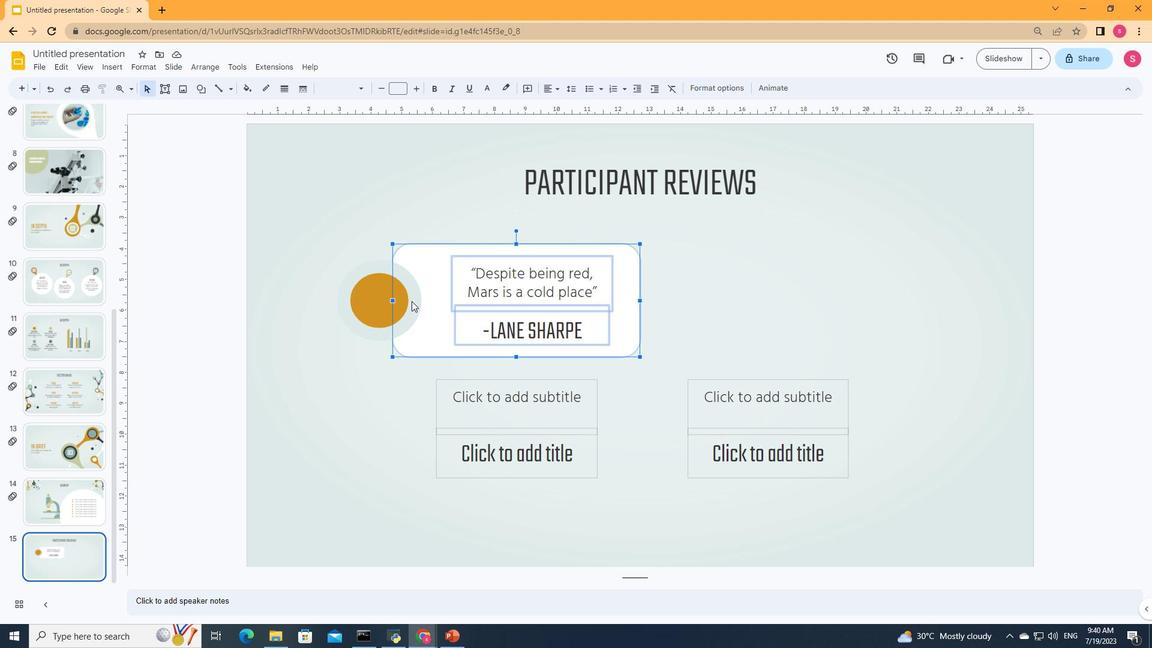 
Action: Mouse moved to (530, 282)
Screenshot: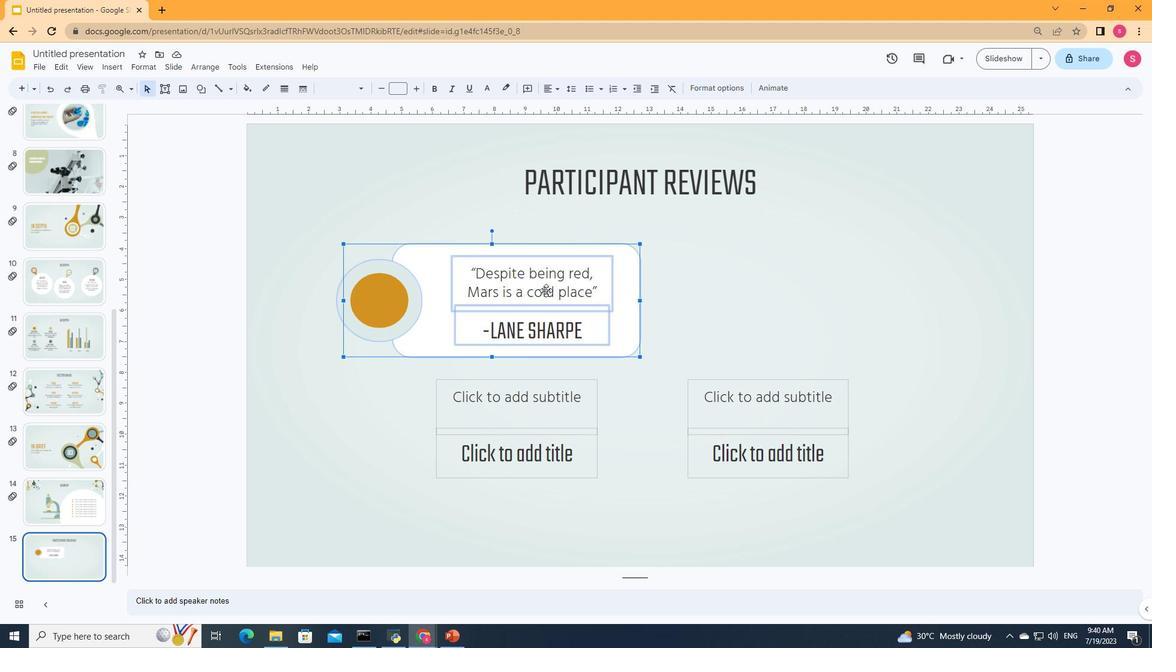 
Action: Mouse pressed left at (530, 282)
Screenshot: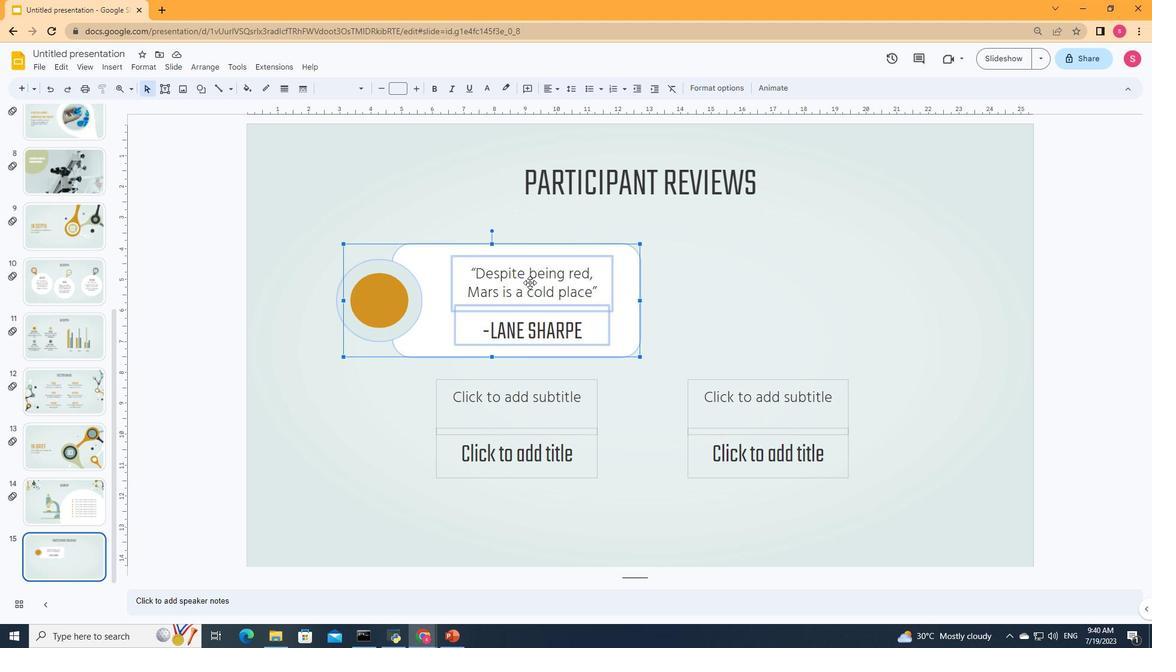 
Action: Mouse moved to (726, 93)
Screenshot: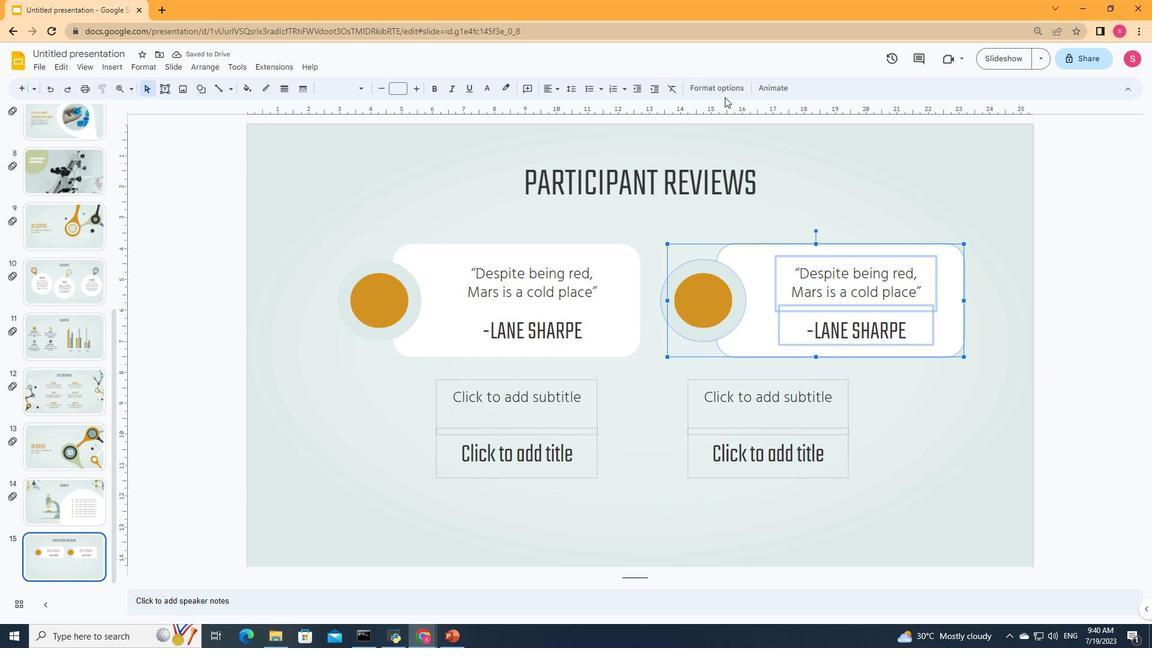 
Action: Mouse pressed left at (726, 93)
Screenshot: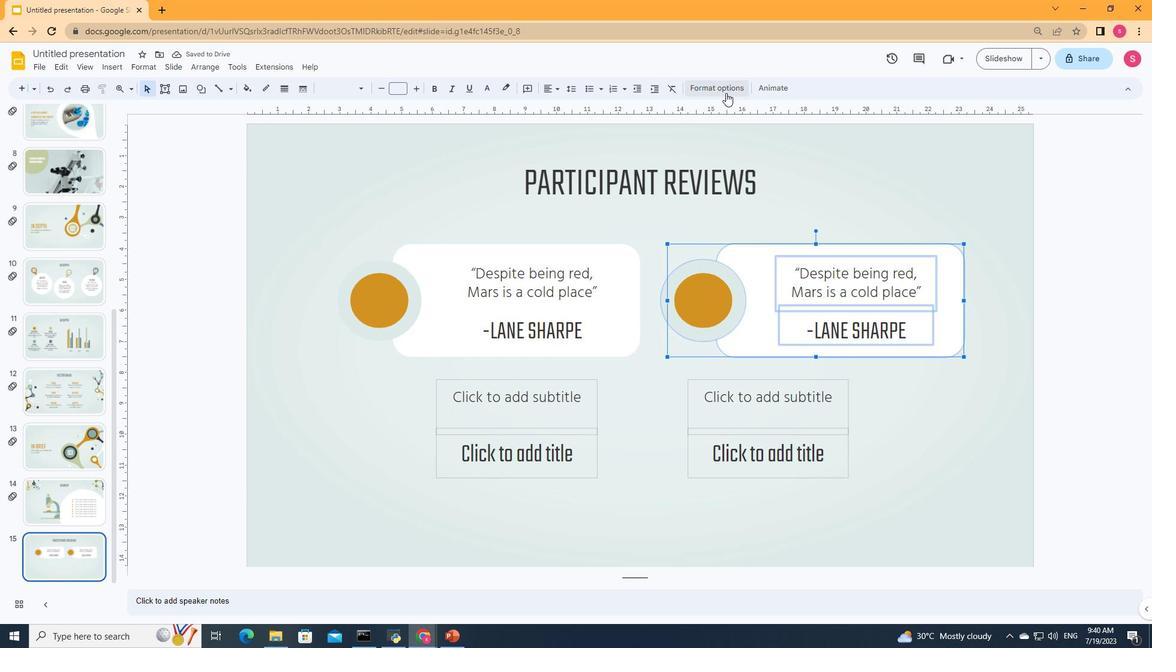 
Action: Mouse moved to (1066, 120)
Screenshot: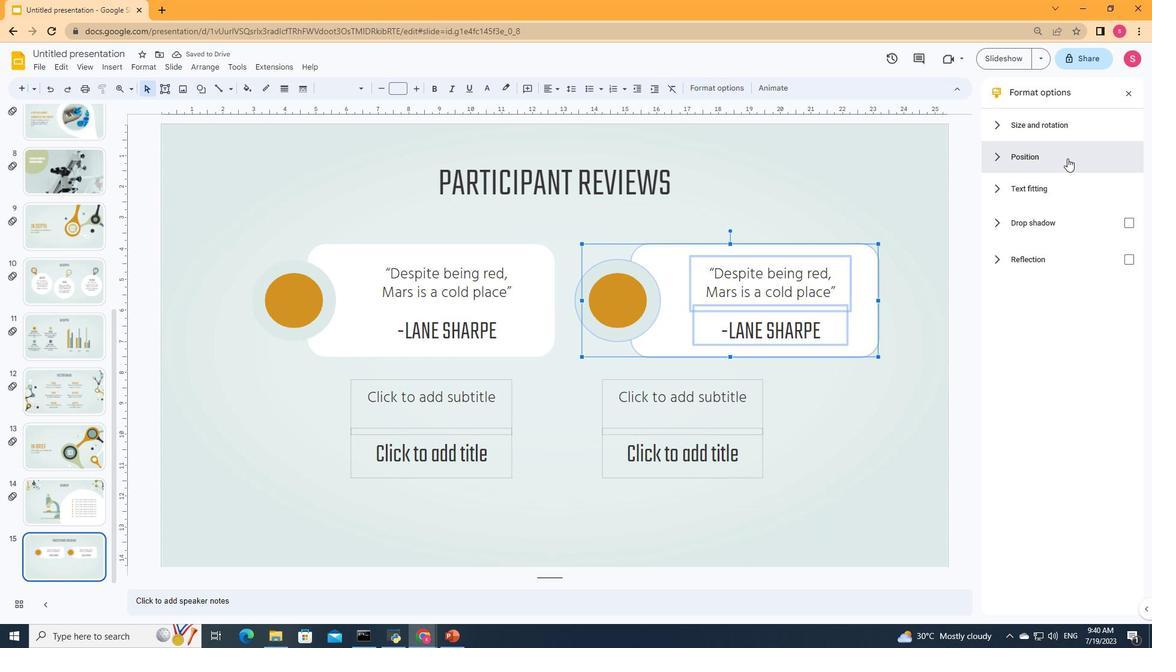 
Action: Mouse pressed left at (1066, 120)
Screenshot: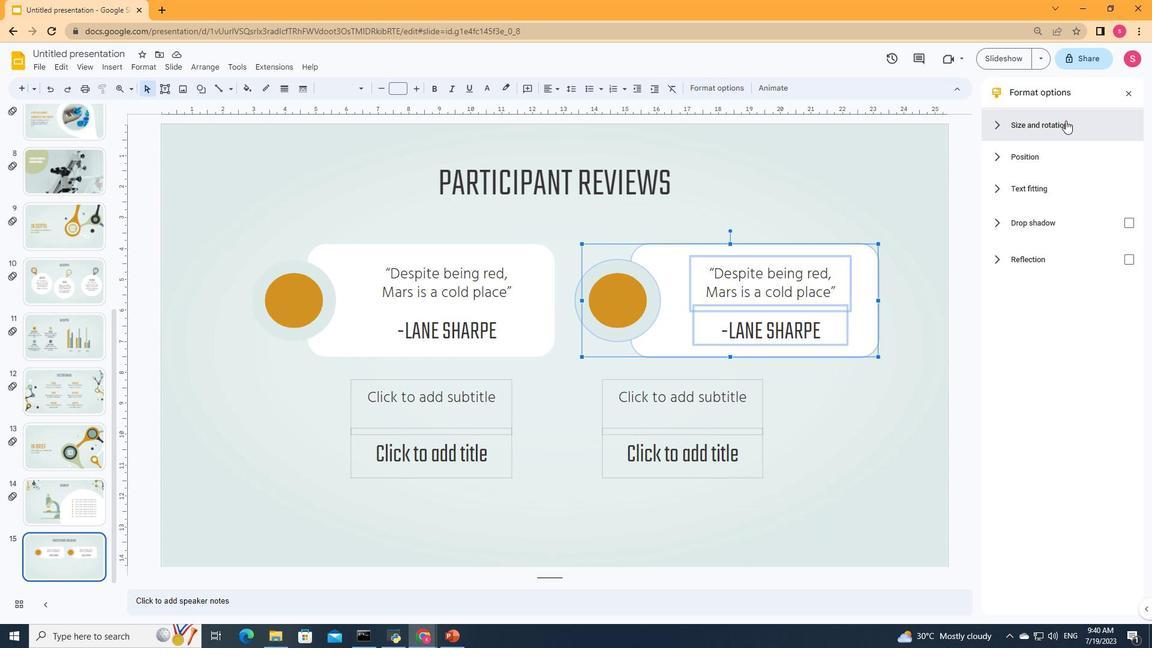 
Action: Mouse moved to (1062, 303)
Screenshot: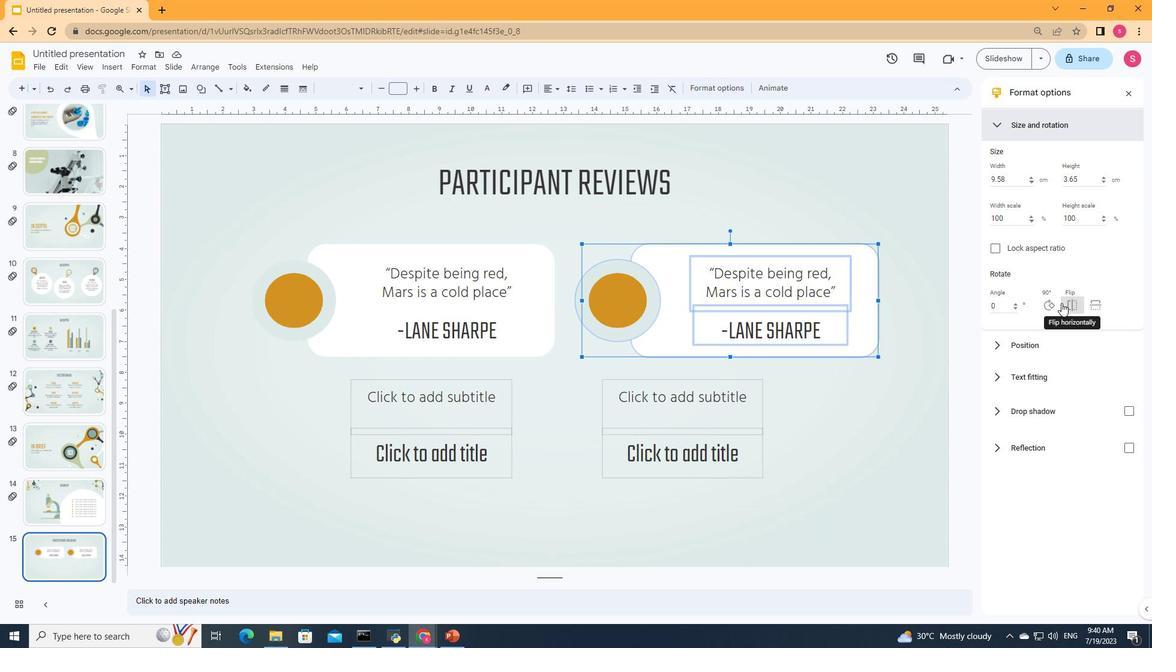 
Action: Mouse pressed left at (1062, 303)
Screenshot: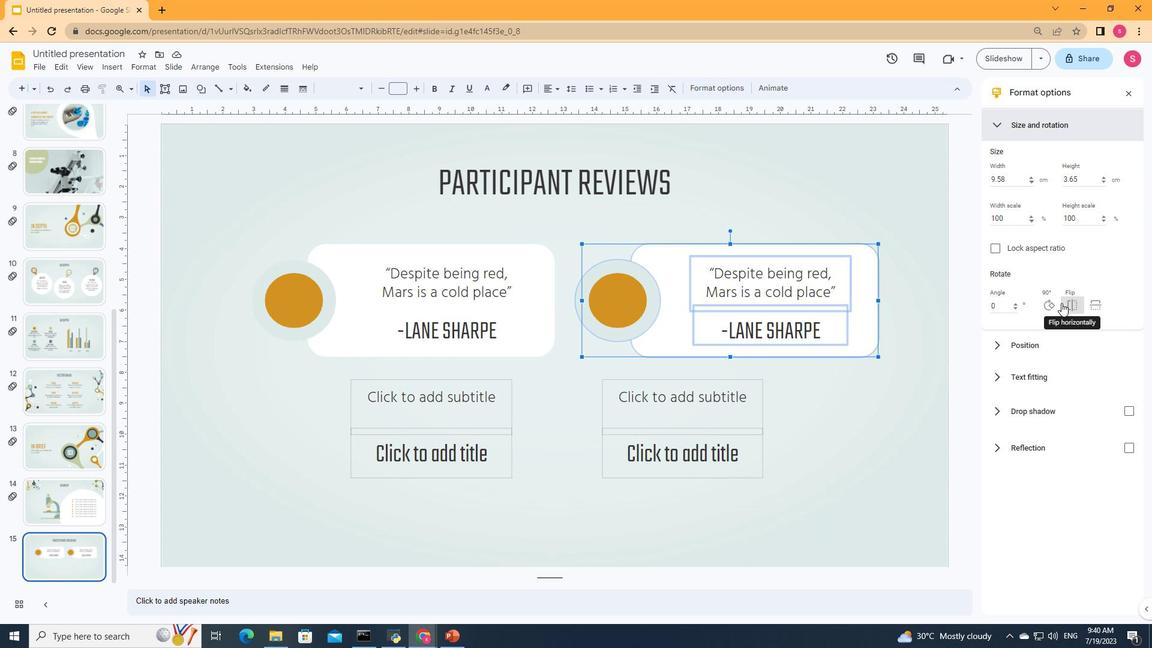 
Action: Mouse moved to (827, 431)
Screenshot: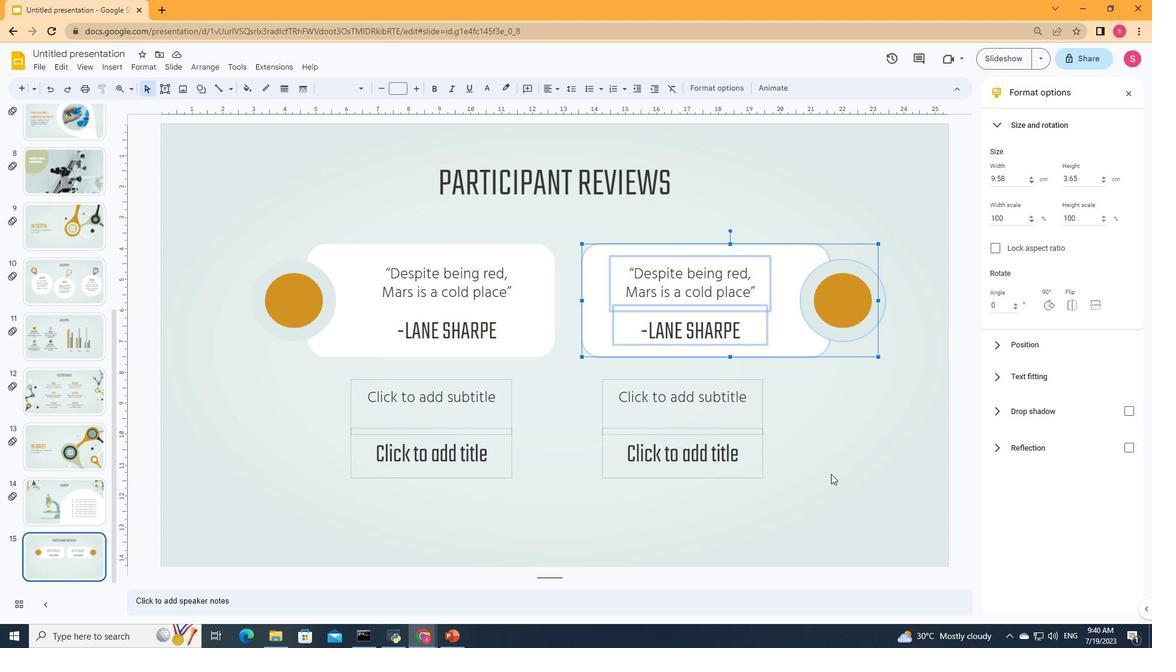 
Action: Mouse pressed left at (827, 431)
Screenshot: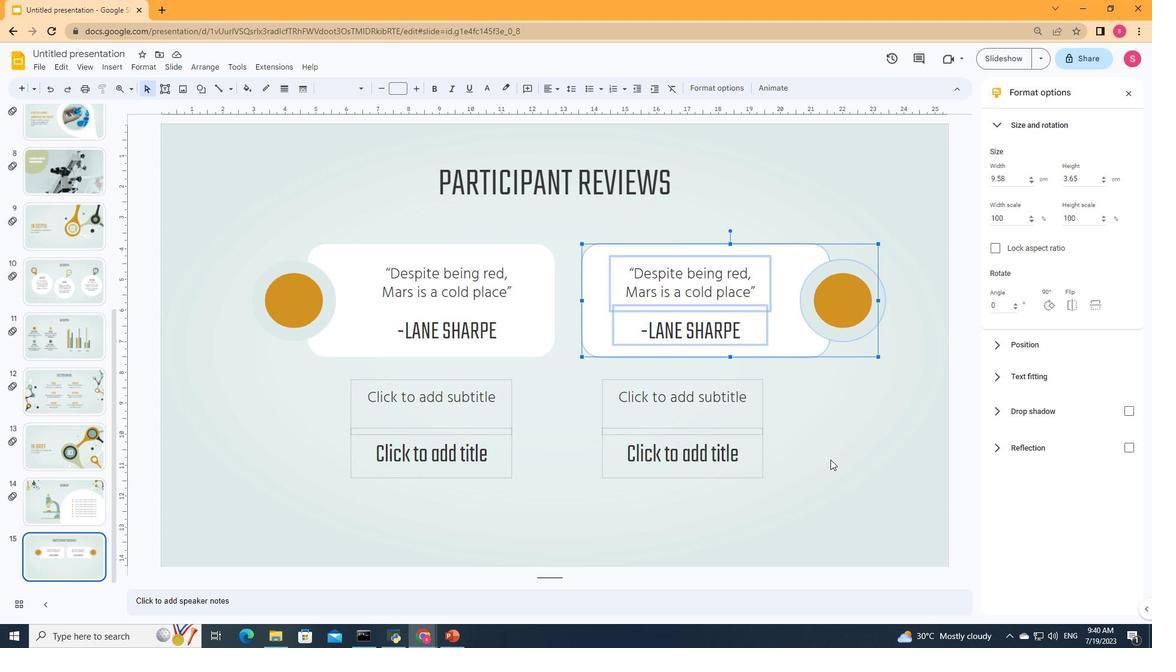 
Action: Mouse moved to (842, 307)
Screenshot: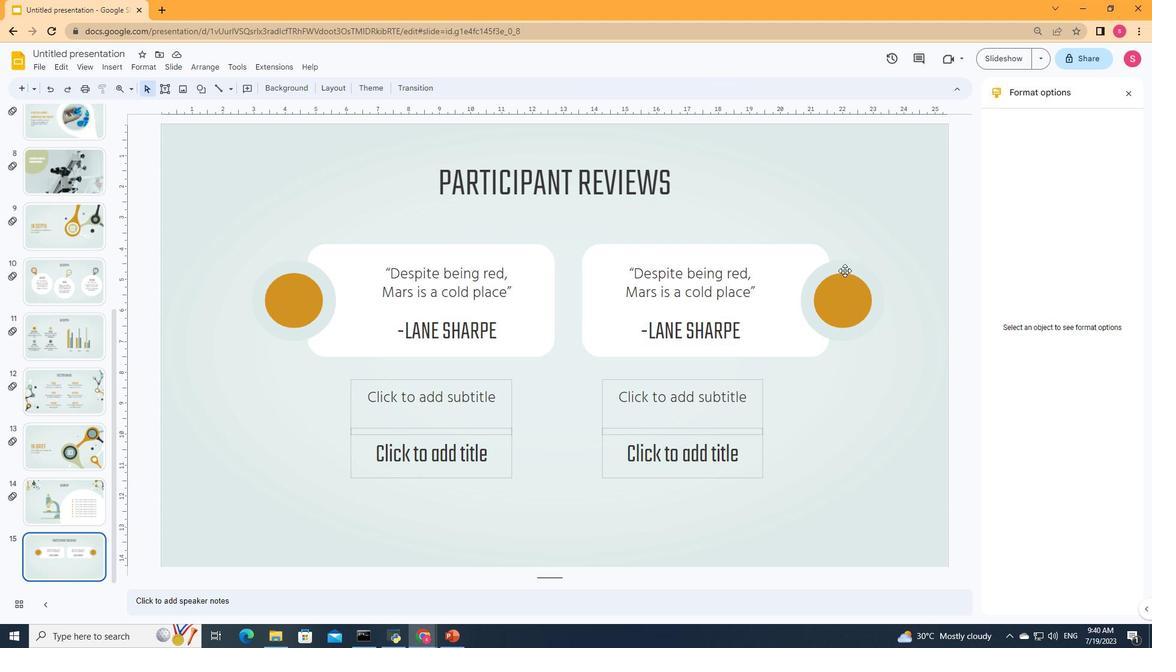 
Action: Mouse pressed left at (842, 307)
Screenshot: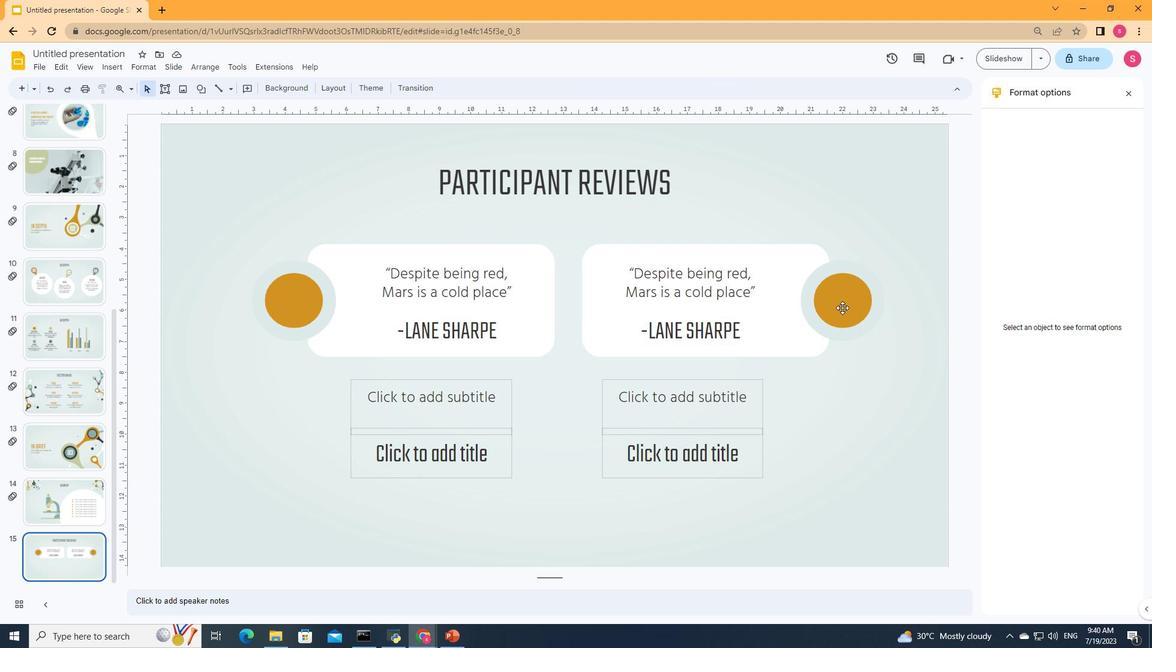 
Action: Mouse moved to (250, 89)
Screenshot: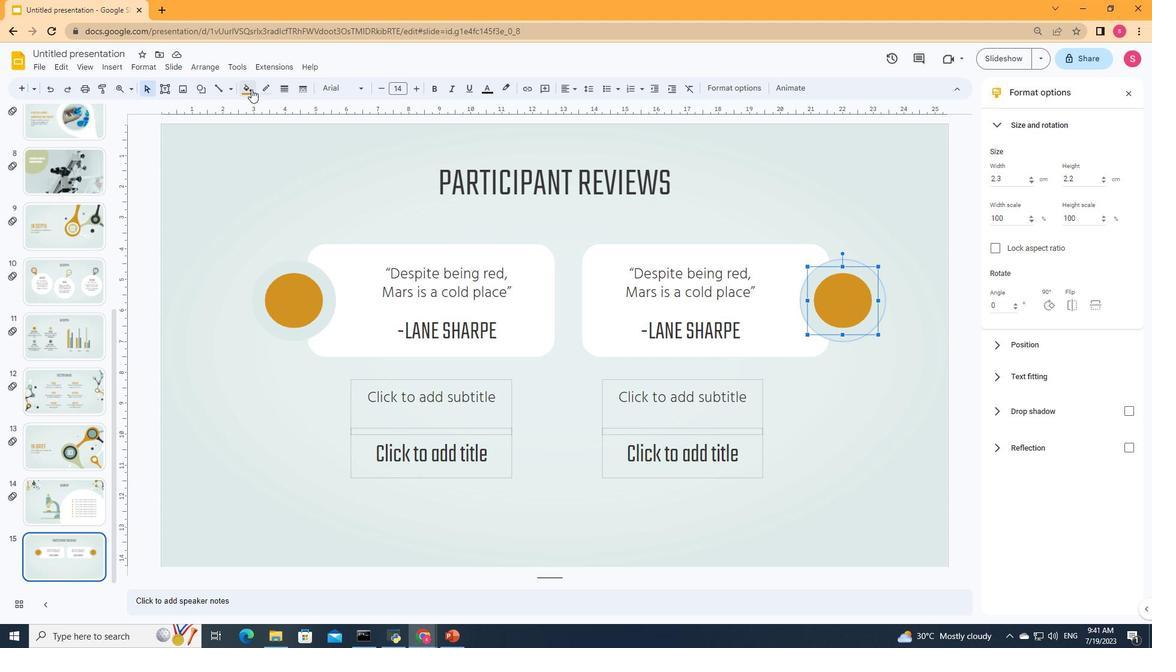 
Action: Mouse pressed left at (250, 89)
Screenshot: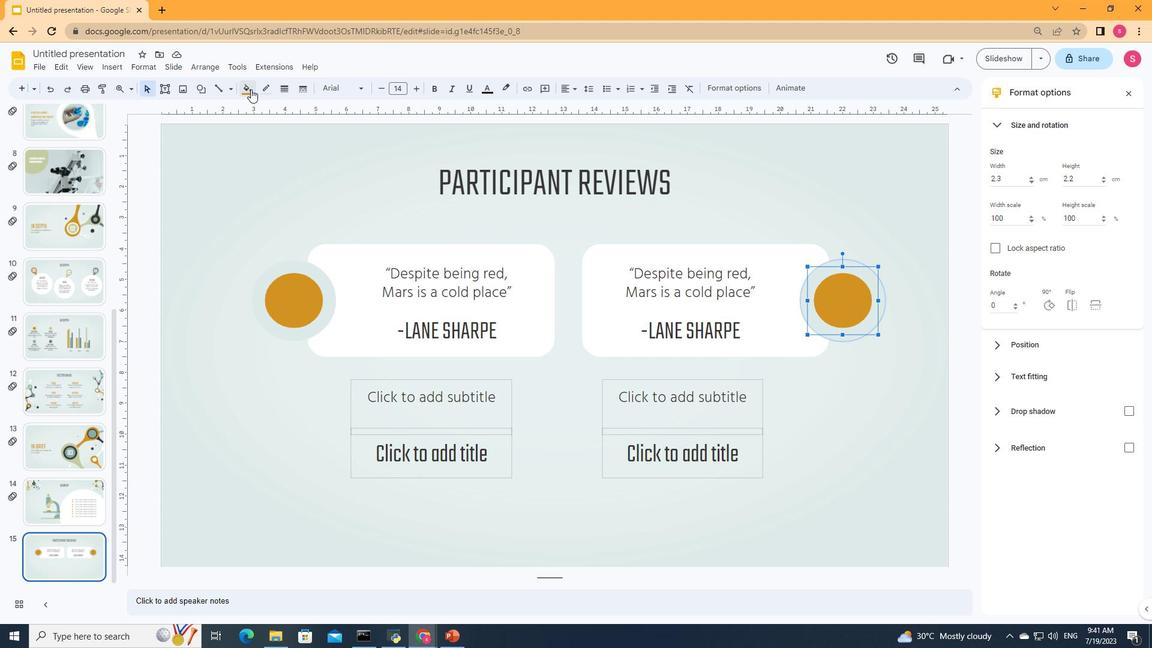 
Action: Mouse moved to (318, 141)
Screenshot: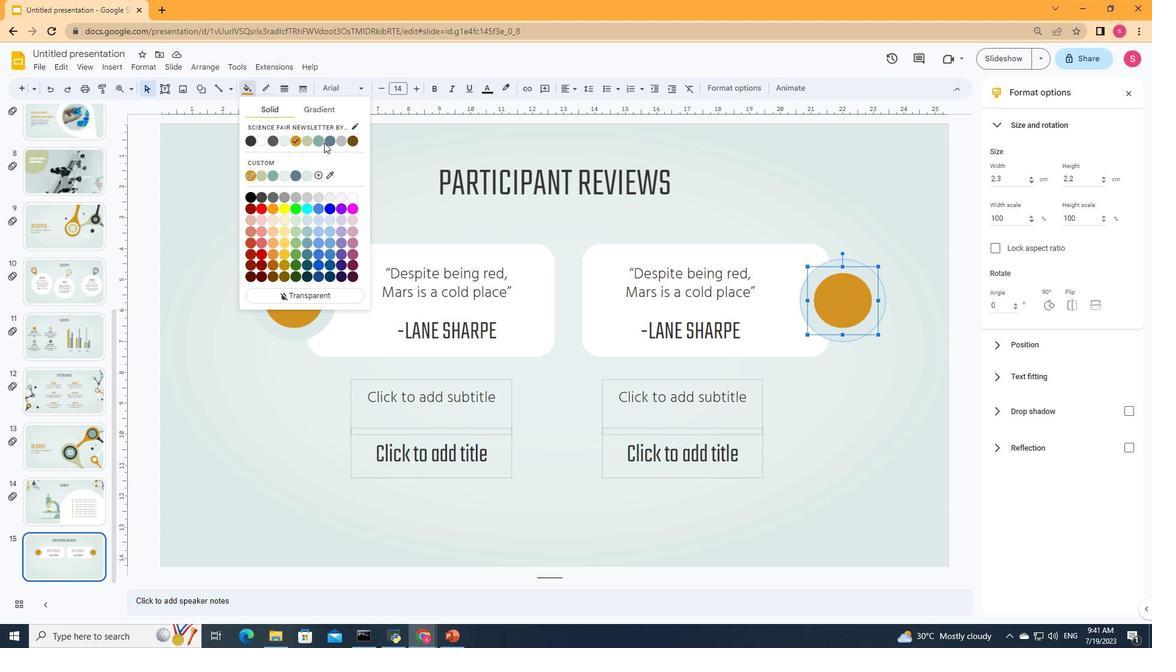 
Action: Mouse pressed left at (318, 141)
Screenshot: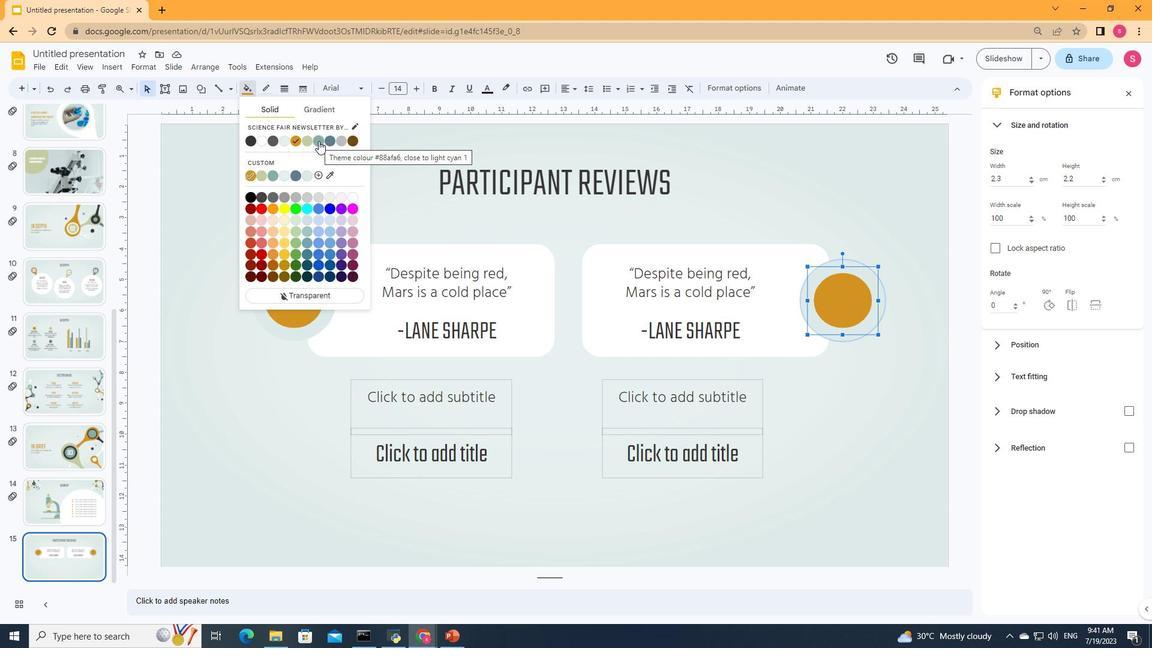 
Action: Mouse moved to (540, 225)
Screenshot: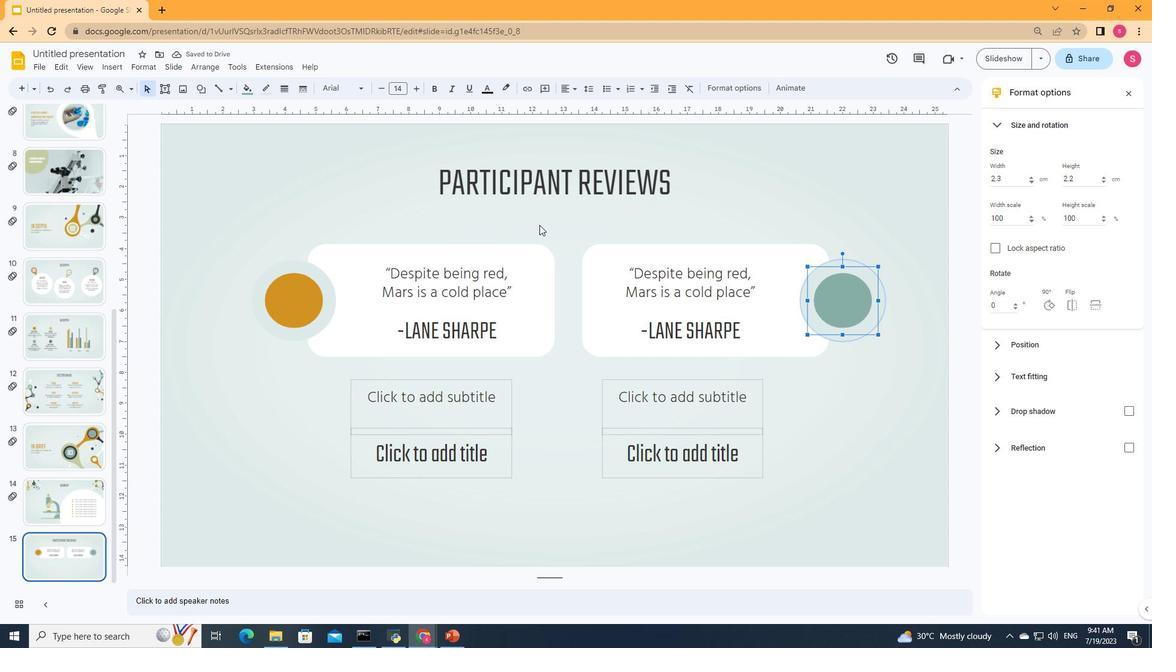 
Action: Mouse pressed left at (540, 225)
Screenshot: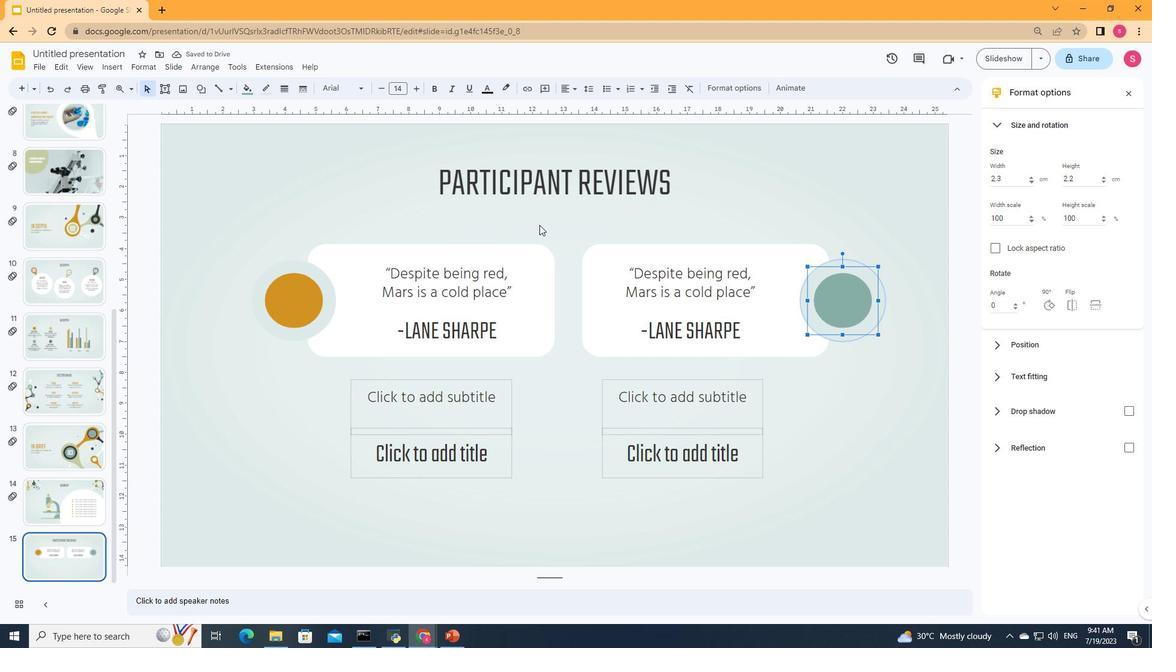 
Action: Mouse moved to (413, 317)
Screenshot: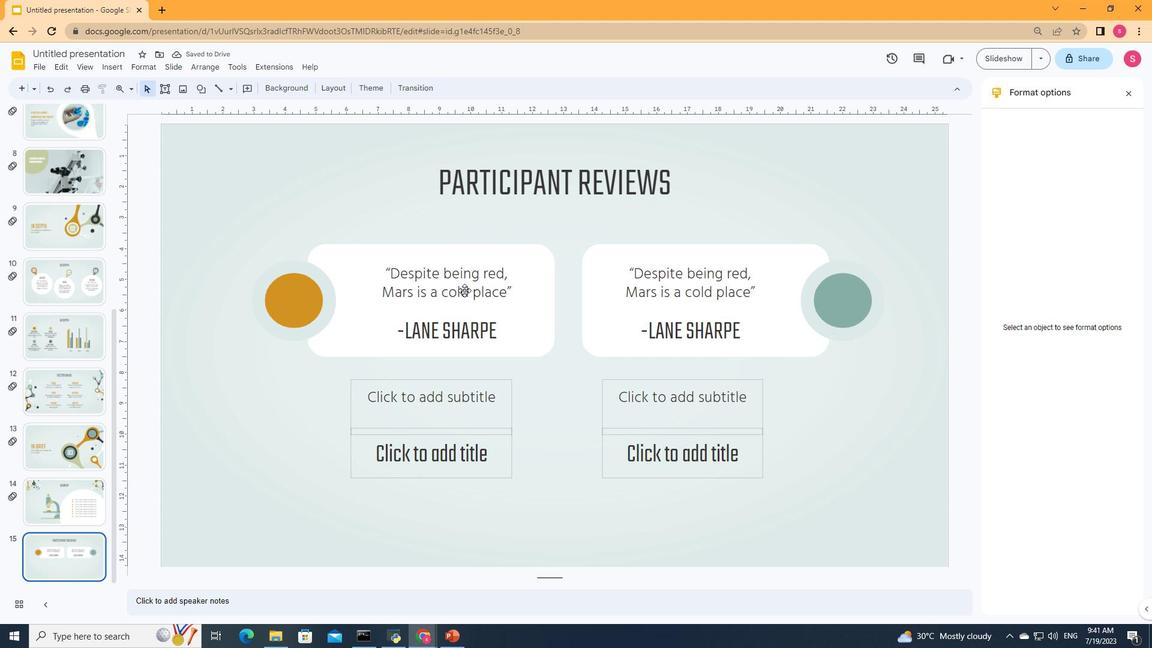 
Action: Mouse pressed left at (413, 317)
Screenshot: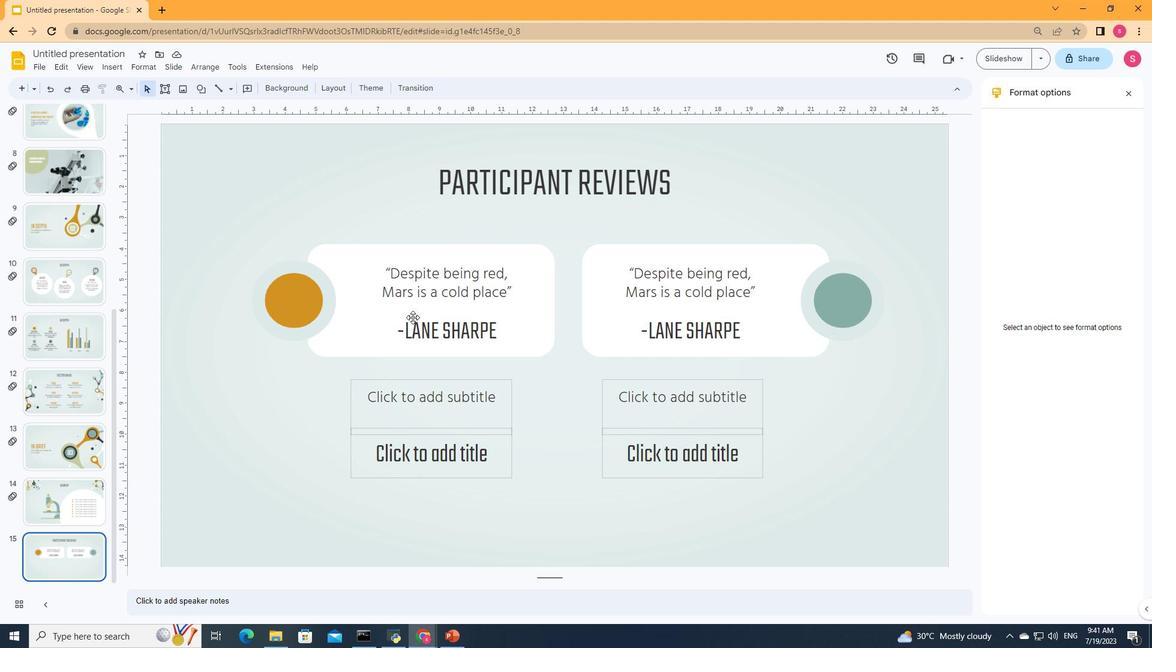 
Action: Mouse moved to (431, 277)
Screenshot: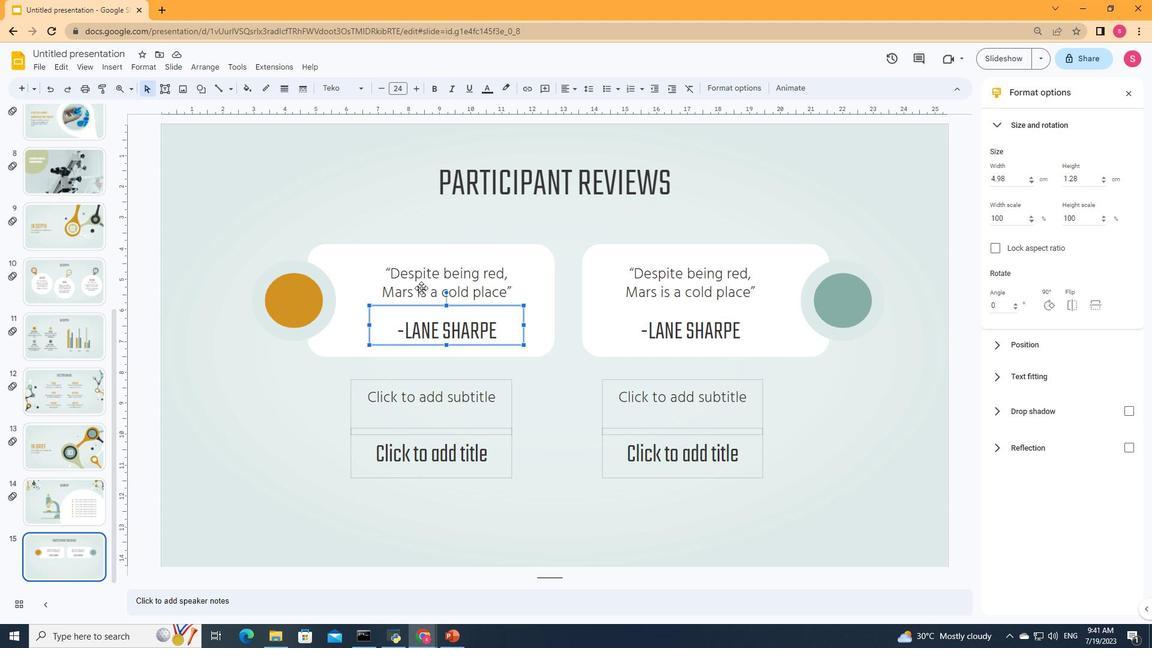 
Action: Mouse pressed left at (431, 277)
Screenshot: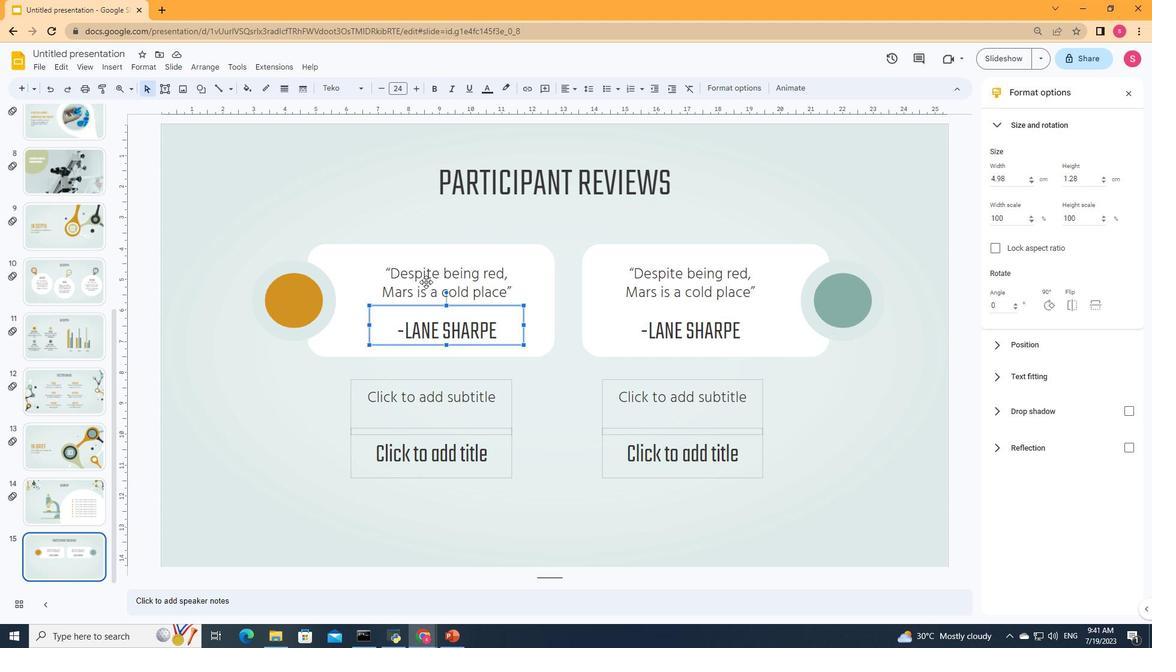 
Action: Mouse moved to (354, 274)
Screenshot: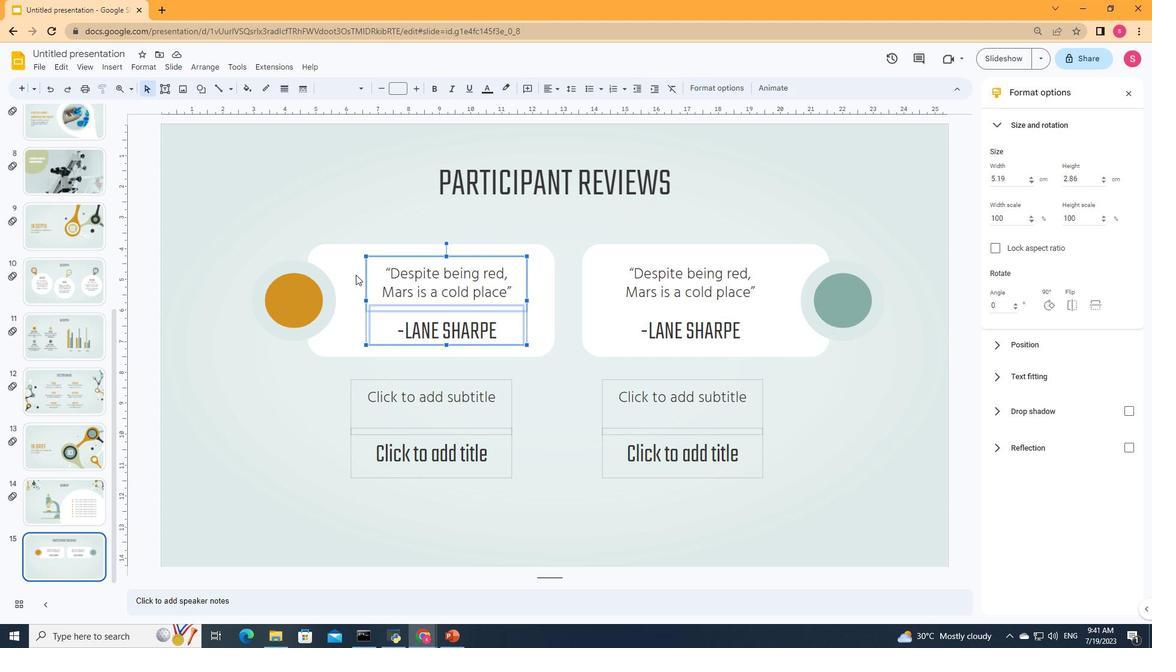 
Action: Mouse pressed left at (354, 274)
Screenshot: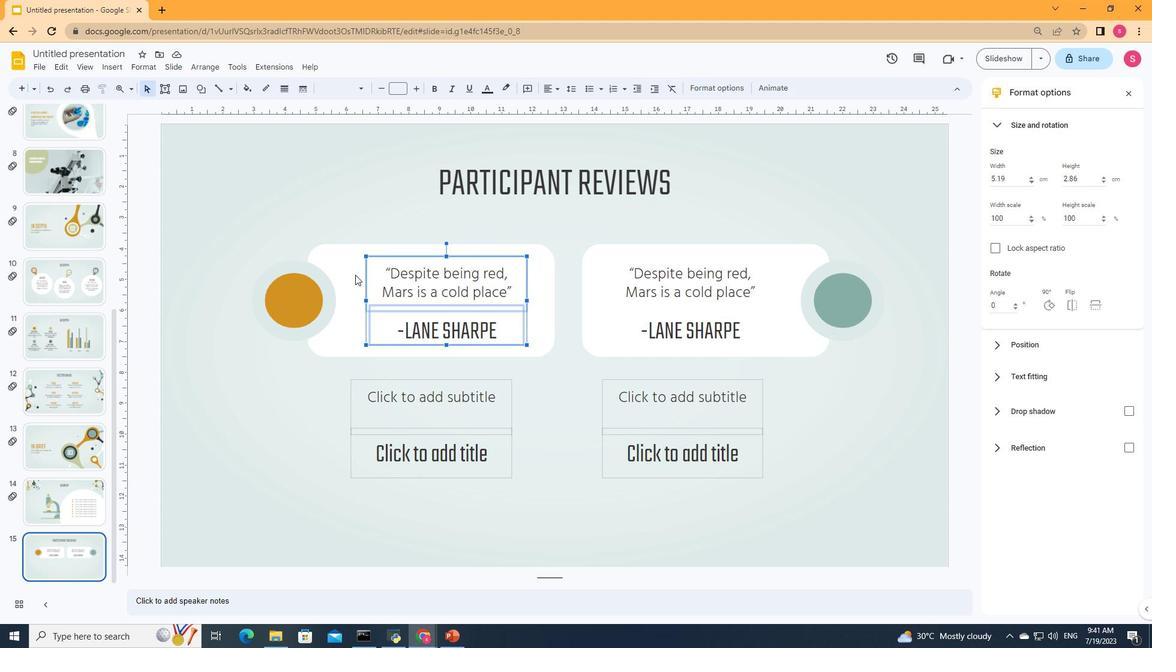 
Action: Mouse moved to (306, 306)
Screenshot: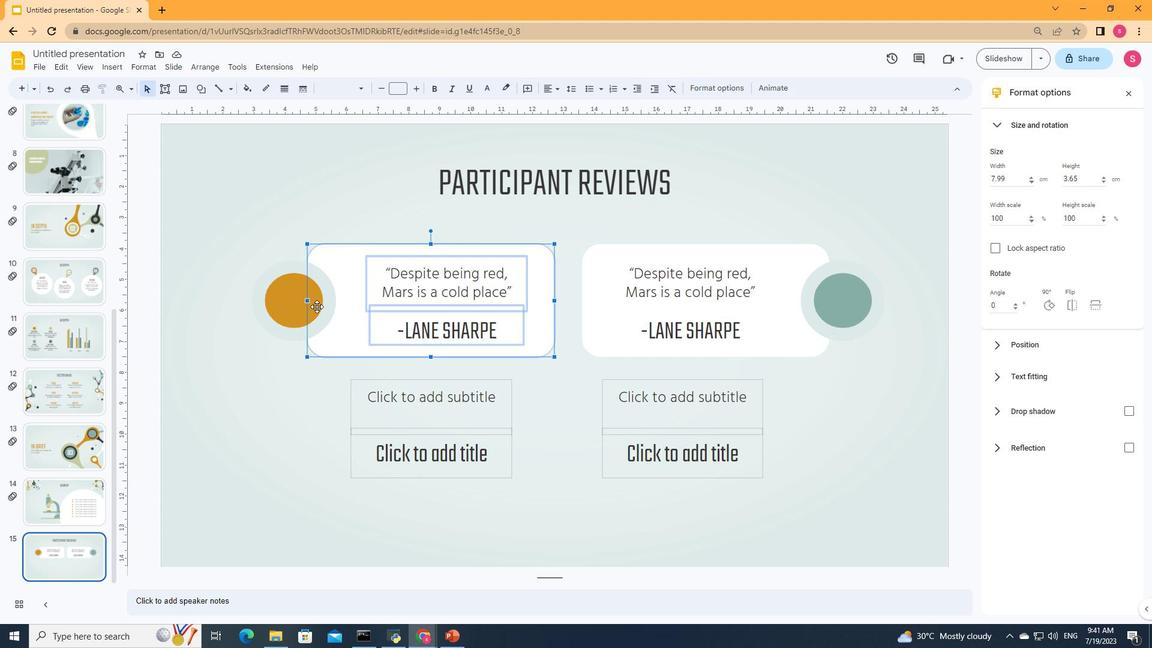 
Action: Mouse pressed left at (306, 306)
Screenshot: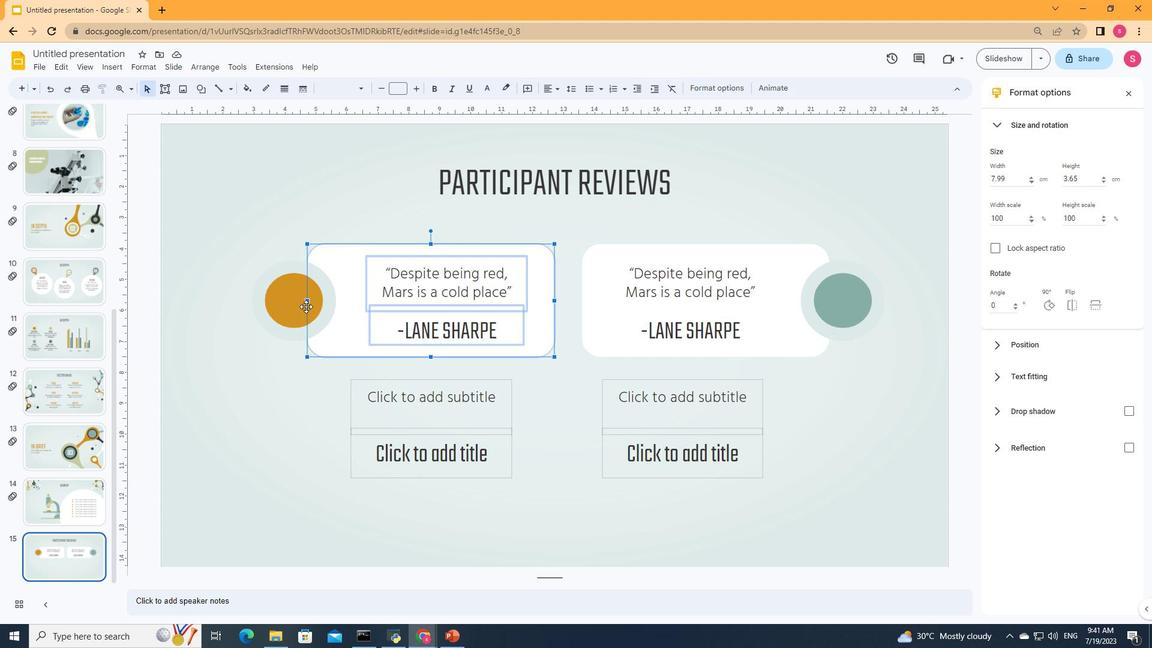 
Action: Mouse moved to (642, 277)
Screenshot: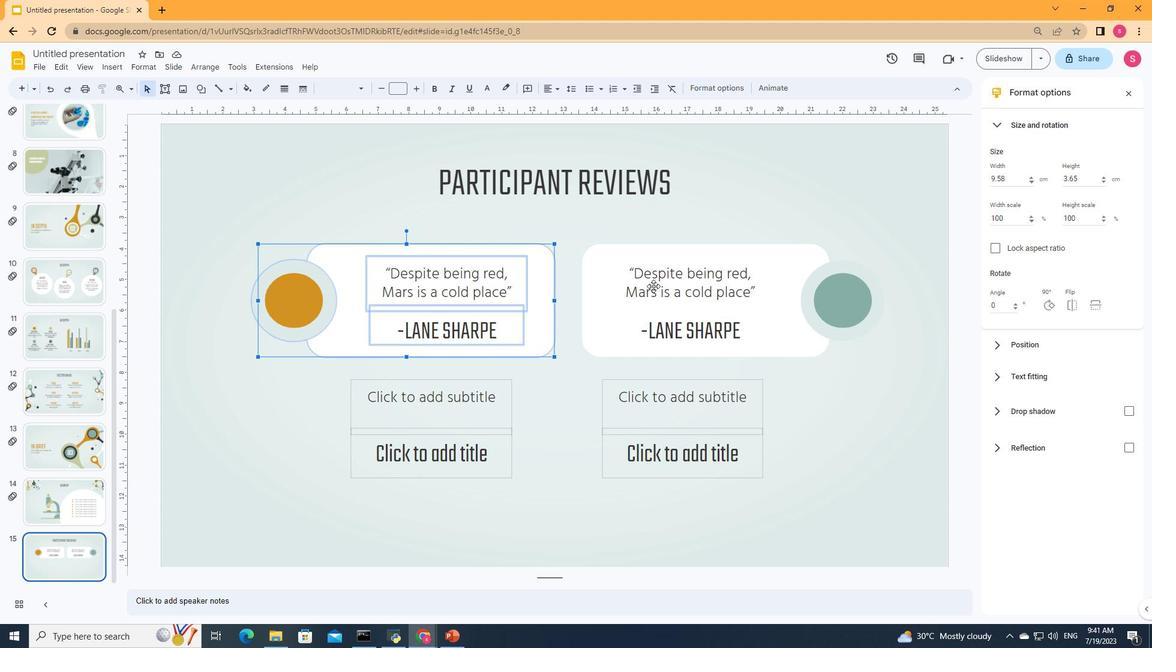 
Action: Mouse pressed left at (642, 277)
Screenshot: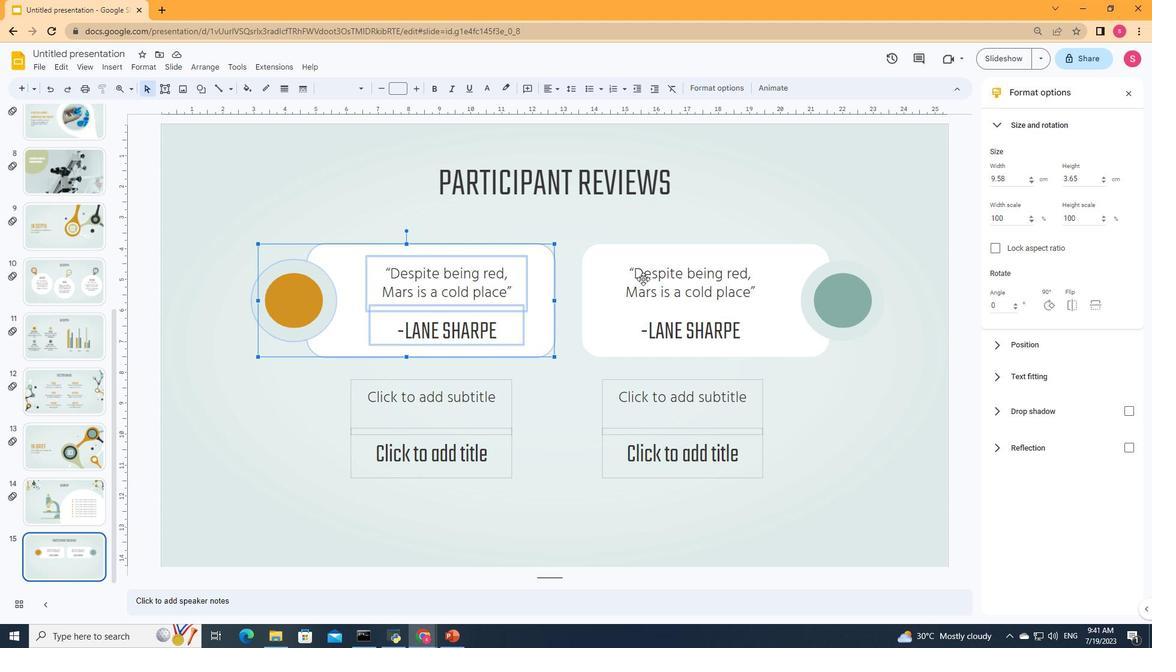 
Action: Mouse moved to (667, 327)
Screenshot: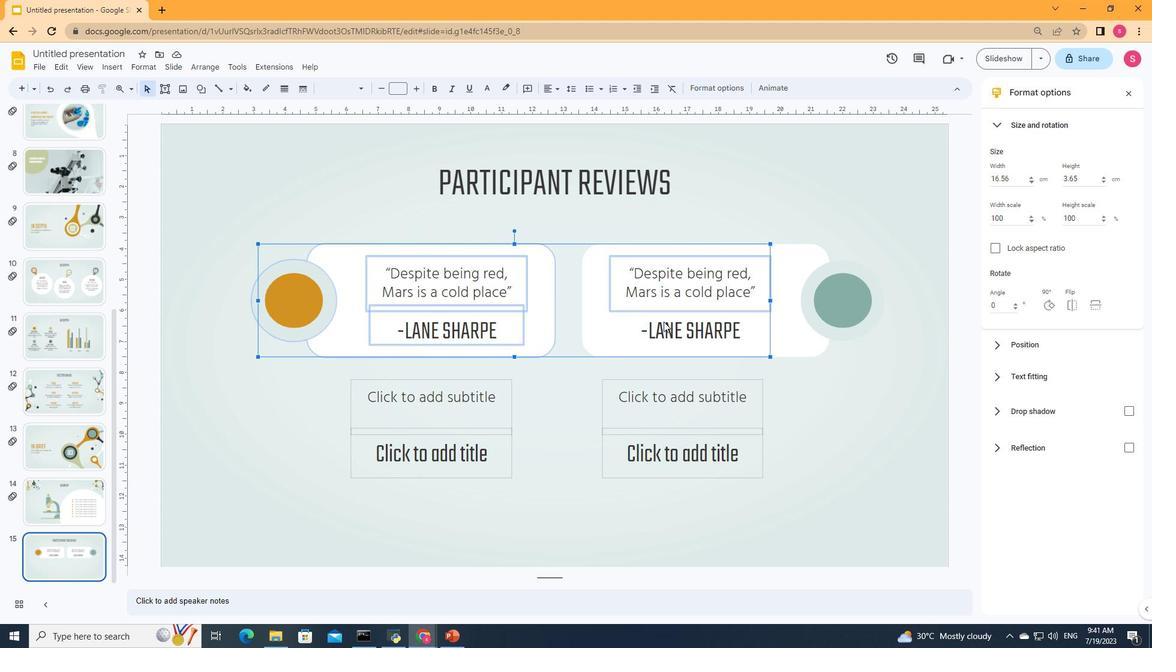 
Action: Mouse pressed left at (667, 327)
Screenshot: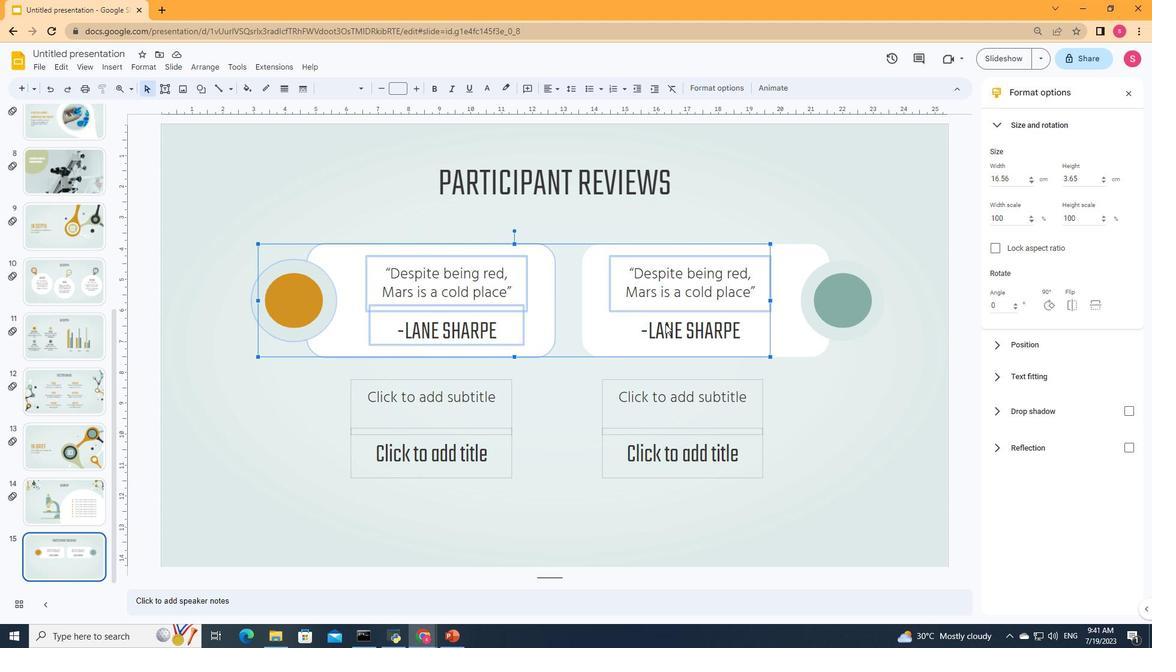
Action: Mouse moved to (600, 321)
Screenshot: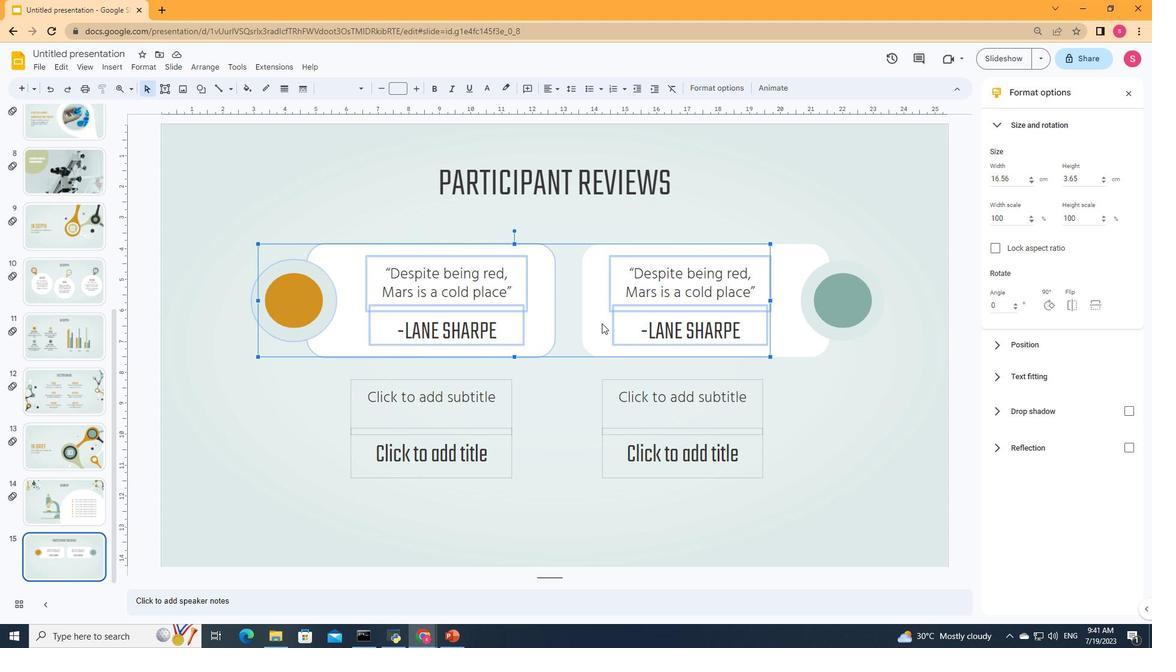 
Action: Mouse pressed left at (600, 321)
Screenshot: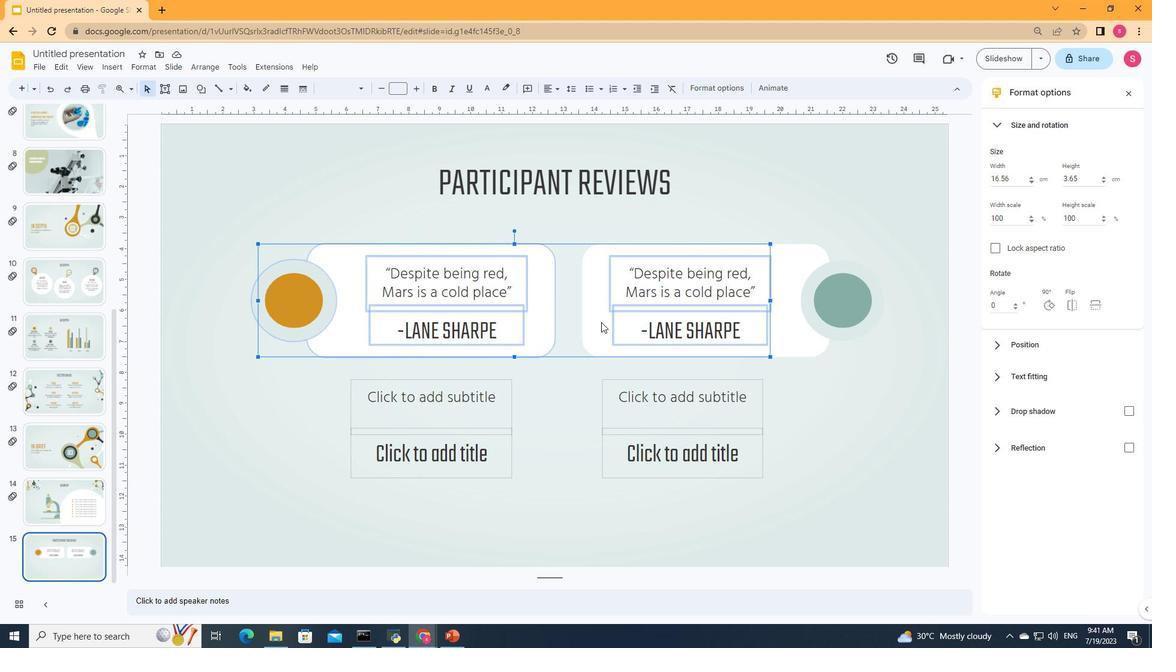 
Action: Mouse moved to (847, 297)
Screenshot: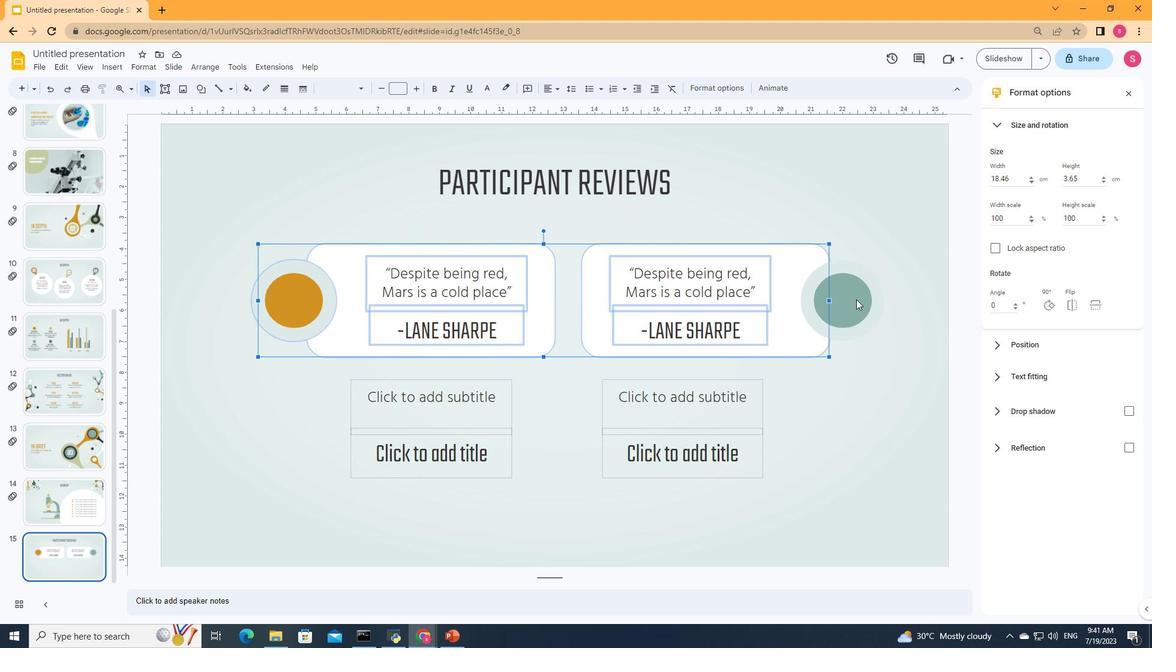 
Action: Mouse pressed left at (847, 297)
Screenshot: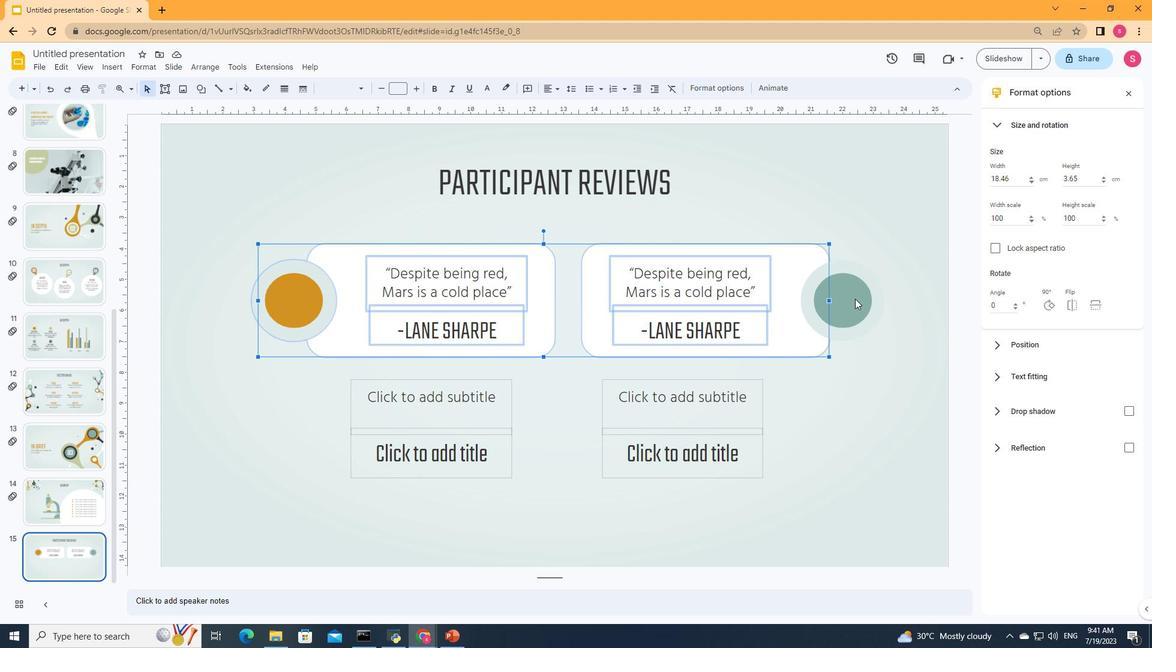 
Action: Mouse moved to (565, 289)
Screenshot: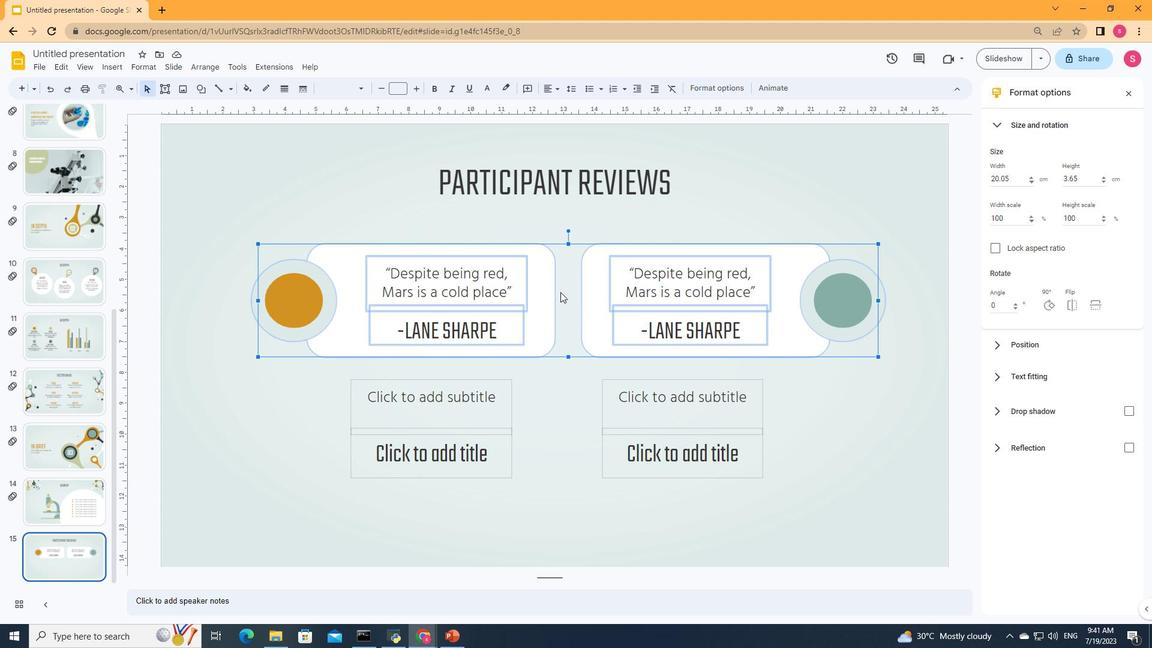 
Action: Mouse pressed left at (565, 289)
Screenshot: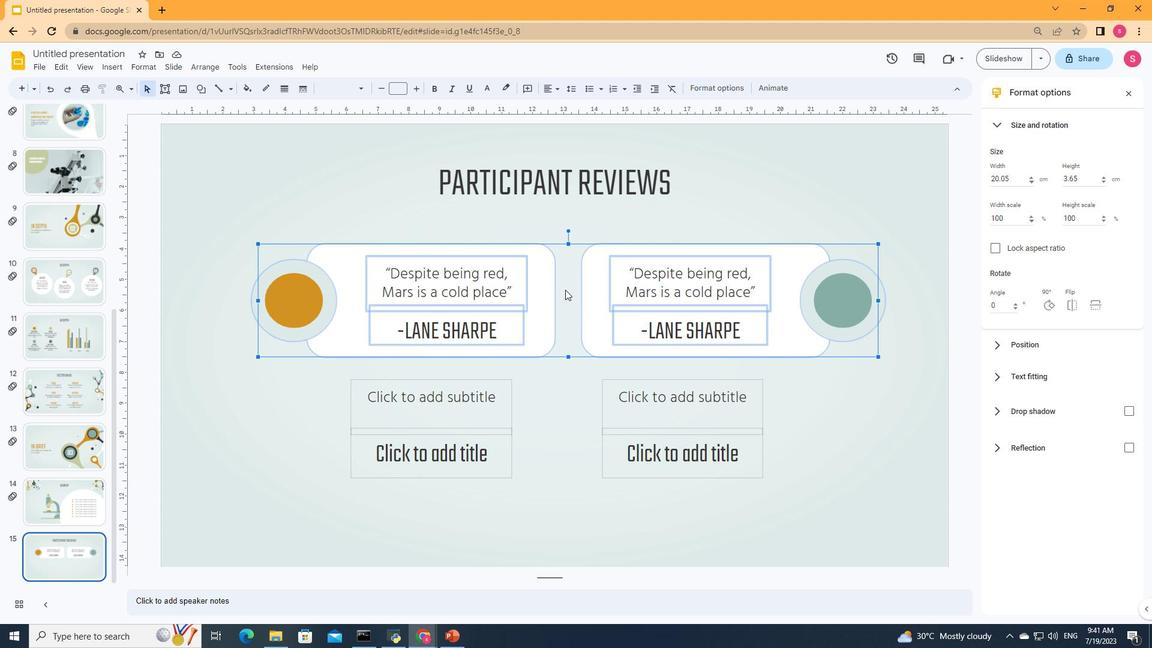 
Action: Mouse moved to (485, 293)
Screenshot: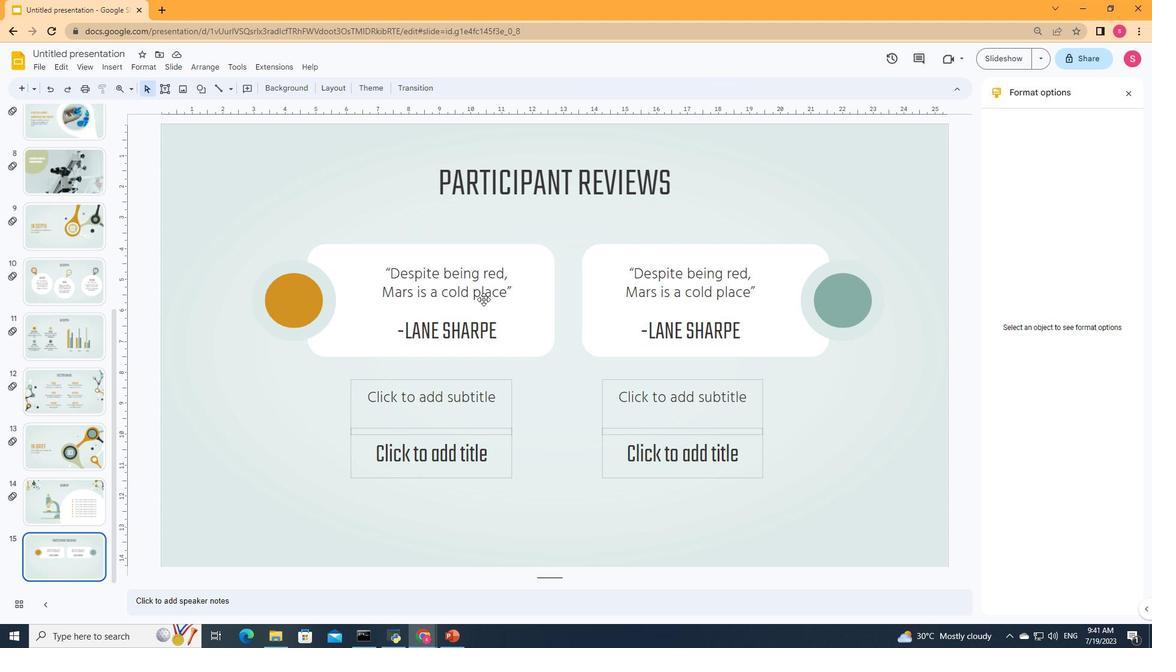 
Action: Mouse pressed left at (485, 293)
Screenshot: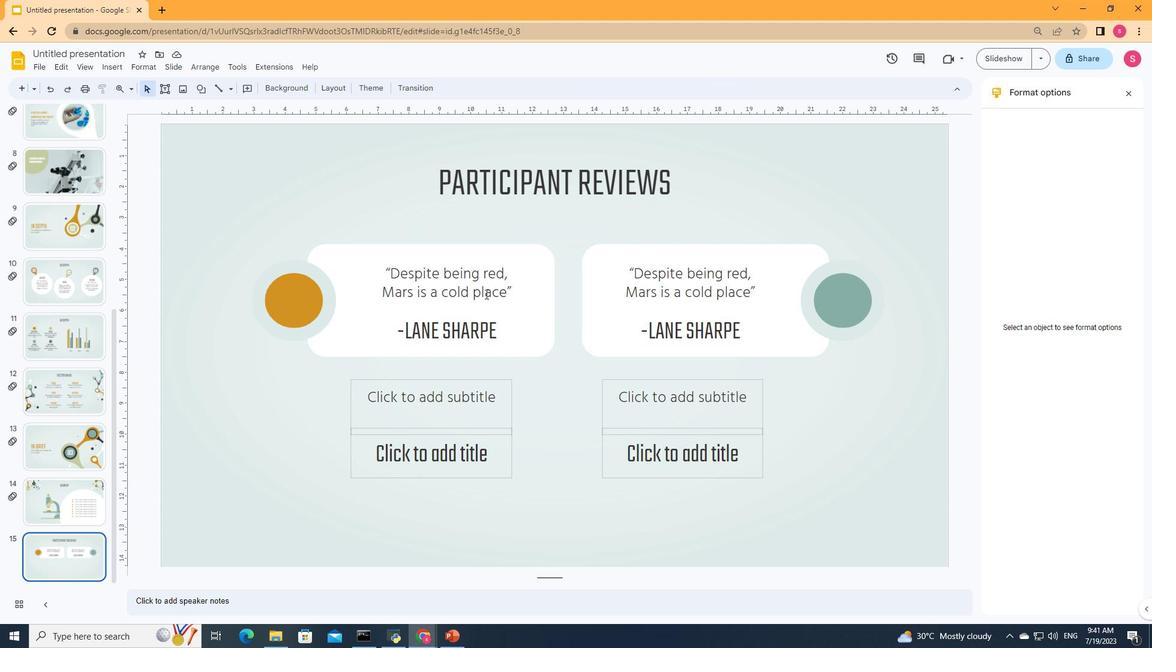 
Action: Mouse moved to (488, 380)
Screenshot: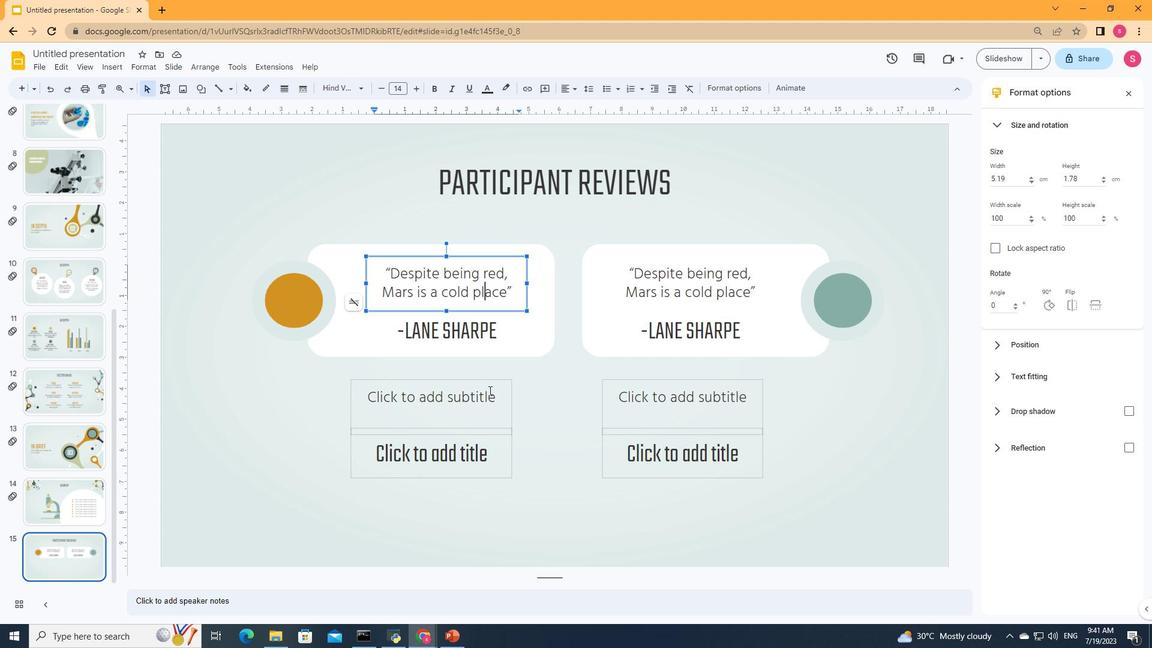 
Action: Mouse pressed left at (488, 380)
Screenshot: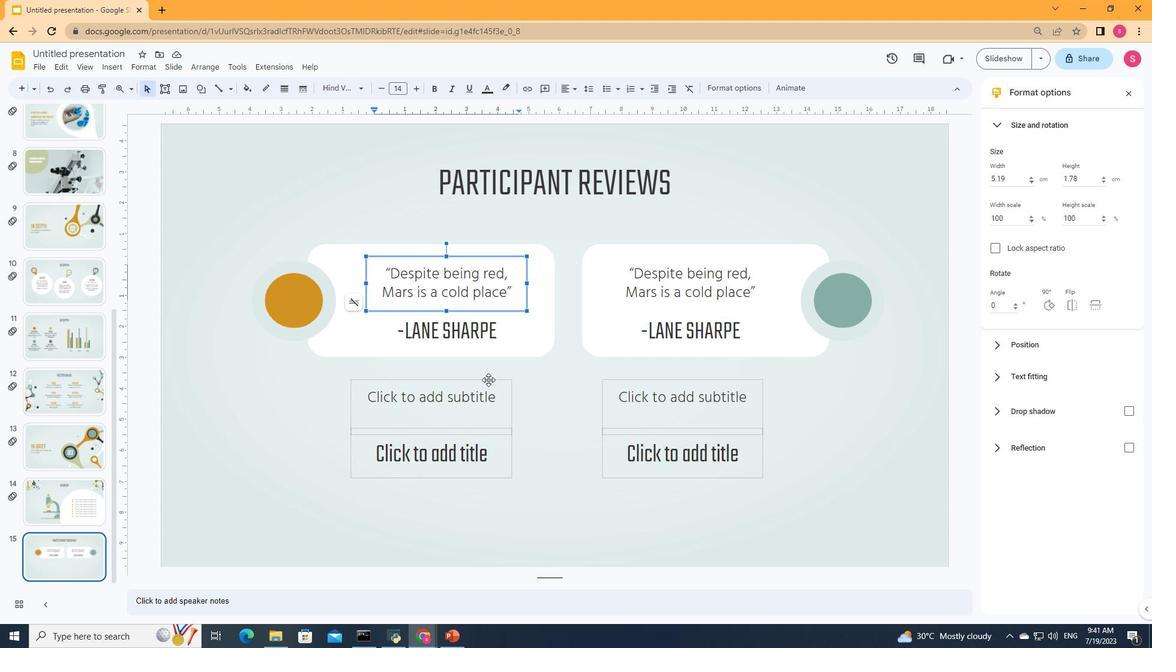 
Action: Key pressed <Key.delete>
Screenshot: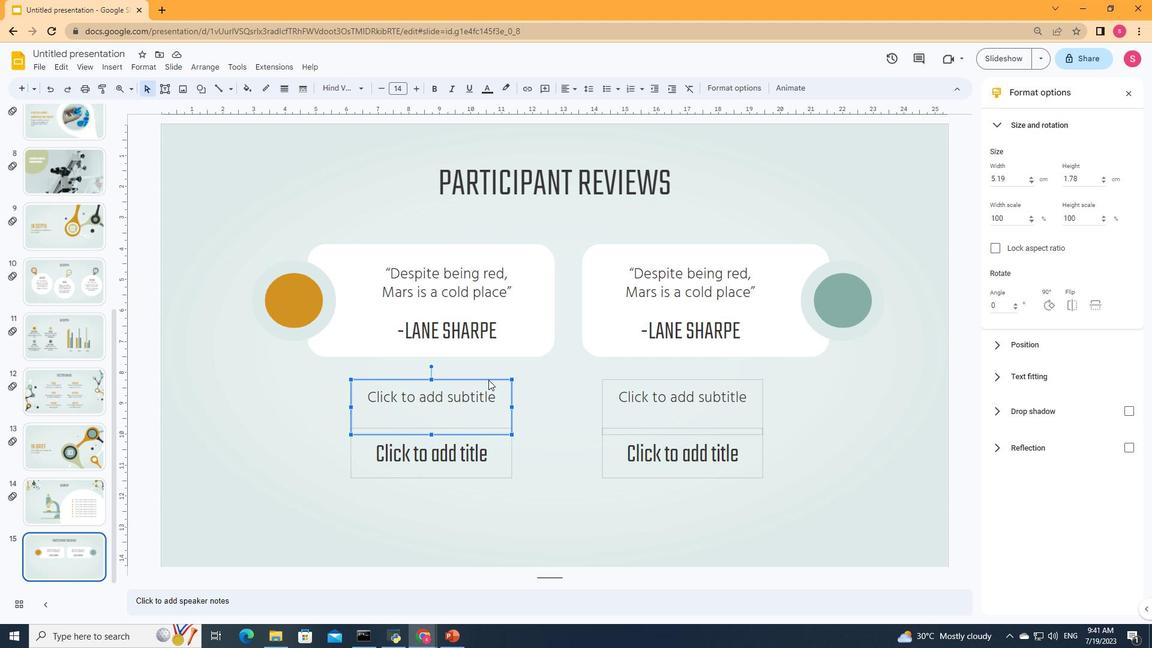 
Action: Mouse moved to (495, 428)
Screenshot: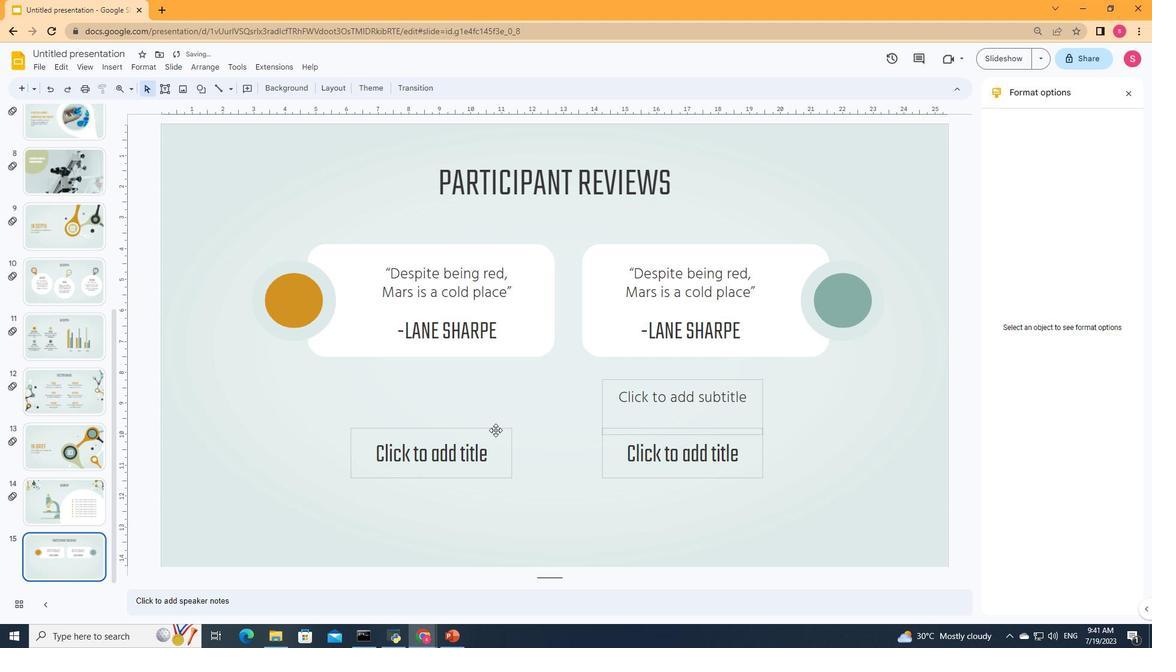 
Action: Mouse pressed left at (495, 428)
Screenshot: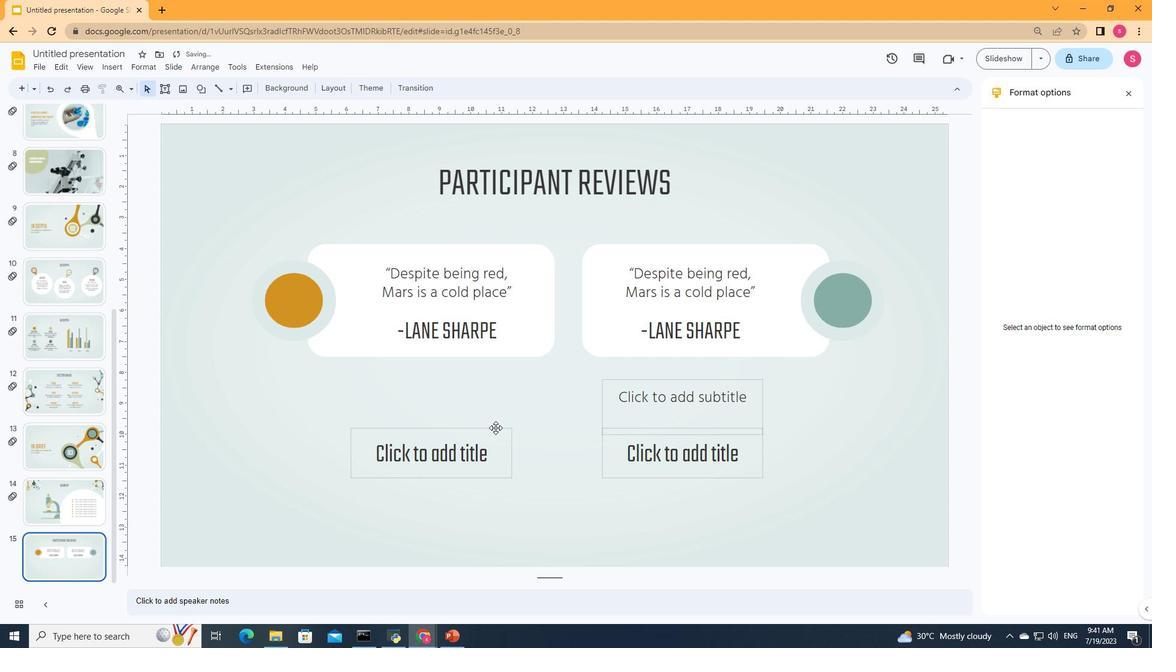 
Action: Key pressed <Key.delete>
Screenshot: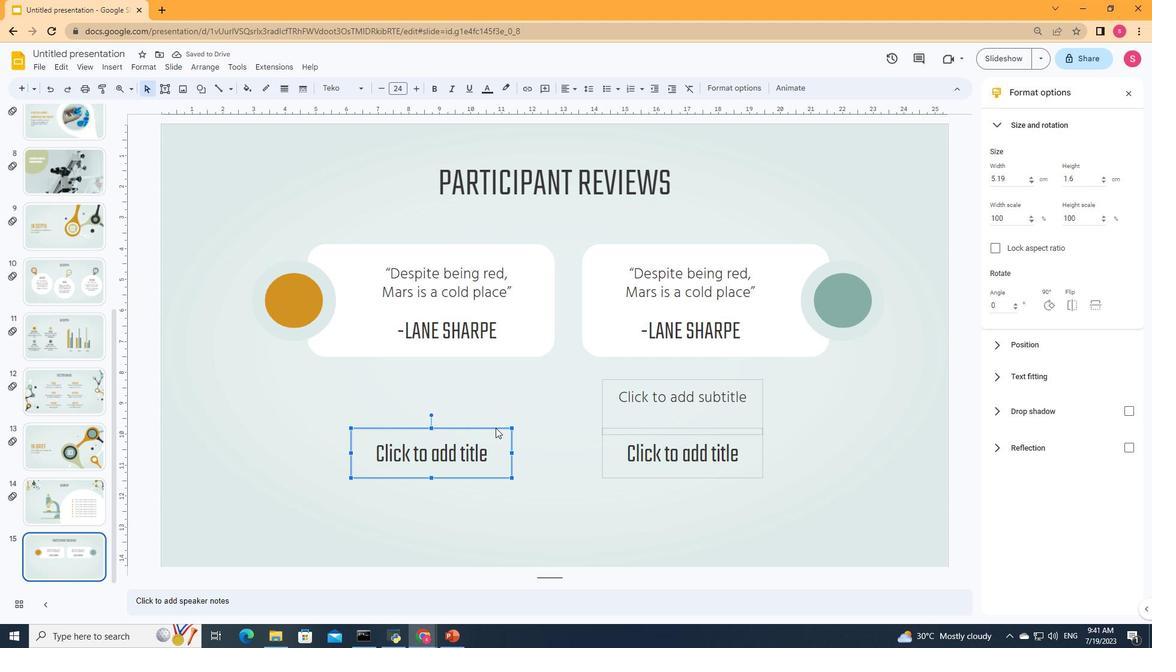 
Action: Mouse moved to (642, 377)
Screenshot: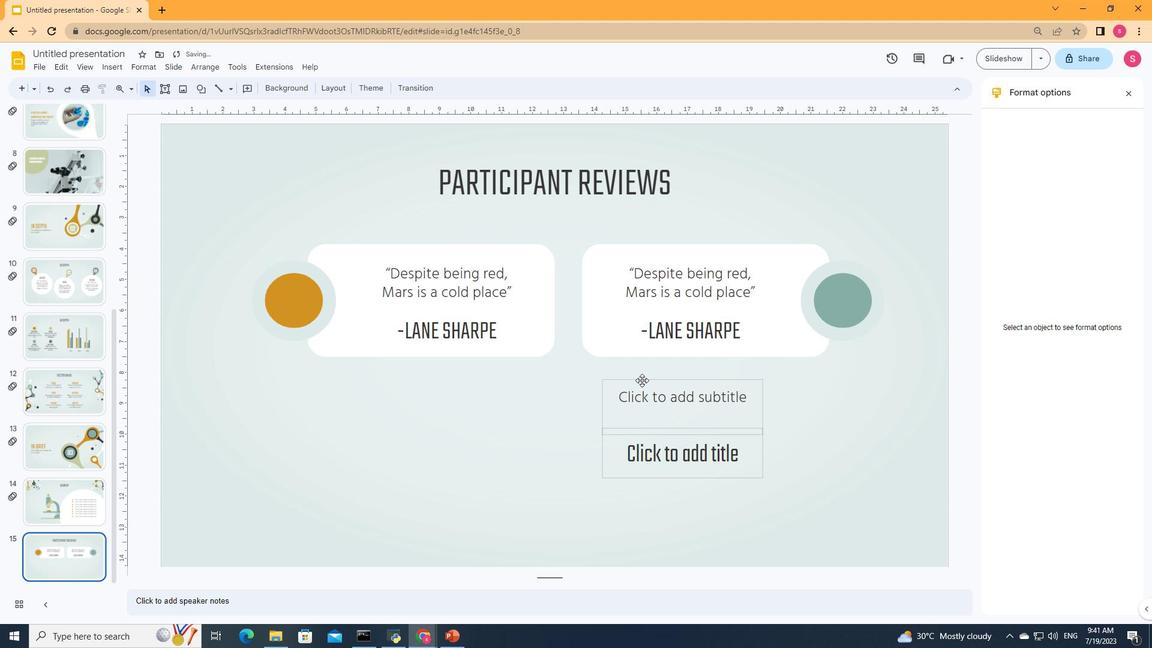 
Action: Mouse pressed left at (642, 377)
Screenshot: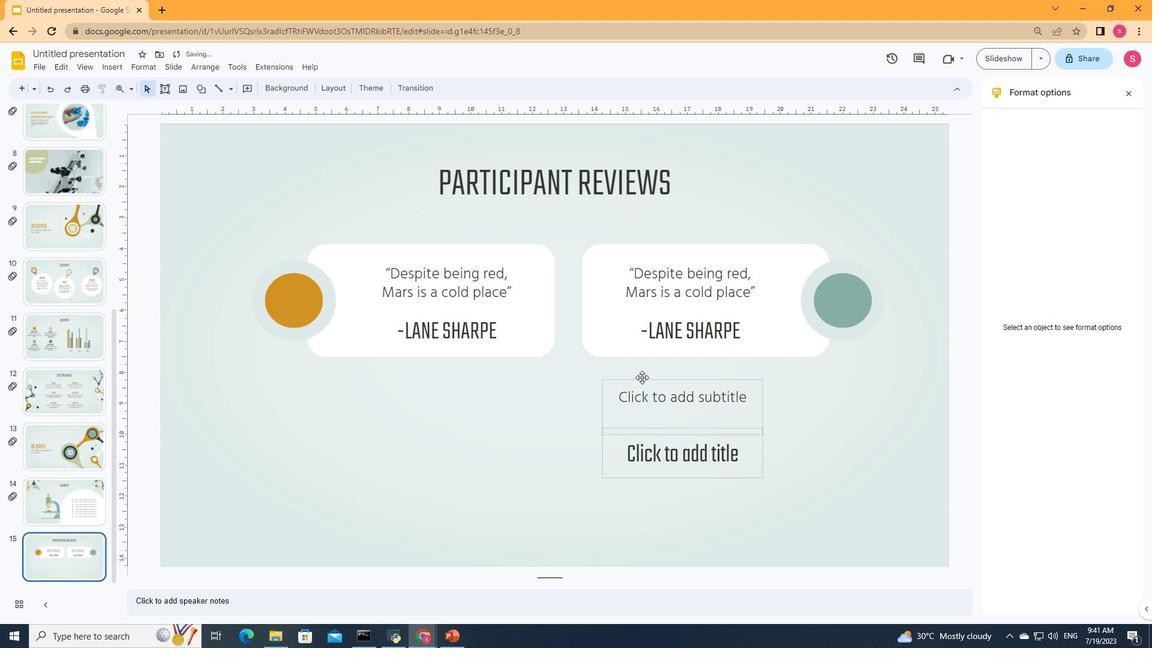 
Action: Key pressed <Key.delete>
Screenshot: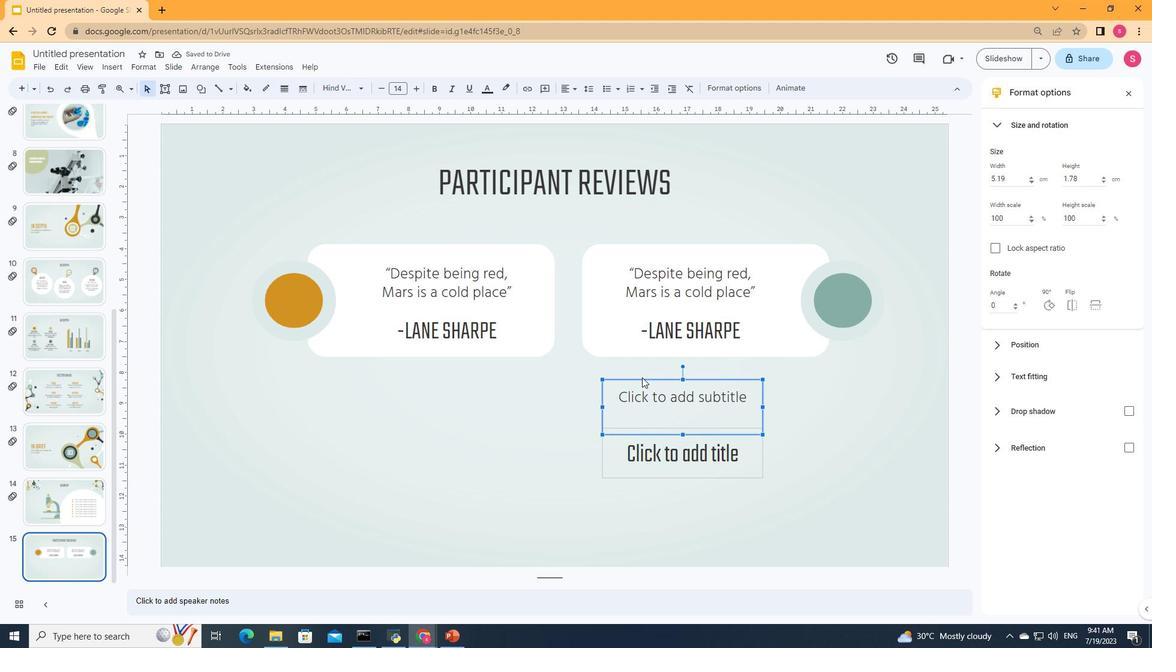 
Action: Mouse moved to (643, 428)
Screenshot: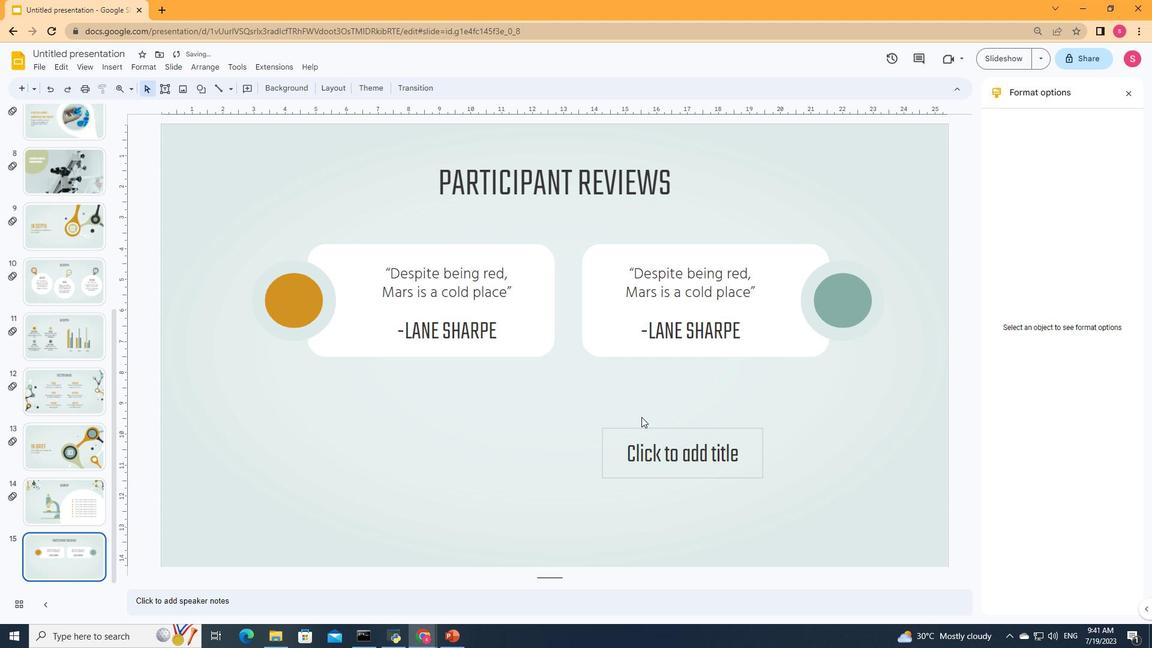 
Action: Mouse pressed left at (643, 428)
Screenshot: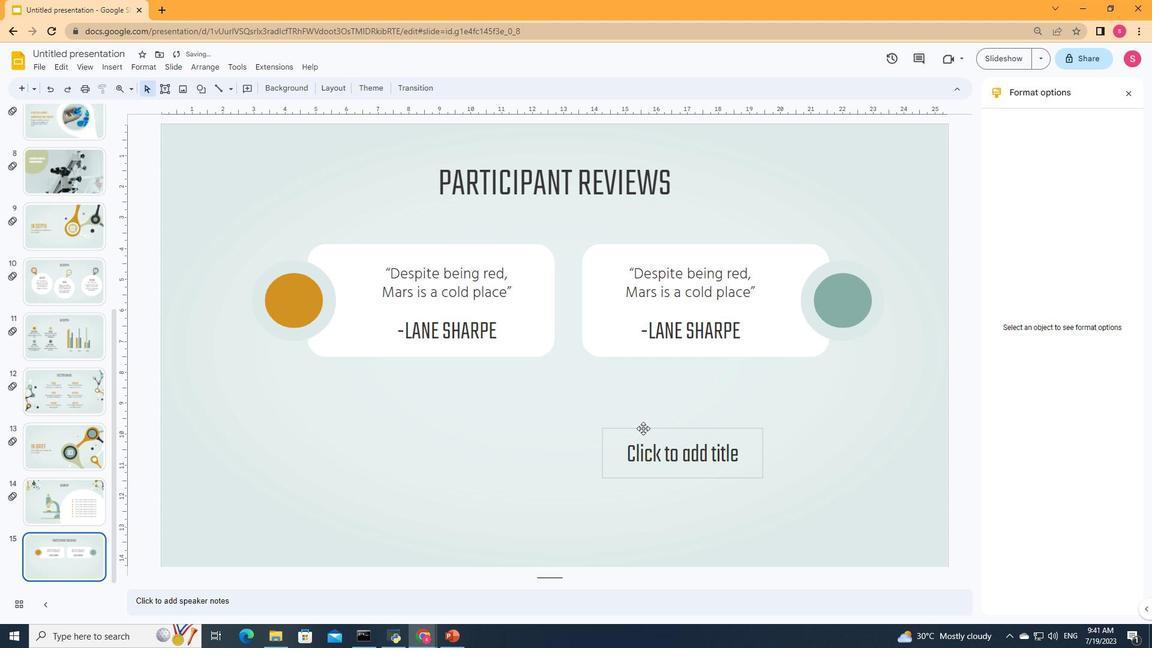 
Action: Key pressed <Key.delete>
Screenshot: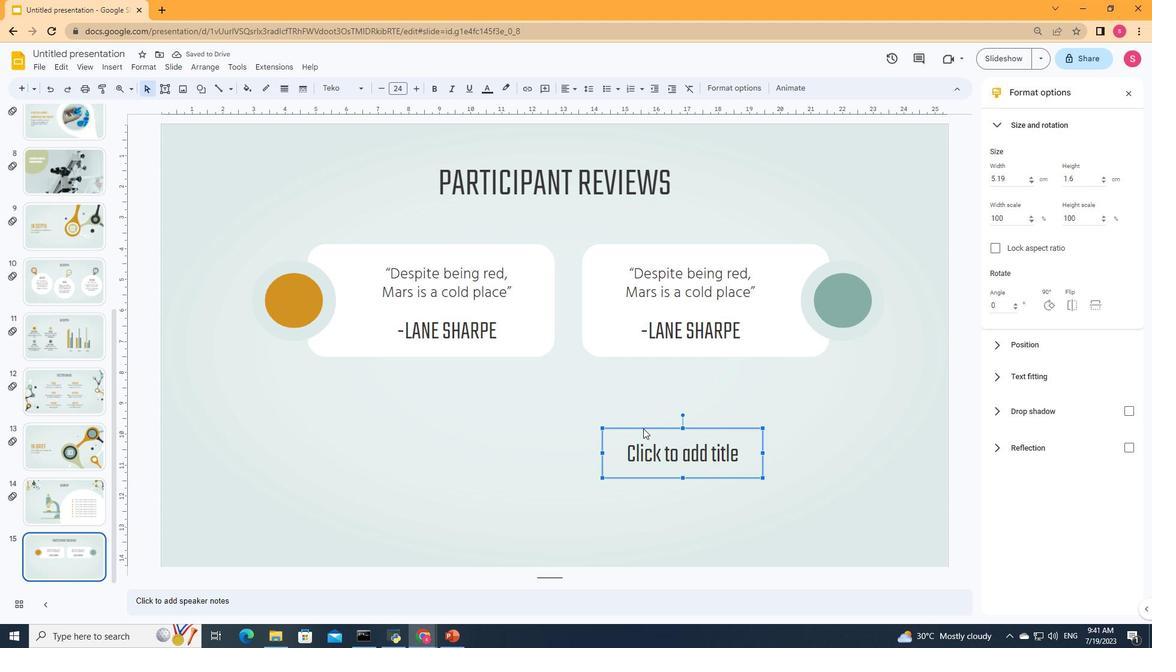 
Action: Mouse moved to (661, 273)
Screenshot: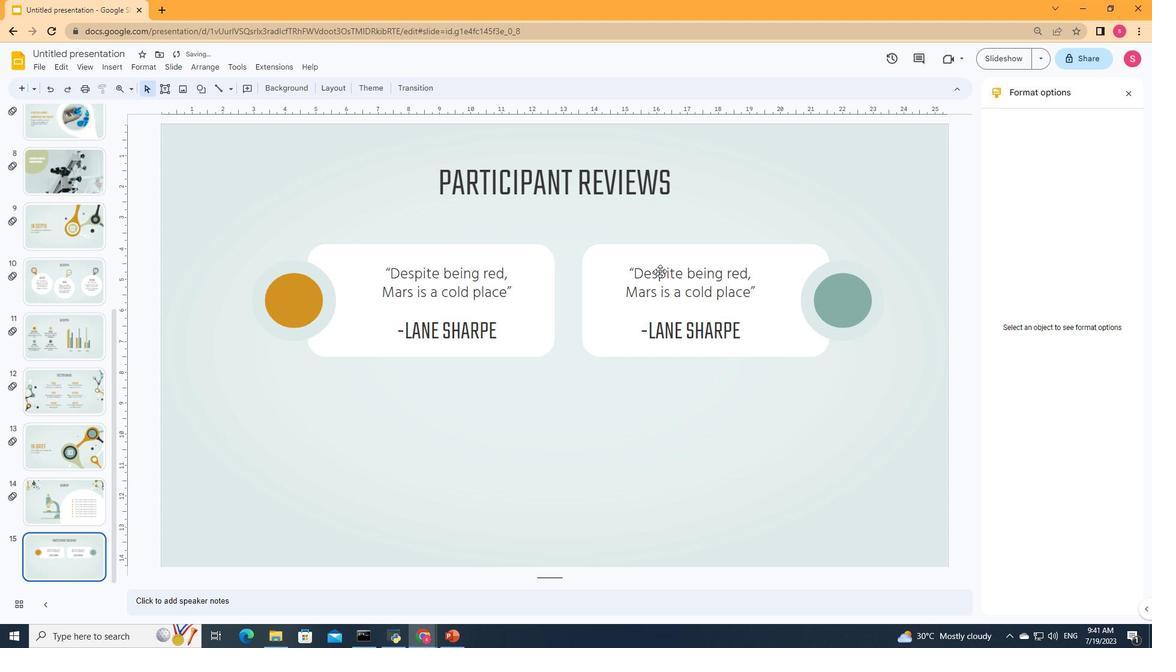 
Action: Mouse pressed left at (661, 273)
Screenshot: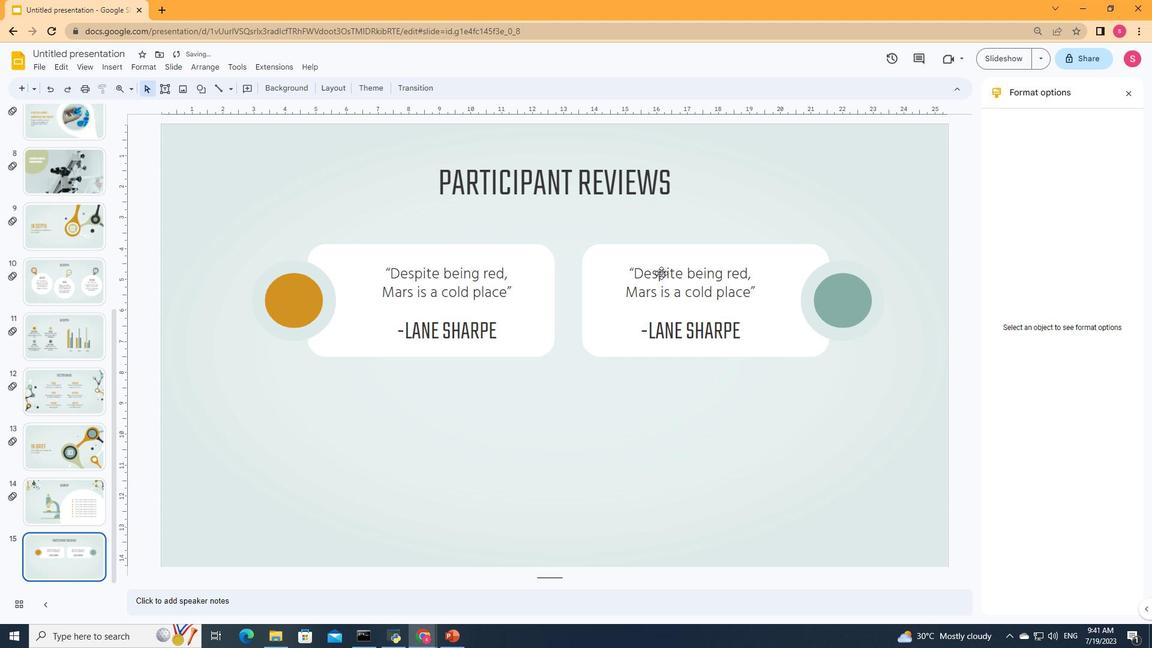 
Action: Mouse moved to (680, 327)
Screenshot: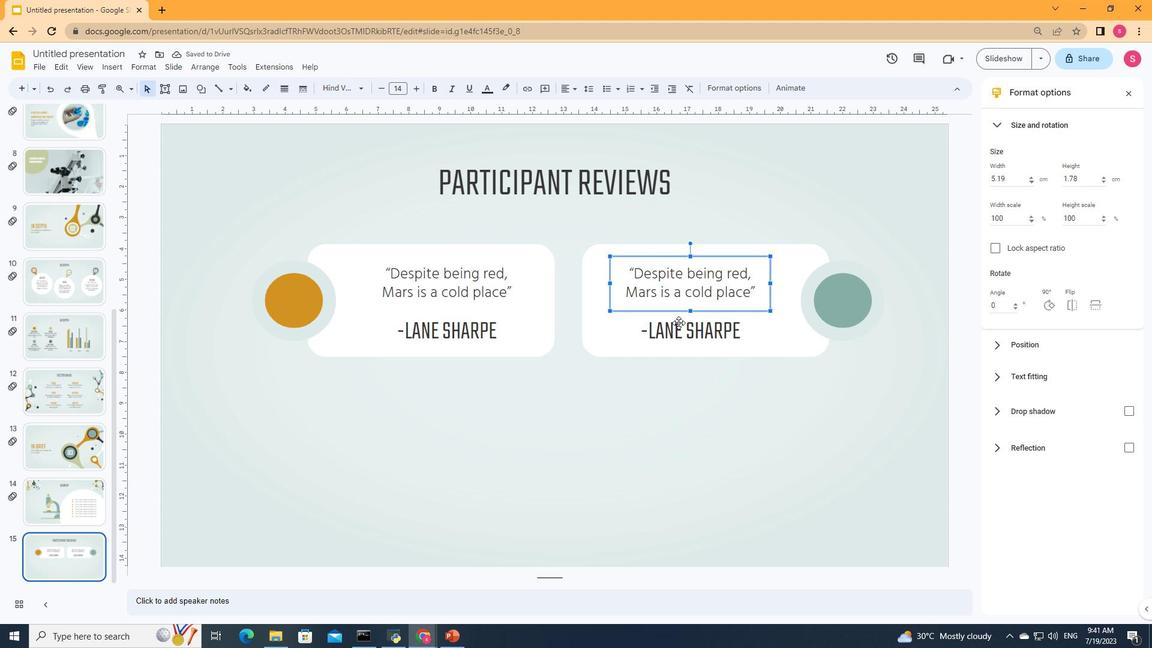 
Action: Mouse pressed left at (680, 327)
Screenshot: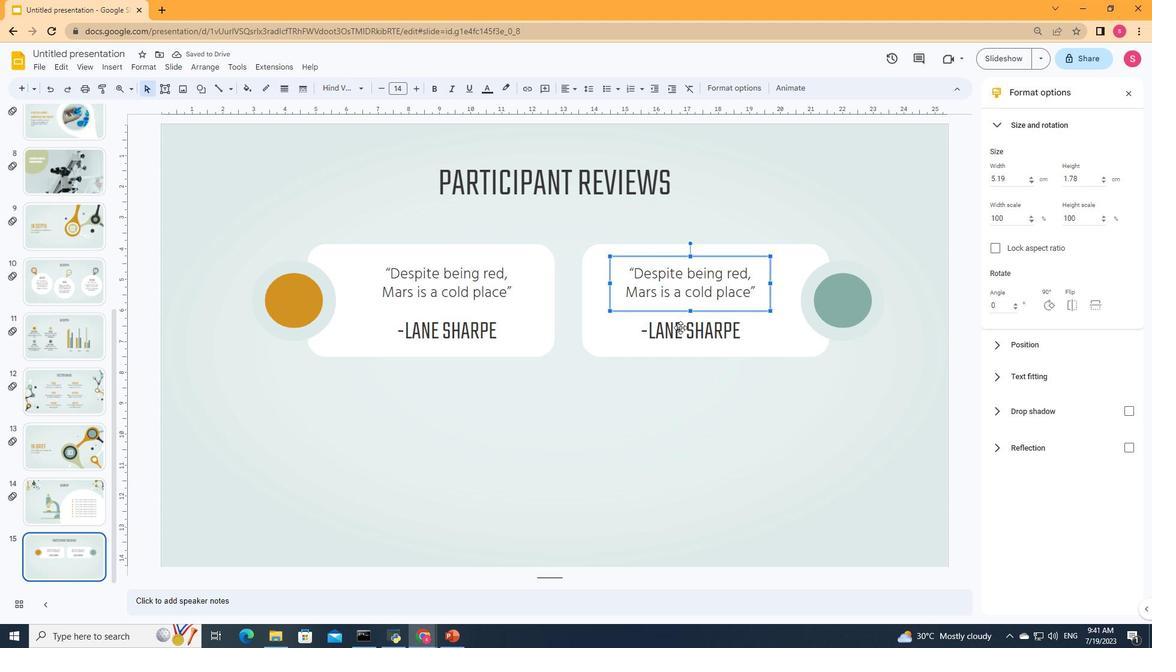 
Action: Mouse moved to (498, 287)
Screenshot: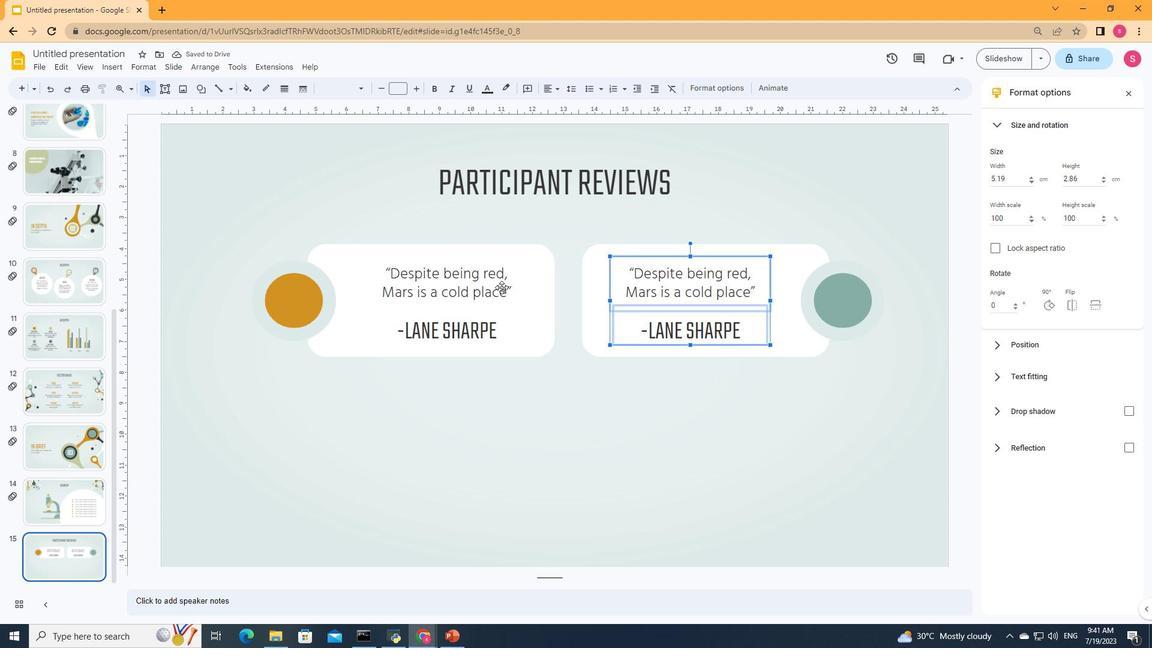 
Action: Mouse pressed left at (498, 287)
Screenshot: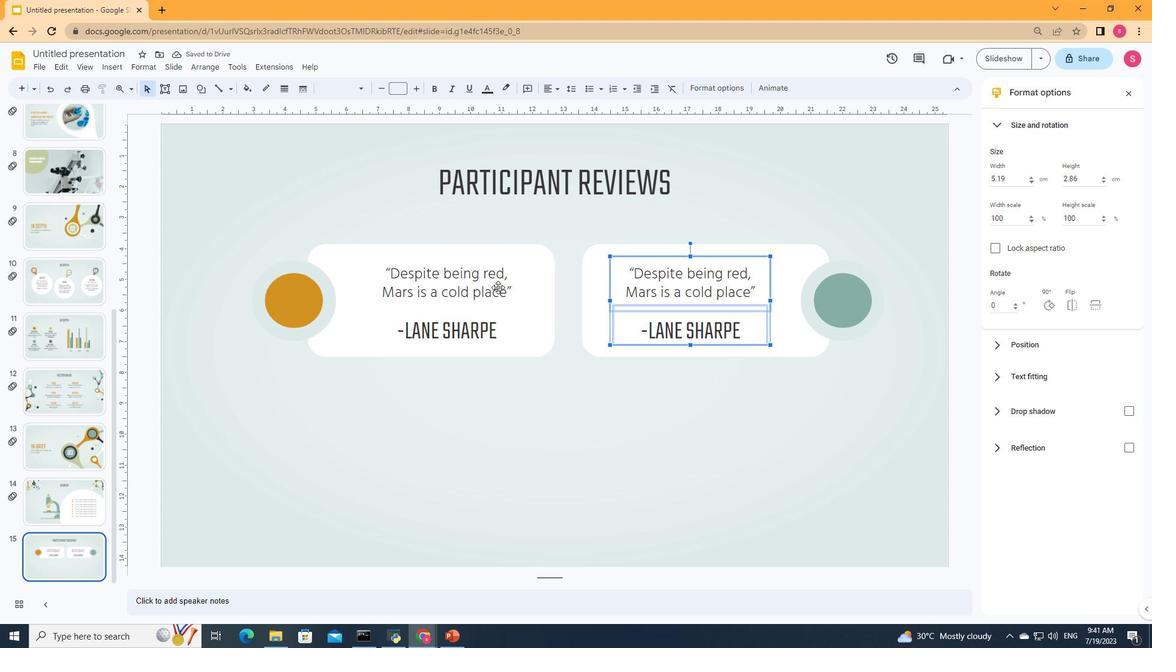 
Action: Mouse moved to (491, 330)
Screenshot: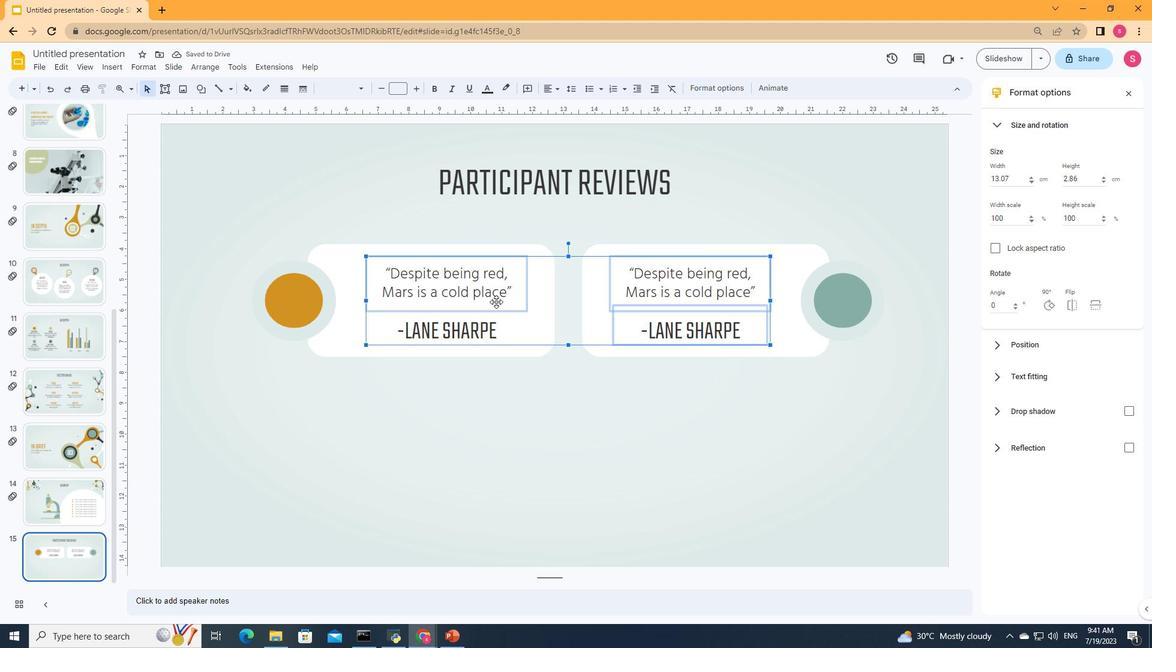
Action: Mouse pressed left at (491, 330)
Screenshot: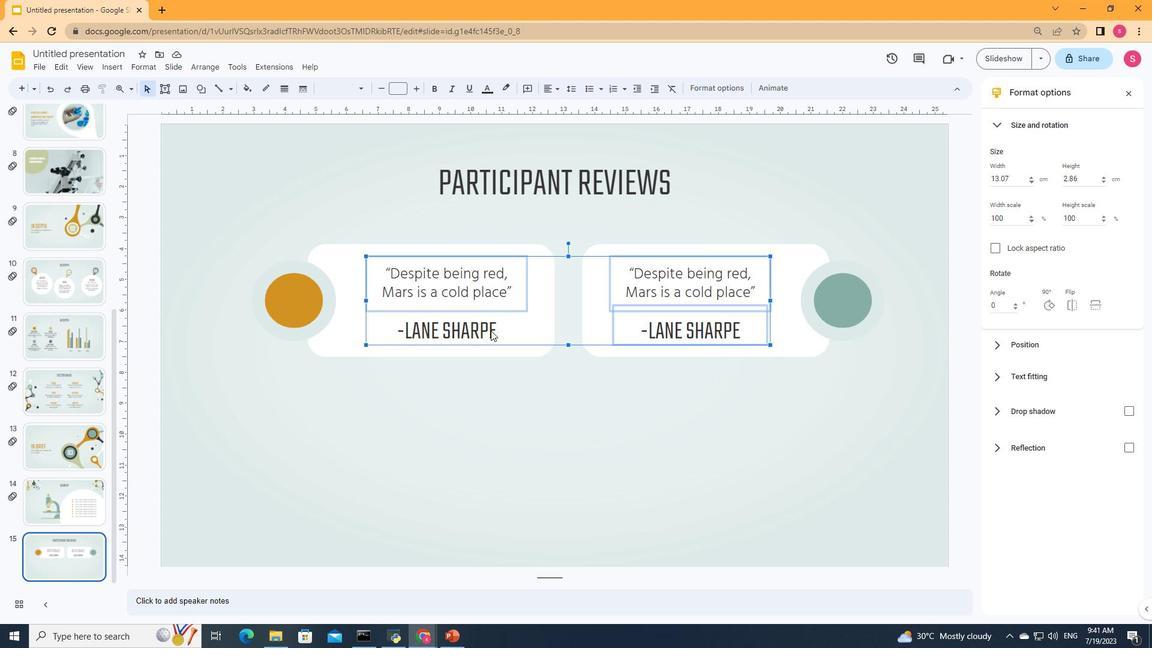 
Action: Mouse moved to (344, 320)
Screenshot: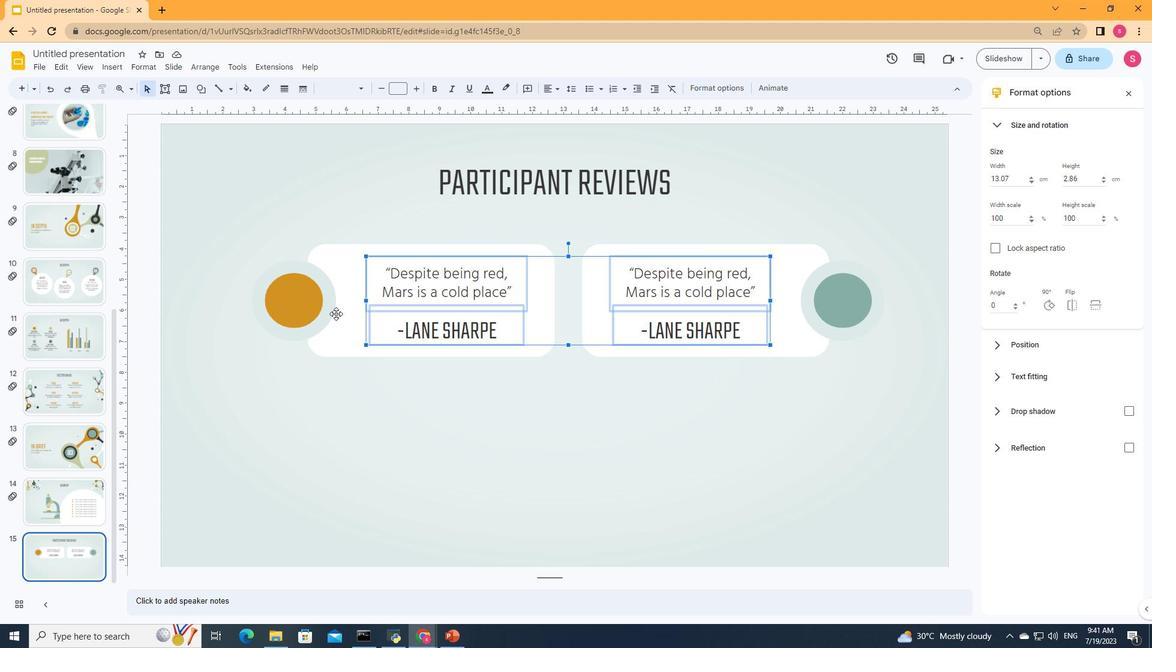 
Action: Mouse pressed left at (344, 320)
Screenshot: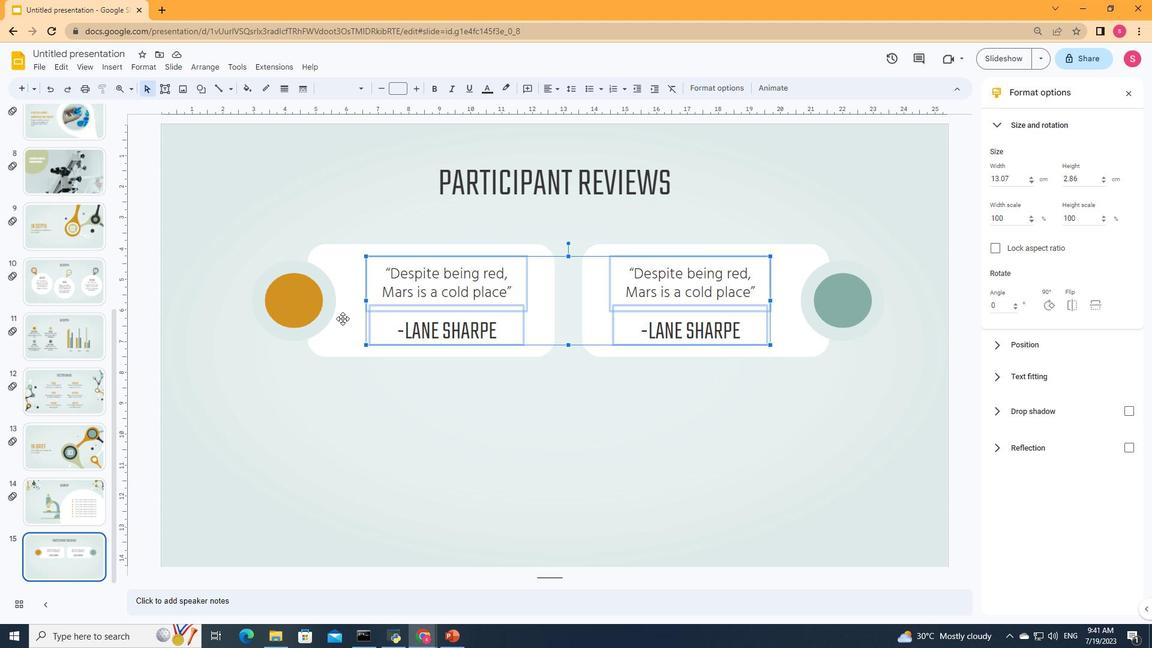 
Action: Mouse moved to (783, 289)
Screenshot: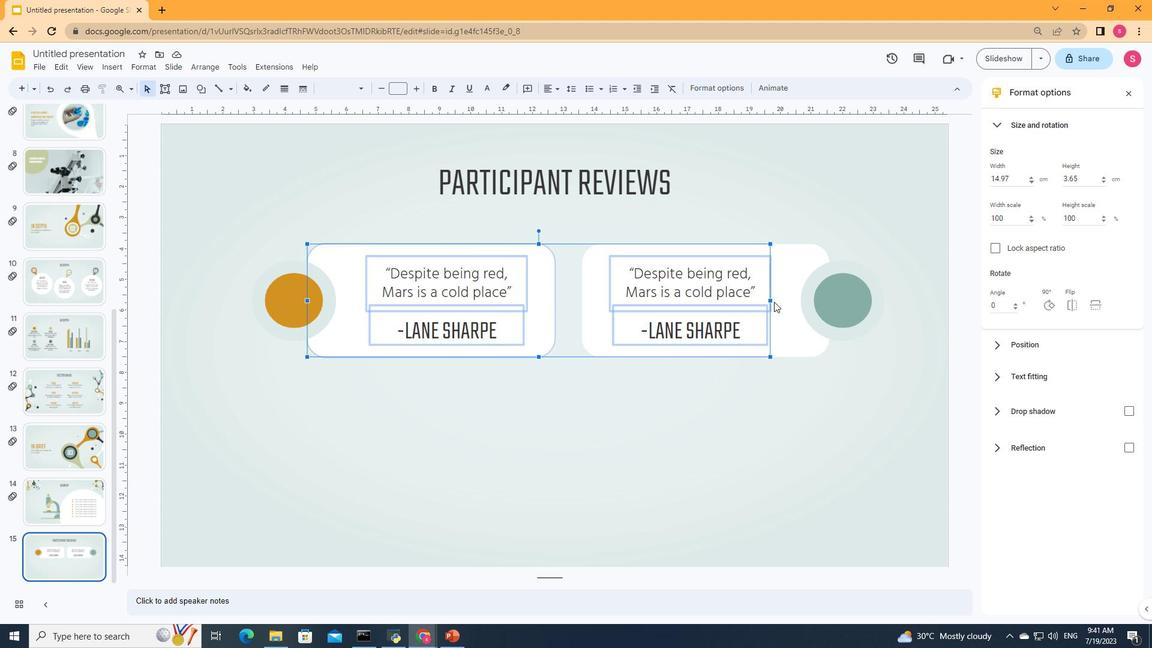 
Action: Mouse pressed left at (783, 289)
Screenshot: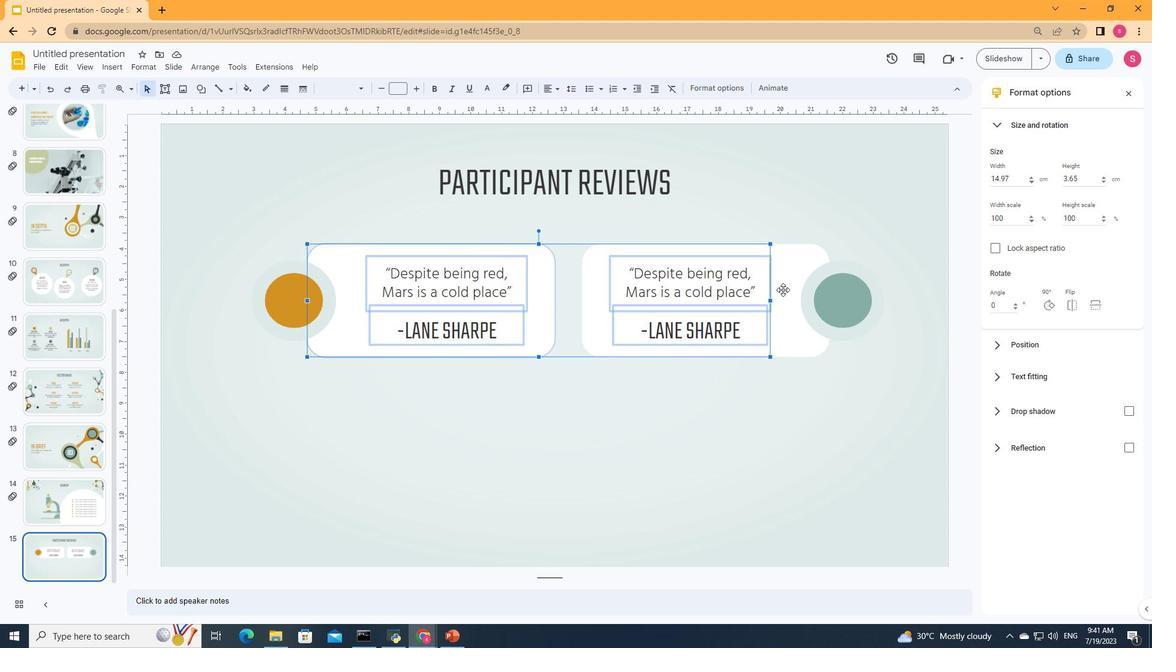 
Action: Mouse moved to (854, 305)
Screenshot: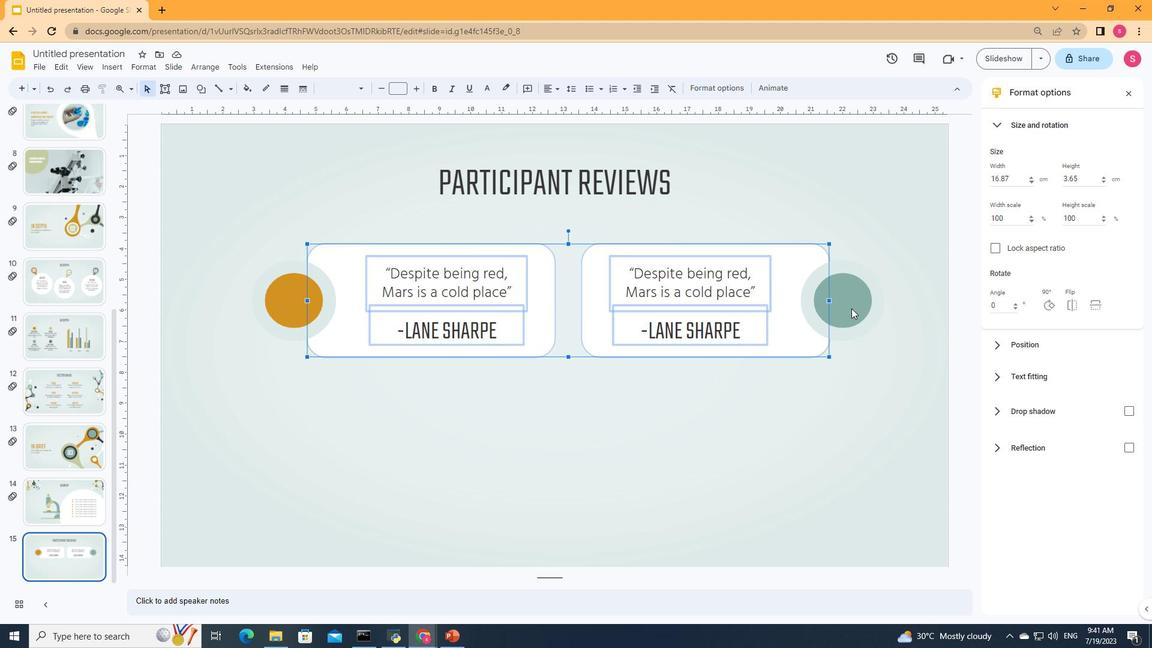 
Action: Mouse pressed left at (854, 305)
Screenshot: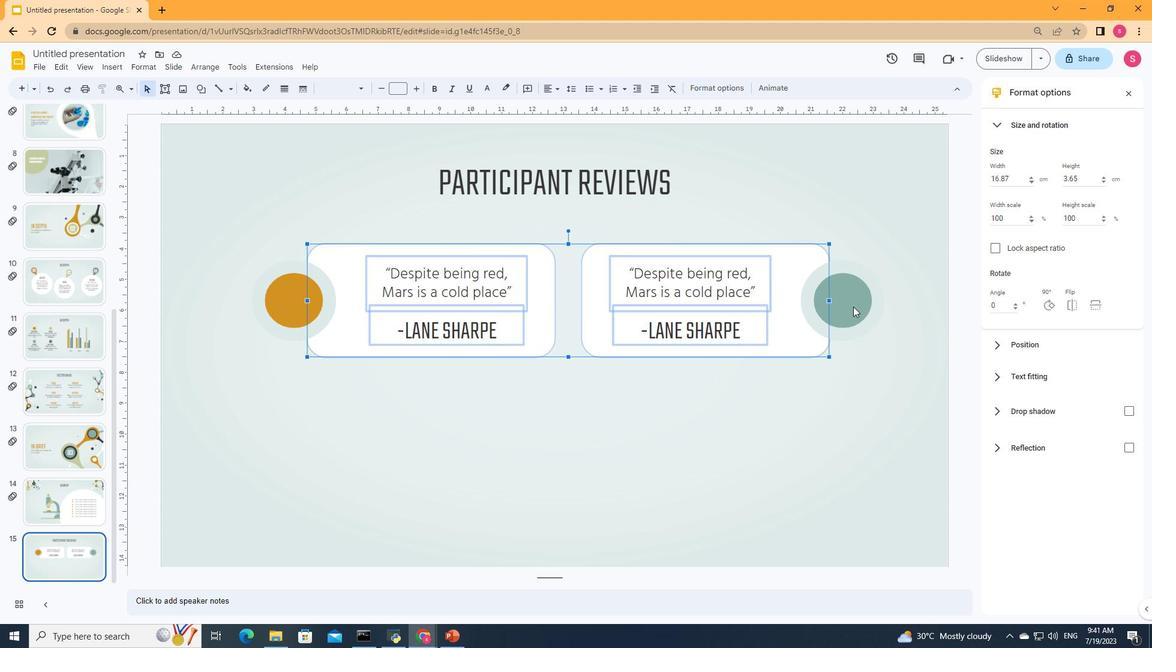 
Action: Mouse moved to (278, 312)
Screenshot: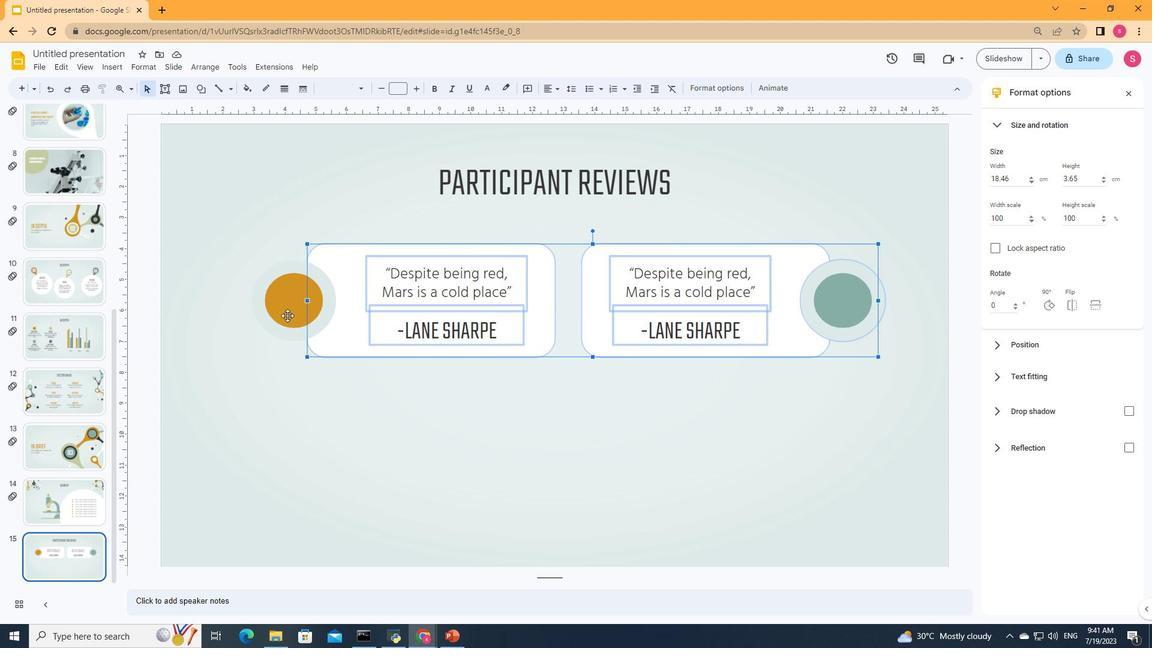 
Action: Mouse pressed left at (278, 312)
Screenshot: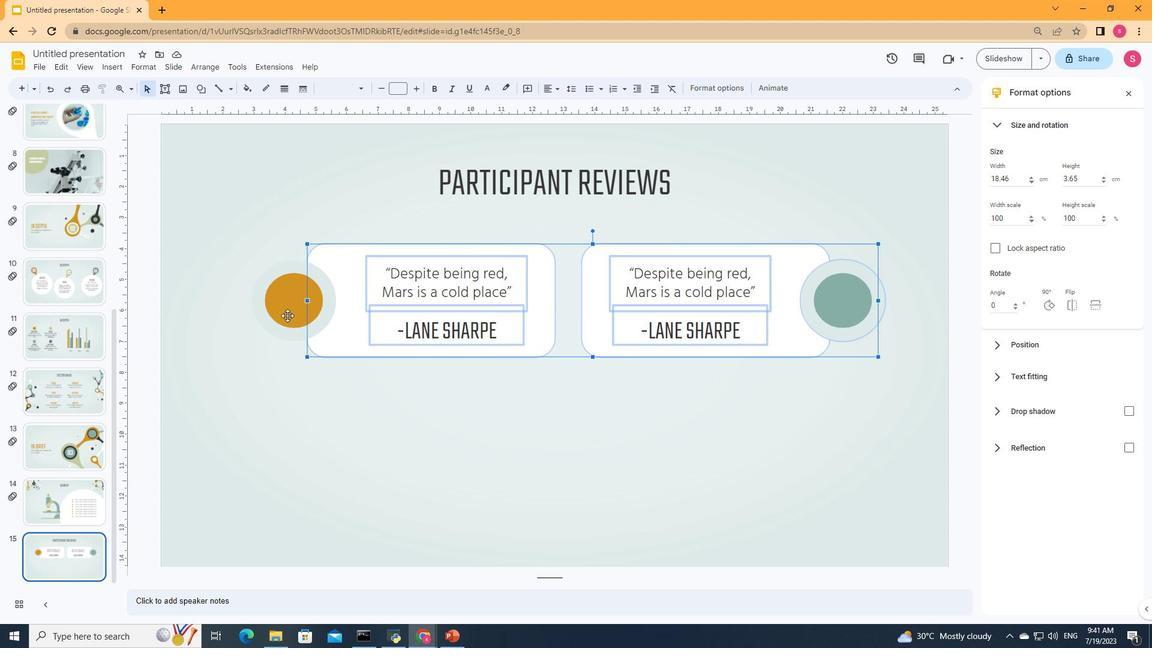 
Action: Mouse moved to (546, 245)
Screenshot: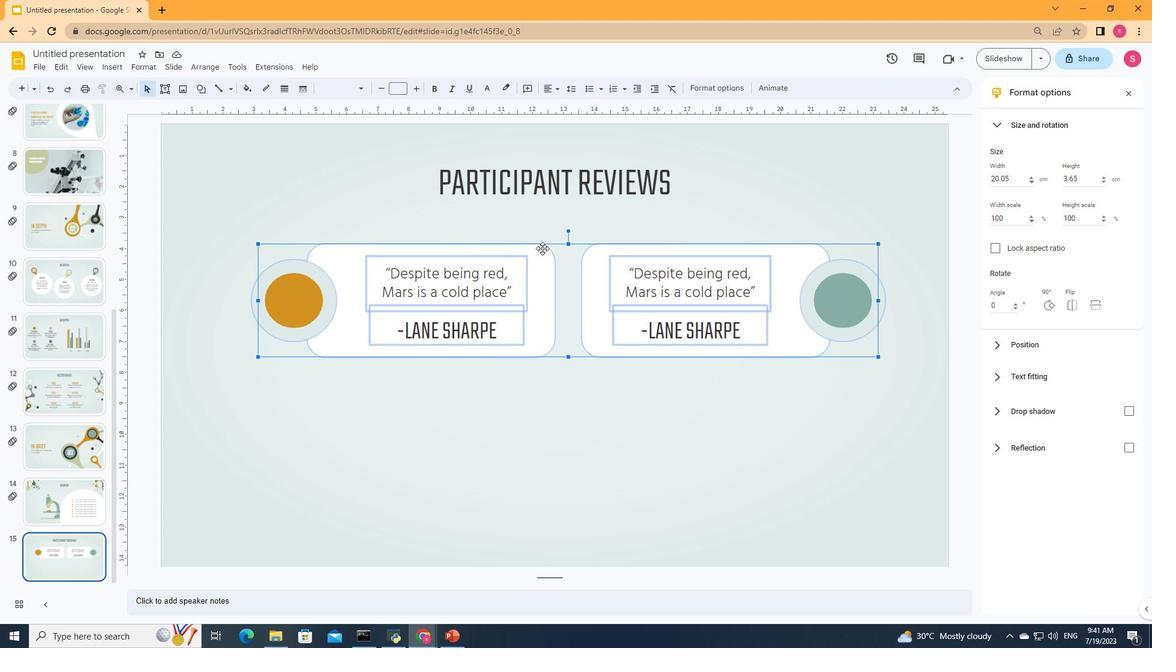 
Action: Mouse pressed left at (546, 245)
Screenshot: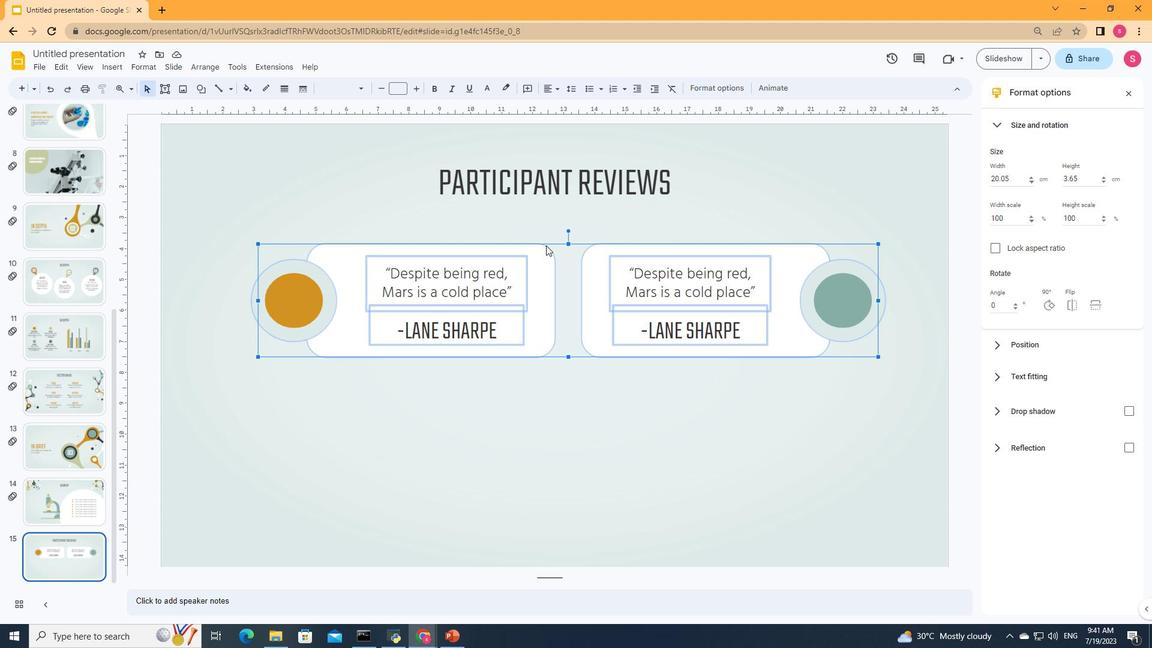 
Action: Mouse moved to (492, 279)
Screenshot: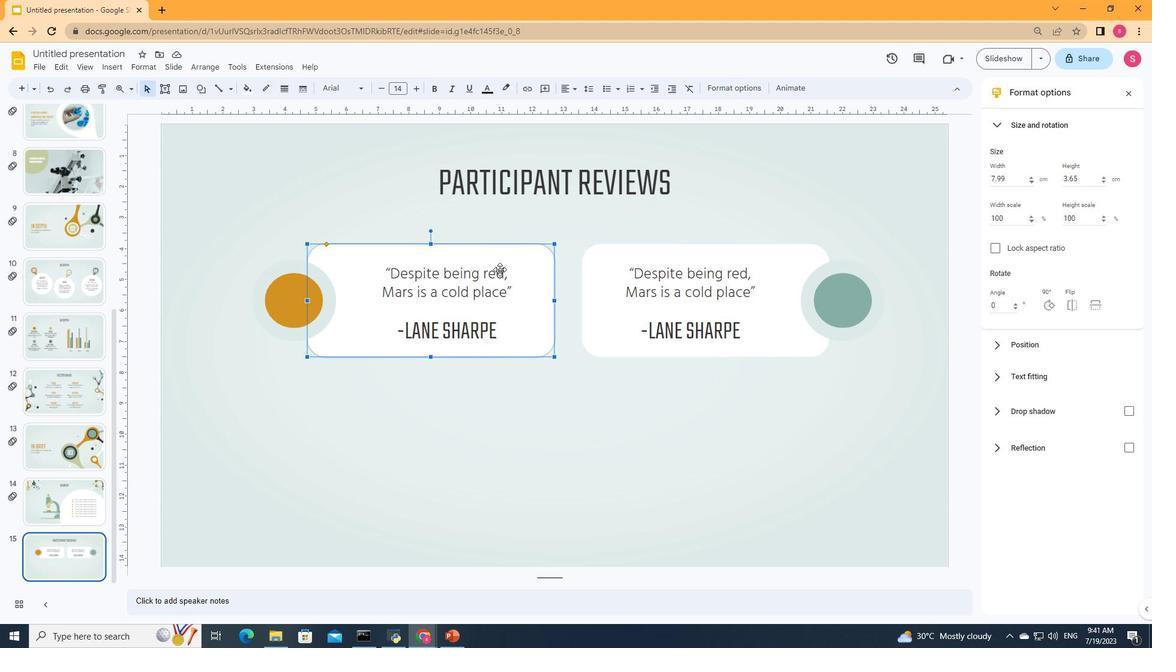 
Action: Mouse pressed left at (492, 279)
Screenshot: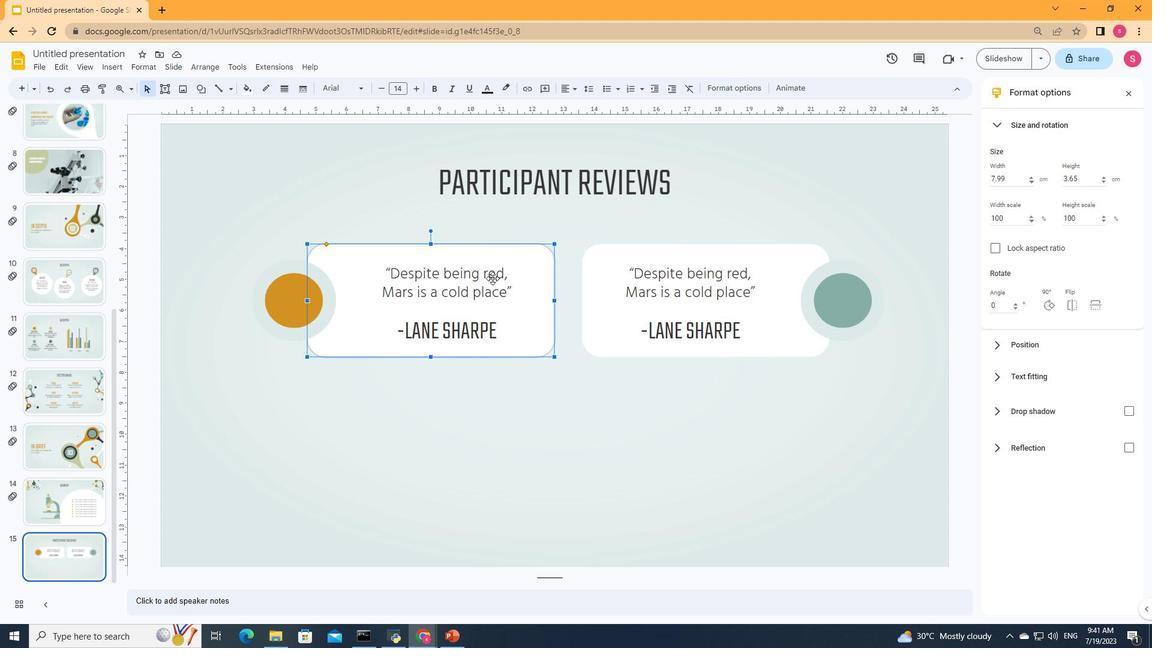 
Action: Mouse moved to (482, 331)
